 Task: Buy 3 Rocker Arm Stud Seal from Gaskets section under best seller category for shipping address: Jazmin Davis, 2102 Pike Street, San Diego, California 92126, Cell Number 8585770212. Pay from credit card ending with 2005, CVV 3321
Action: Mouse moved to (38, 109)
Screenshot: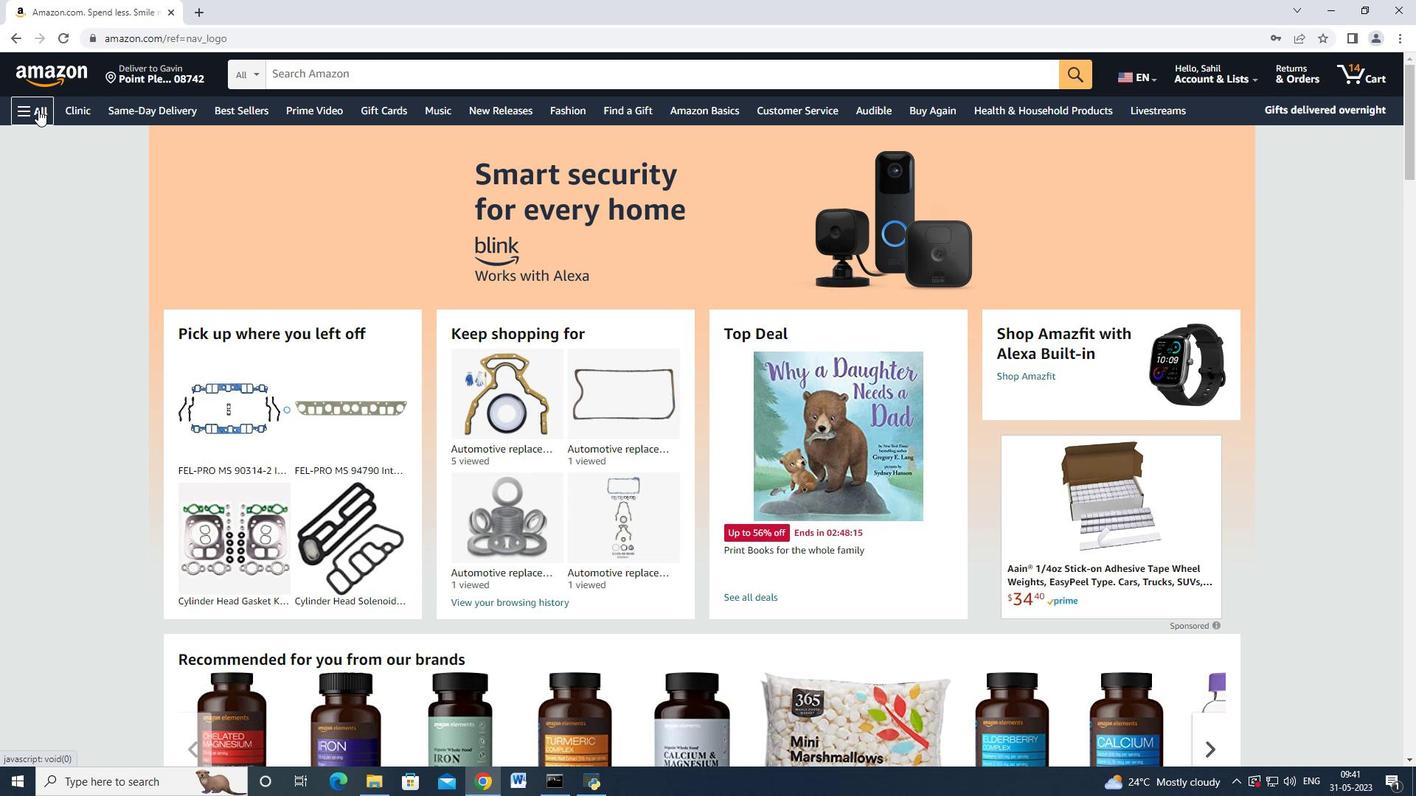 
Action: Mouse pressed left at (38, 109)
Screenshot: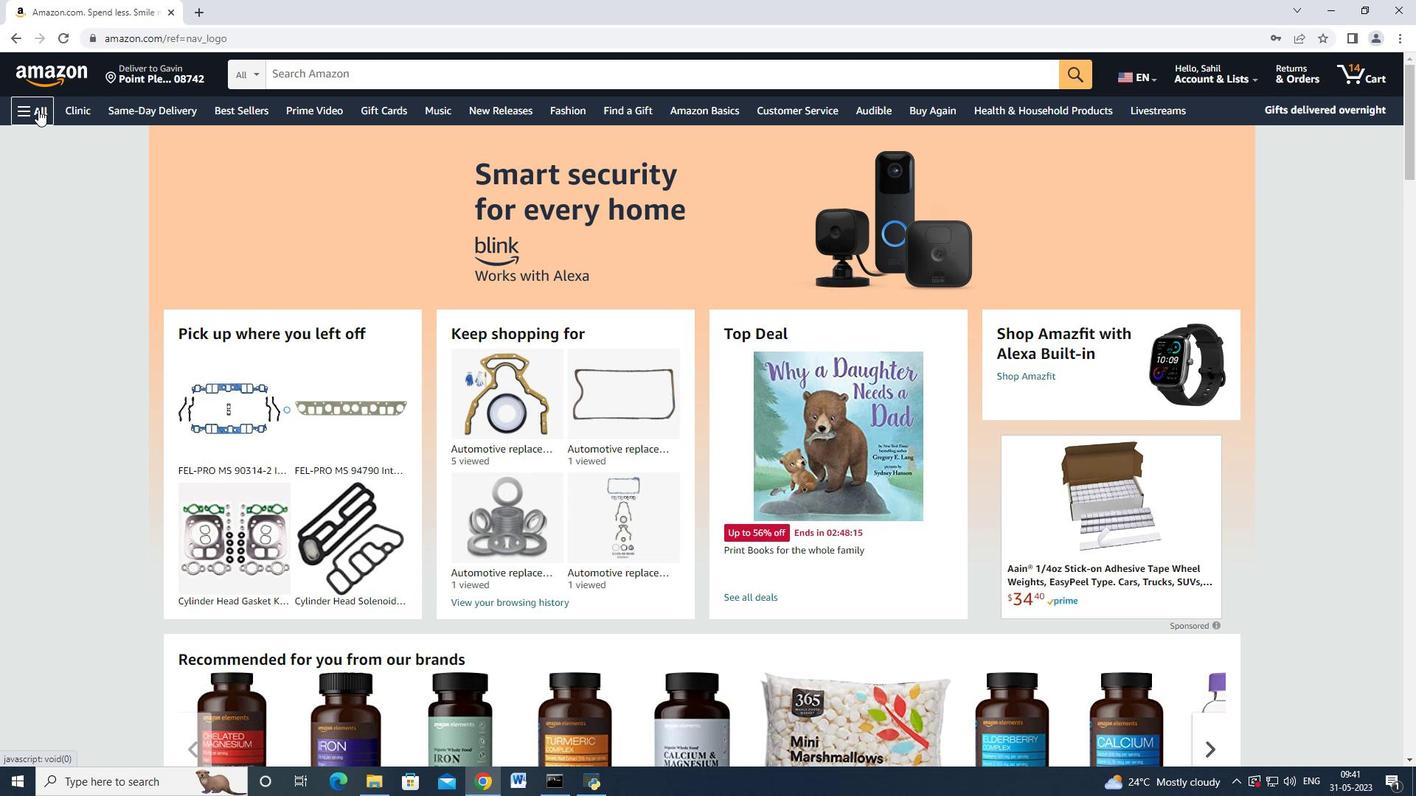 
Action: Mouse moved to (70, 202)
Screenshot: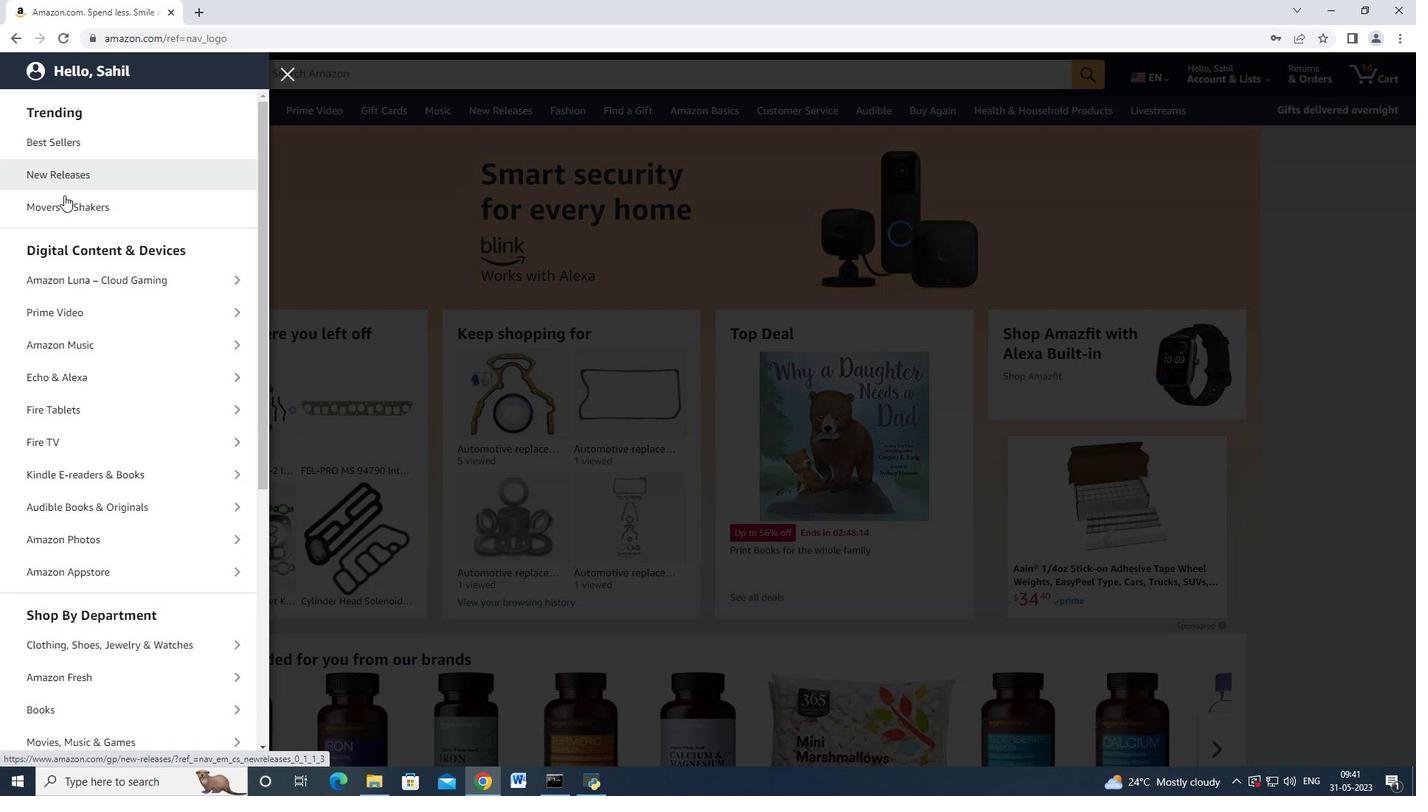 
Action: Mouse scrolled (70, 201) with delta (0, 0)
Screenshot: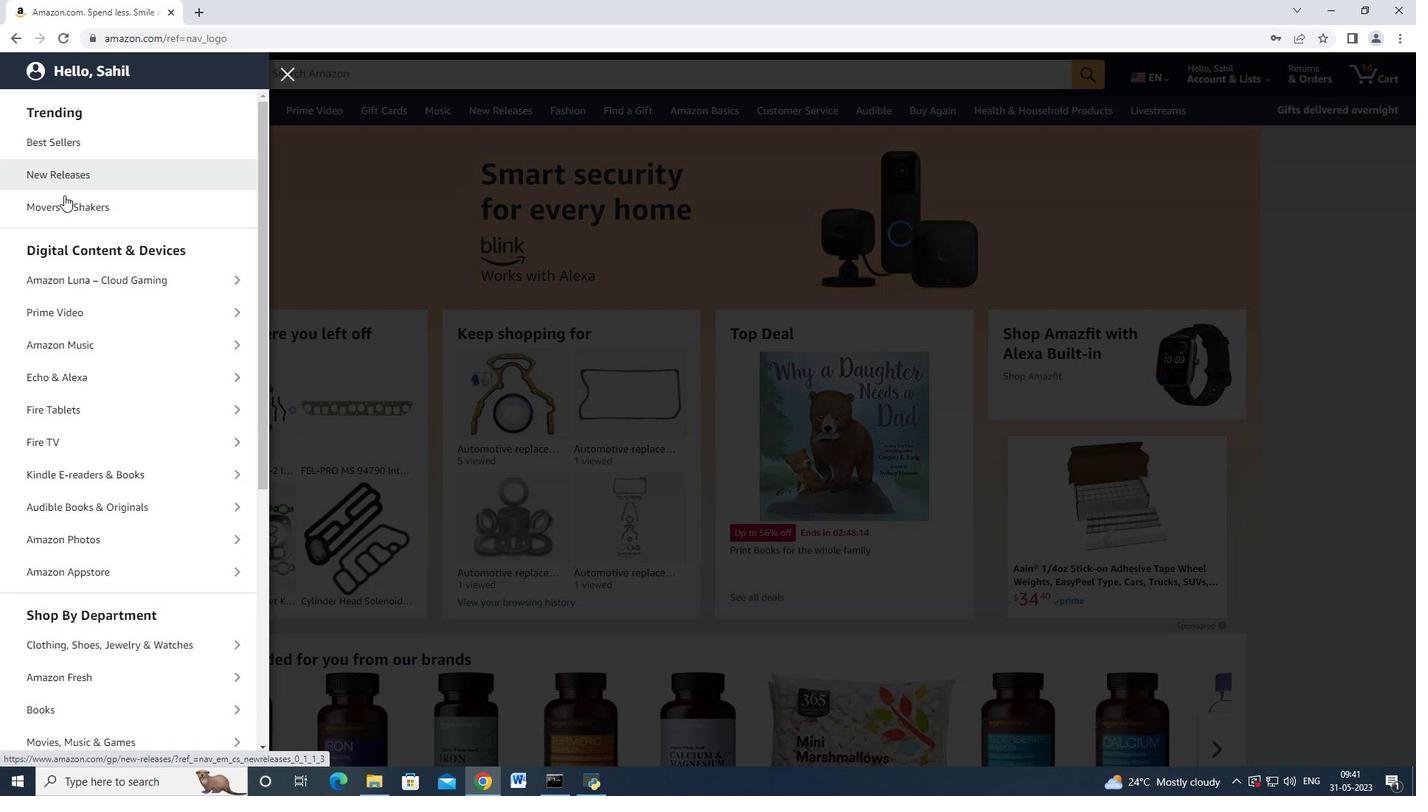 
Action: Mouse scrolled (70, 202) with delta (0, 0)
Screenshot: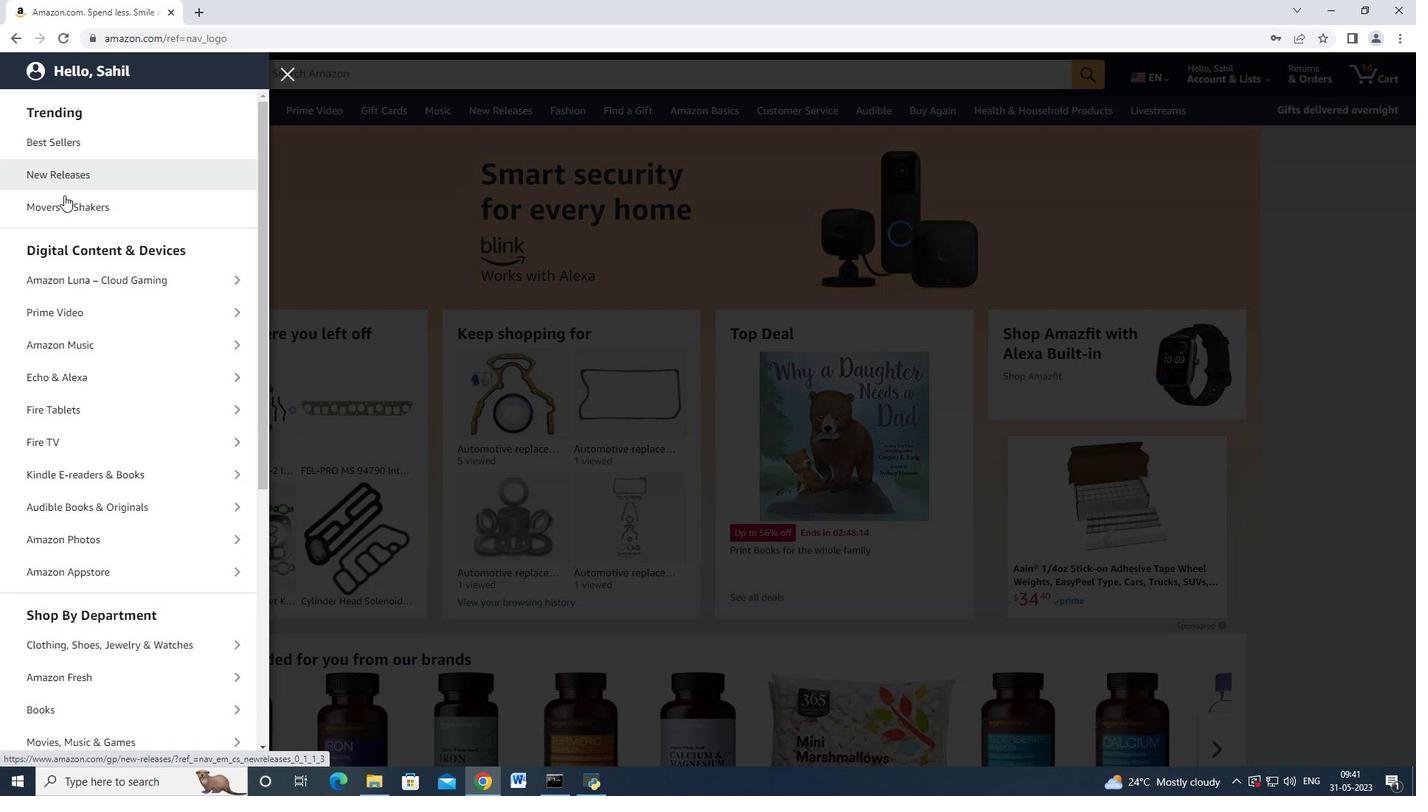 
Action: Mouse moved to (72, 209)
Screenshot: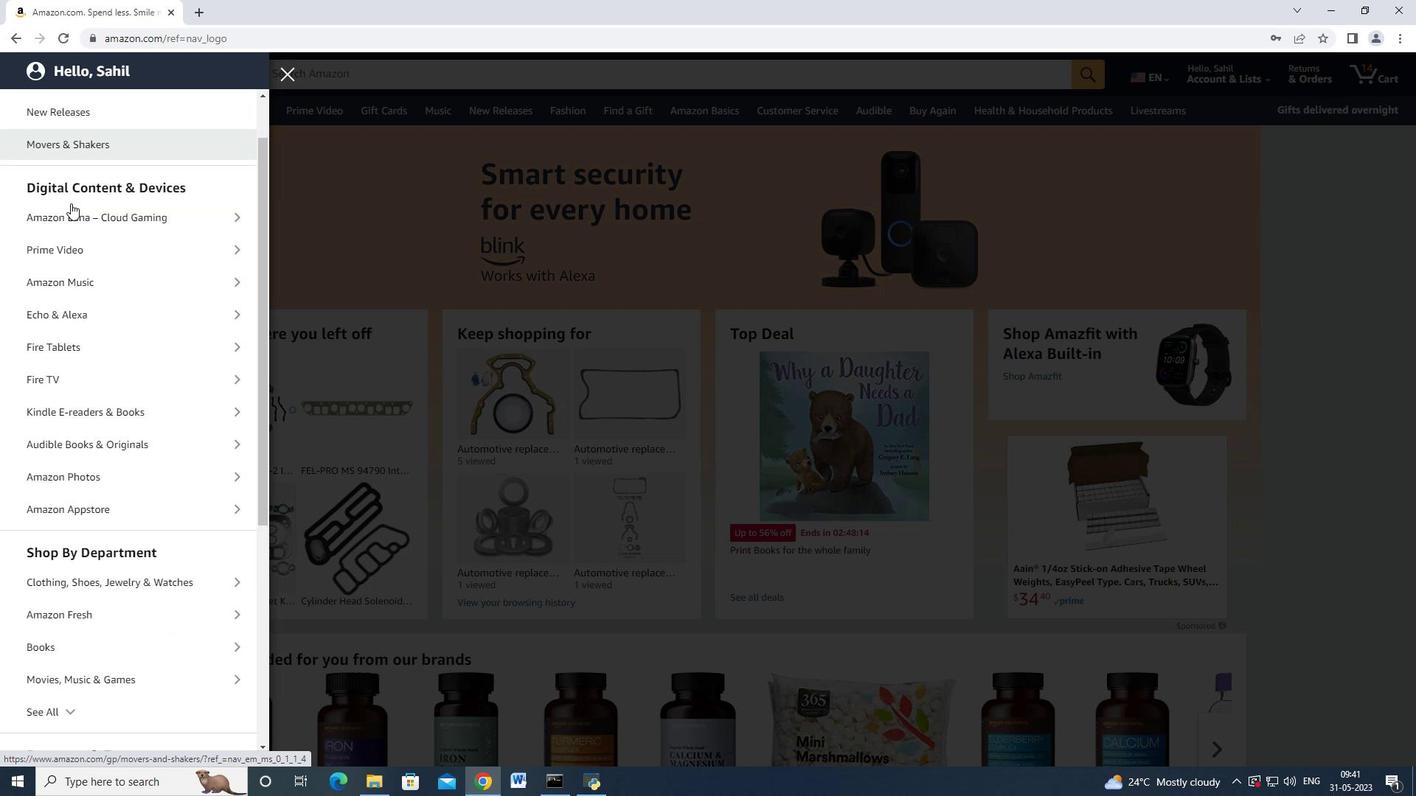 
Action: Mouse scrolled (72, 208) with delta (0, 0)
Screenshot: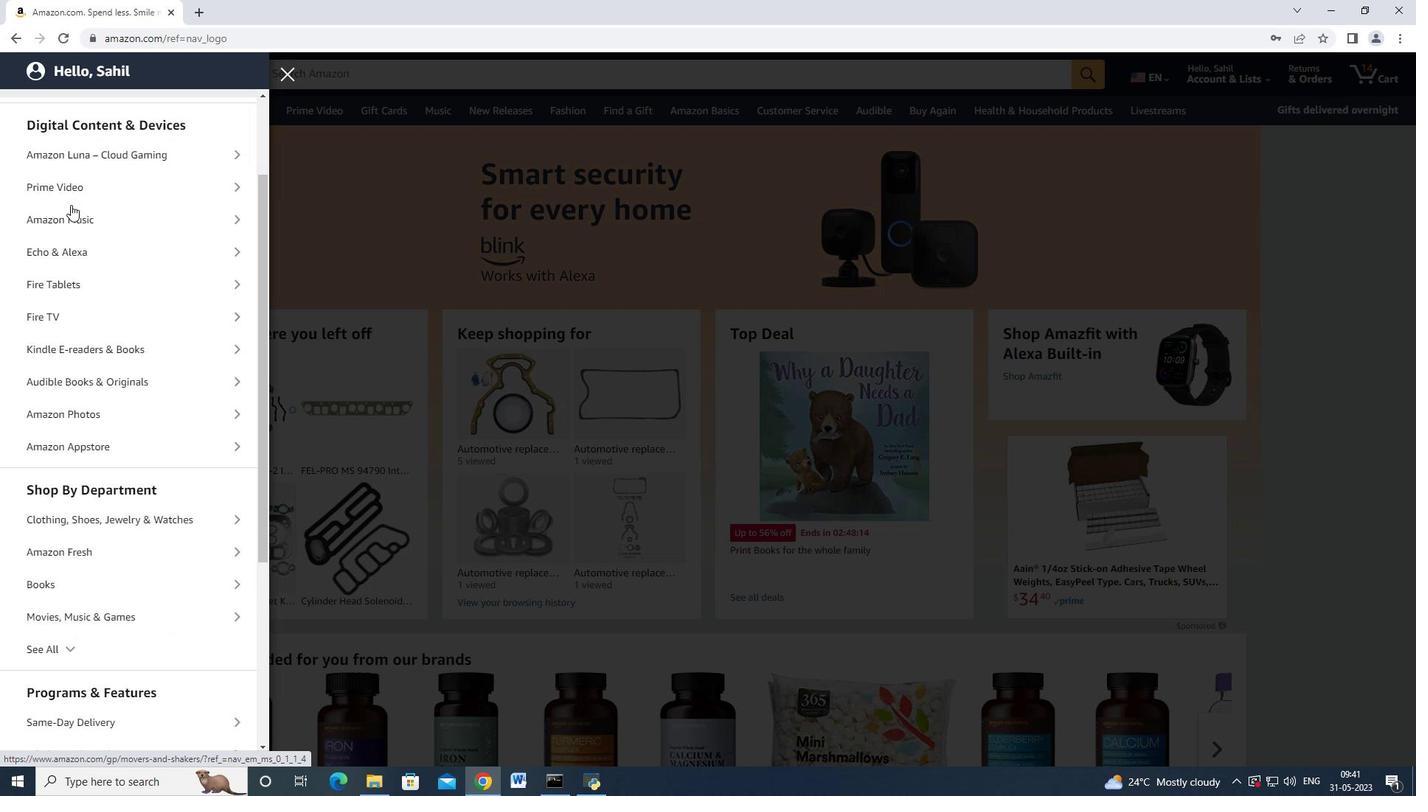 
Action: Mouse scrolled (72, 208) with delta (0, 0)
Screenshot: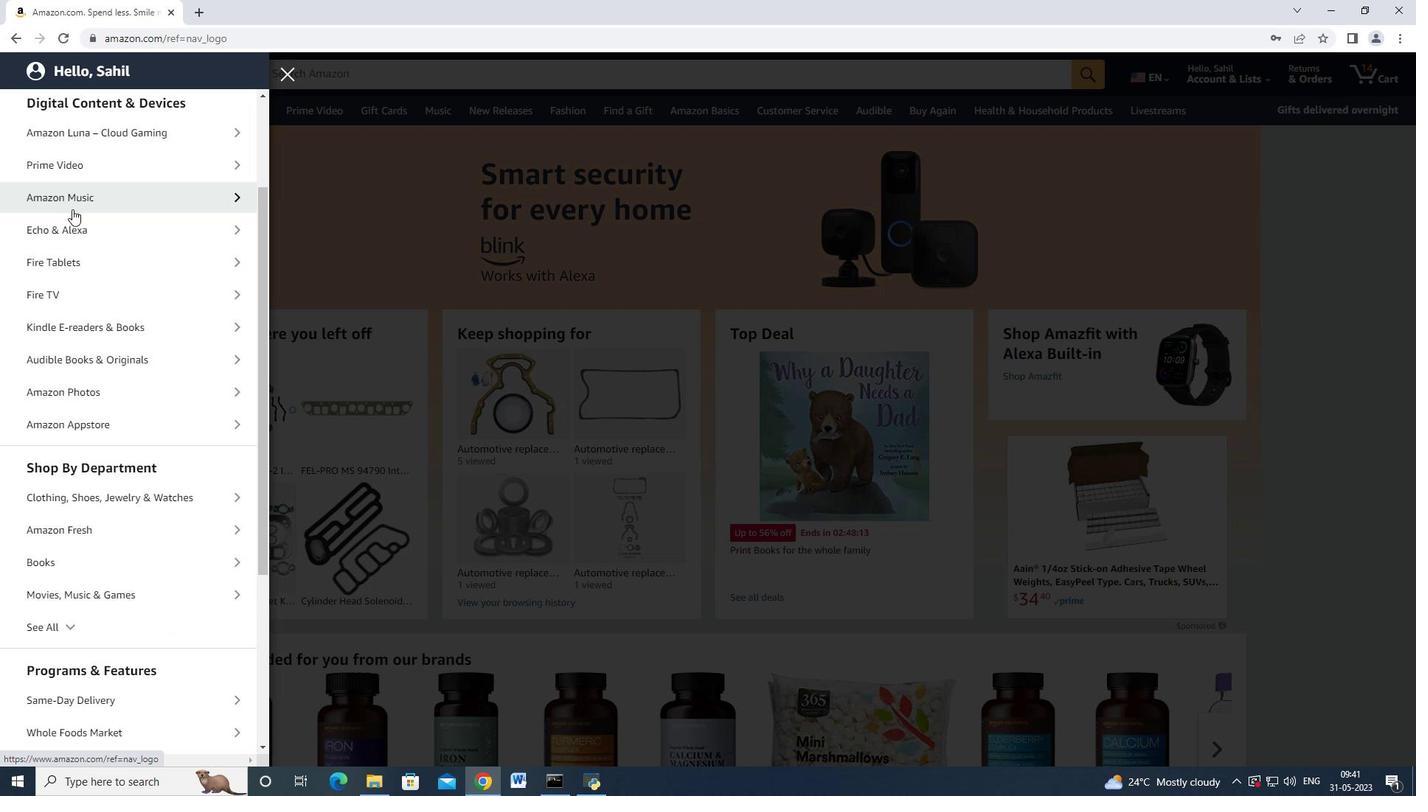 
Action: Mouse moved to (106, 486)
Screenshot: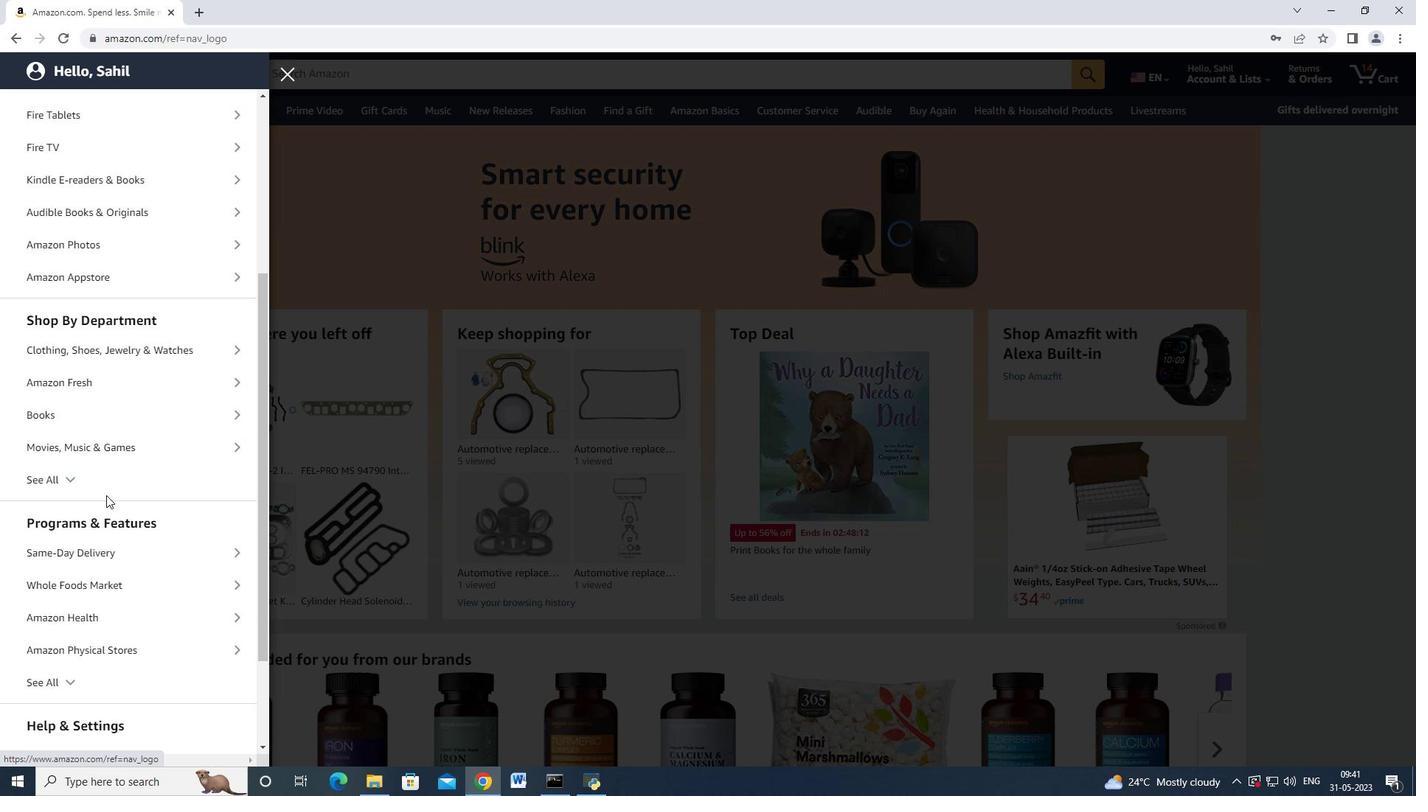 
Action: Mouse pressed left at (106, 486)
Screenshot: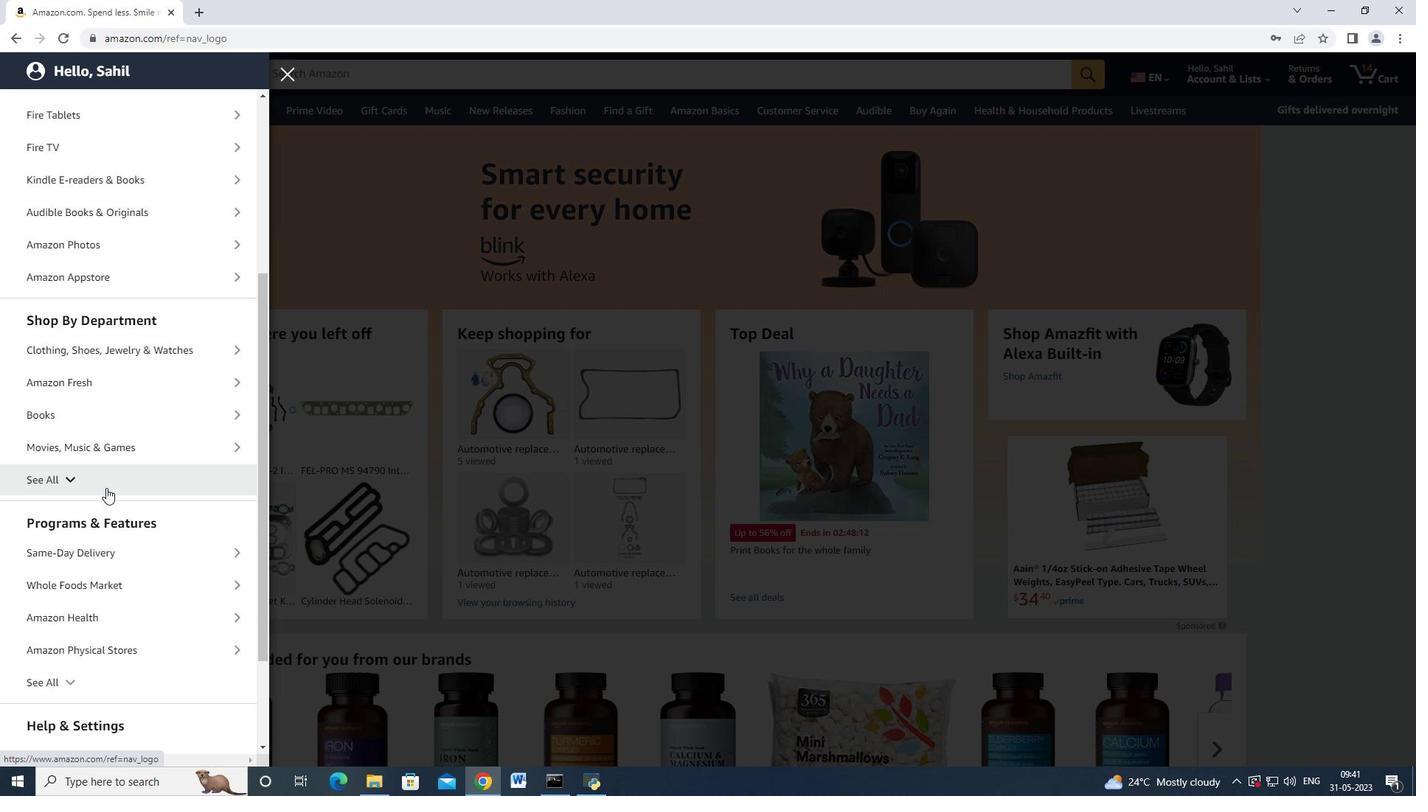 
Action: Mouse moved to (138, 544)
Screenshot: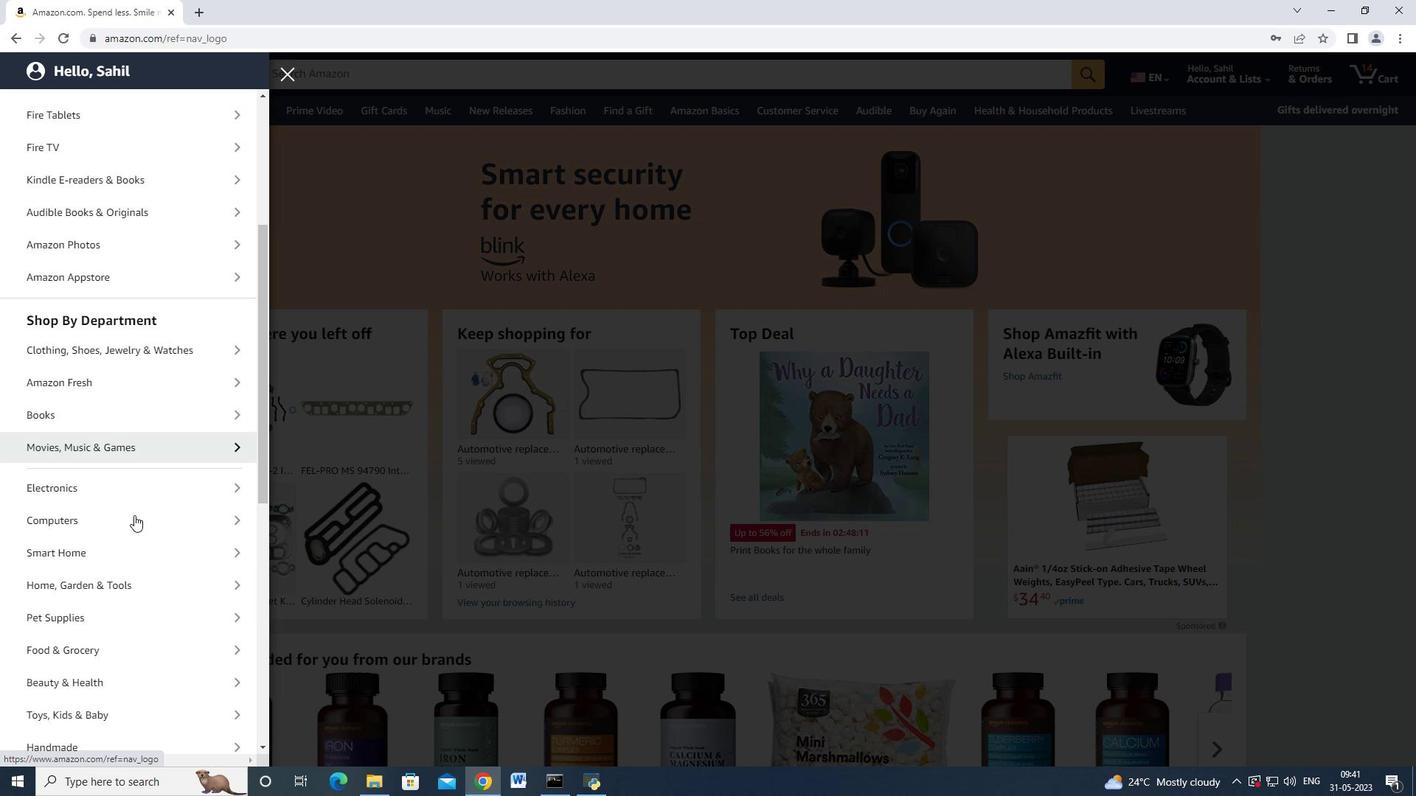 
Action: Mouse scrolled (138, 543) with delta (0, 0)
Screenshot: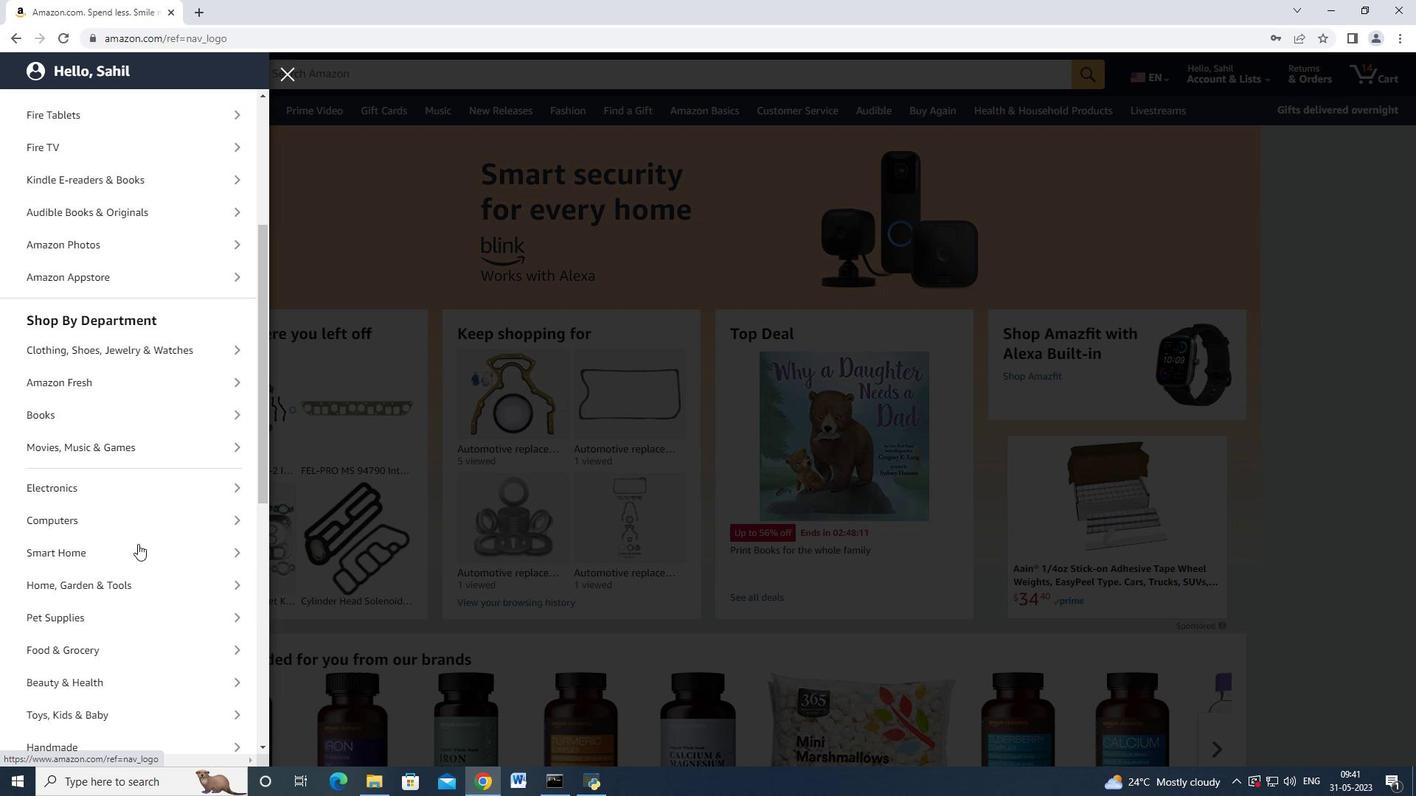 
Action: Mouse scrolled (138, 543) with delta (0, 0)
Screenshot: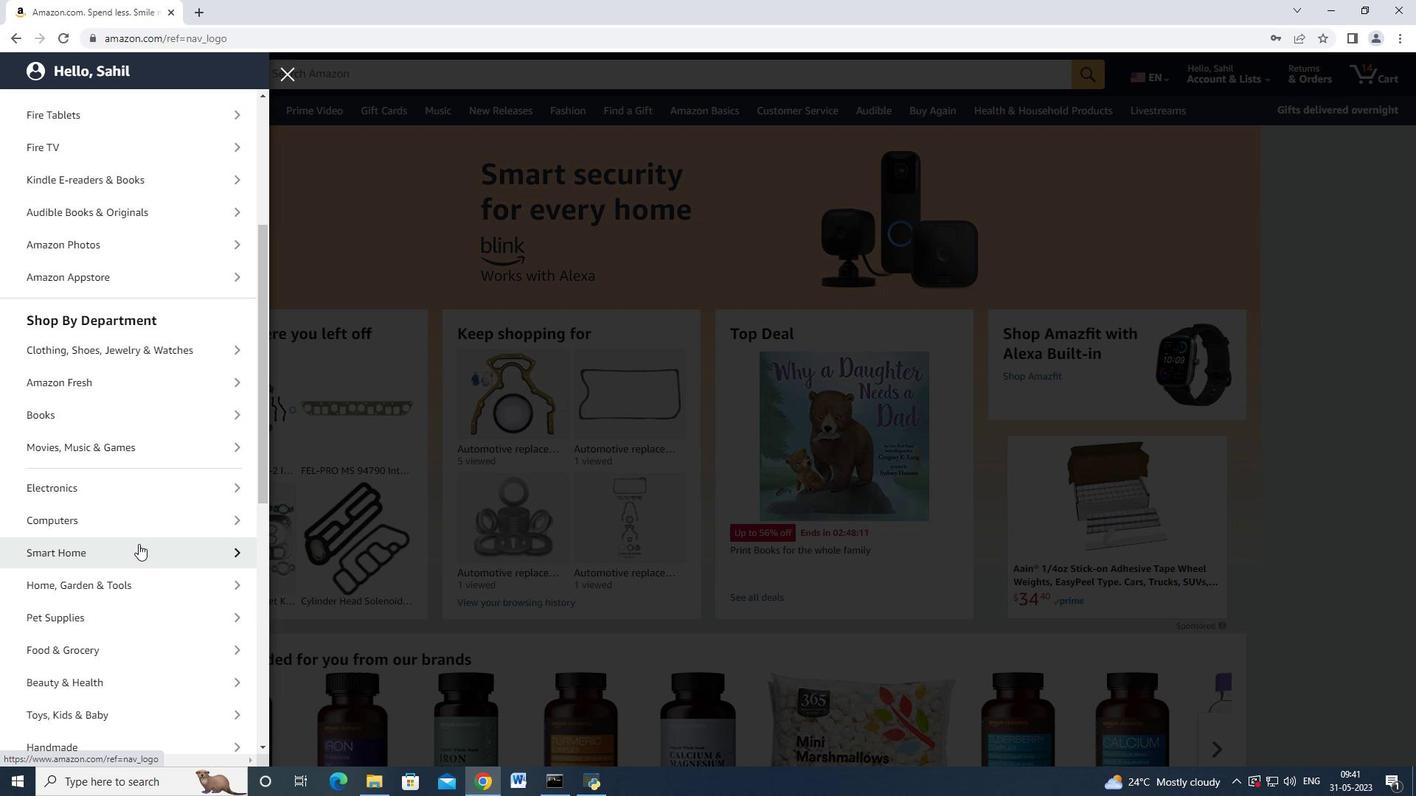 
Action: Mouse scrolled (138, 543) with delta (0, 0)
Screenshot: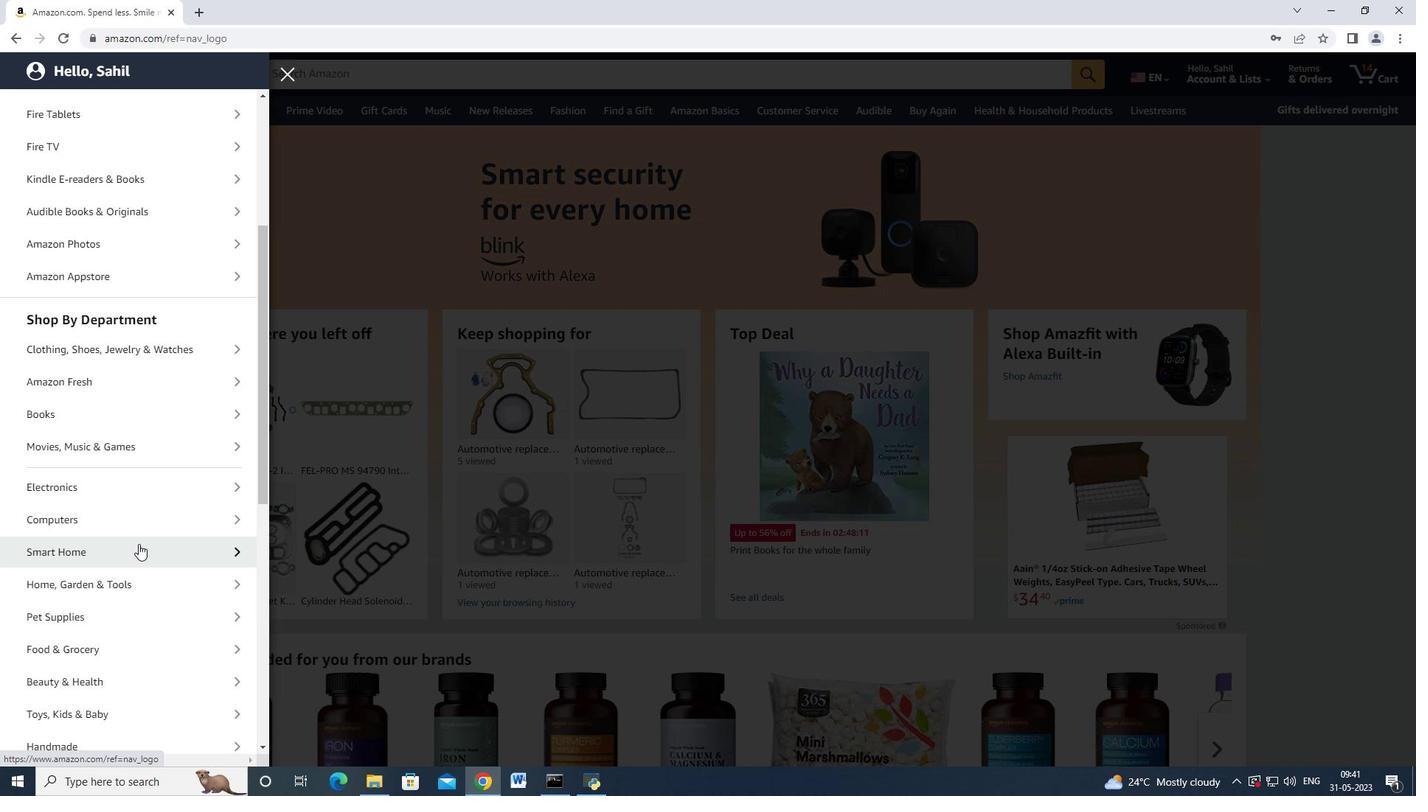 
Action: Mouse moved to (138, 544)
Screenshot: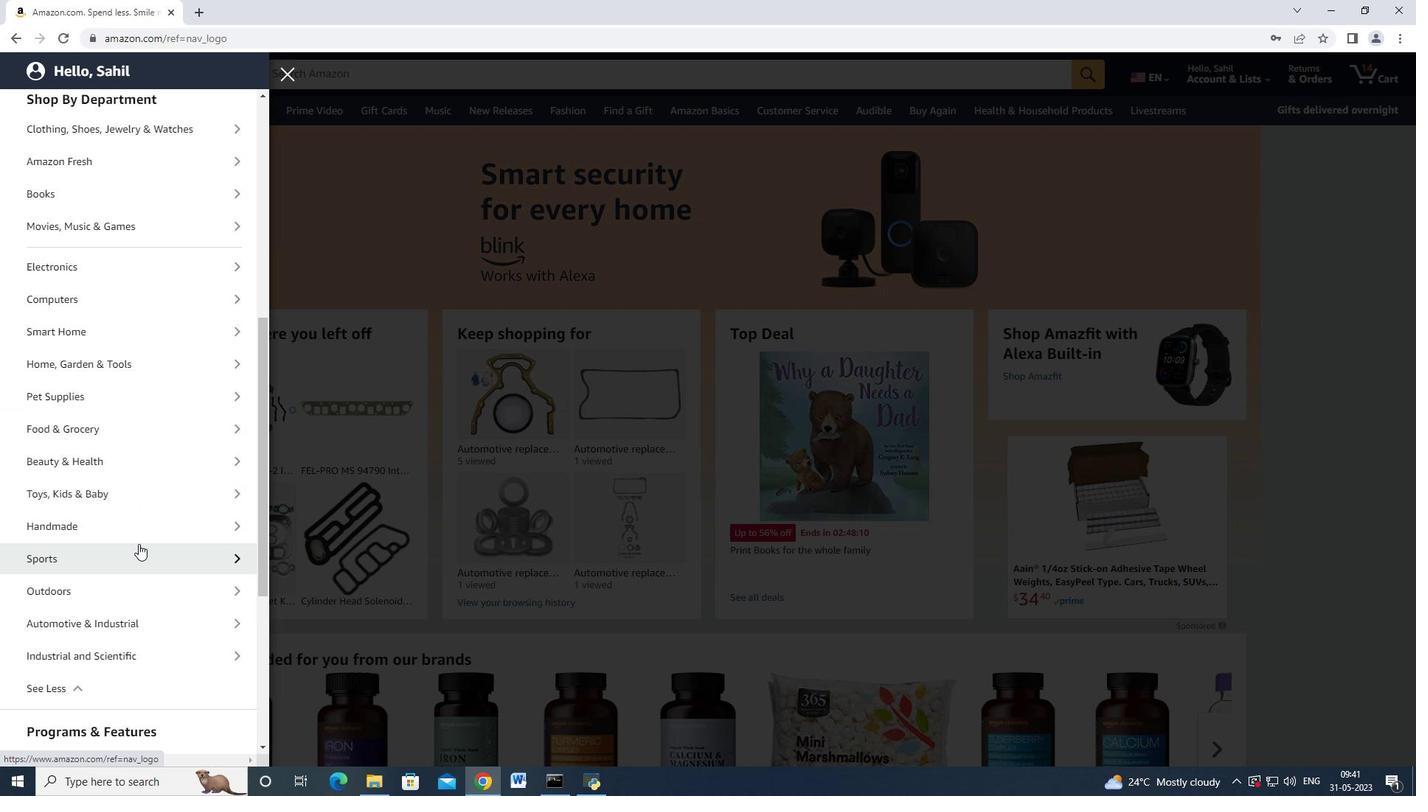 
Action: Mouse scrolled (138, 543) with delta (0, 0)
Screenshot: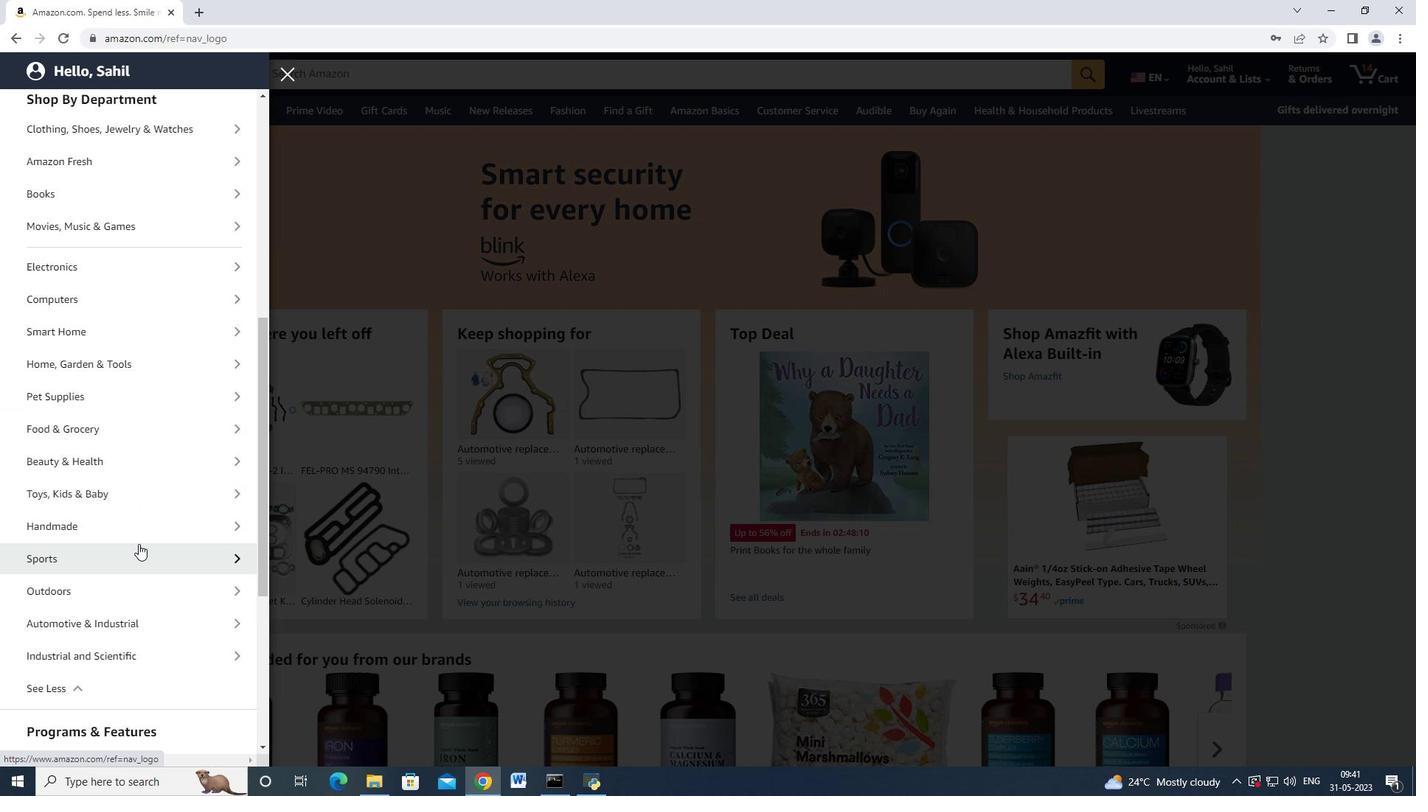 
Action: Mouse moved to (174, 550)
Screenshot: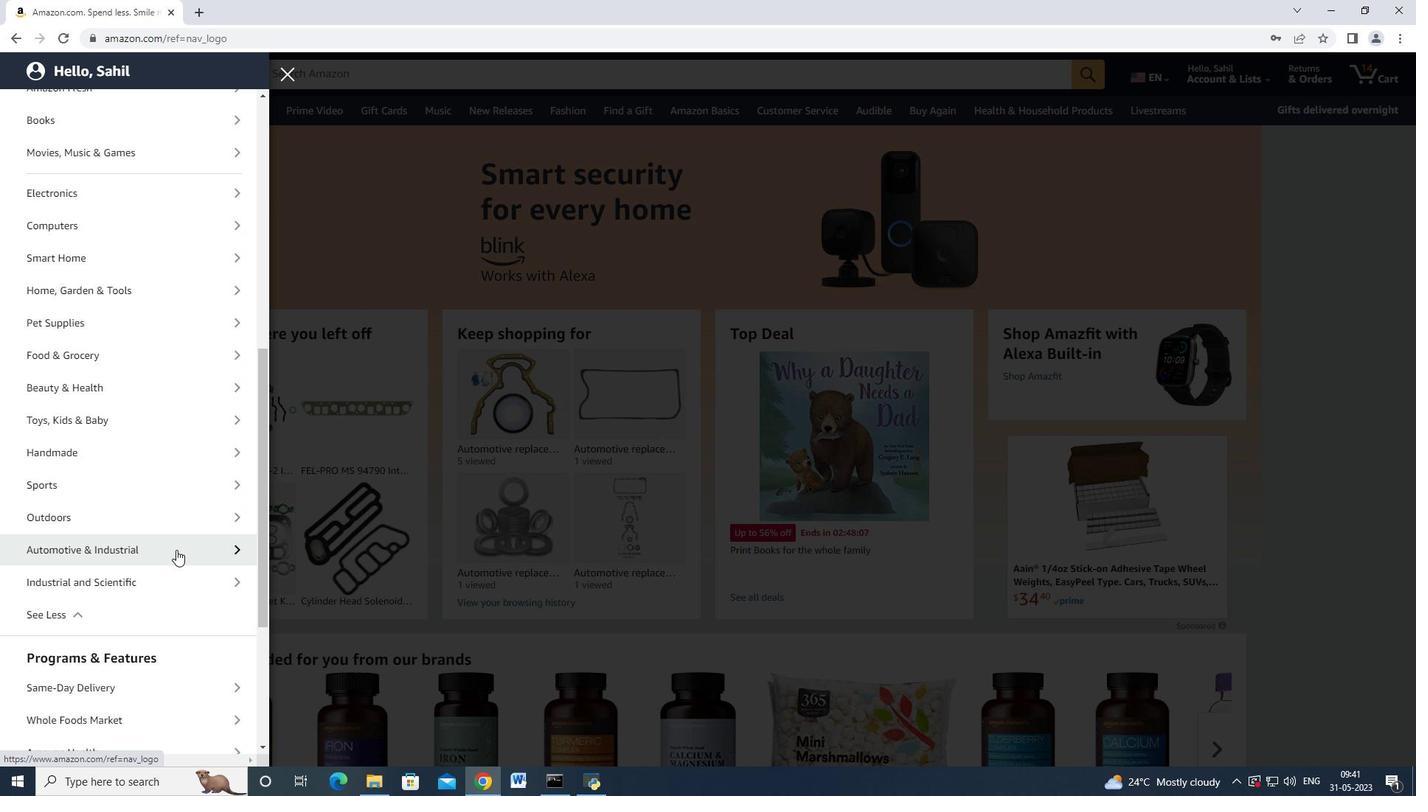 
Action: Mouse pressed left at (174, 550)
Screenshot: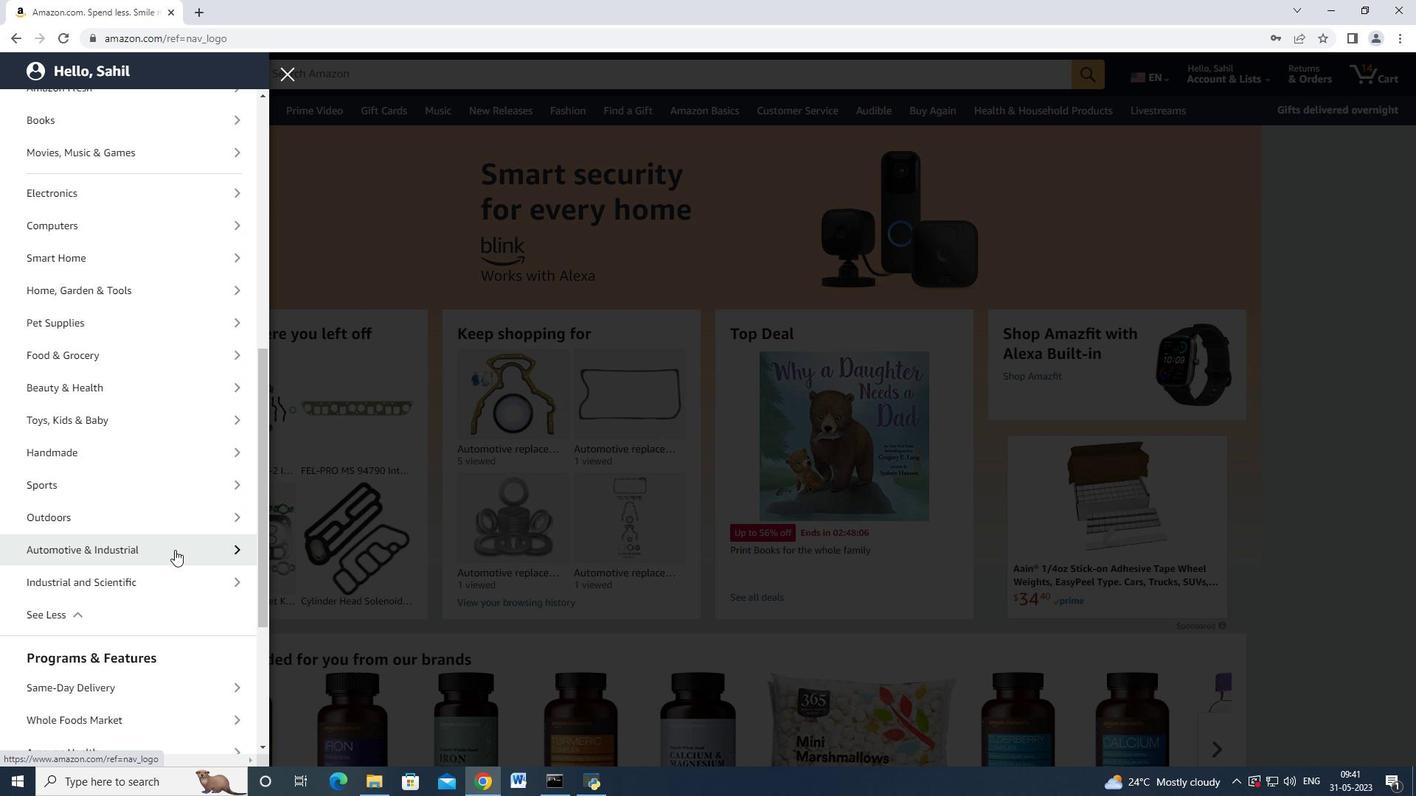 
Action: Mouse moved to (159, 181)
Screenshot: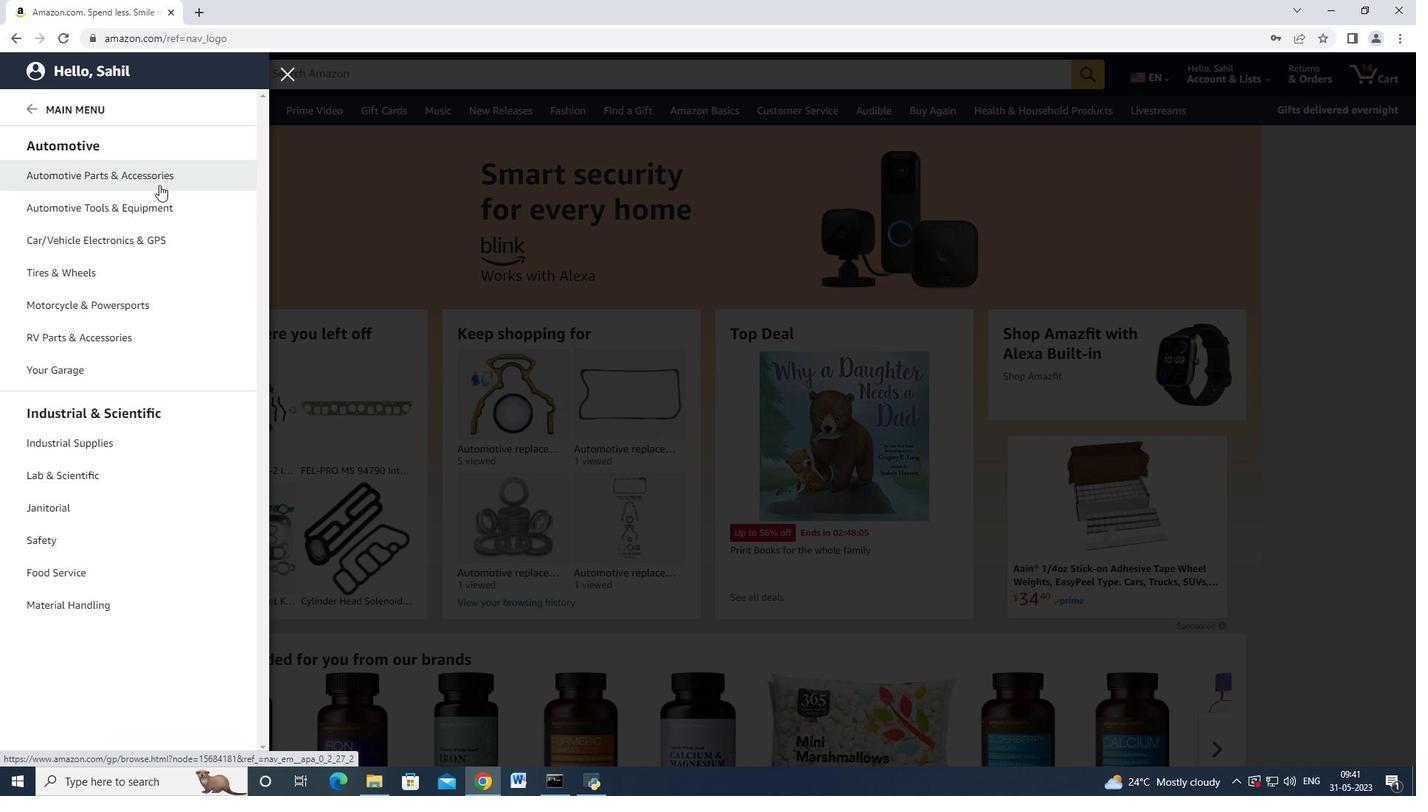 
Action: Mouse pressed left at (159, 181)
Screenshot: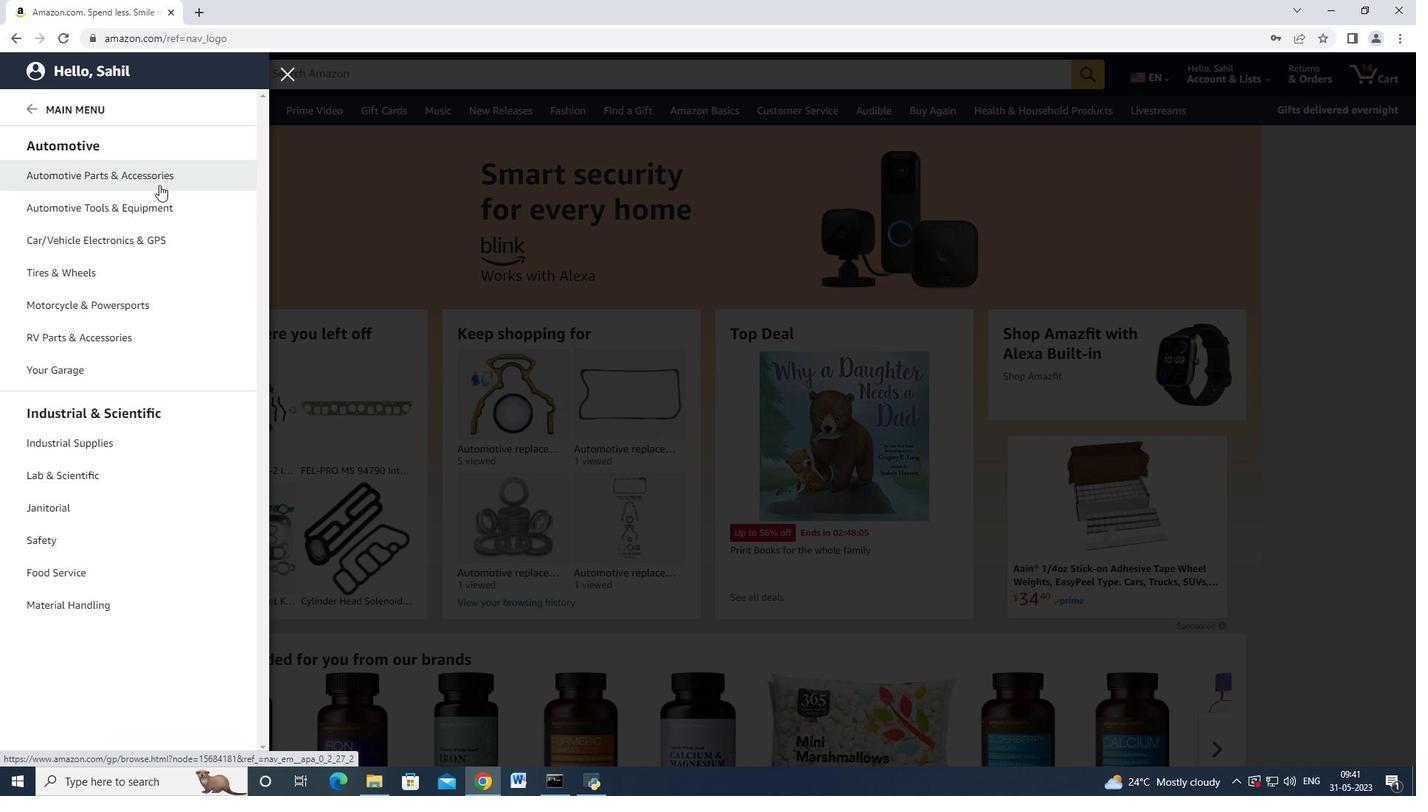 
Action: Mouse moved to (258, 140)
Screenshot: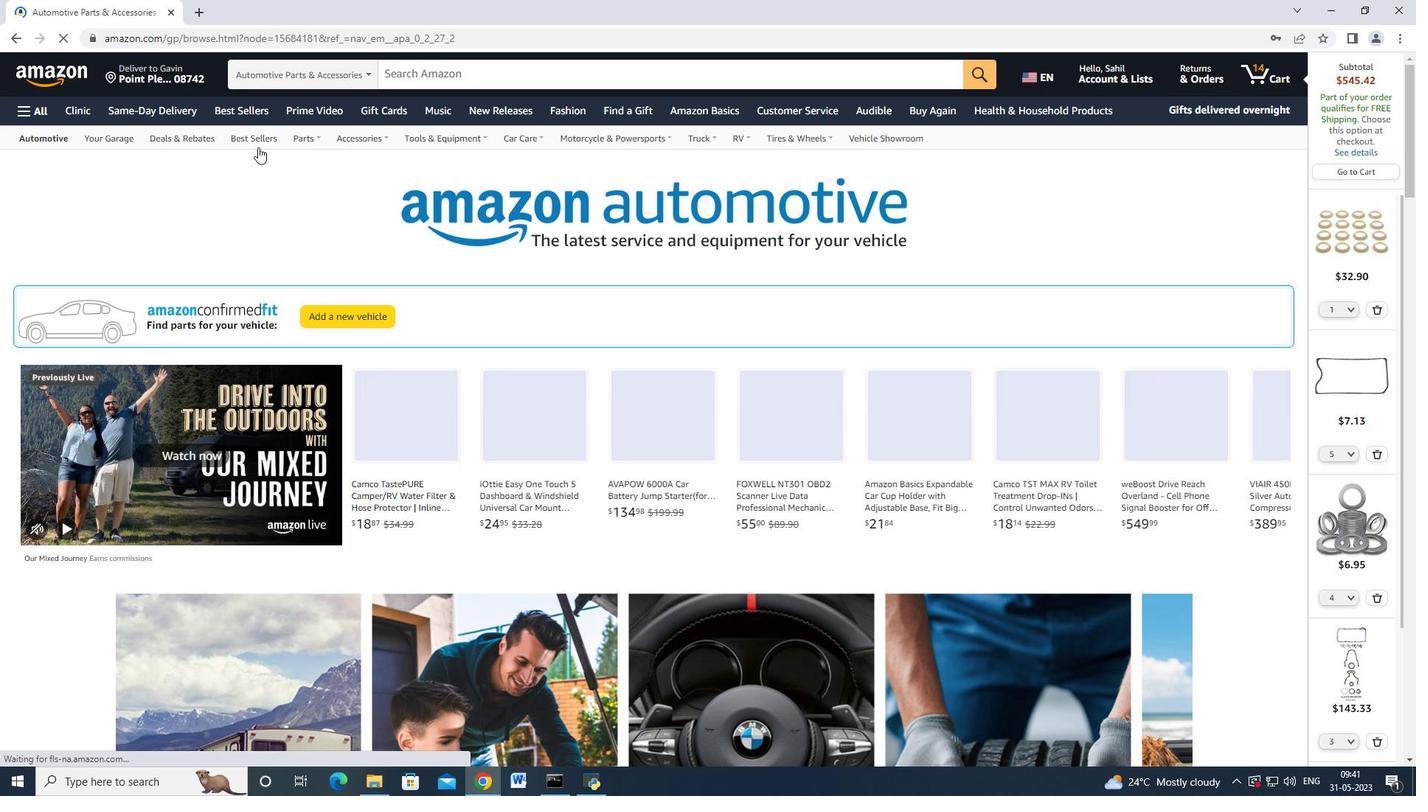 
Action: Mouse pressed left at (258, 140)
Screenshot: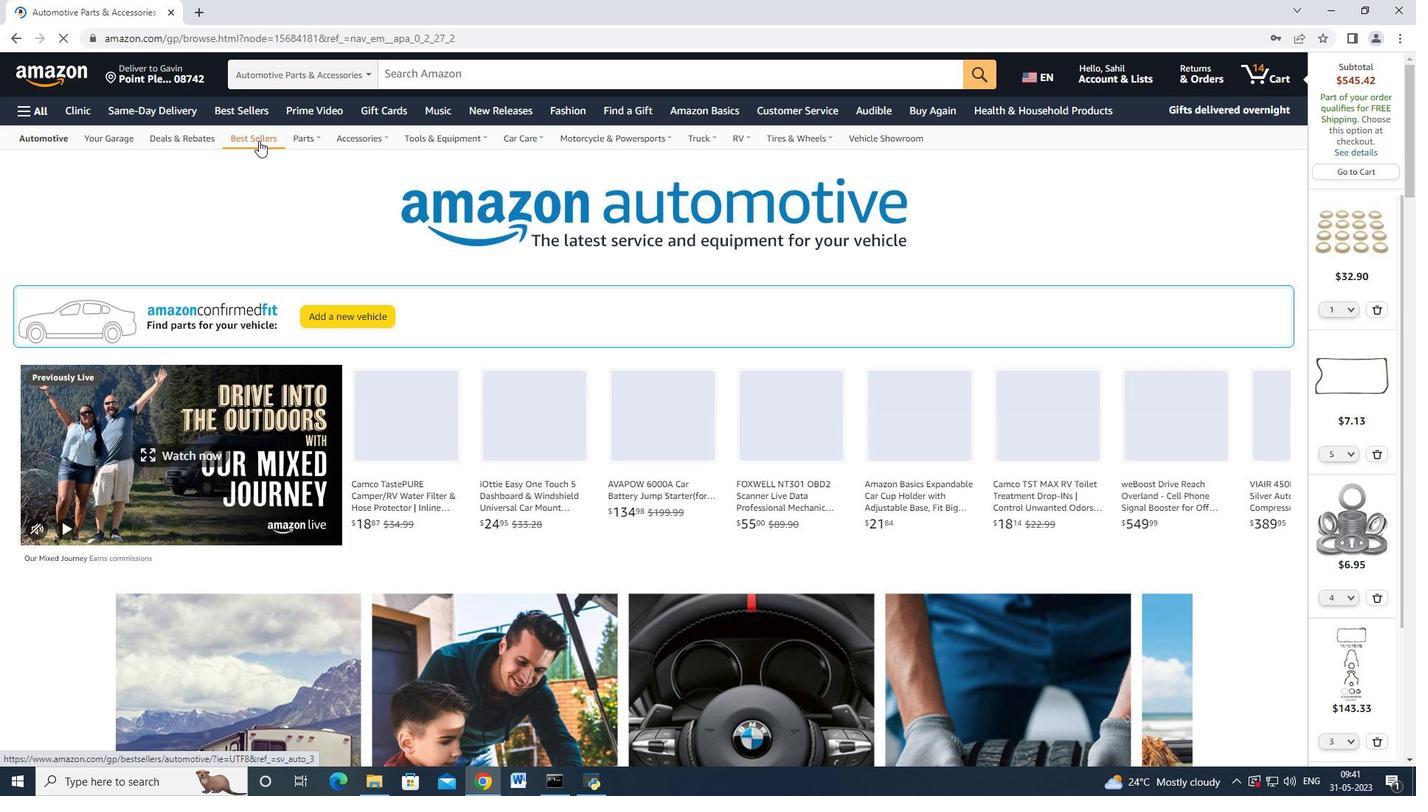 
Action: Mouse moved to (164, 270)
Screenshot: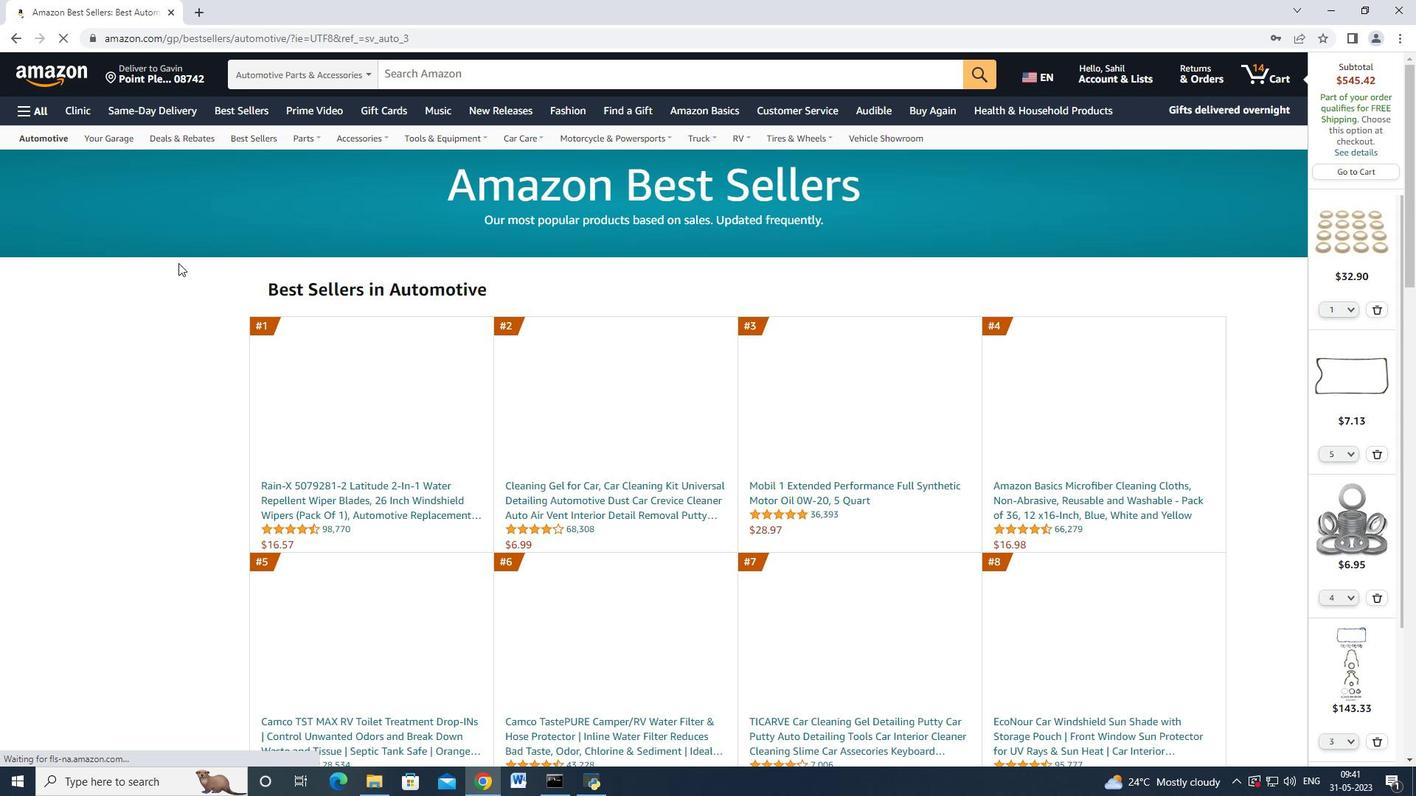 
Action: Mouse scrolled (164, 269) with delta (0, 0)
Screenshot: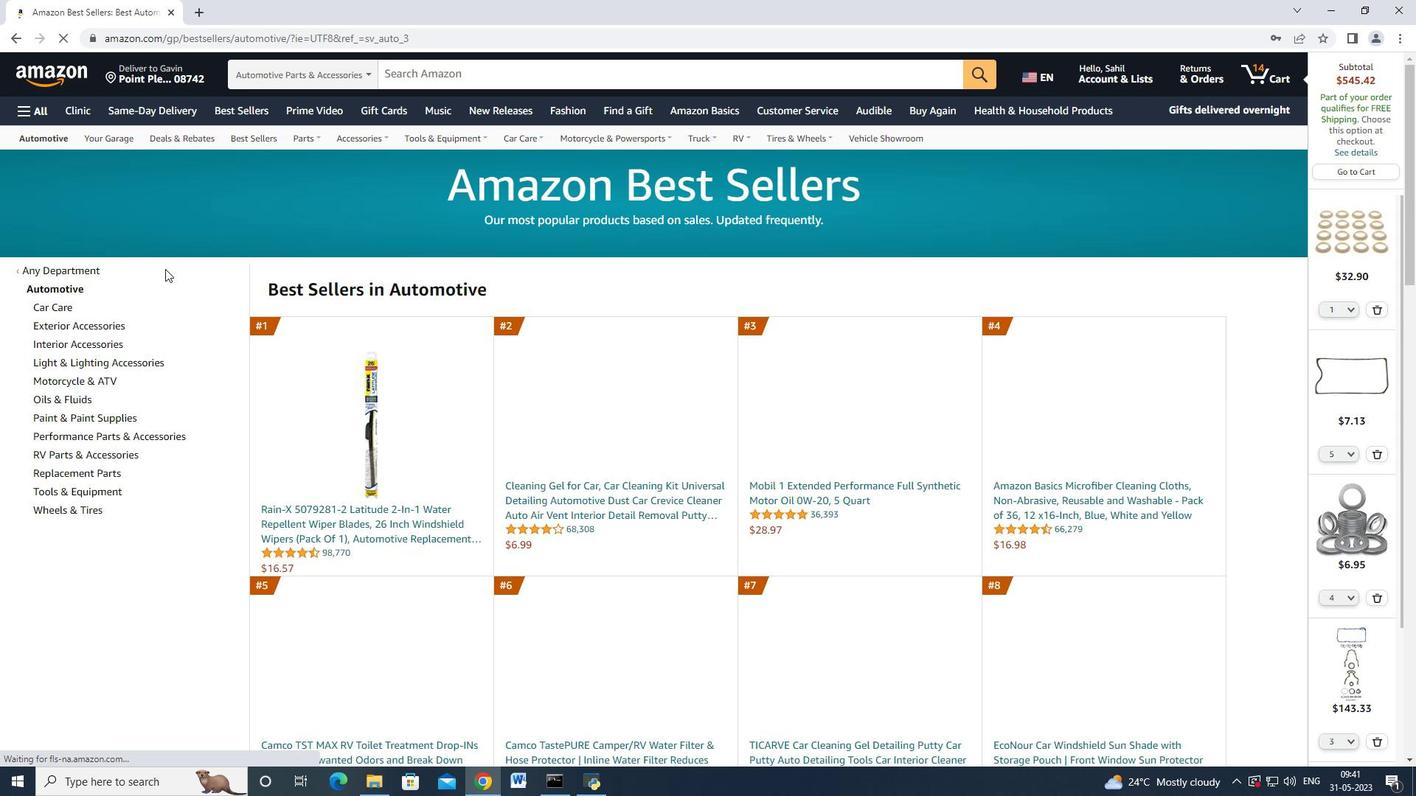 
Action: Mouse moved to (86, 400)
Screenshot: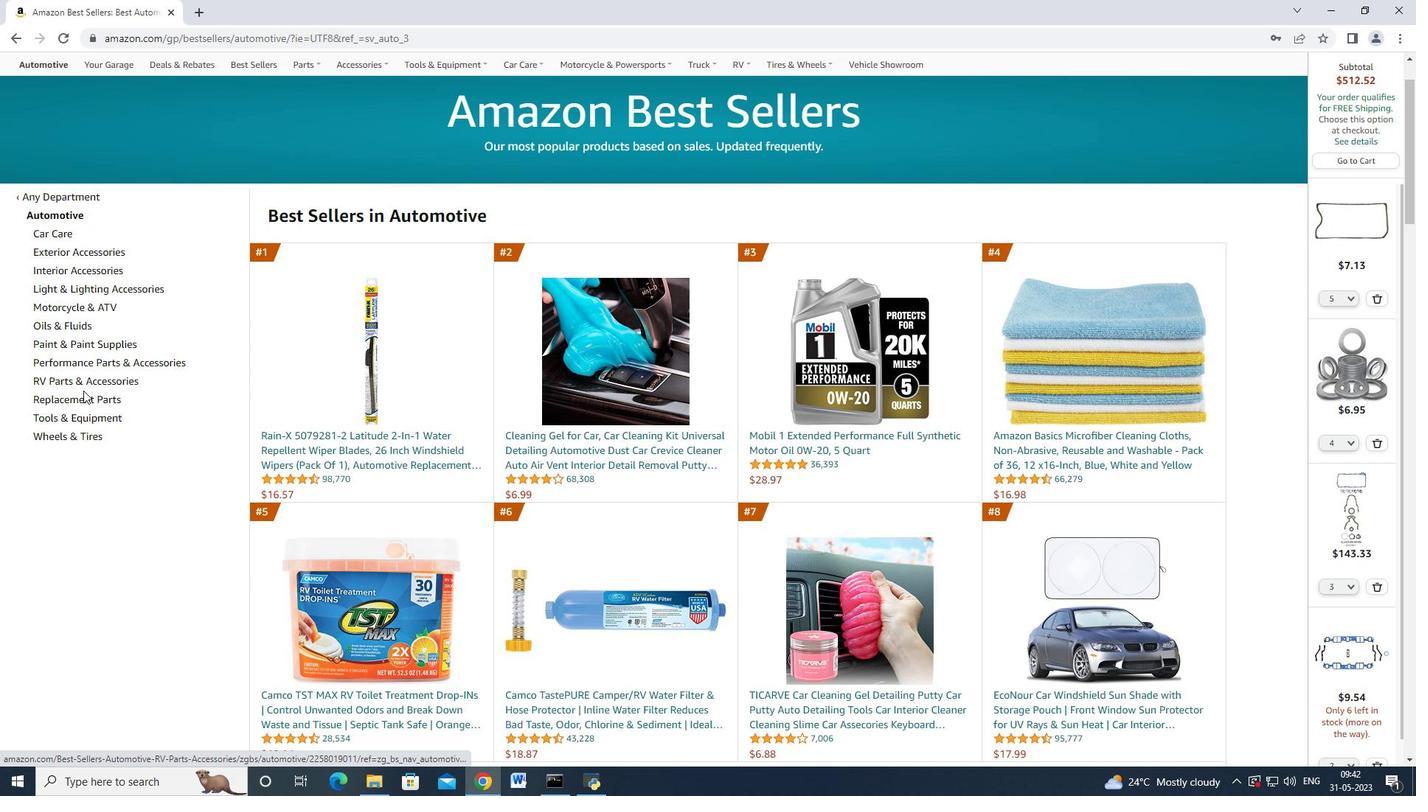 
Action: Mouse pressed left at (86, 400)
Screenshot: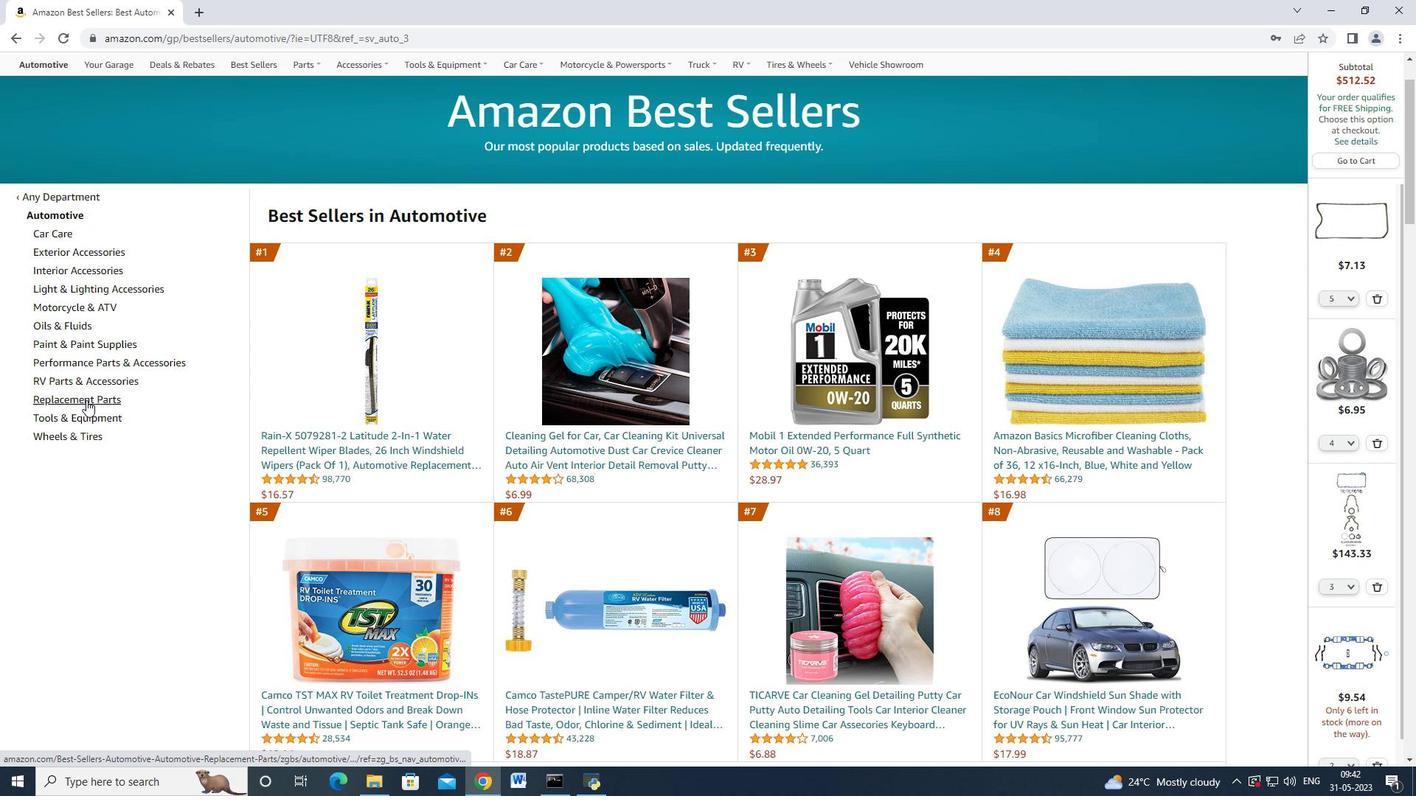 
Action: Mouse moved to (81, 439)
Screenshot: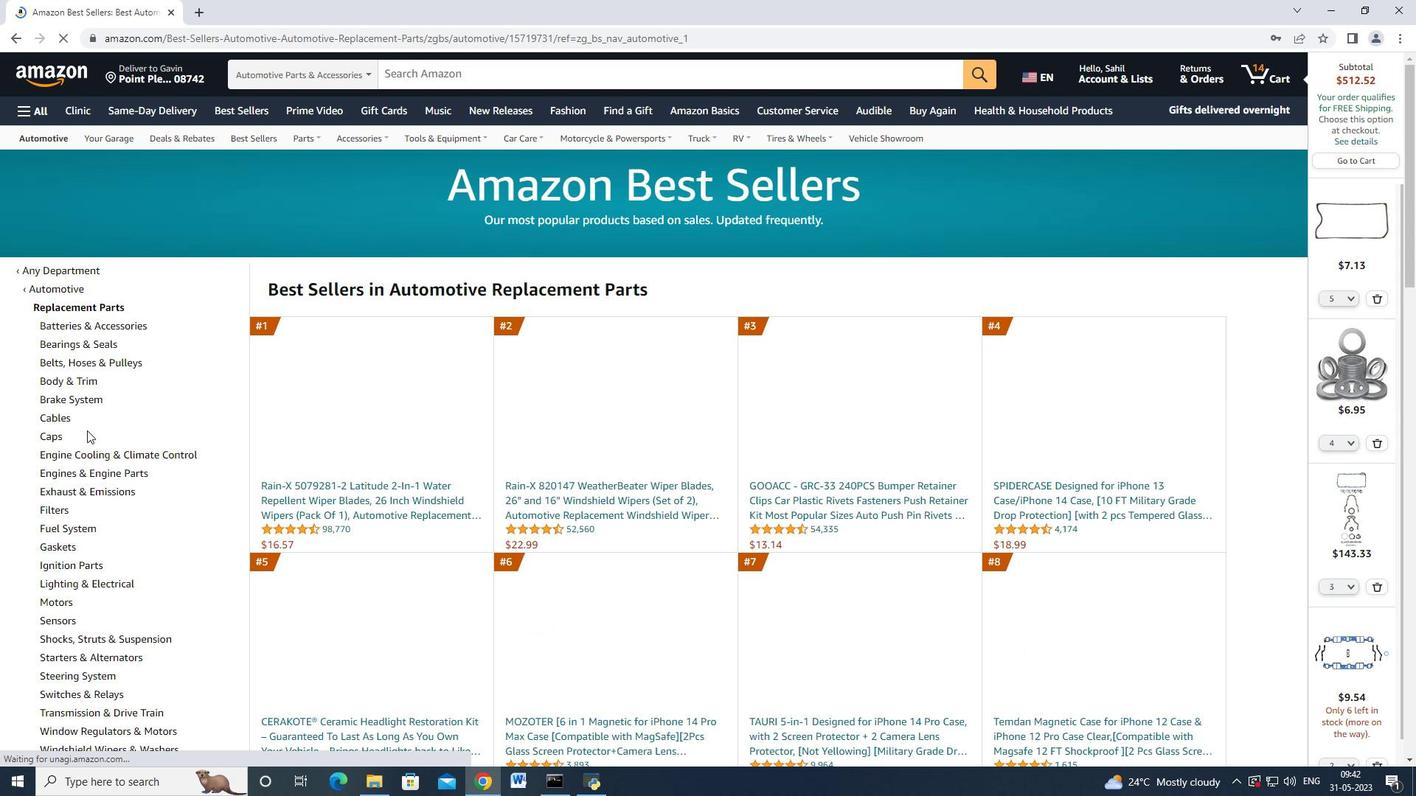 
Action: Mouse scrolled (81, 439) with delta (0, 0)
Screenshot: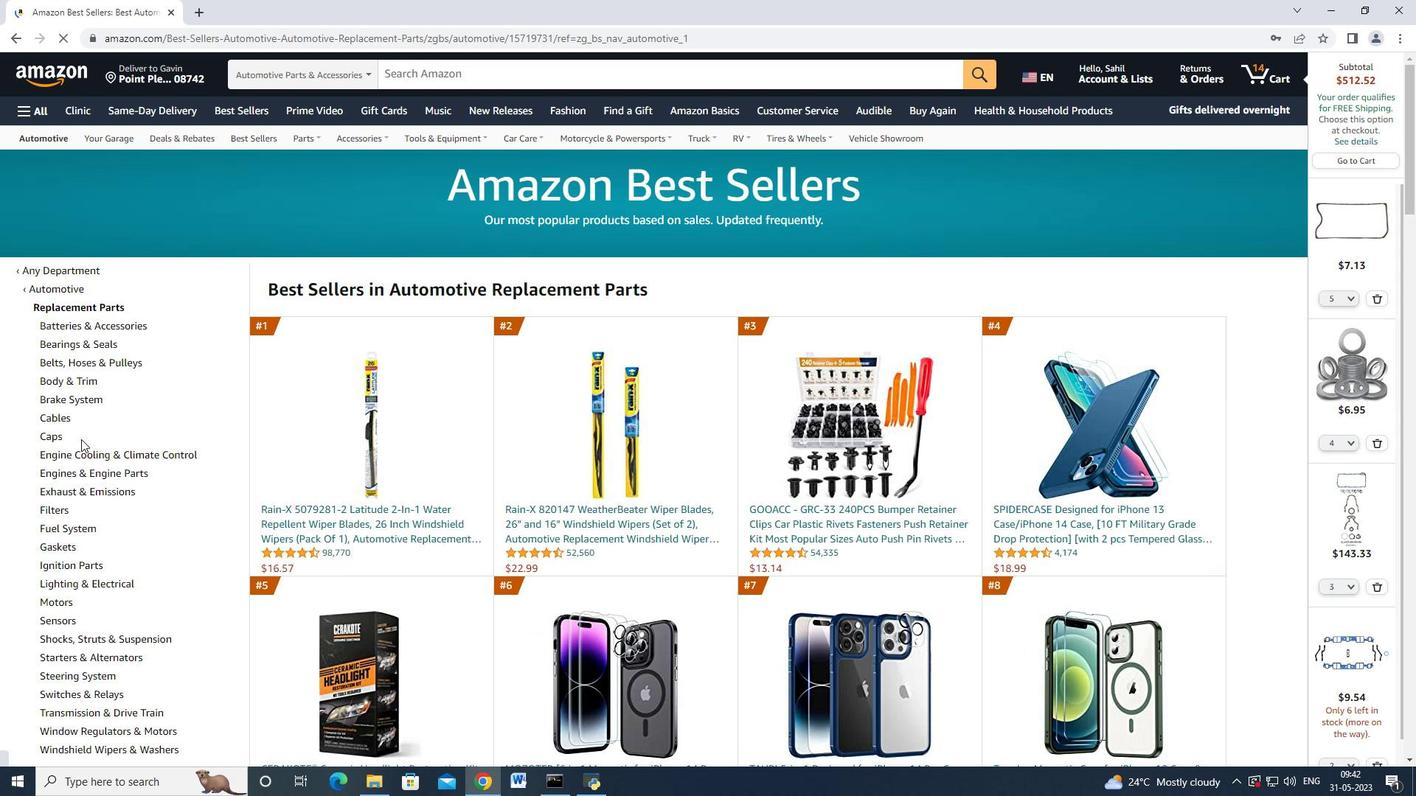
Action: Mouse moved to (64, 472)
Screenshot: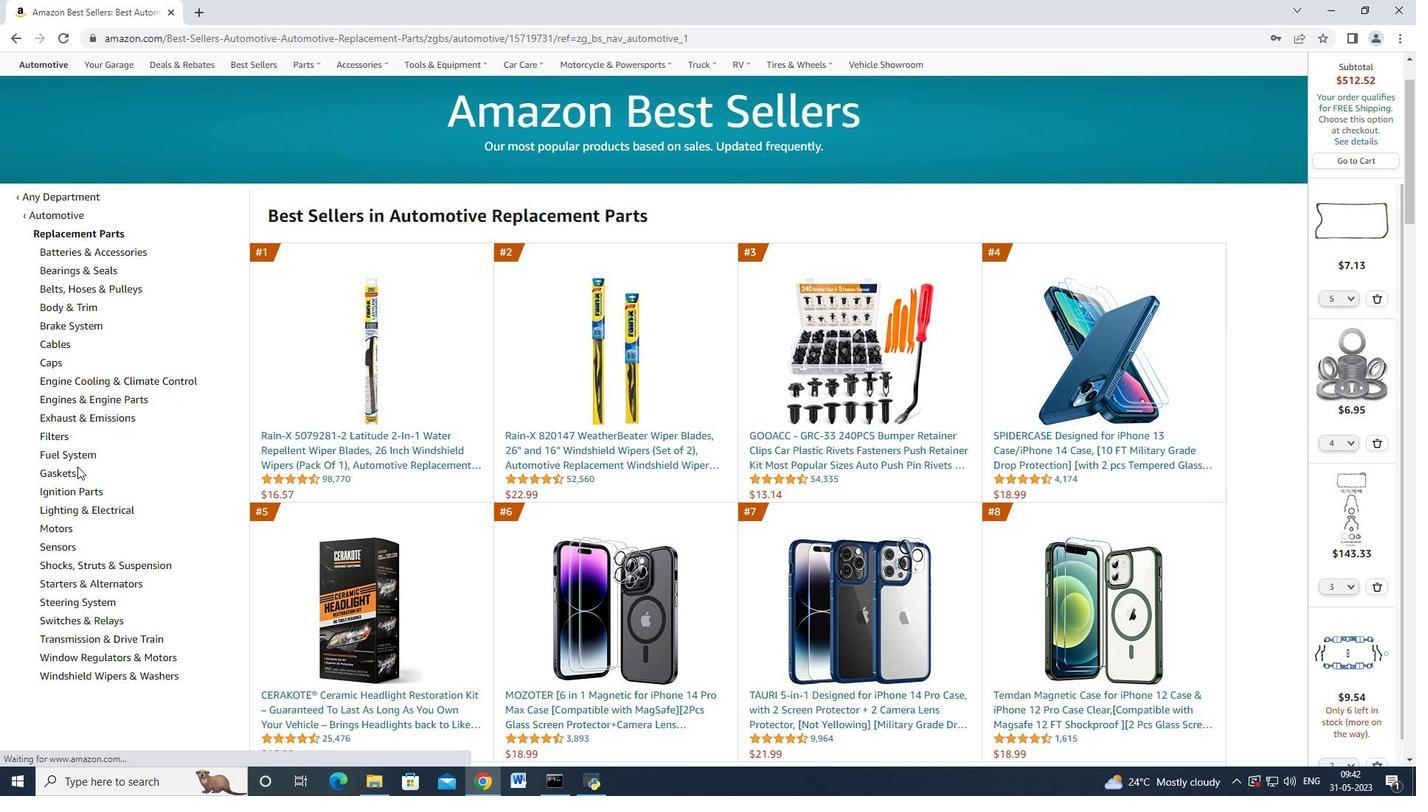 
Action: Mouse pressed left at (64, 472)
Screenshot: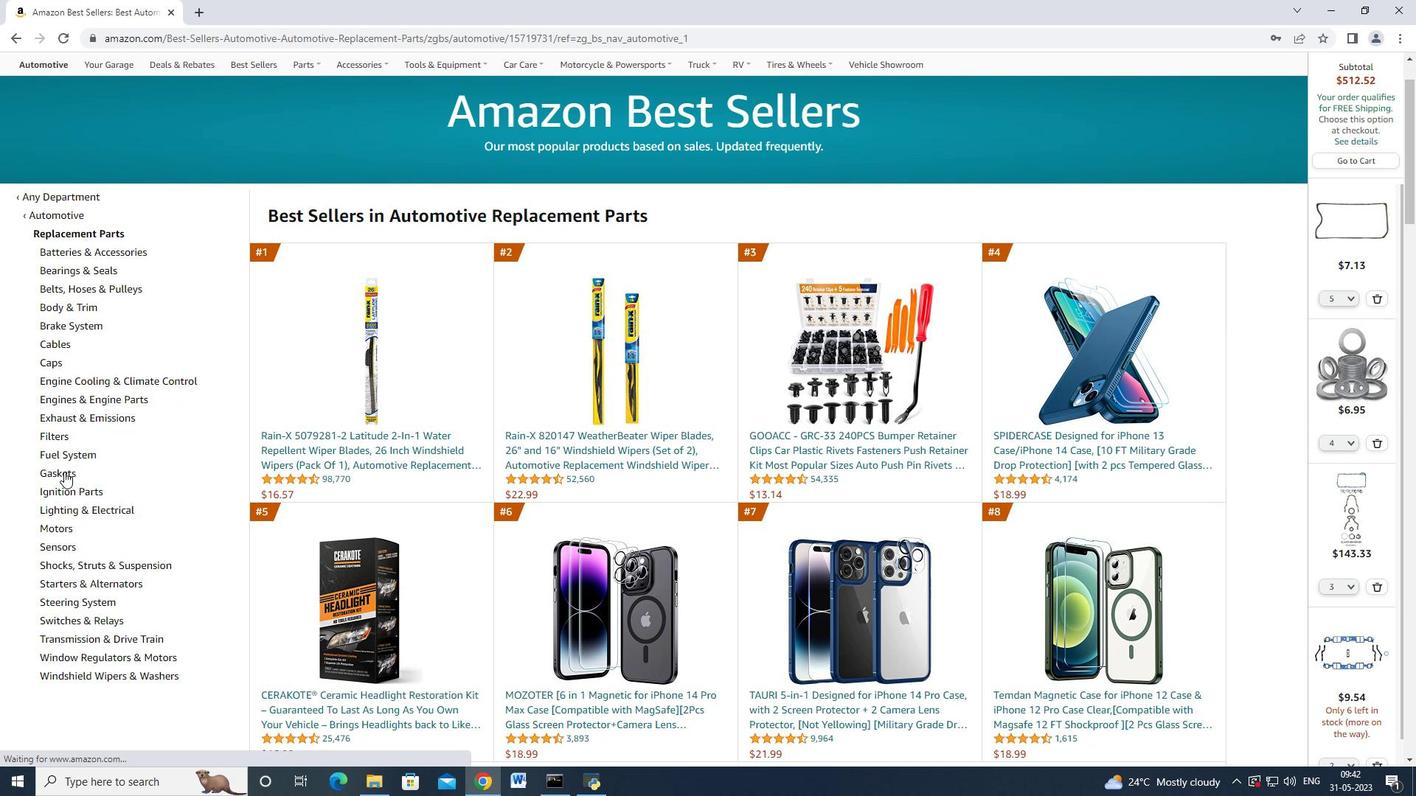 
Action: Mouse moved to (118, 452)
Screenshot: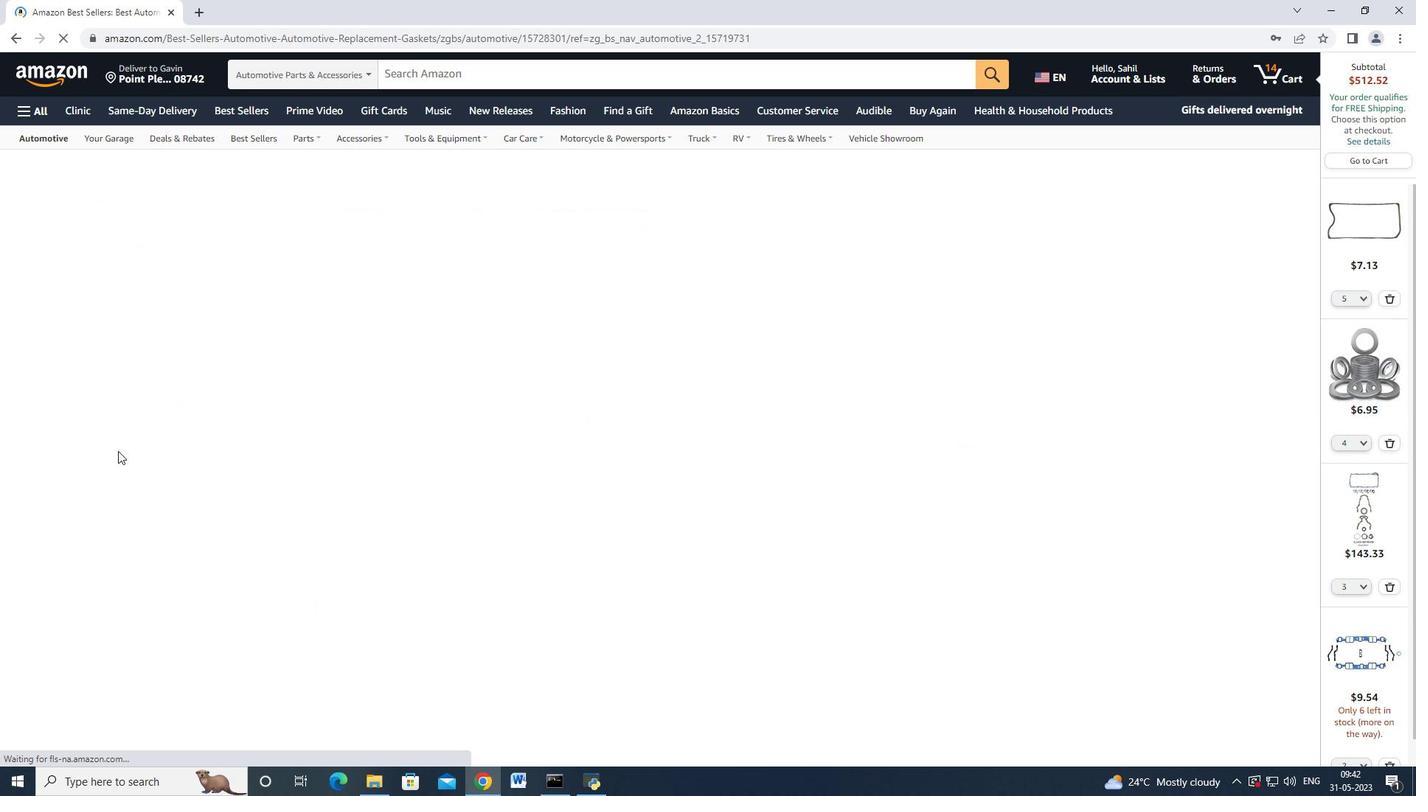 
Action: Mouse scrolled (118, 451) with delta (0, 0)
Screenshot: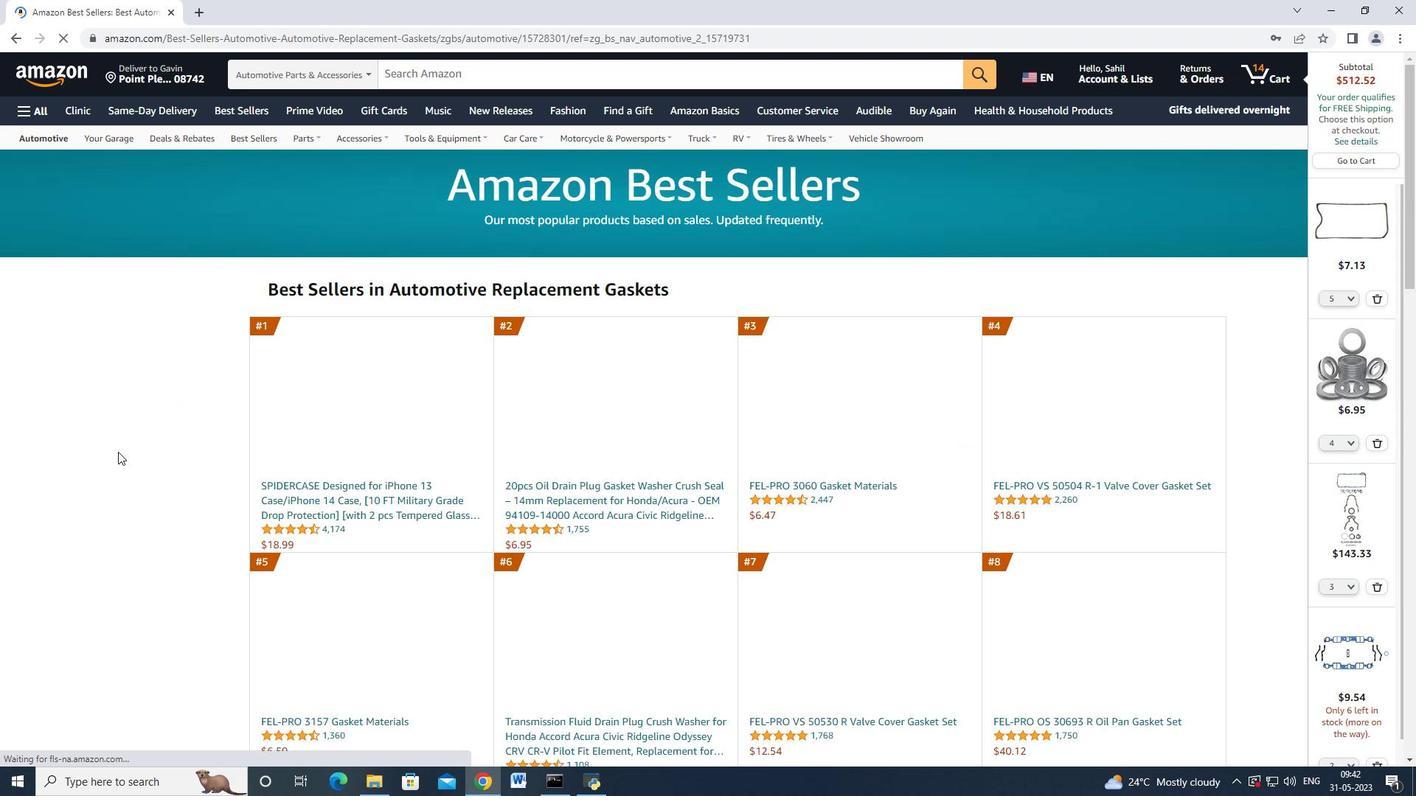 
Action: Mouse moved to (118, 453)
Screenshot: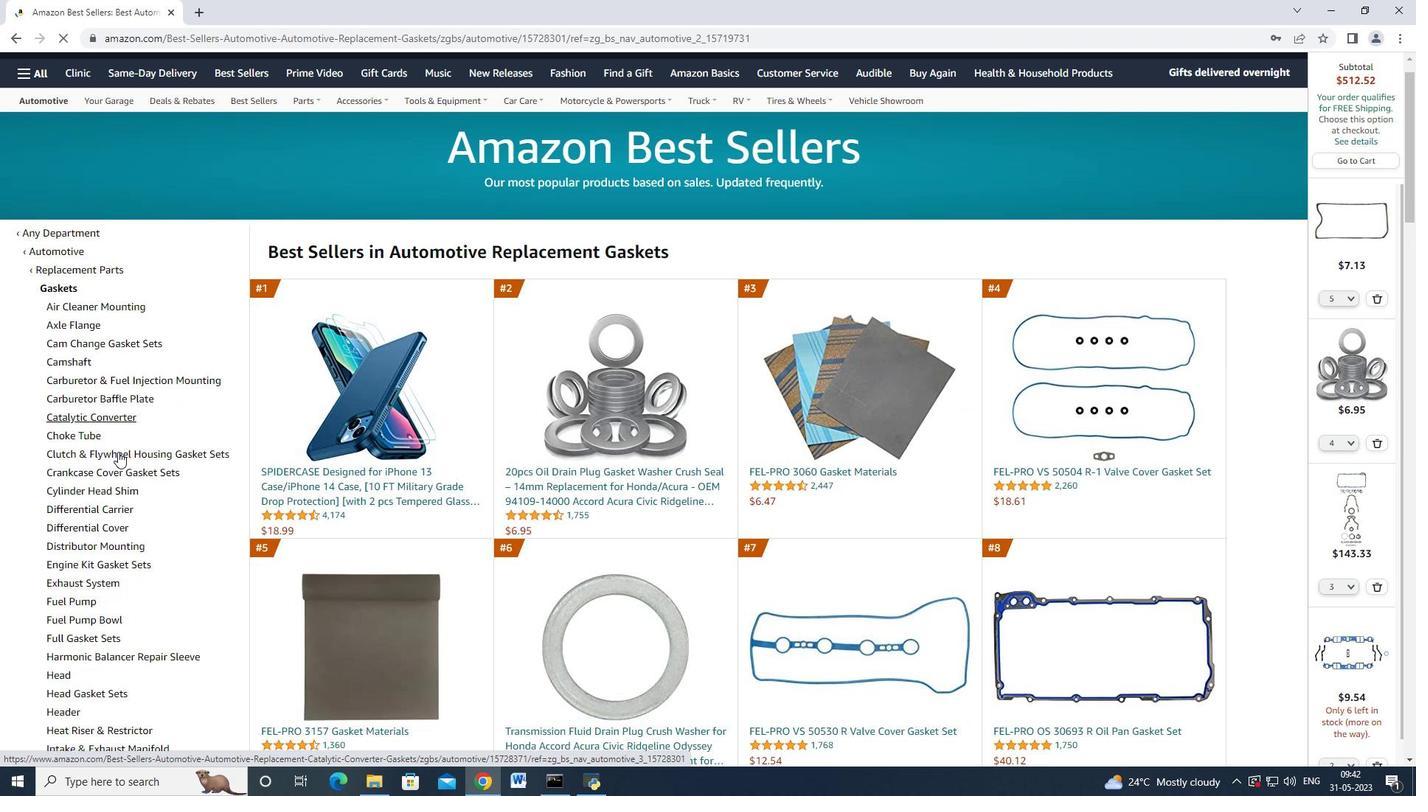 
Action: Mouse scrolled (118, 452) with delta (0, 0)
Screenshot: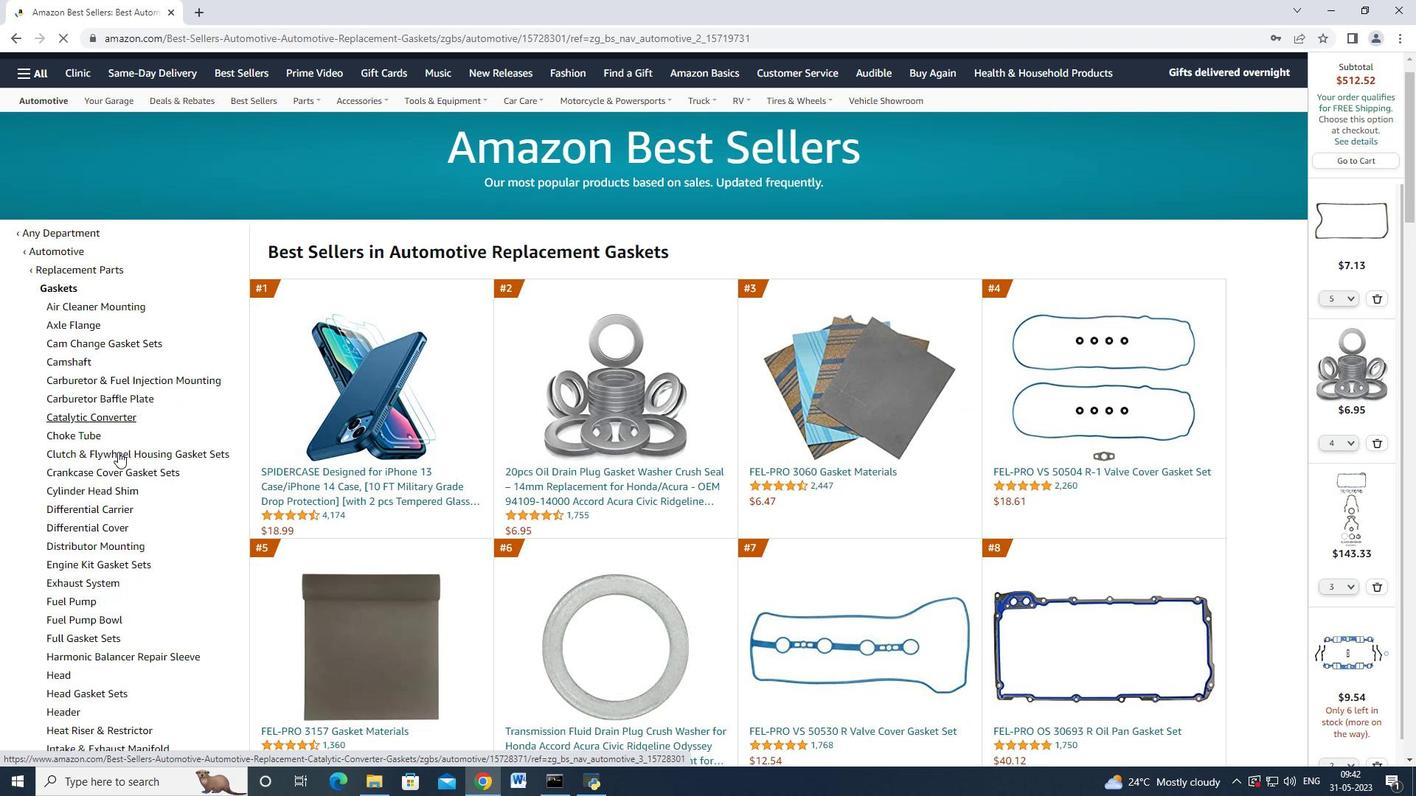 
Action: Mouse moved to (118, 458)
Screenshot: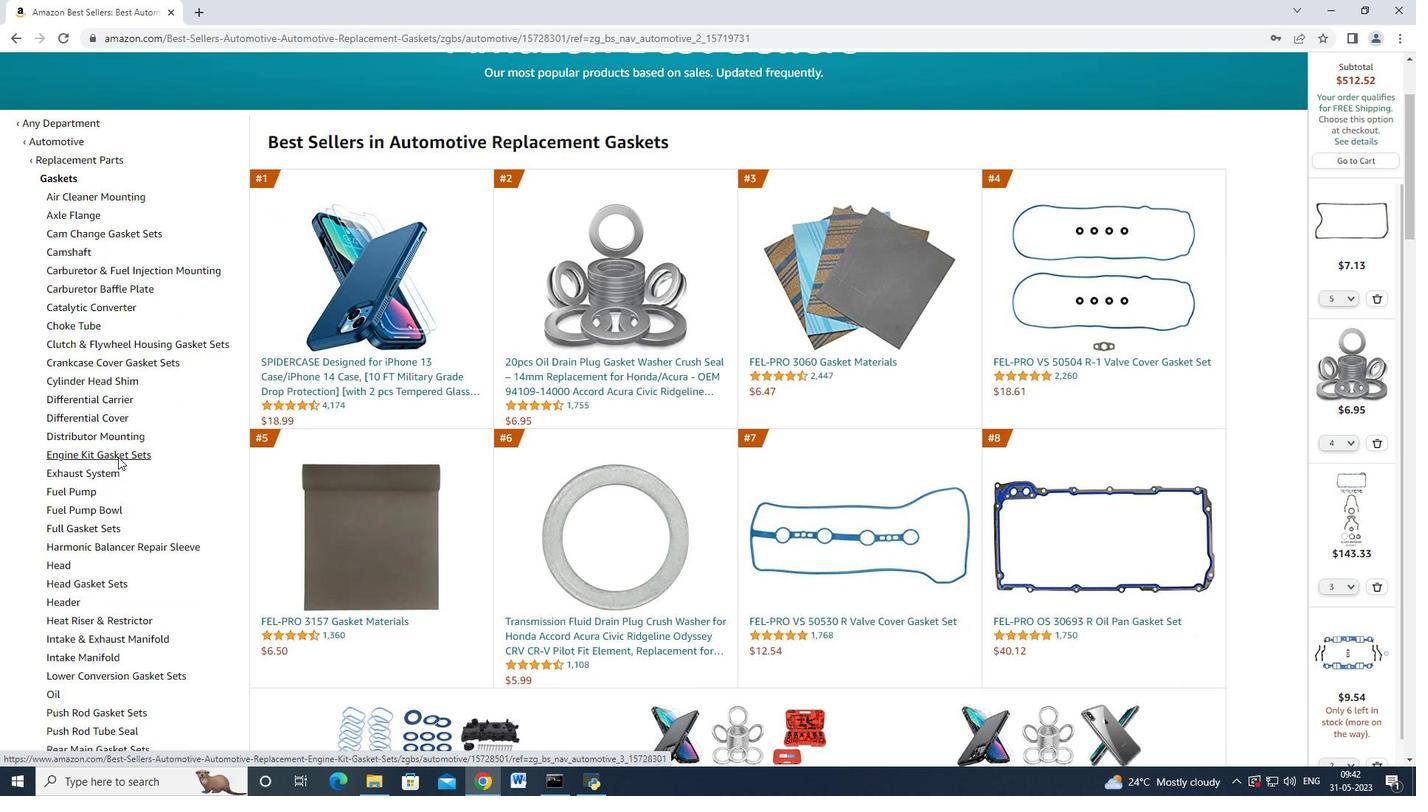 
Action: Mouse scrolled (118, 458) with delta (0, 0)
Screenshot: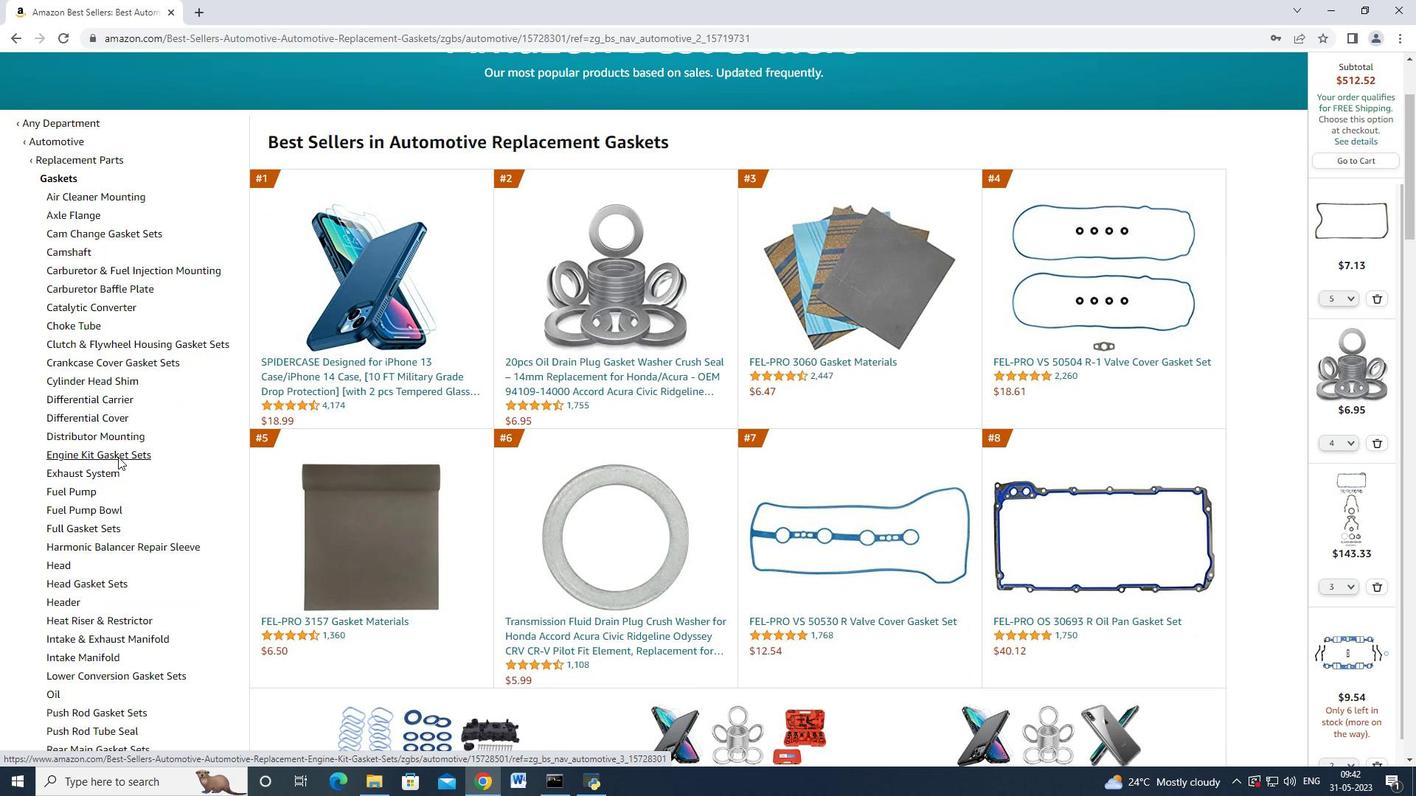 
Action: Mouse moved to (118, 459)
Screenshot: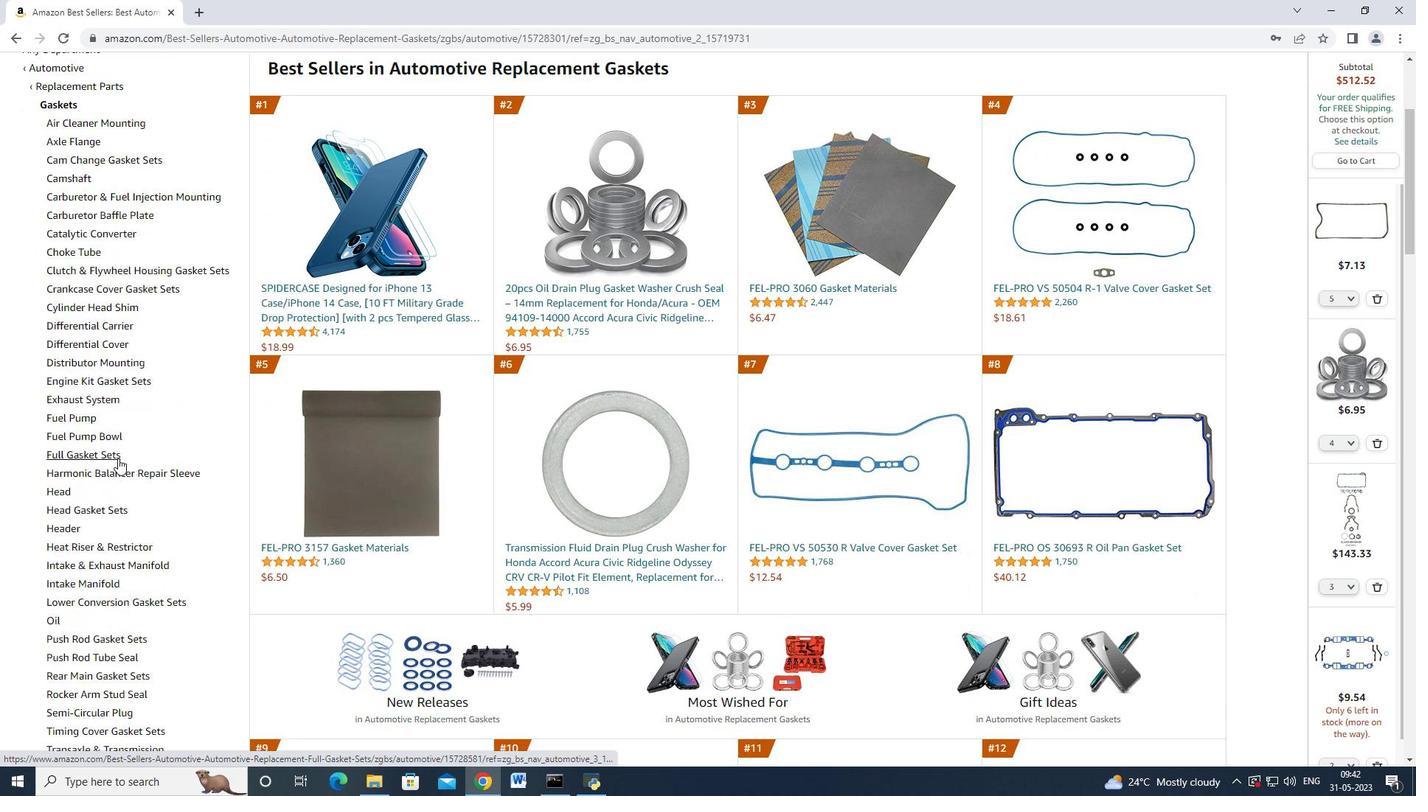 
Action: Mouse scrolled (118, 458) with delta (0, 0)
Screenshot: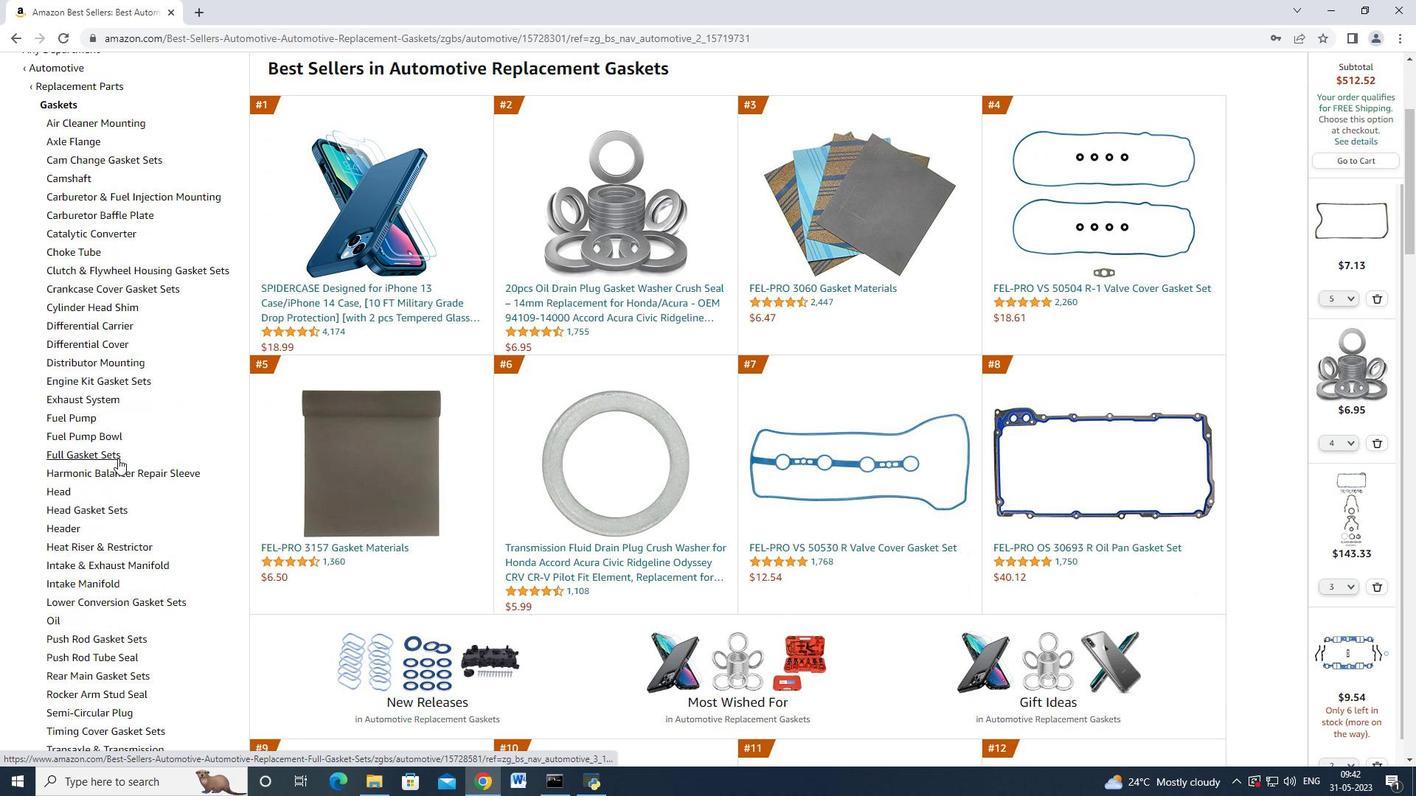 
Action: Mouse scrolled (118, 458) with delta (0, 0)
Screenshot: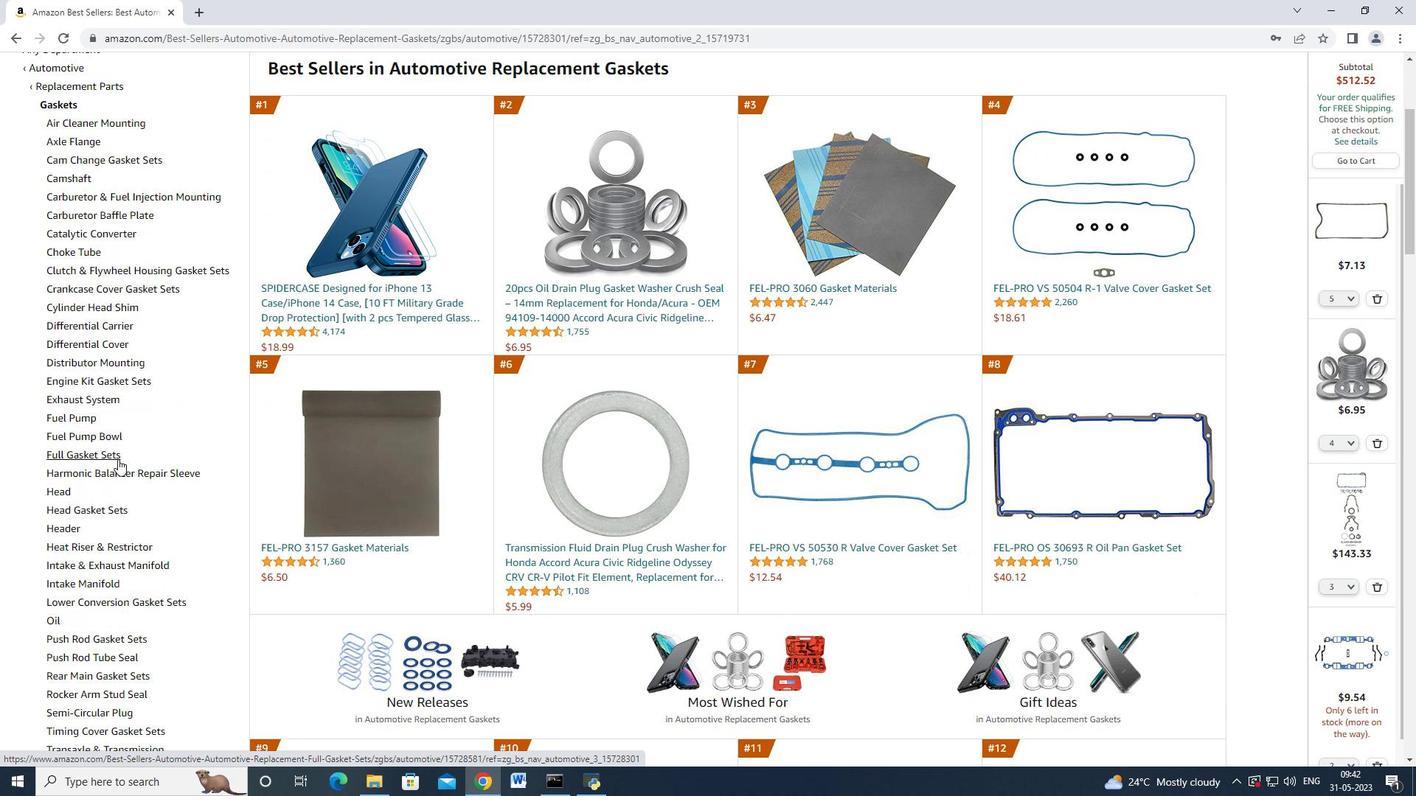 
Action: Mouse moved to (105, 551)
Screenshot: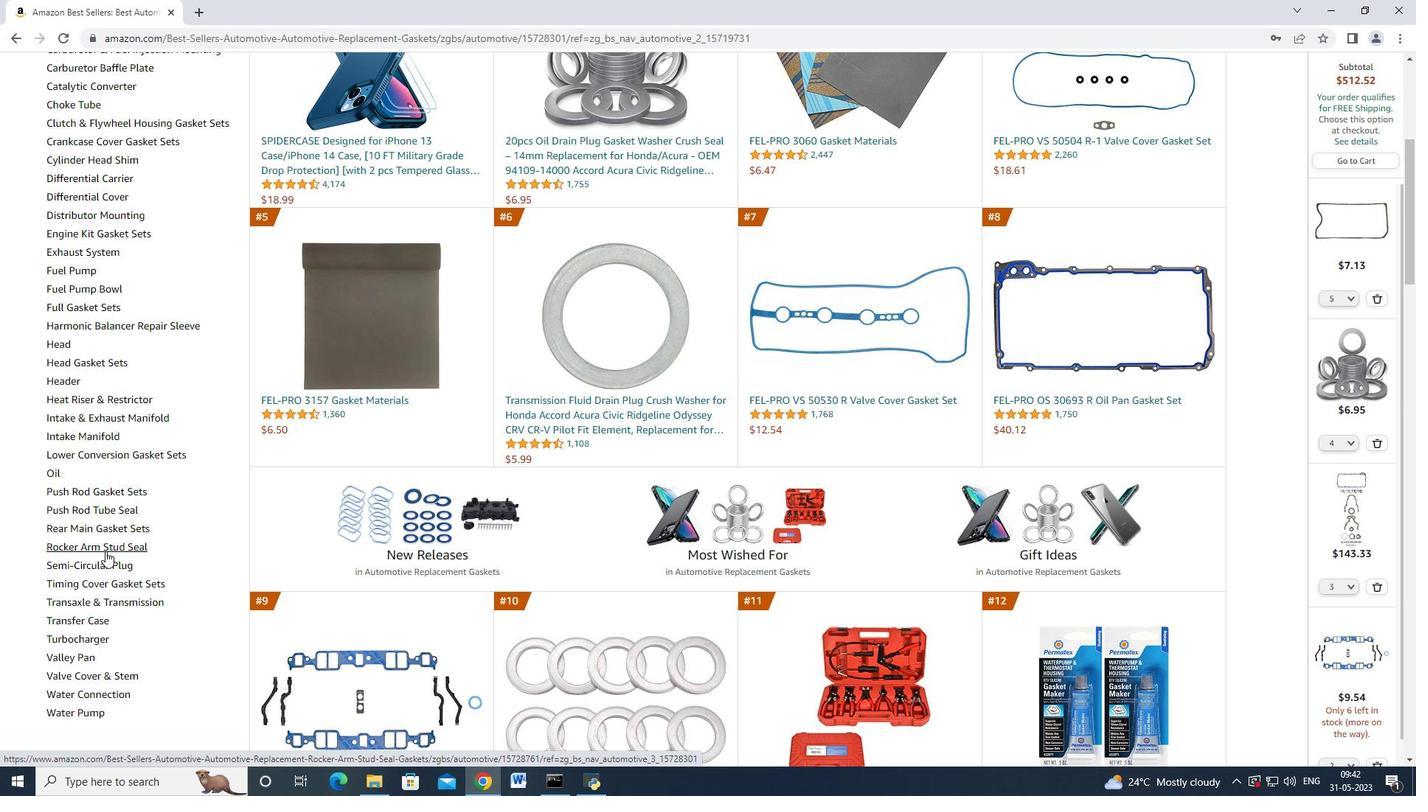 
Action: Mouse pressed left at (105, 551)
Screenshot: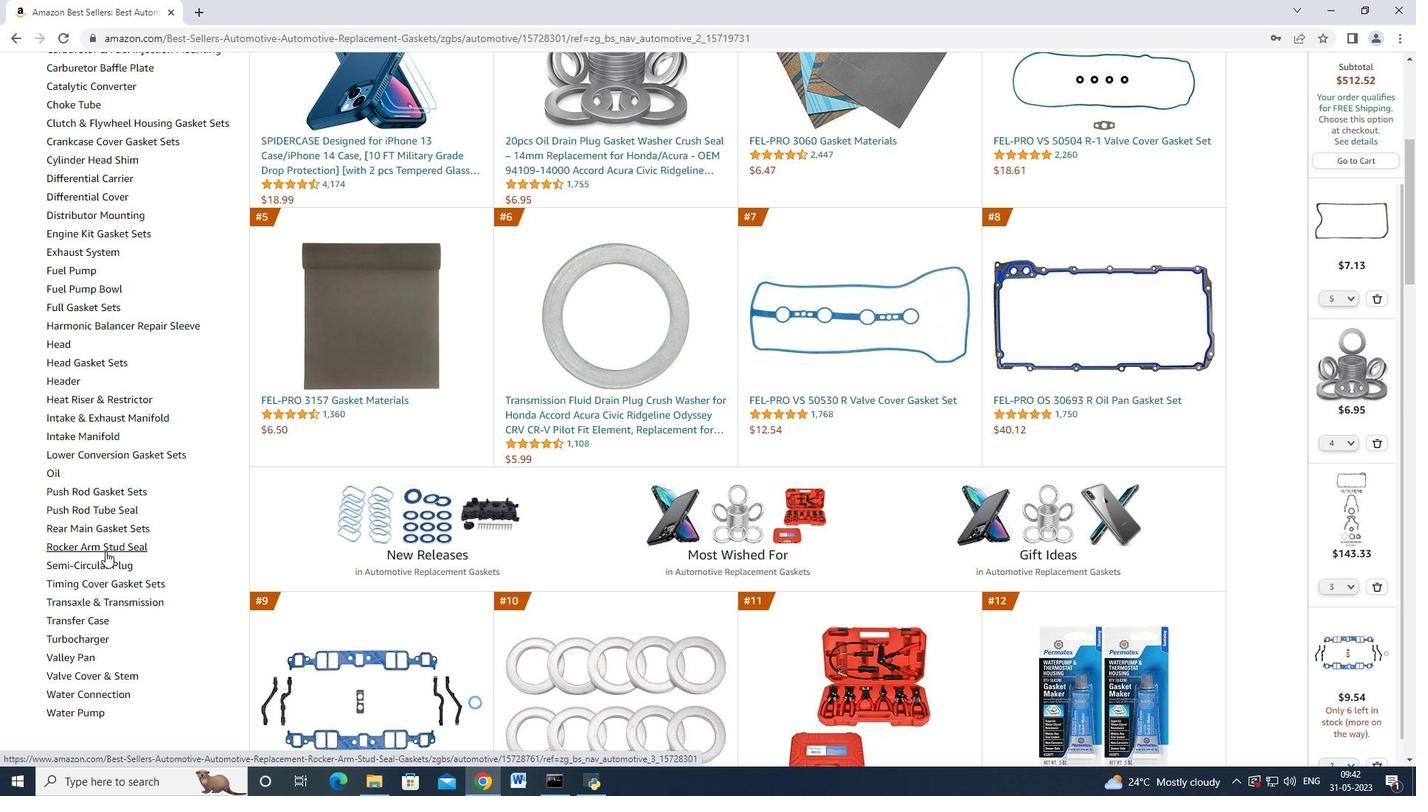 
Action: Mouse moved to (346, 340)
Screenshot: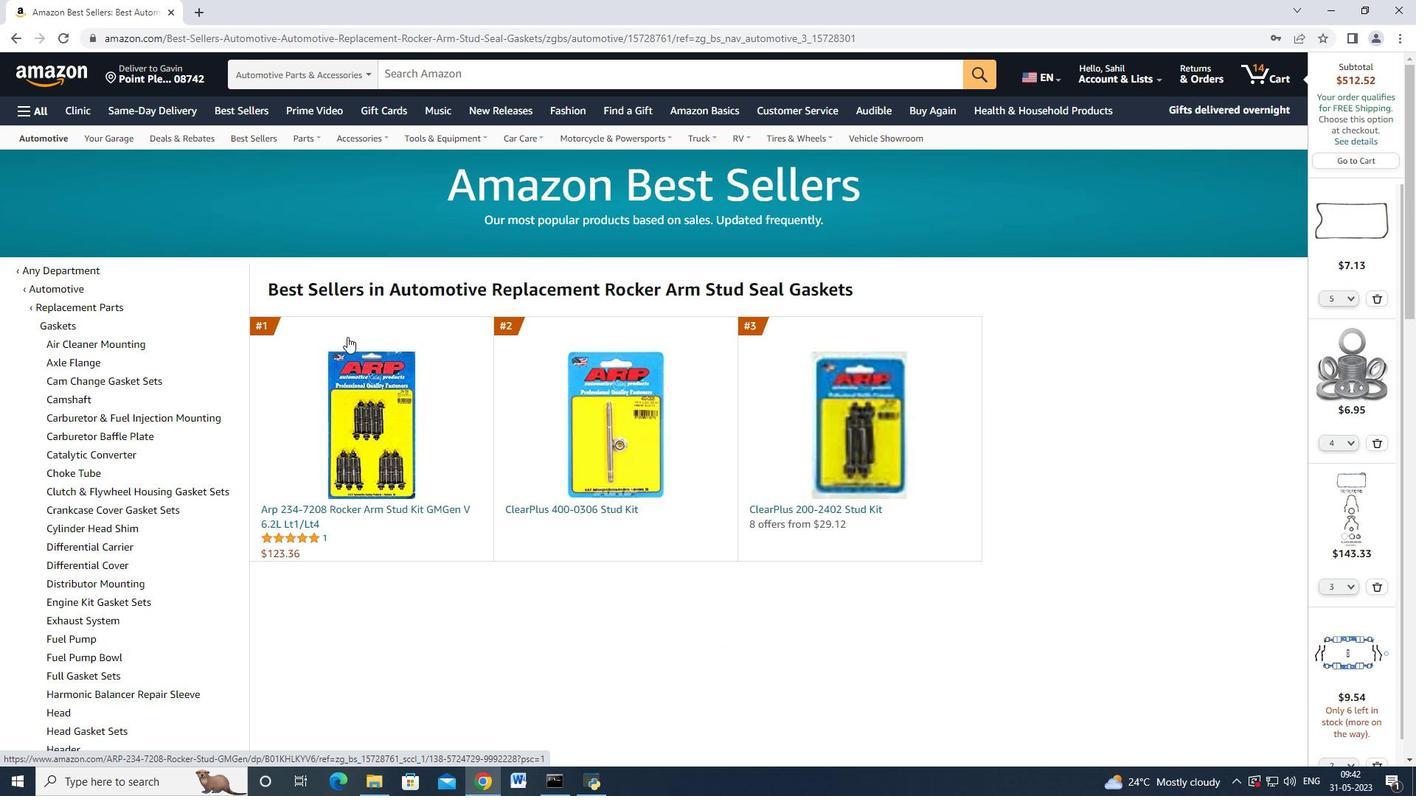 
Action: Mouse scrolled (346, 339) with delta (0, 0)
Screenshot: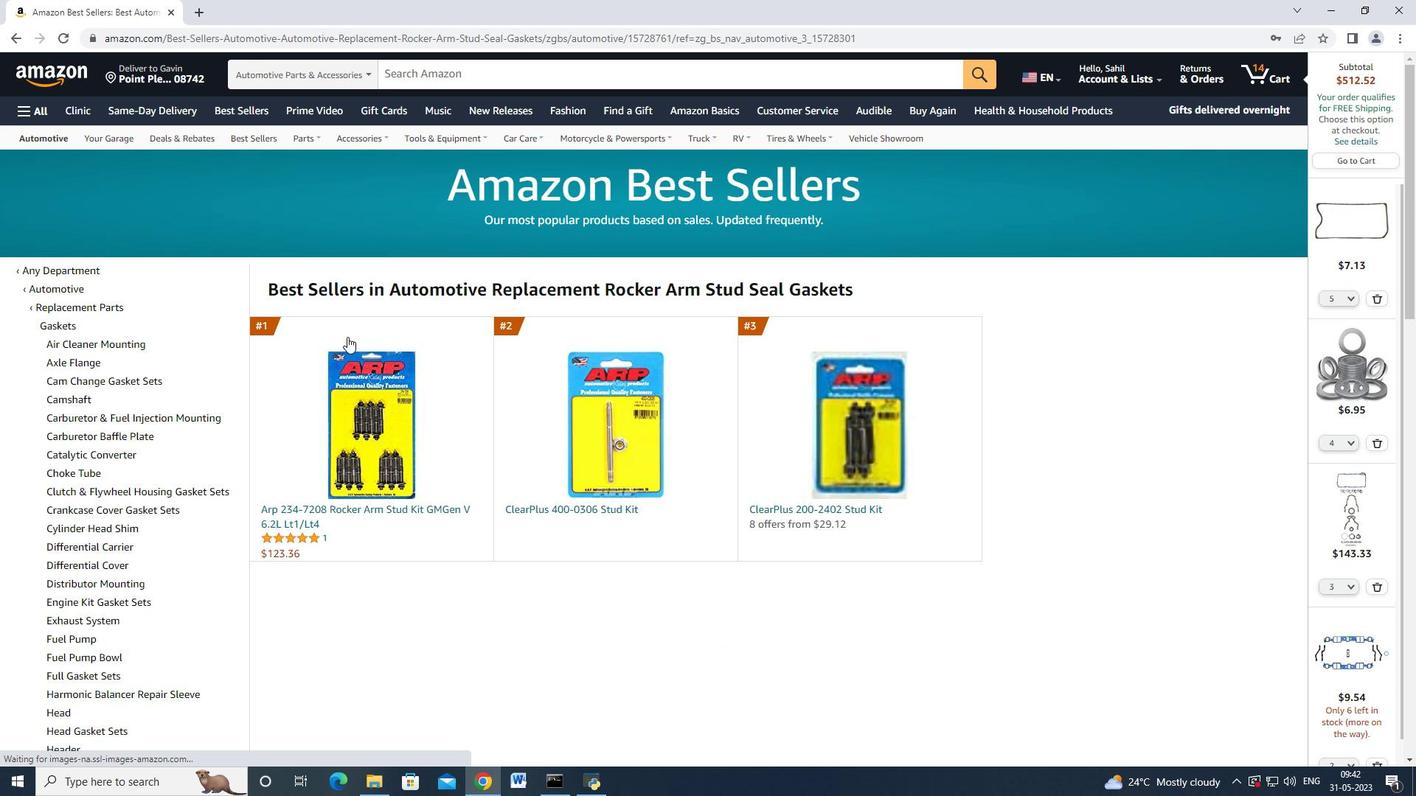 
Action: Mouse moved to (379, 430)
Screenshot: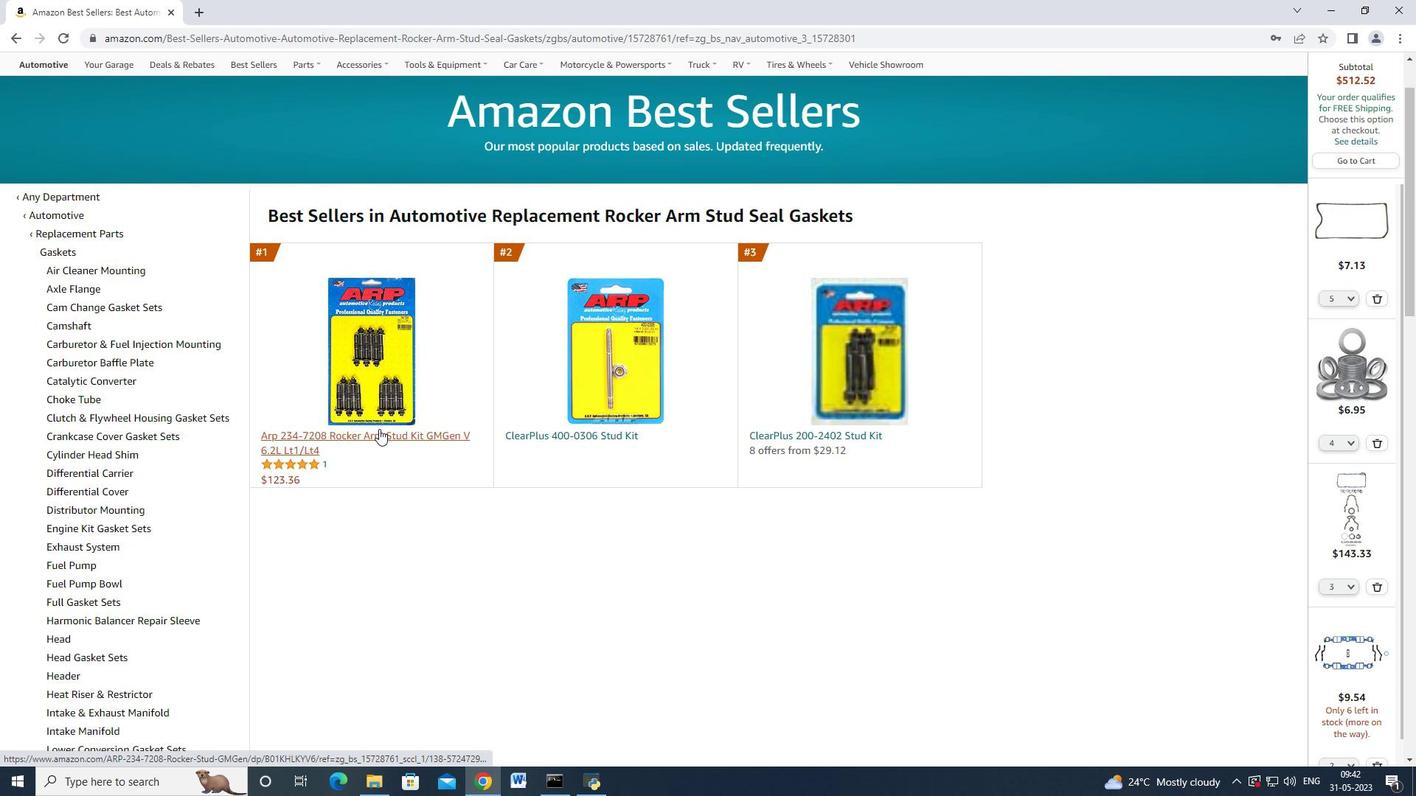 
Action: Mouse pressed left at (379, 430)
Screenshot: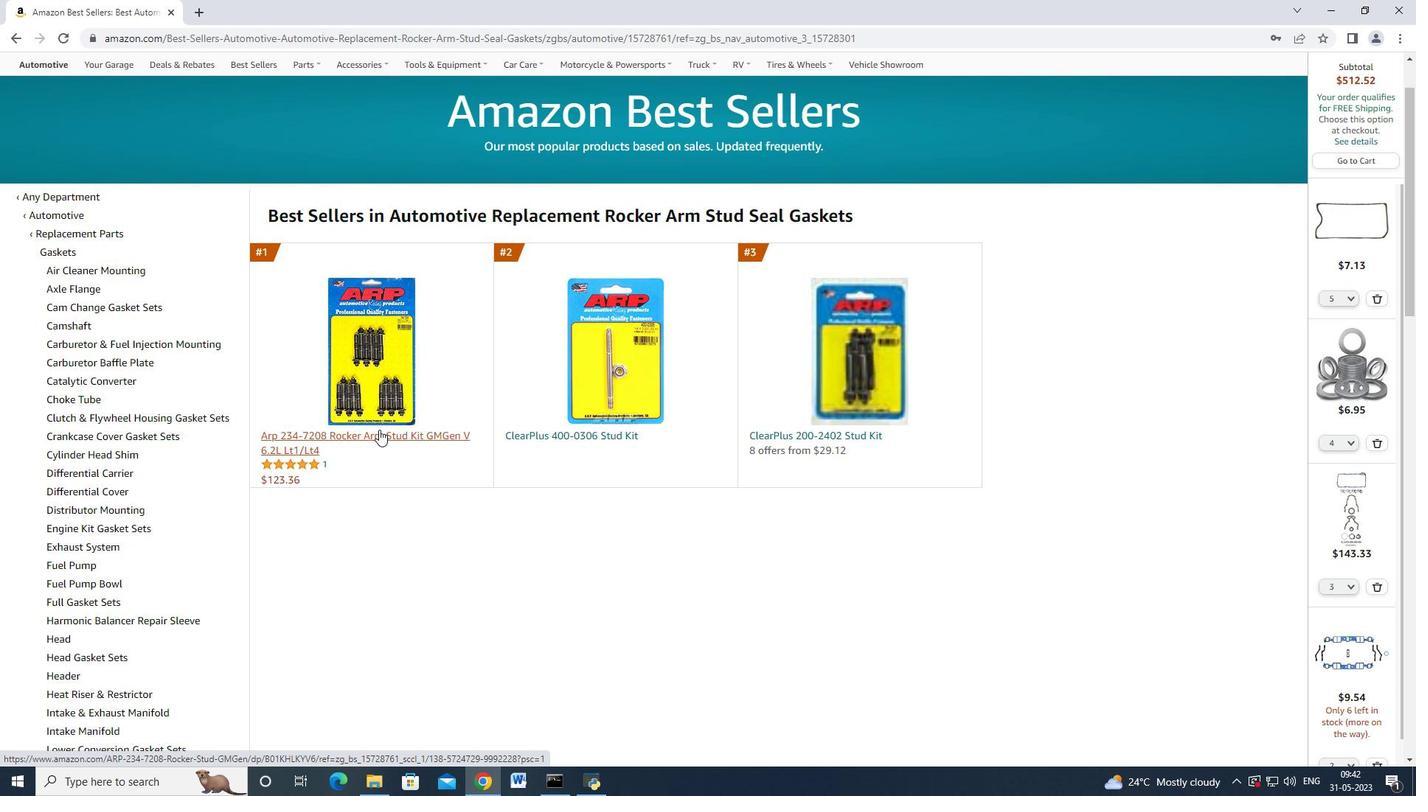 
Action: Mouse moved to (1034, 378)
Screenshot: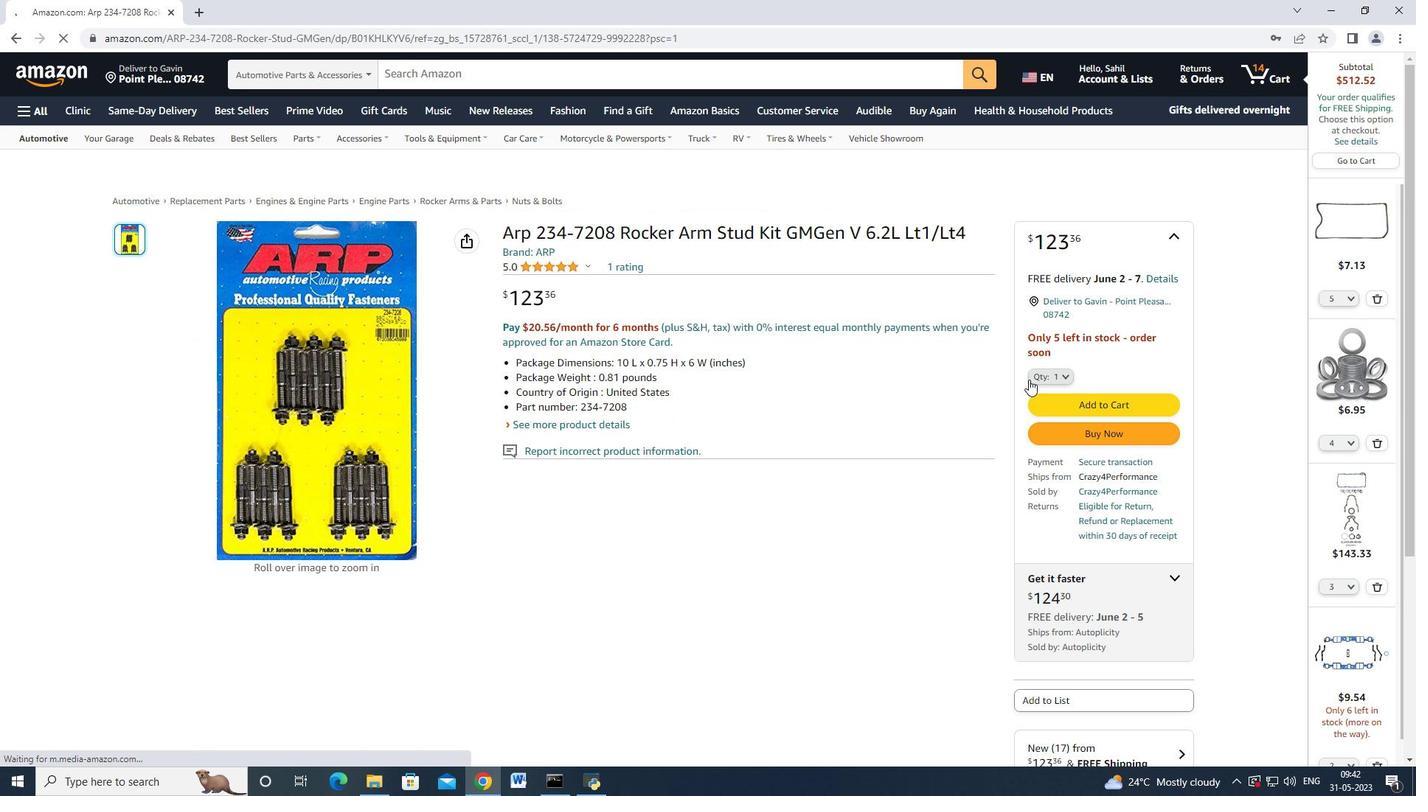 
Action: Mouse pressed left at (1034, 378)
Screenshot: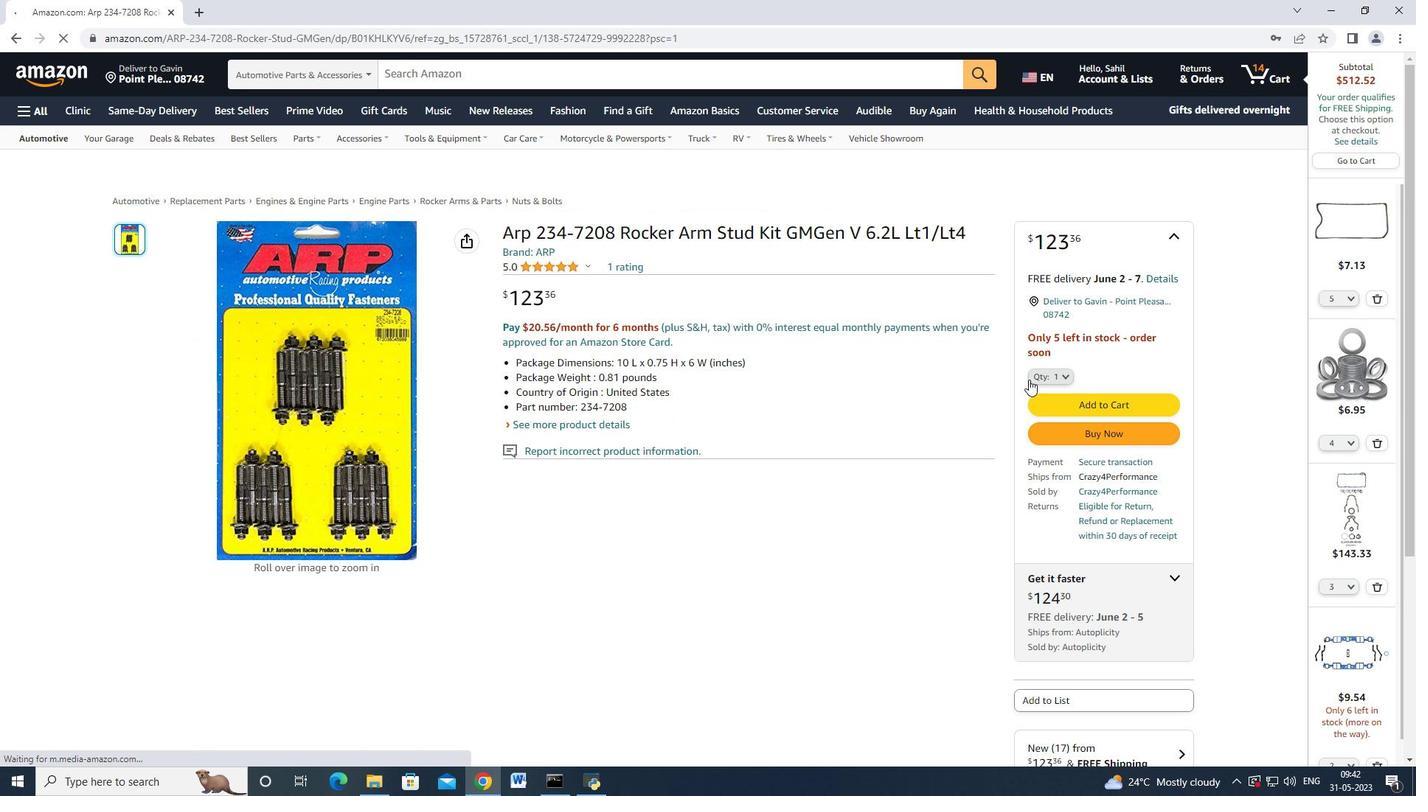 
Action: Mouse moved to (1039, 420)
Screenshot: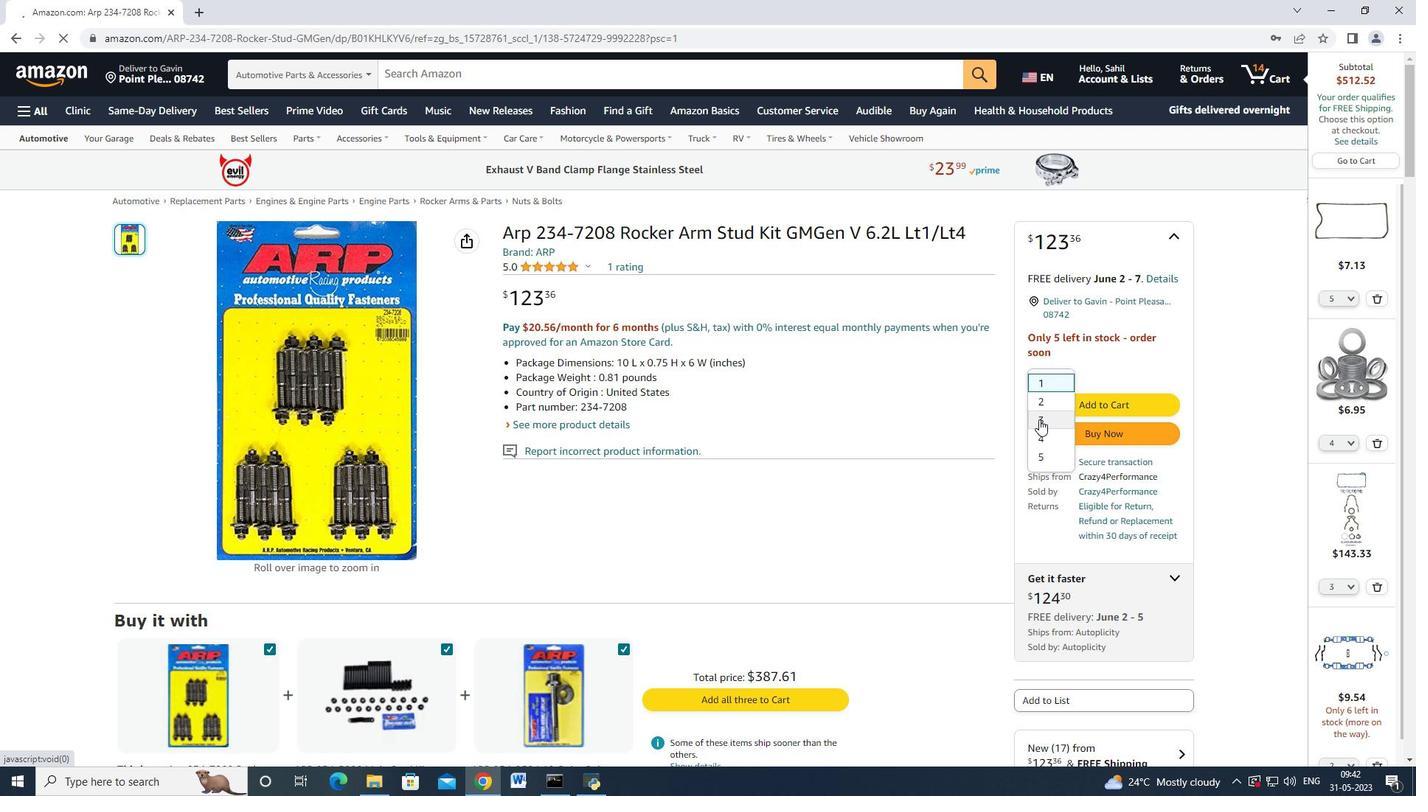 
Action: Mouse pressed left at (1039, 420)
Screenshot: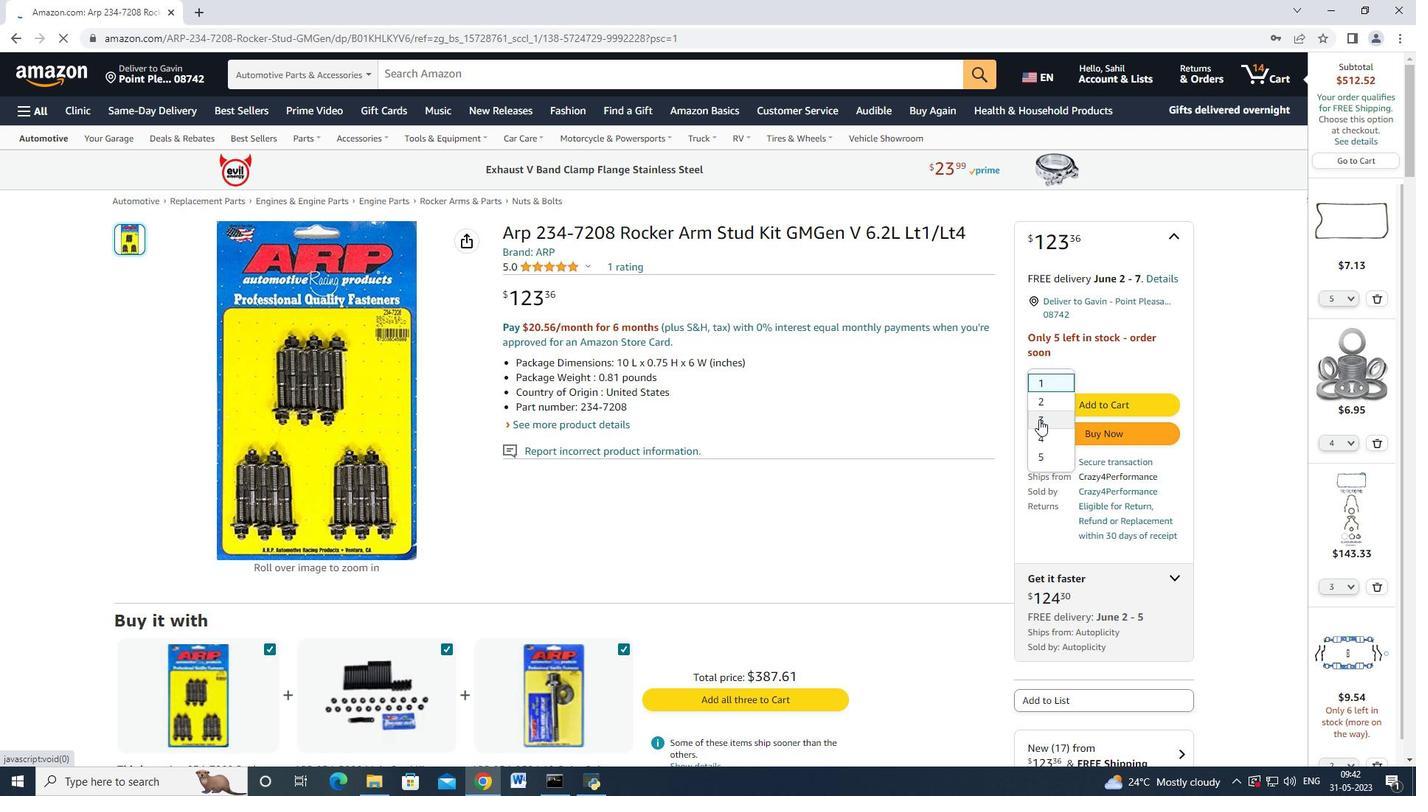 
Action: Mouse moved to (1059, 426)
Screenshot: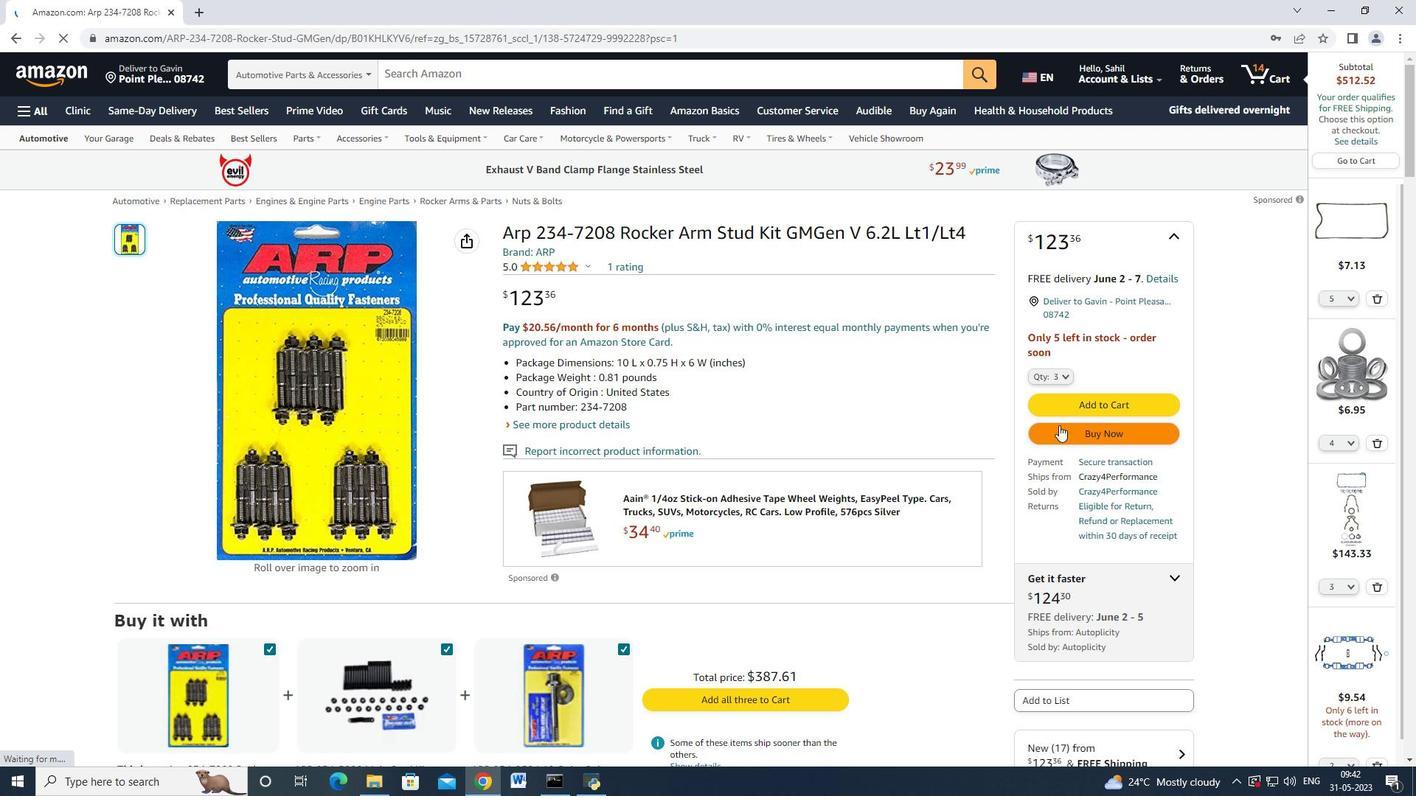 
Action: Mouse pressed left at (1059, 426)
Screenshot: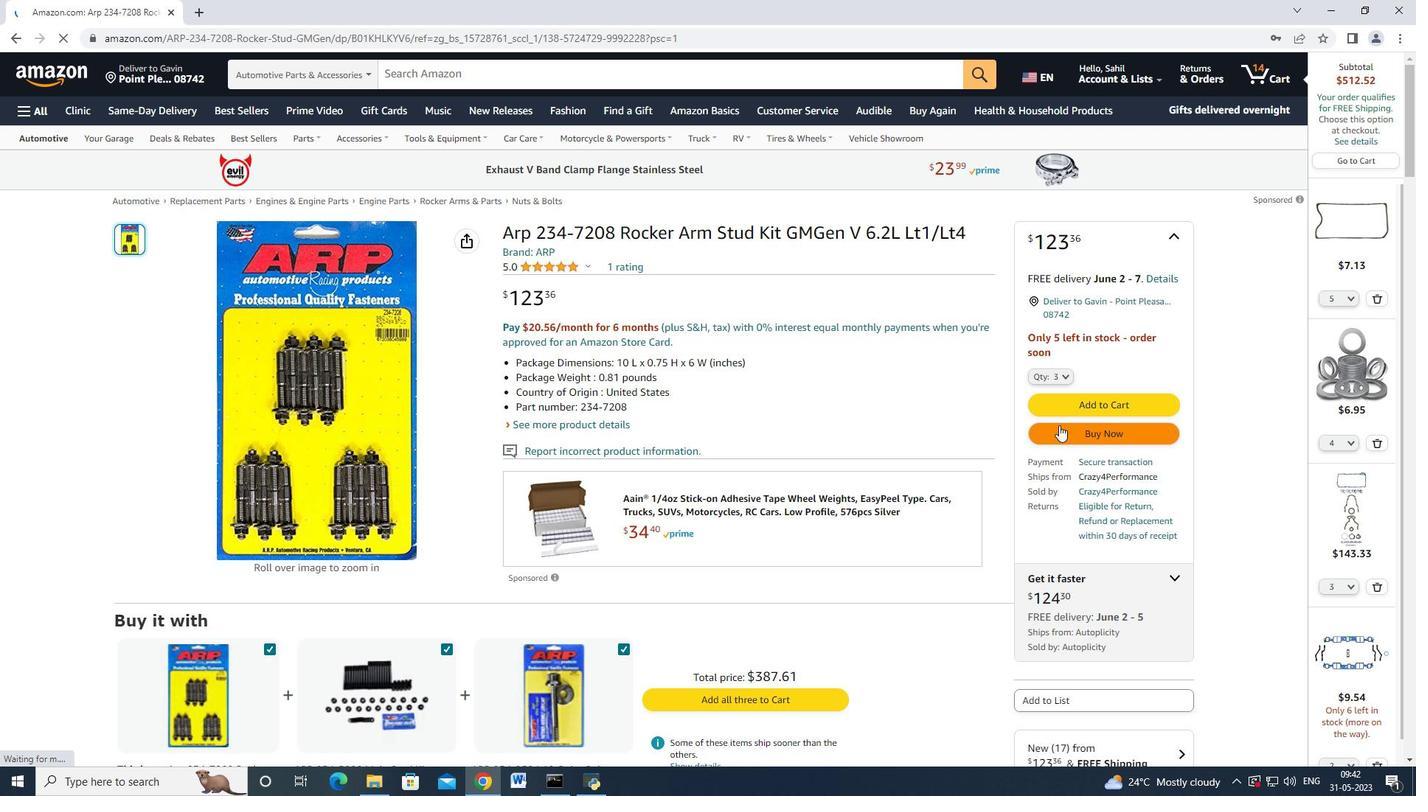 
Action: Mouse moved to (840, 125)
Screenshot: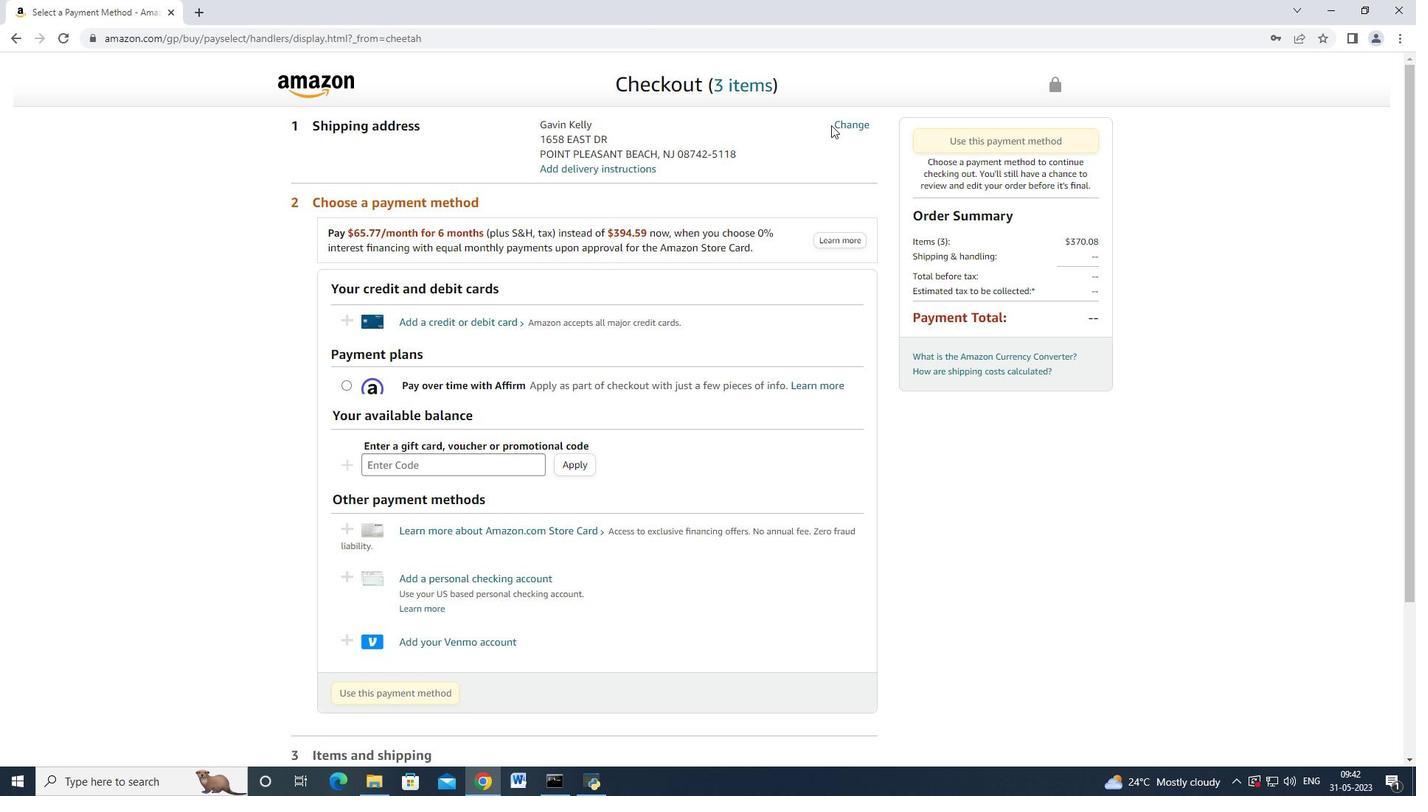 
Action: Mouse pressed left at (840, 125)
Screenshot: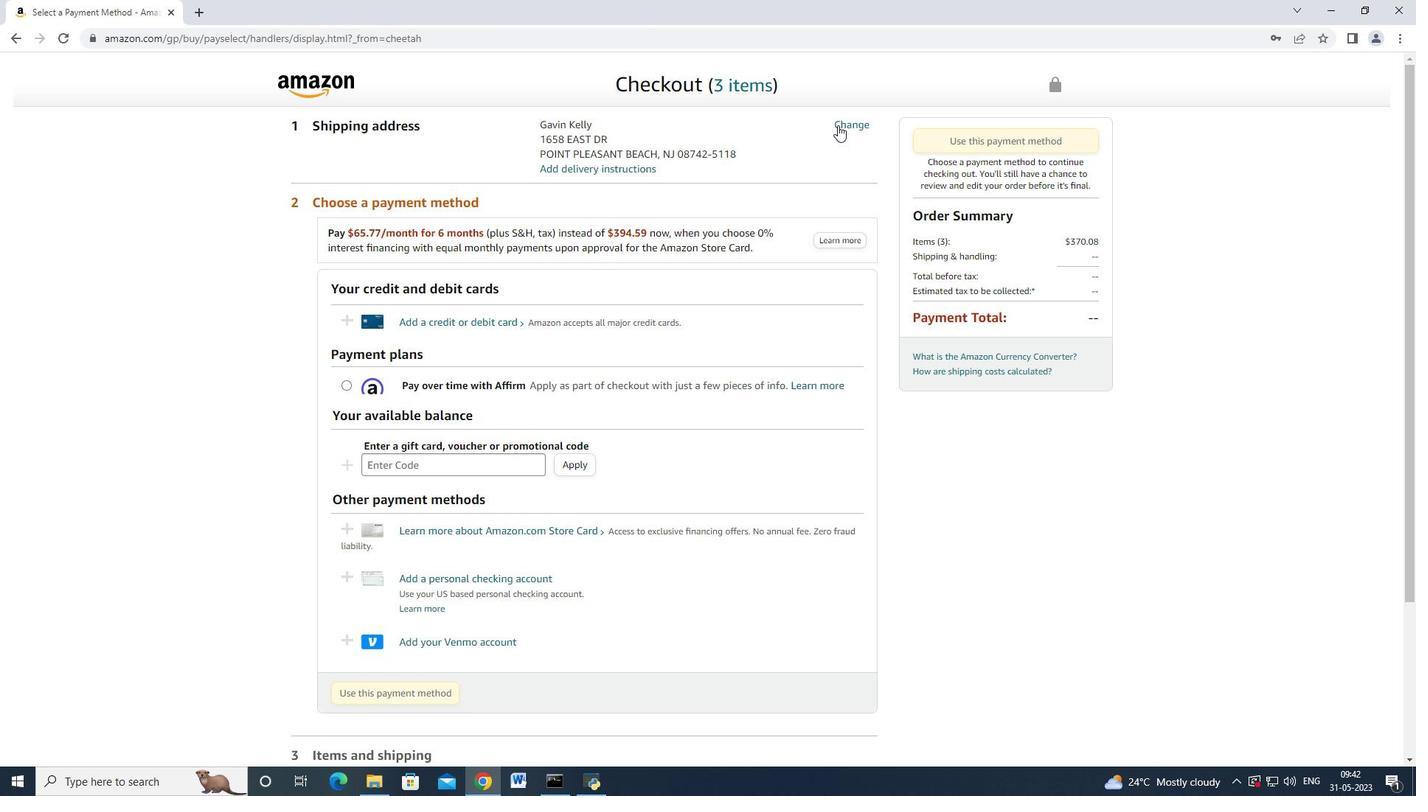 
Action: Mouse moved to (543, 220)
Screenshot: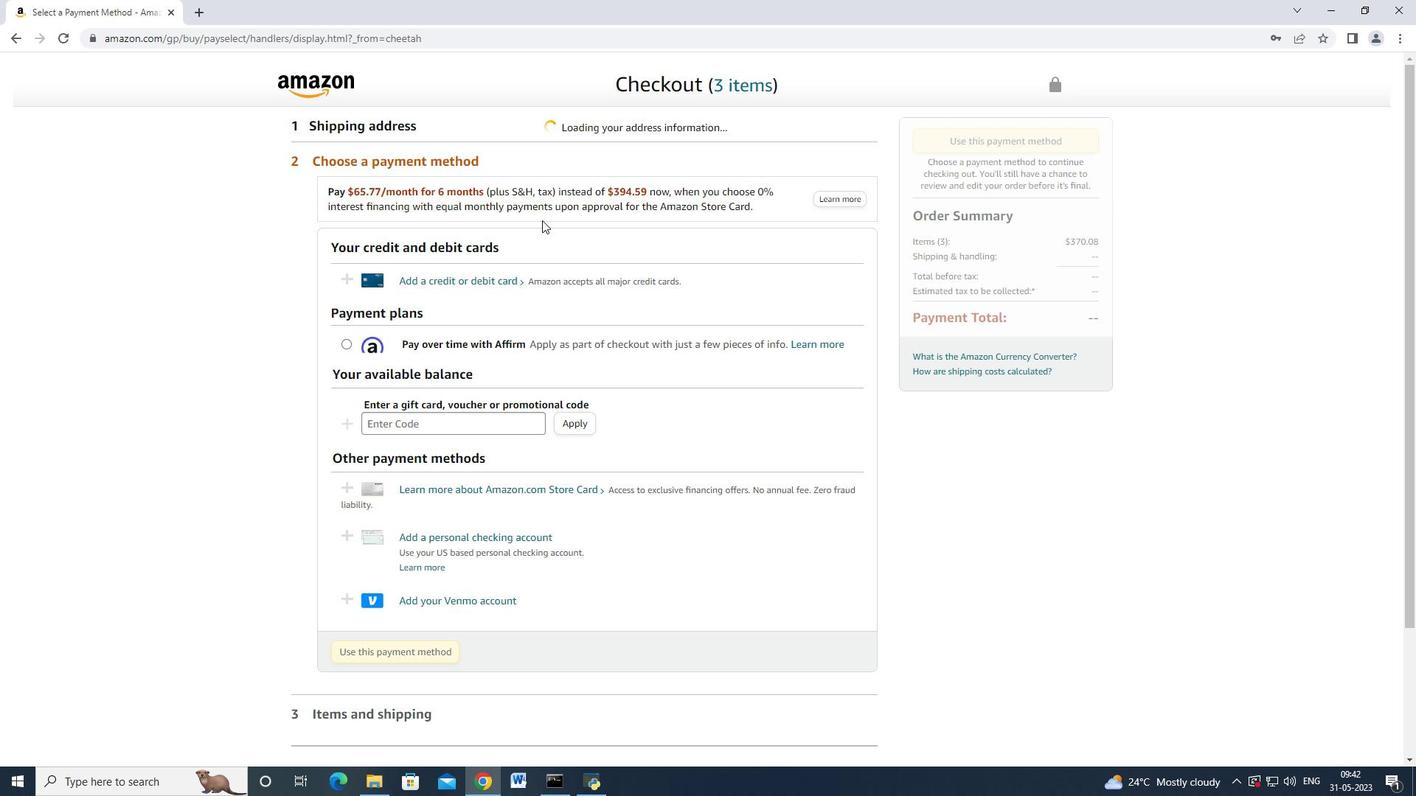 
Action: Mouse scrolled (543, 219) with delta (0, 0)
Screenshot: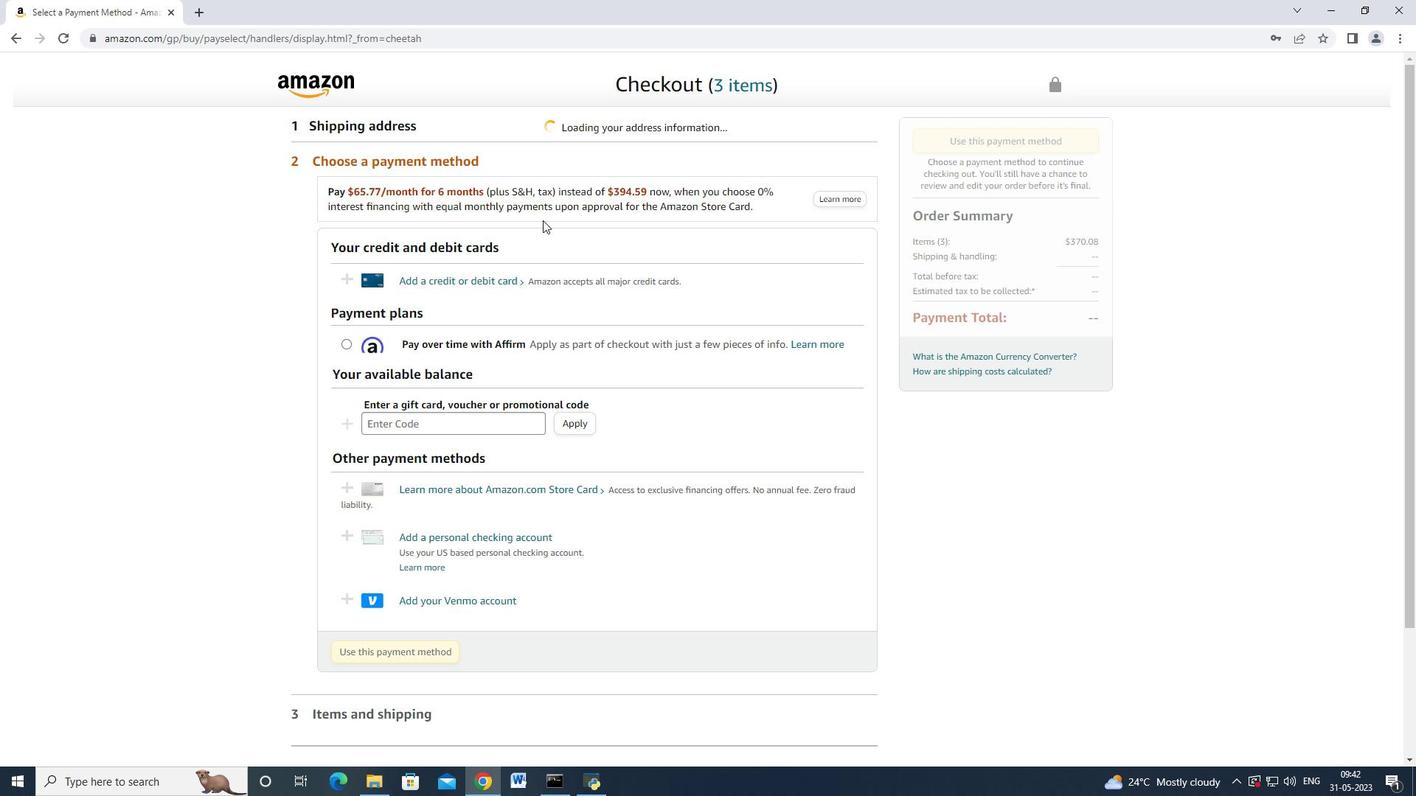 
Action: Mouse moved to (544, 216)
Screenshot: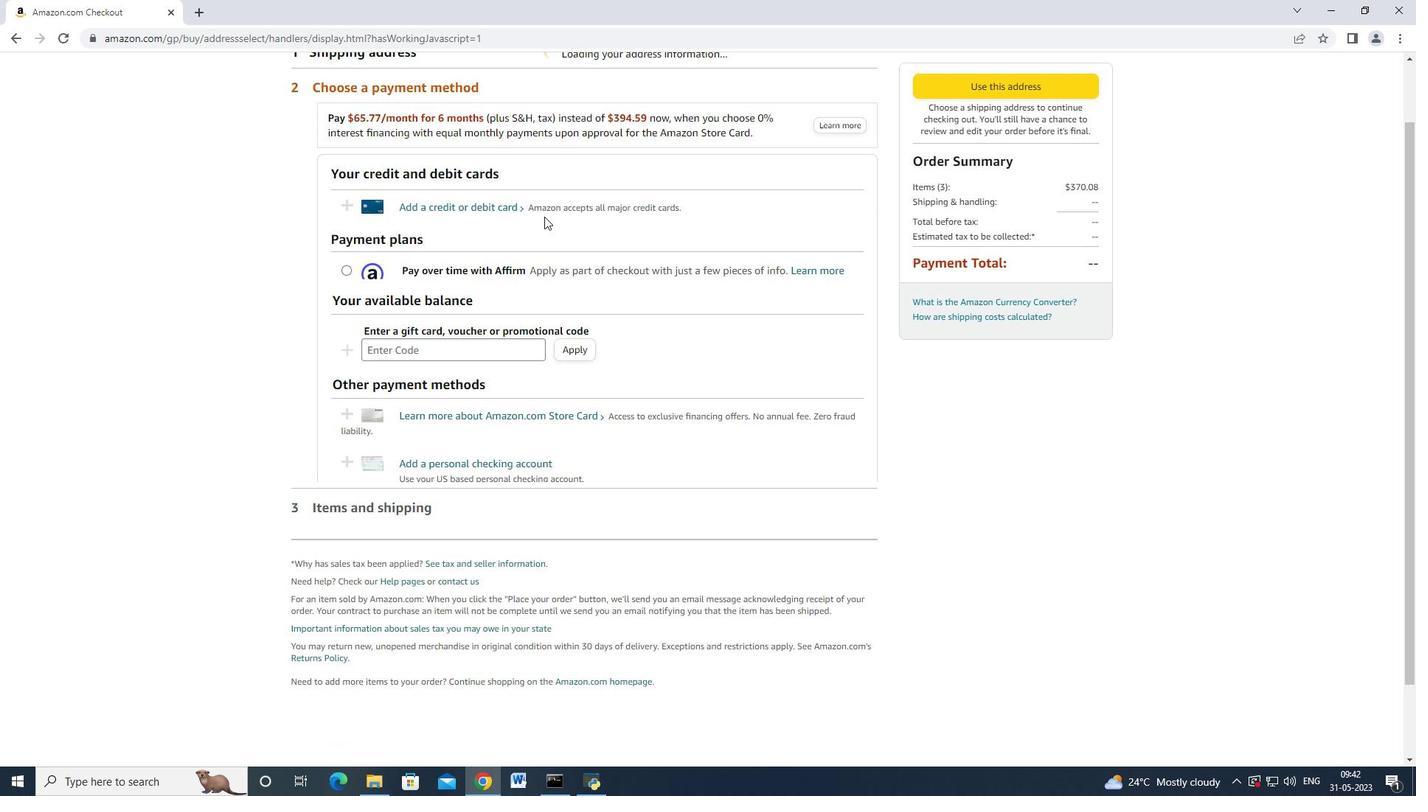
Action: Mouse scrolled (544, 216) with delta (0, 0)
Screenshot: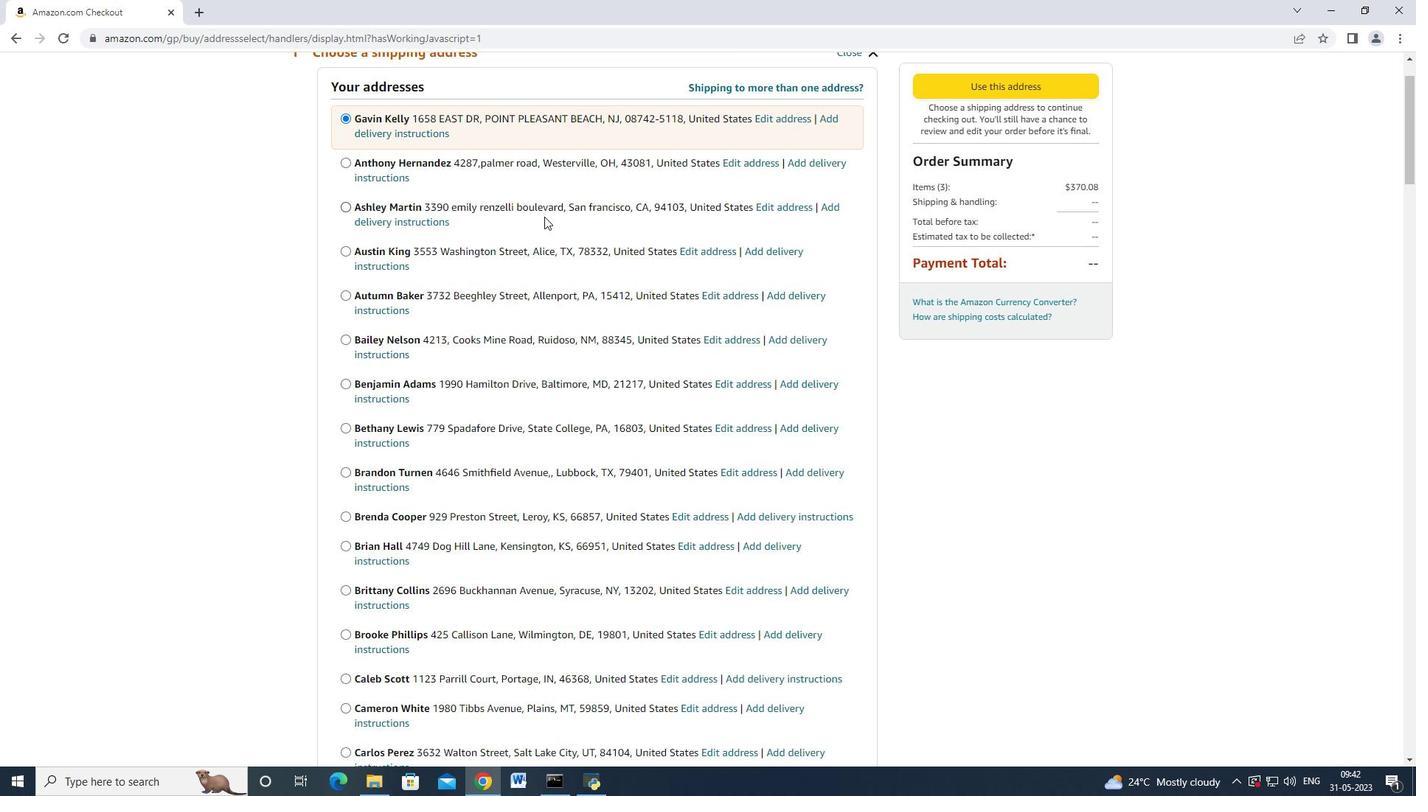 
Action: Mouse scrolled (544, 216) with delta (0, 0)
Screenshot: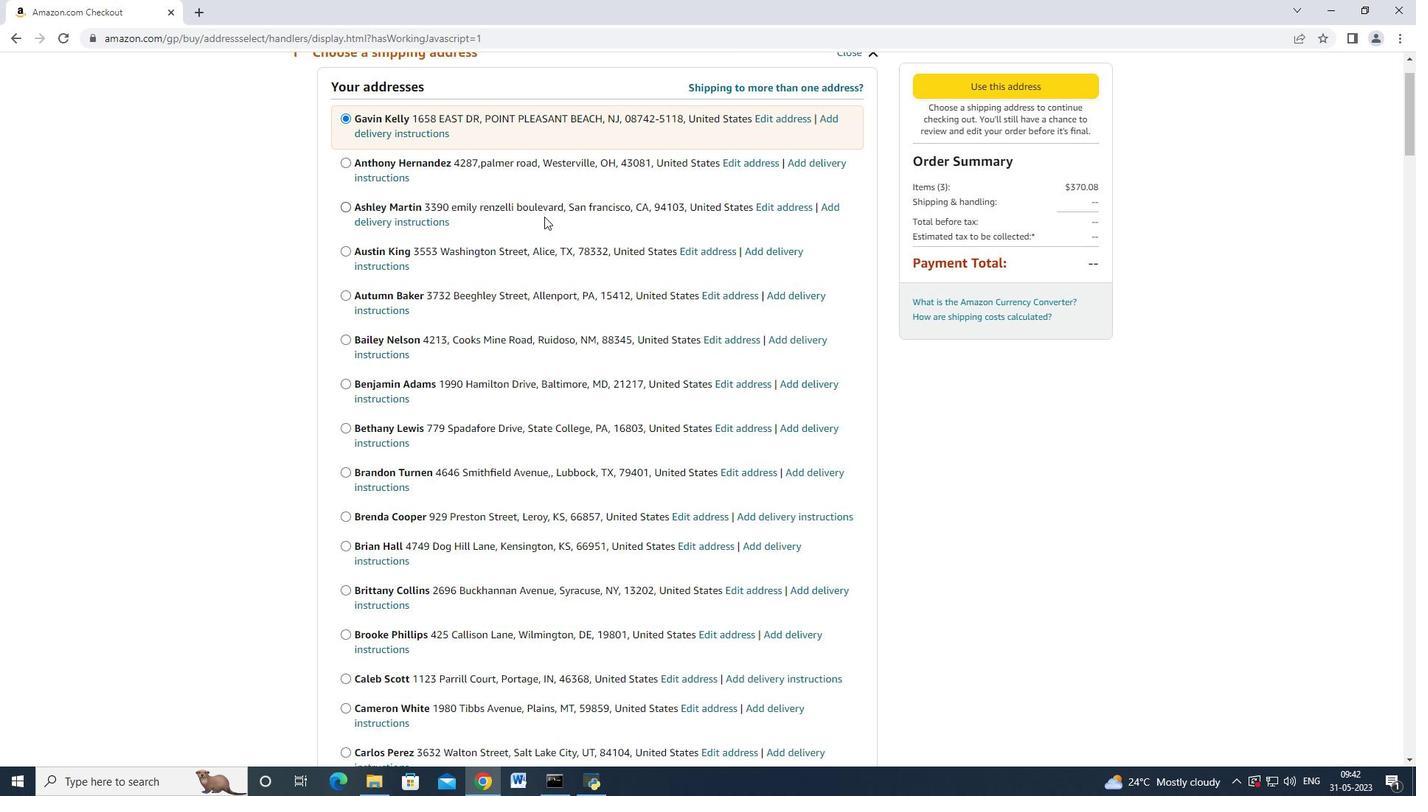 
Action: Mouse scrolled (544, 216) with delta (0, 0)
Screenshot: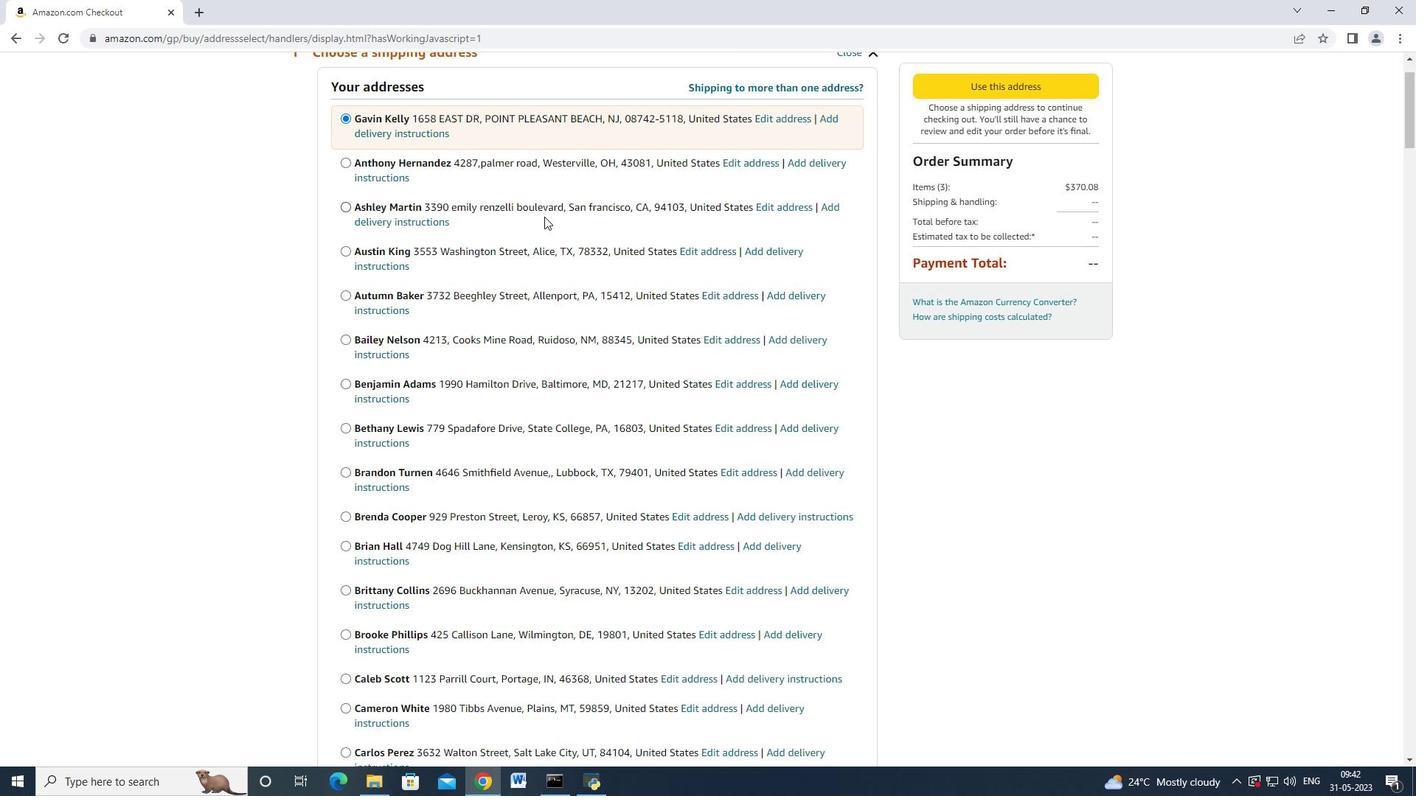 
Action: Mouse scrolled (544, 216) with delta (0, 0)
Screenshot: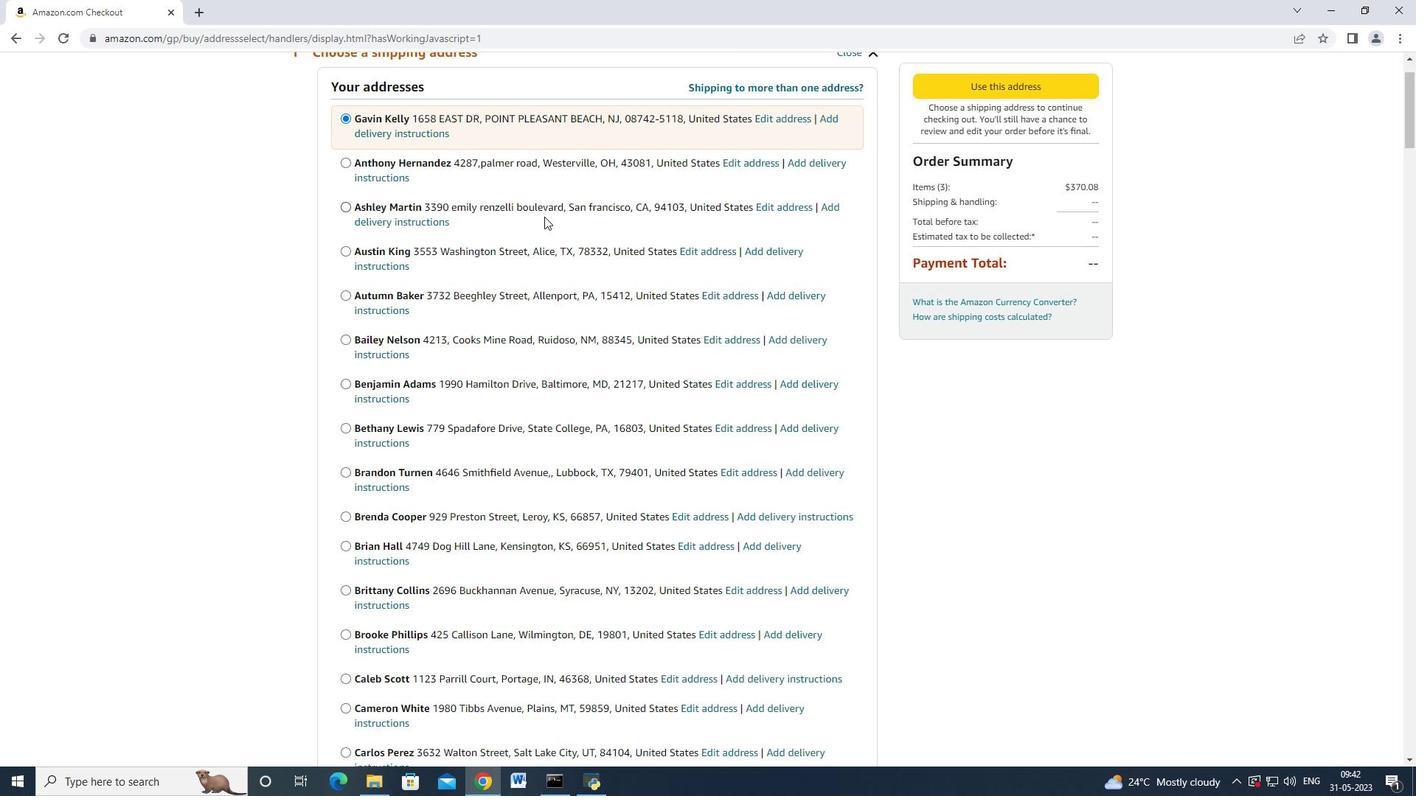 
Action: Mouse scrolled (544, 216) with delta (0, 0)
Screenshot: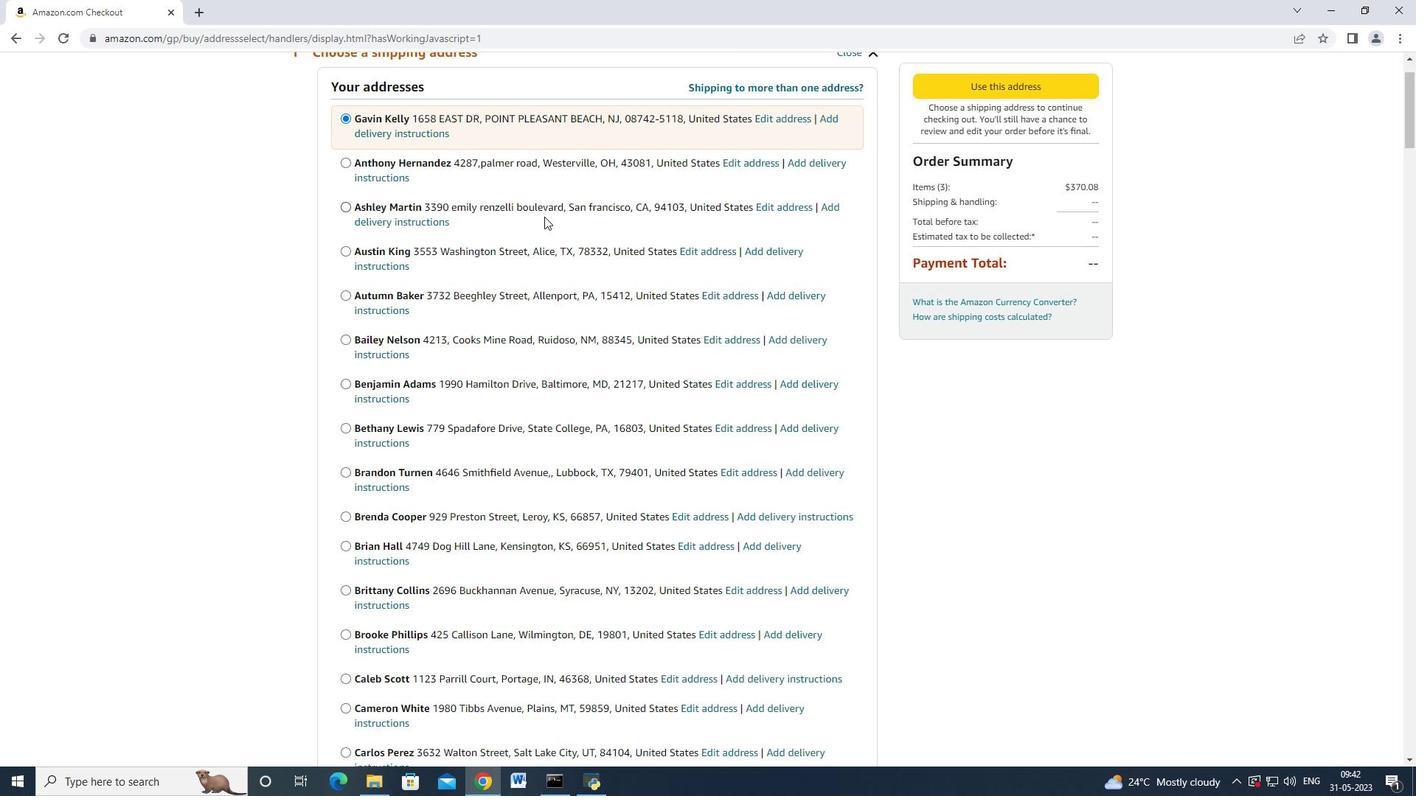 
Action: Mouse moved to (542, 217)
Screenshot: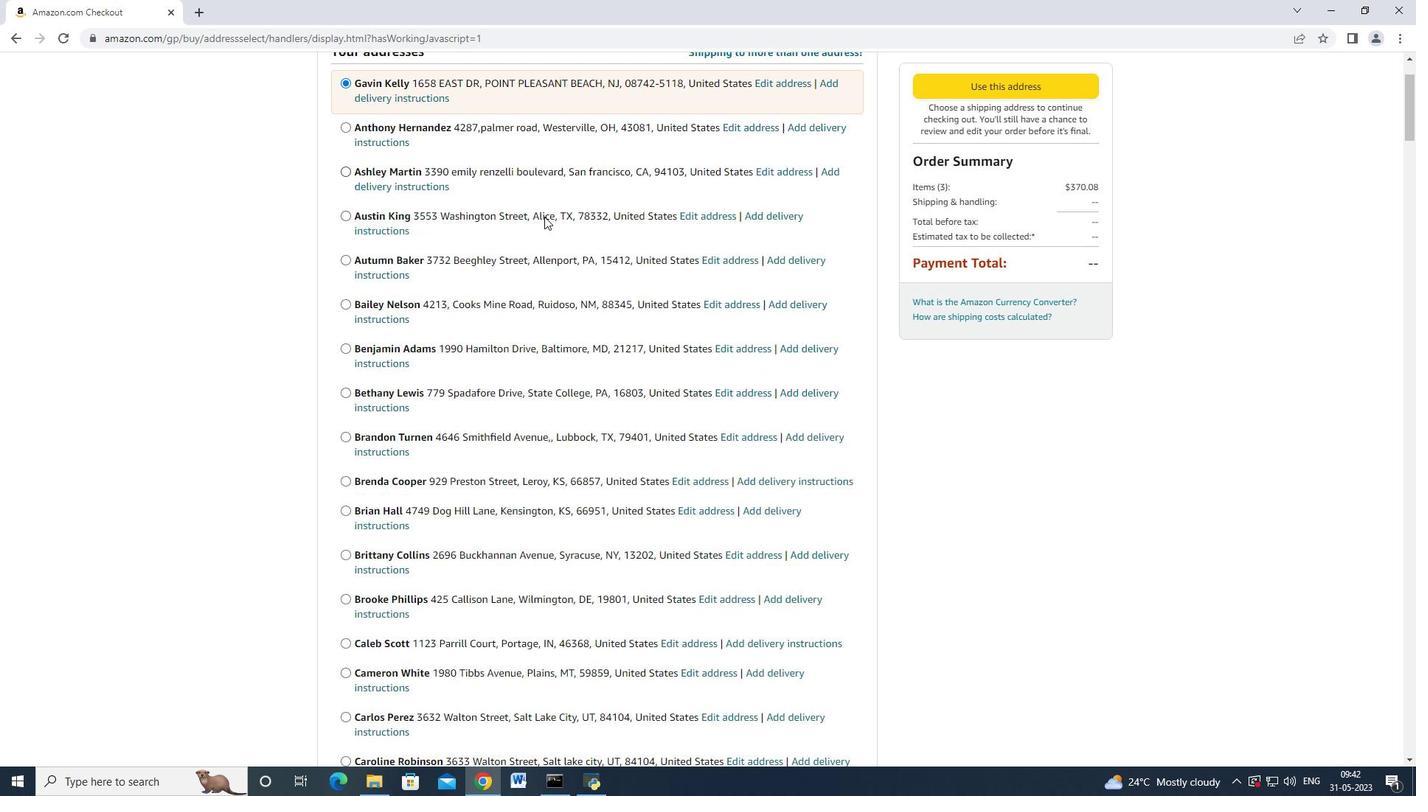 
Action: Mouse scrolled (542, 216) with delta (0, 0)
Screenshot: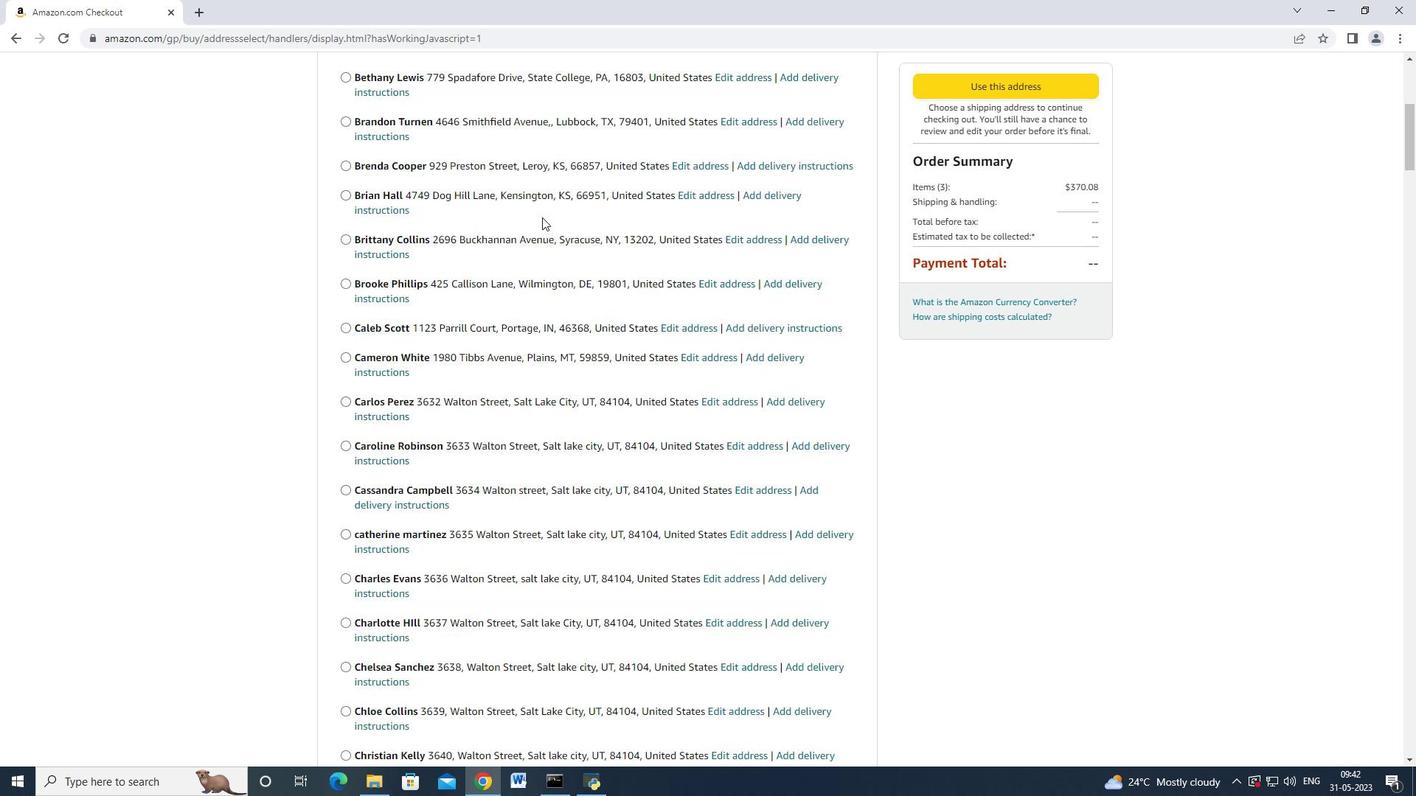 
Action: Mouse scrolled (542, 216) with delta (0, 0)
Screenshot: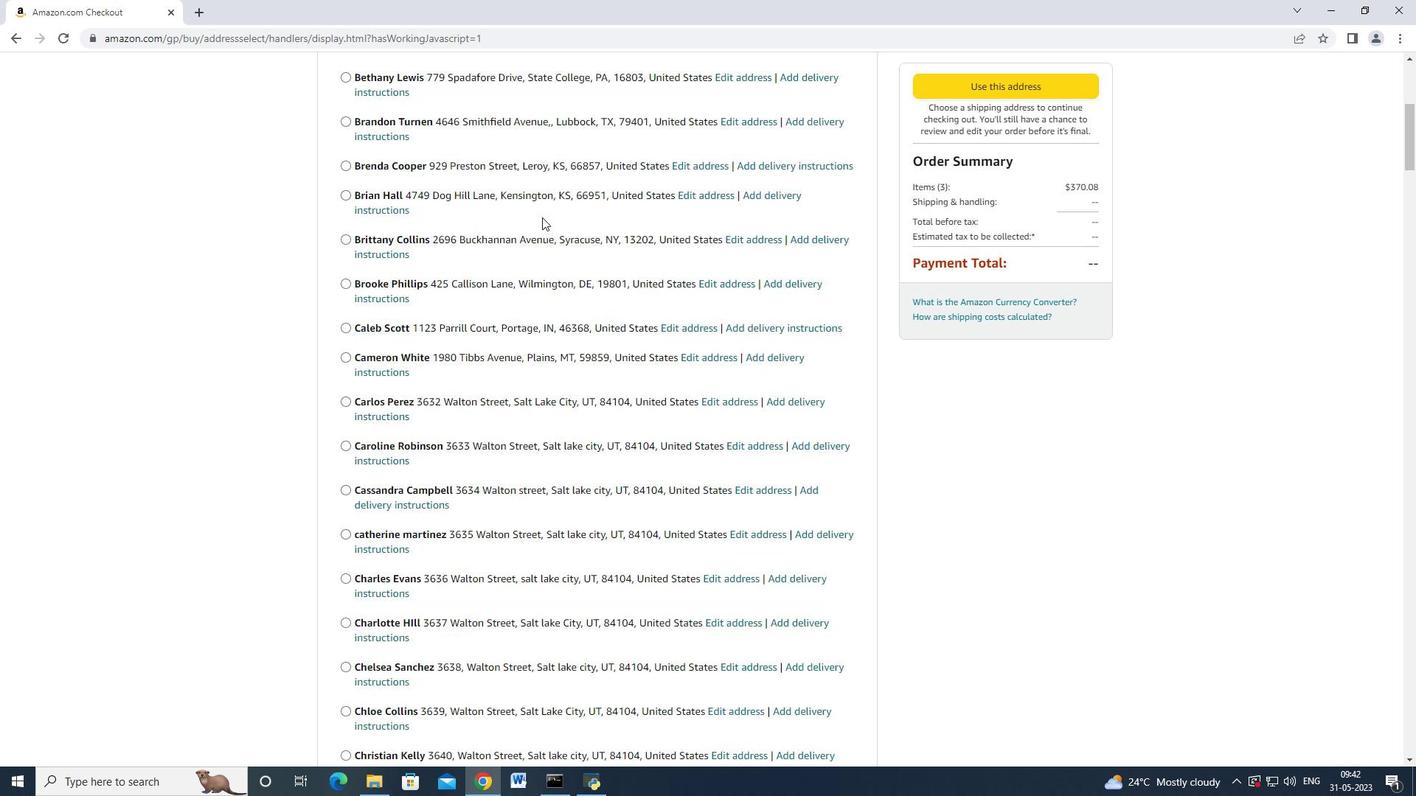 
Action: Mouse scrolled (542, 216) with delta (0, 0)
Screenshot: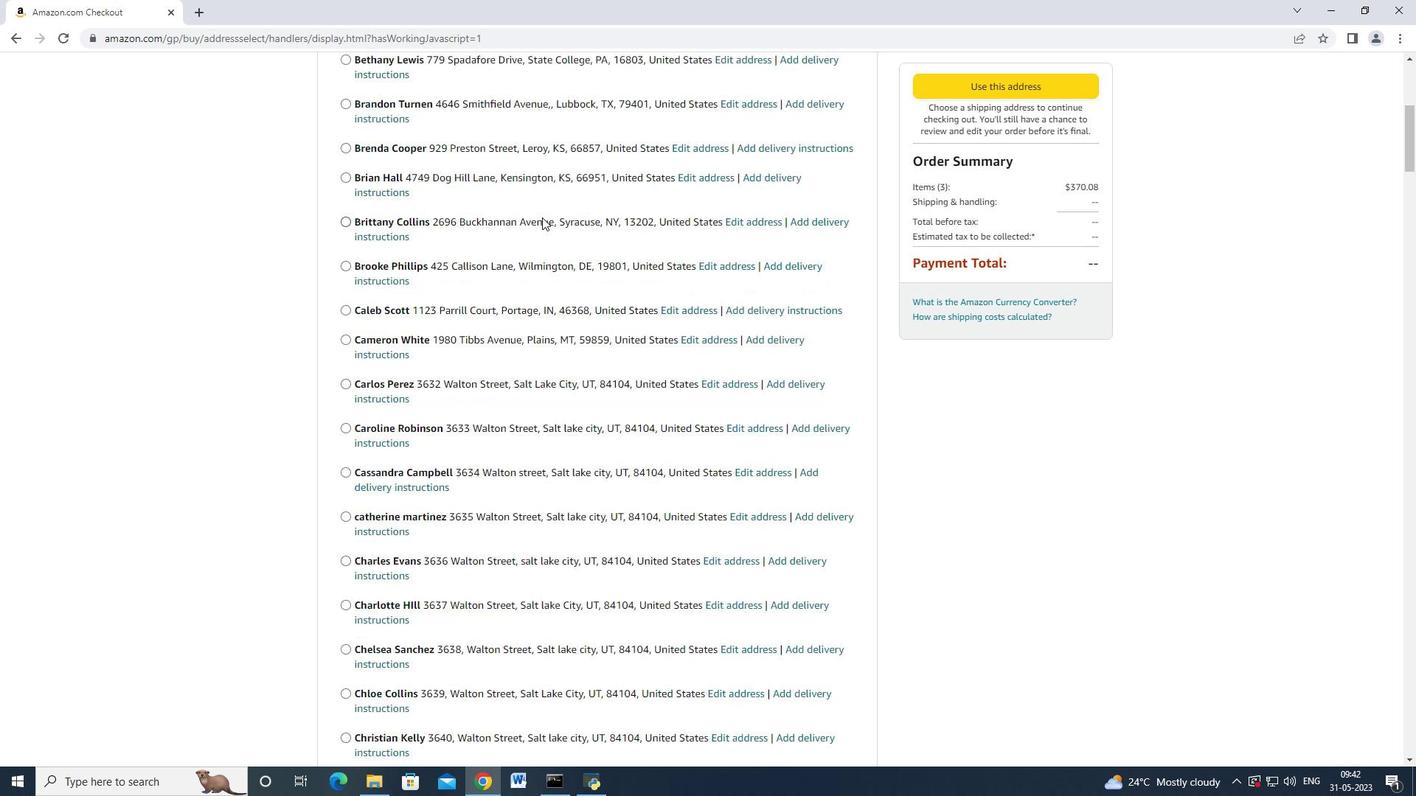 
Action: Mouse scrolled (542, 216) with delta (0, 0)
Screenshot: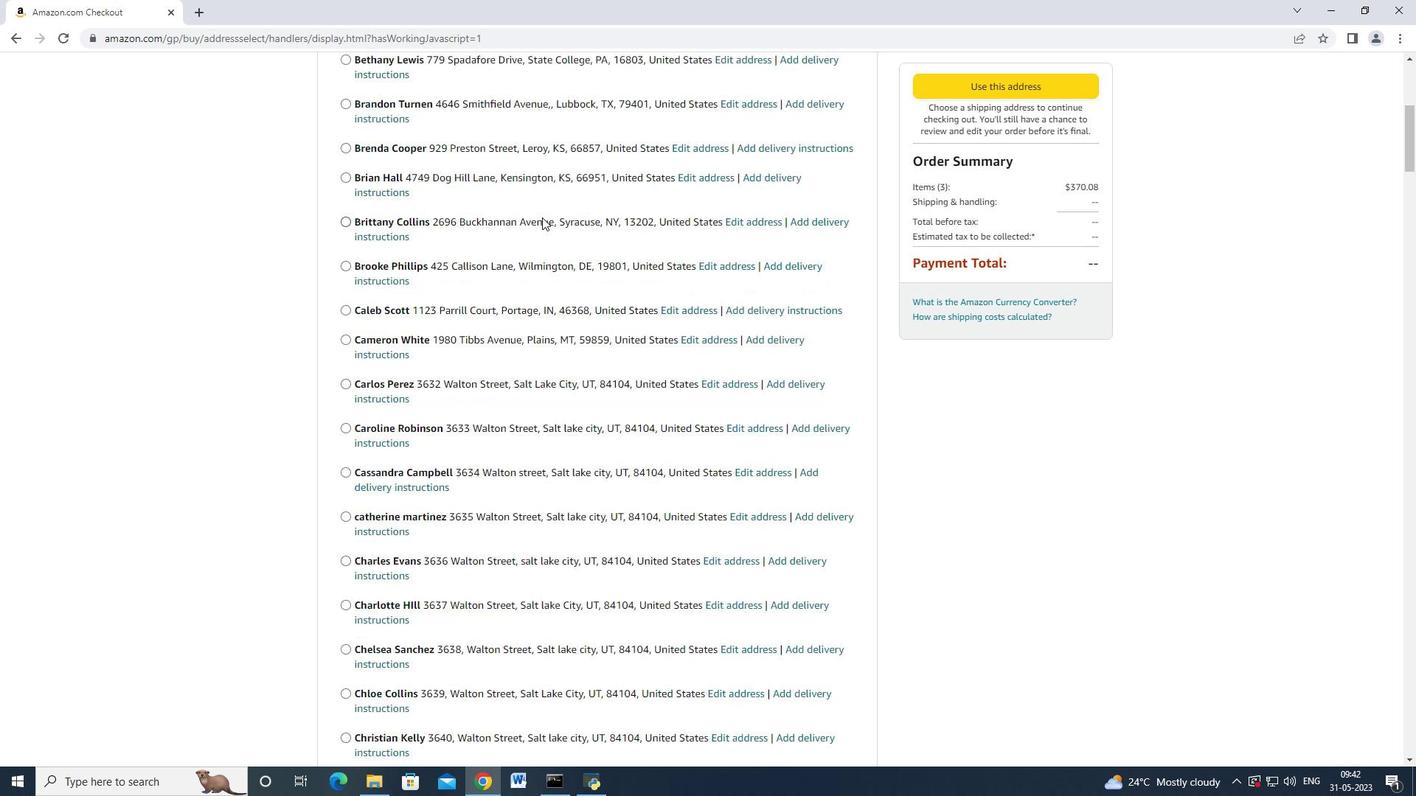 
Action: Mouse scrolled (542, 216) with delta (0, 0)
Screenshot: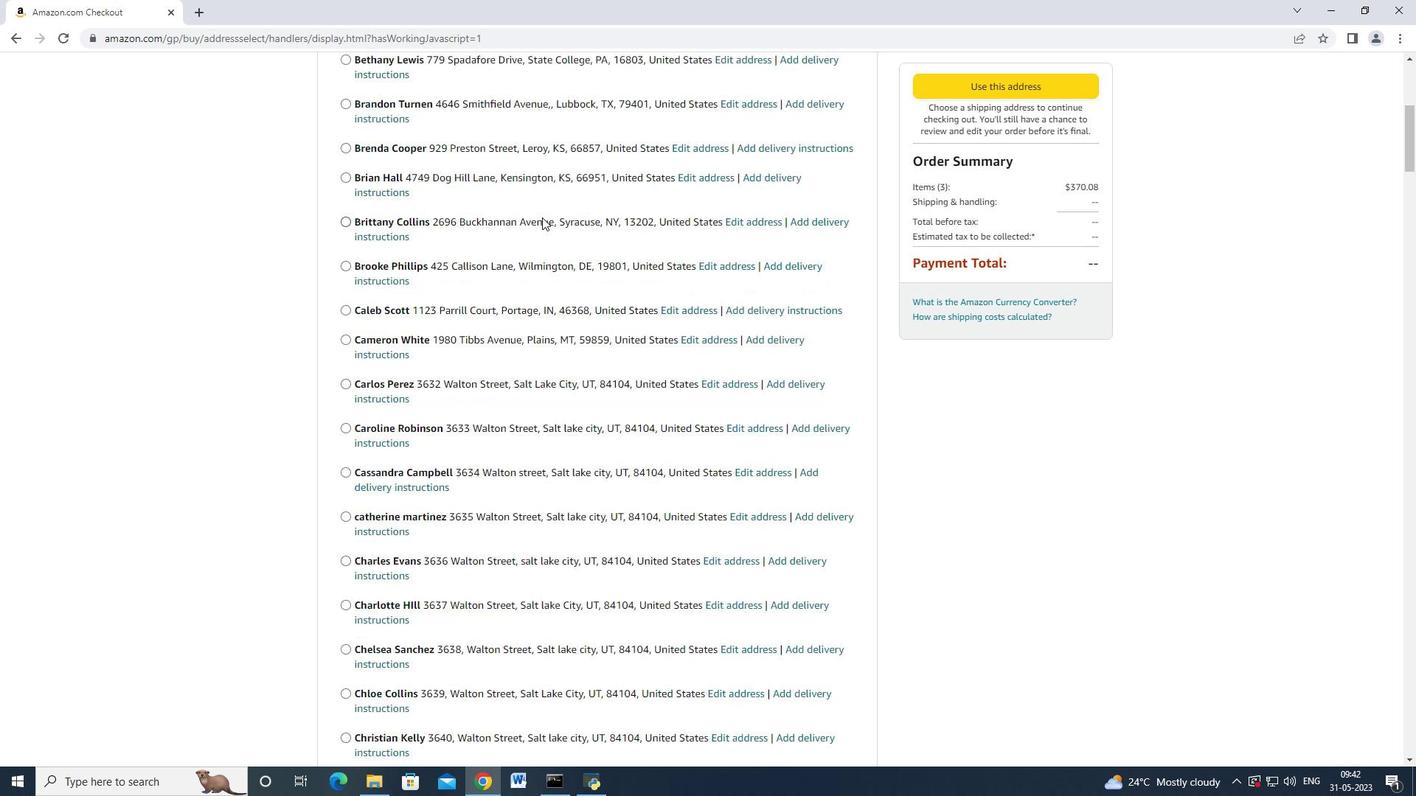 
Action: Mouse scrolled (542, 216) with delta (0, 0)
Screenshot: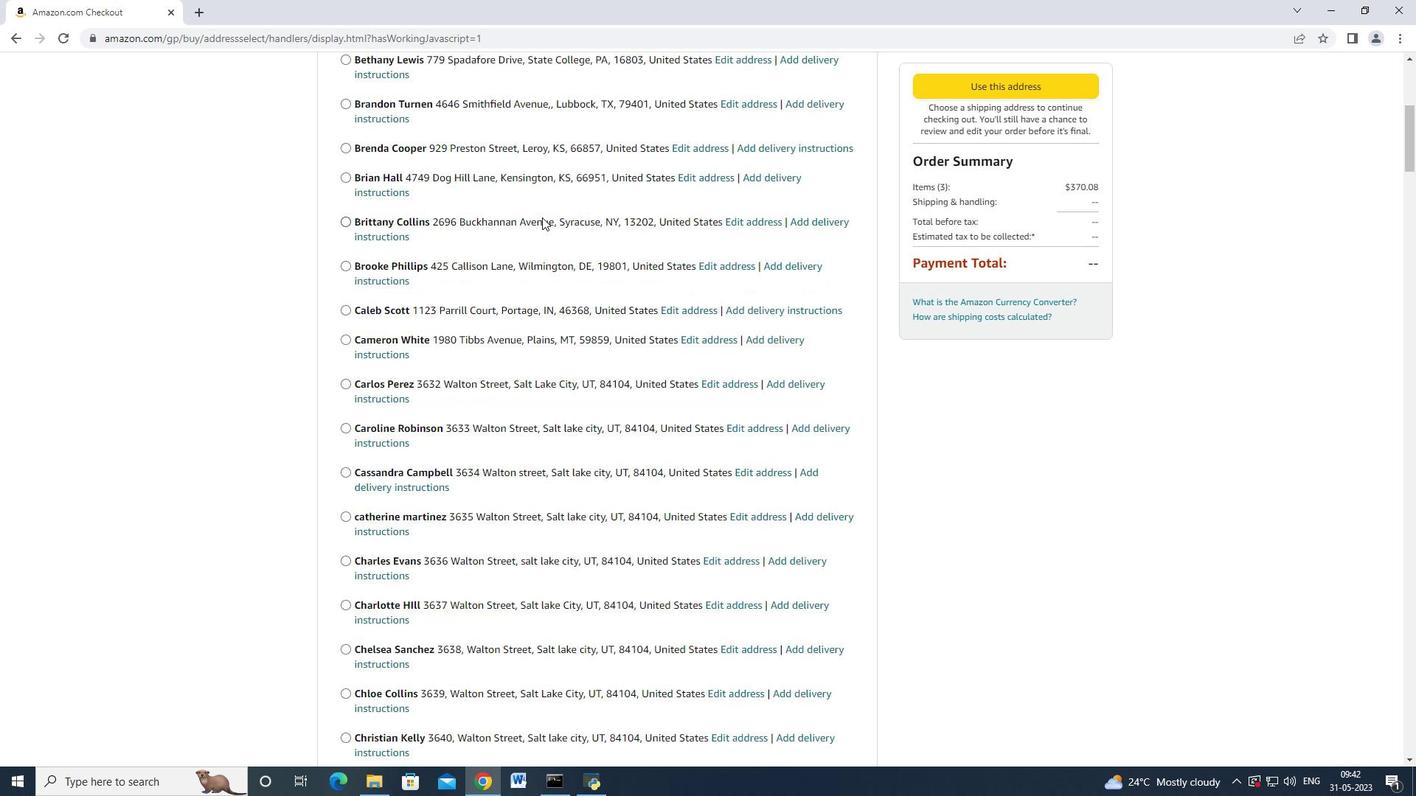 
Action: Mouse scrolled (542, 216) with delta (0, 0)
Screenshot: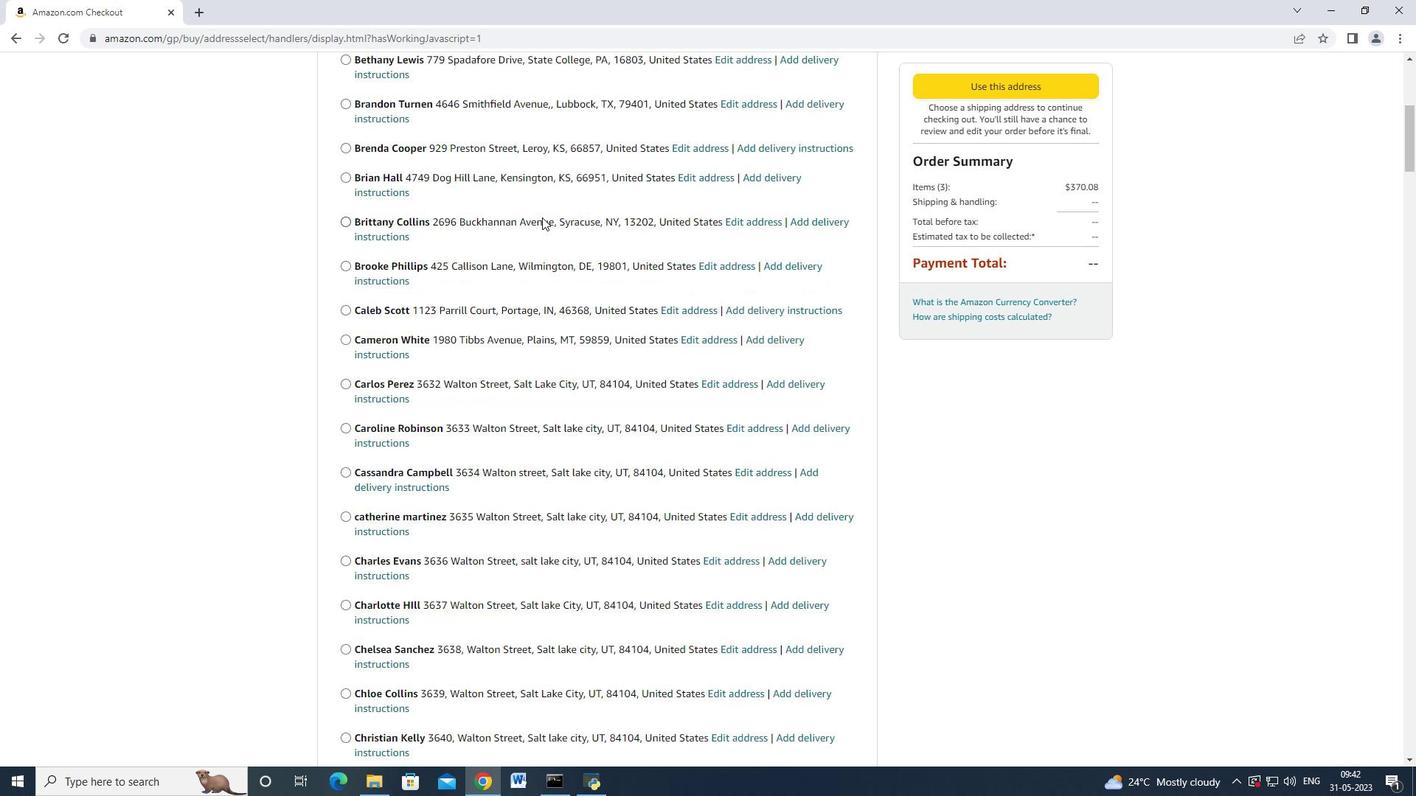 
Action: Mouse scrolled (542, 216) with delta (0, 0)
Screenshot: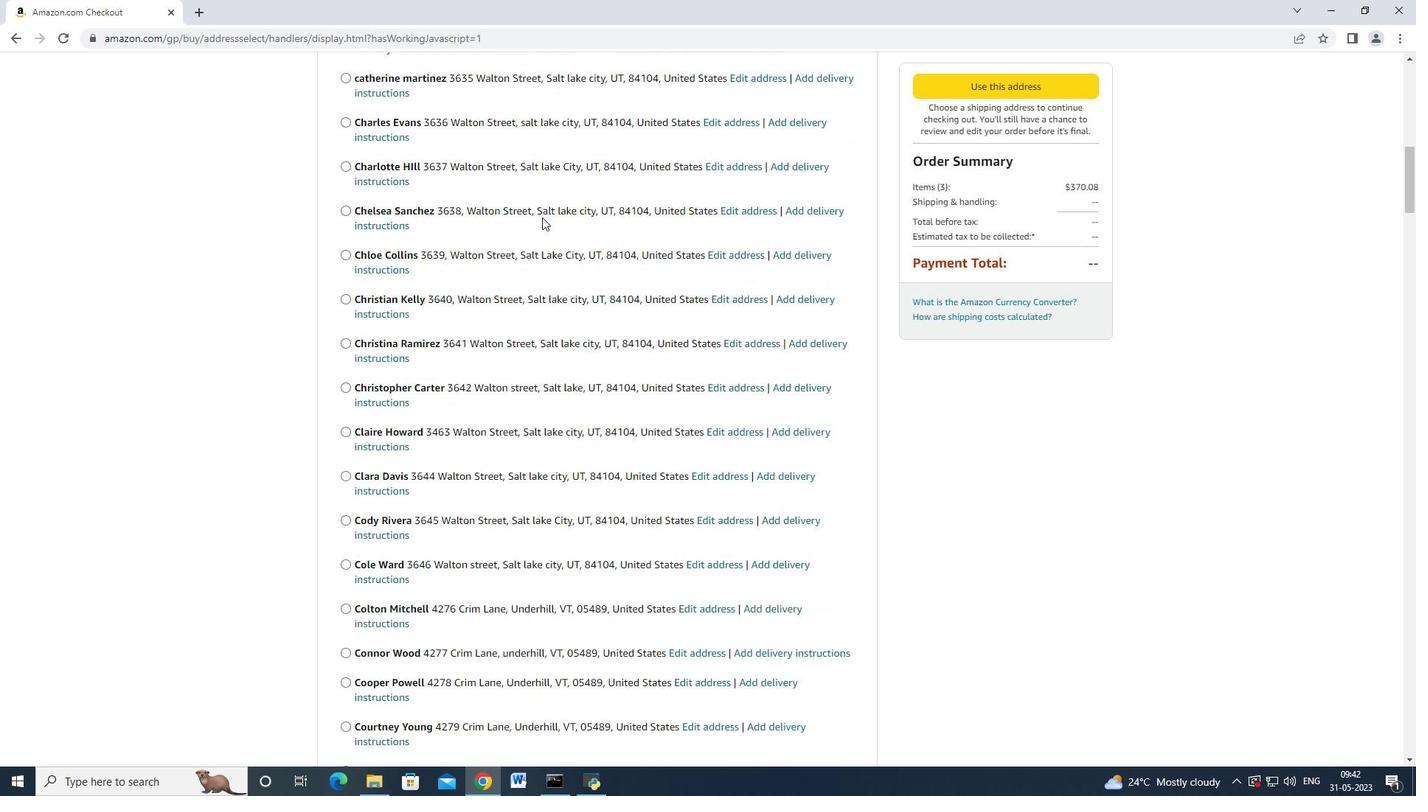 
Action: Mouse moved to (542, 218)
Screenshot: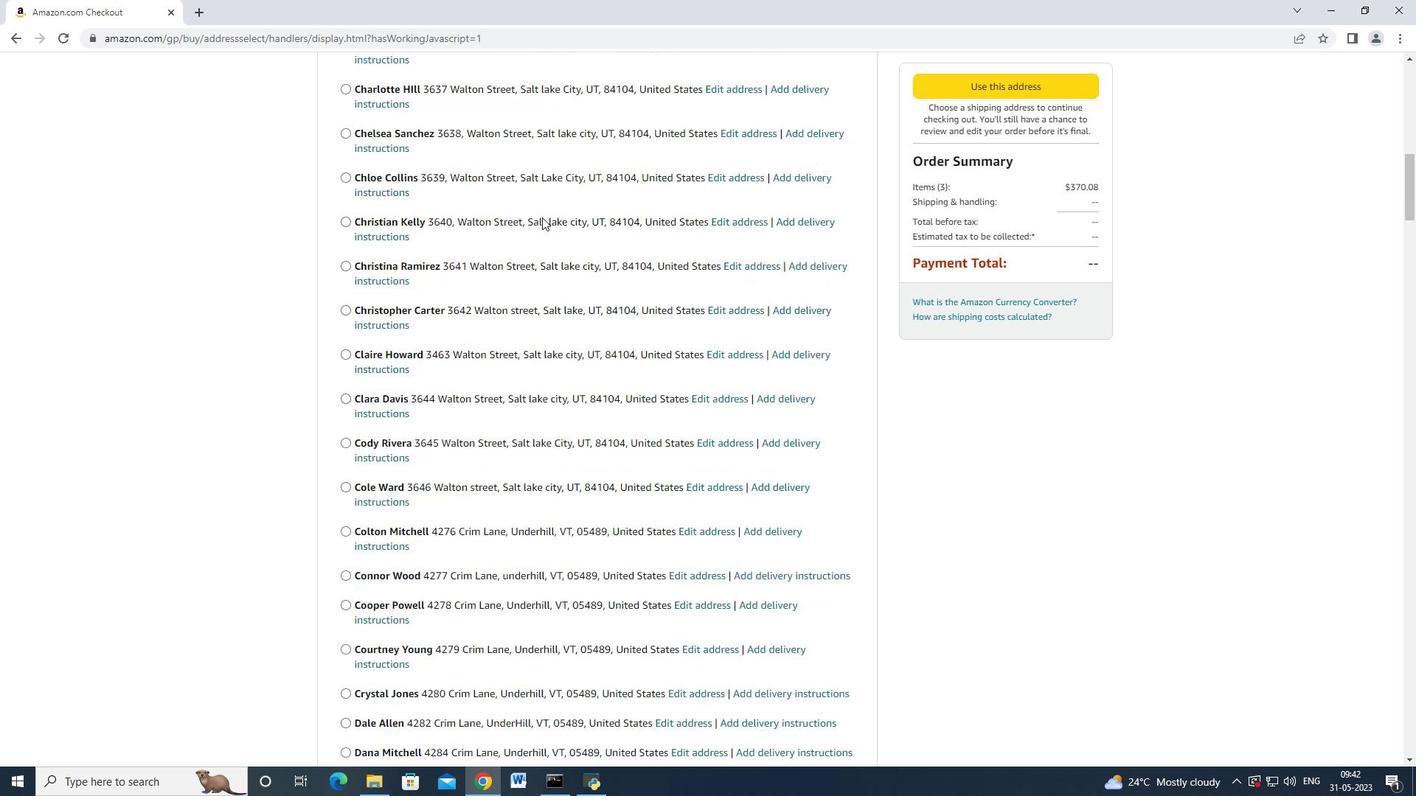 
Action: Mouse scrolled (542, 216) with delta (0, 0)
Screenshot: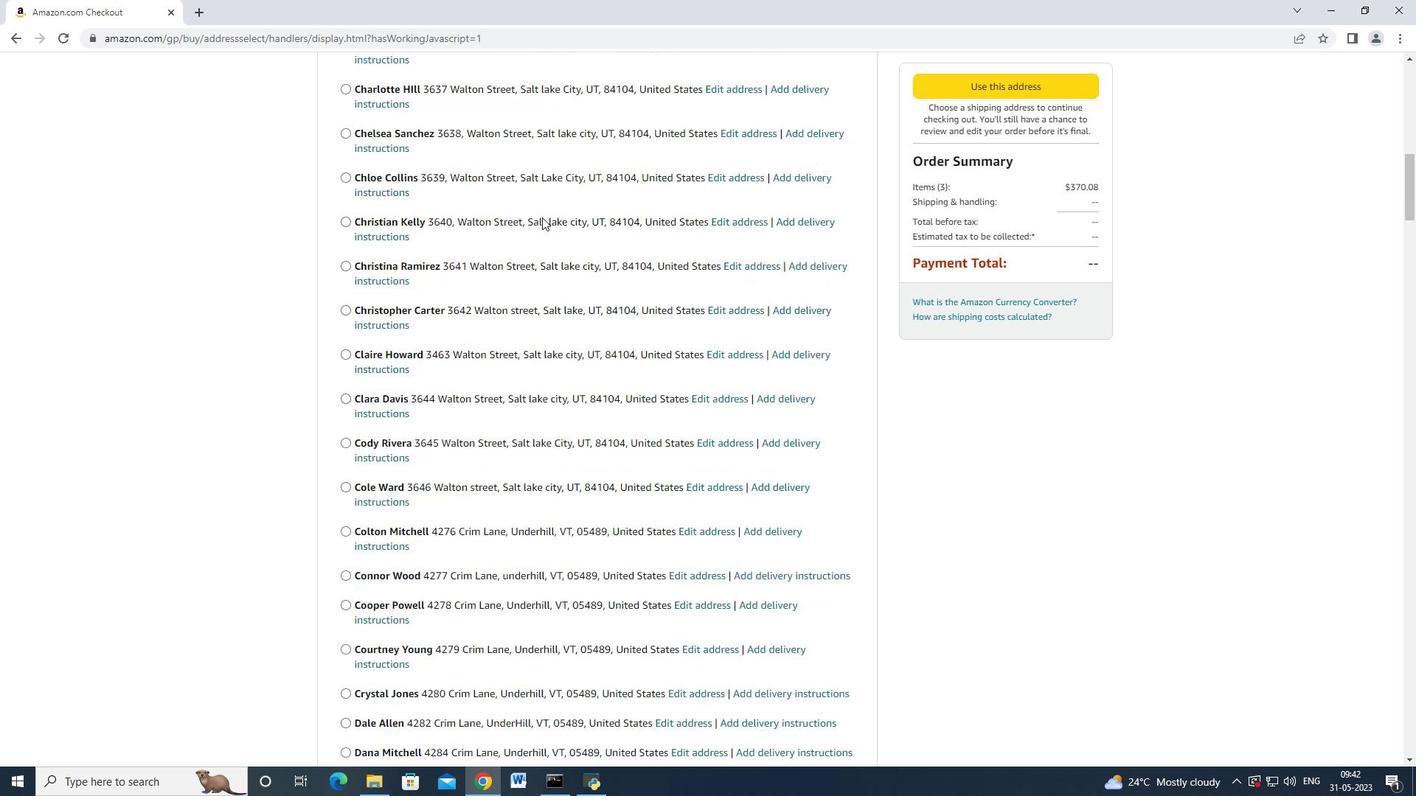 
Action: Mouse moved to (541, 218)
Screenshot: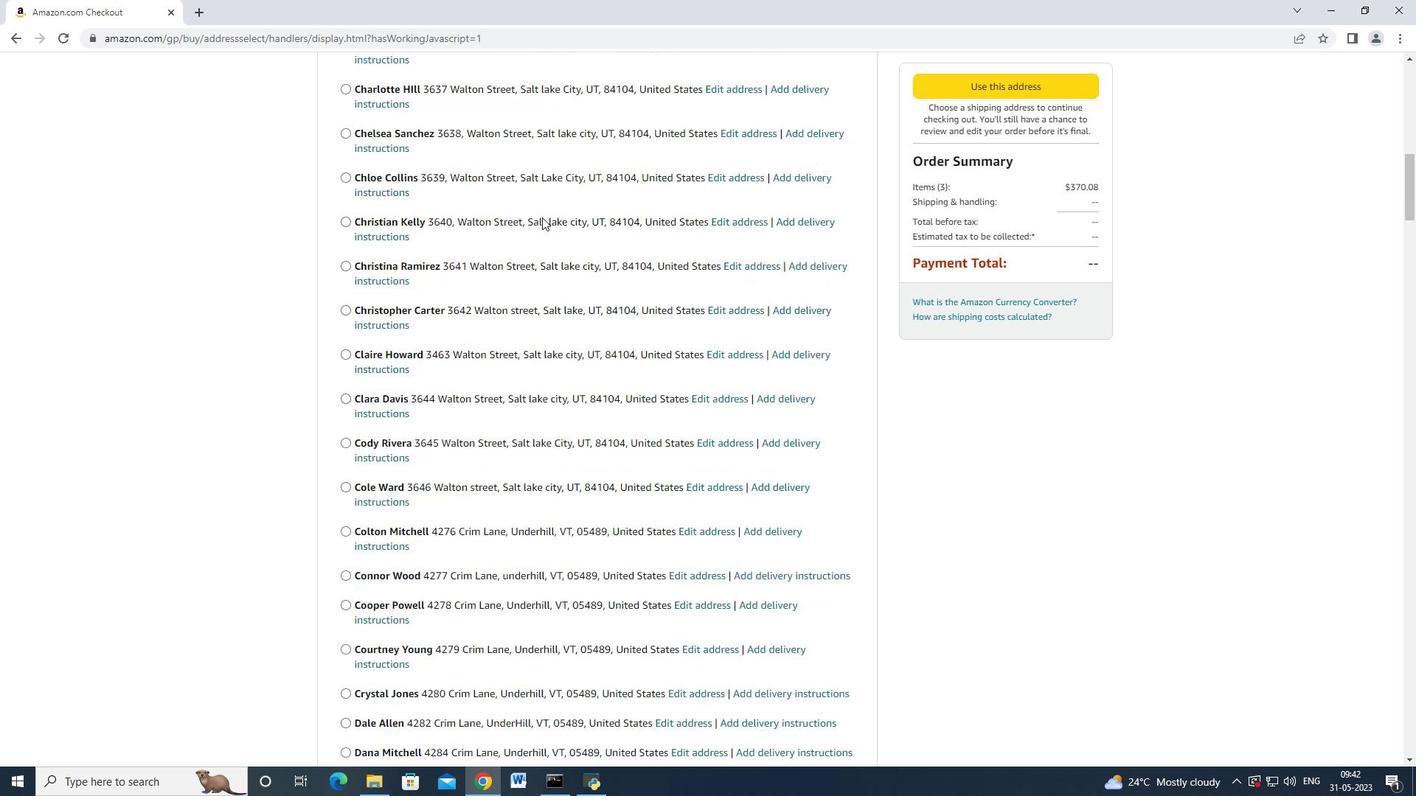
Action: Mouse scrolled (542, 217) with delta (0, 0)
Screenshot: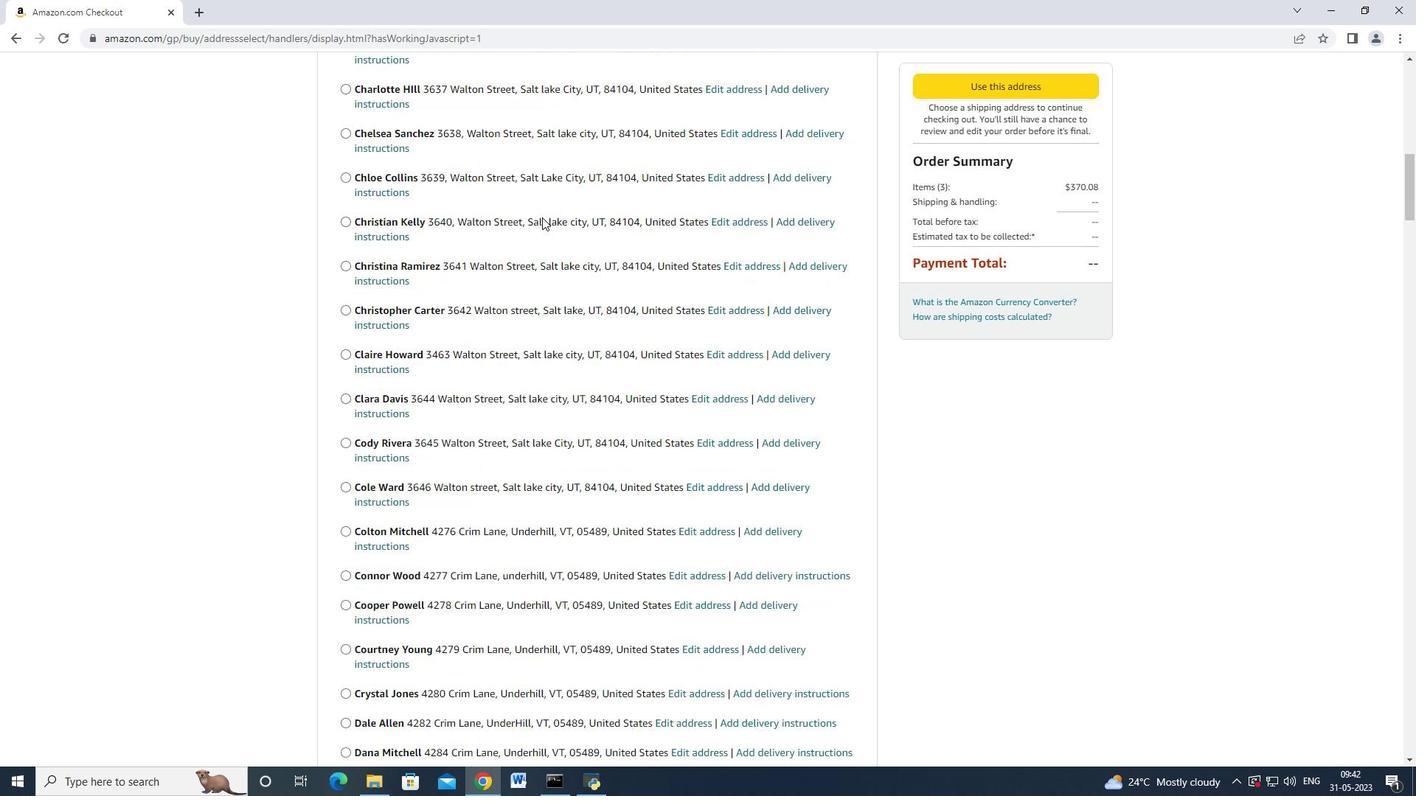 
Action: Mouse scrolled (541, 217) with delta (0, 0)
Screenshot: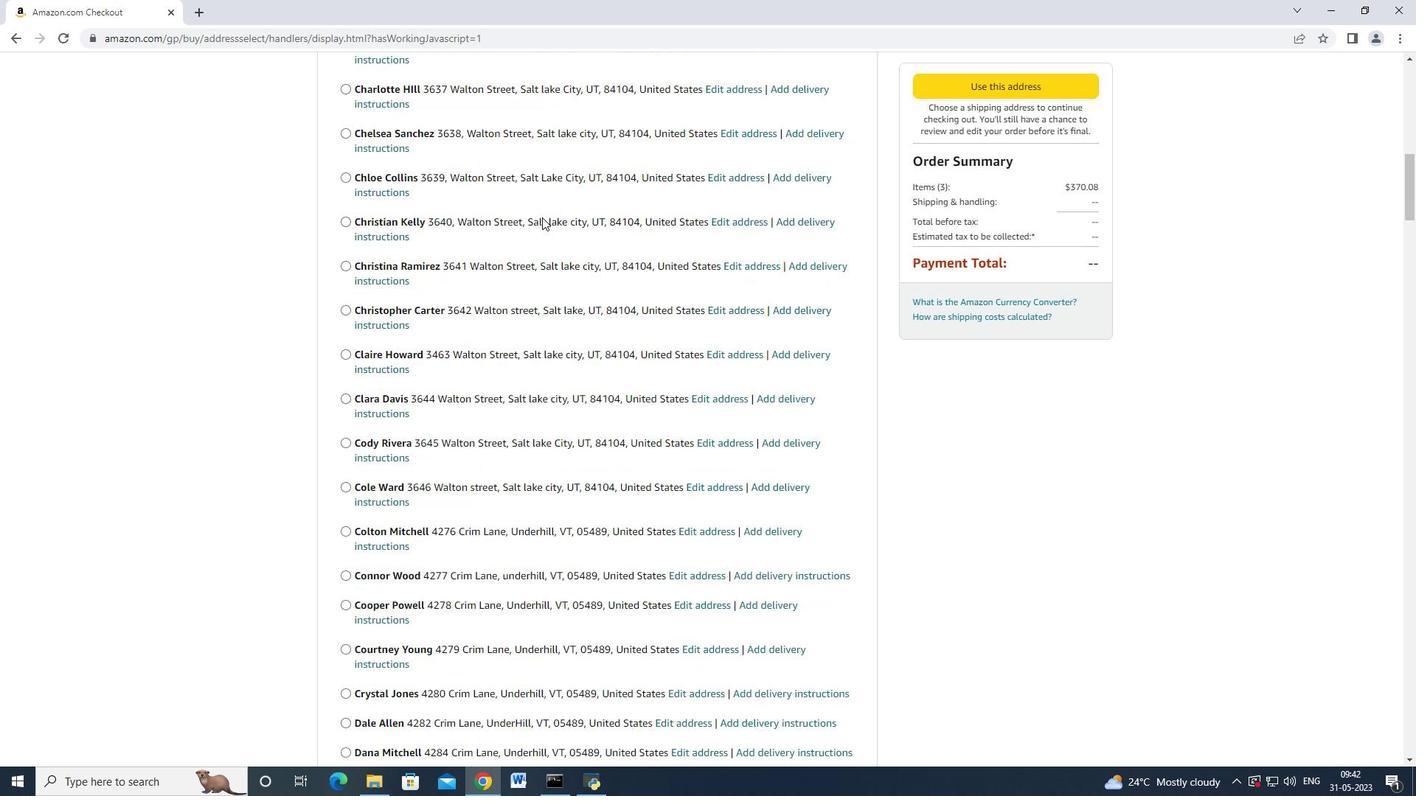 
Action: Mouse scrolled (541, 217) with delta (0, 0)
Screenshot: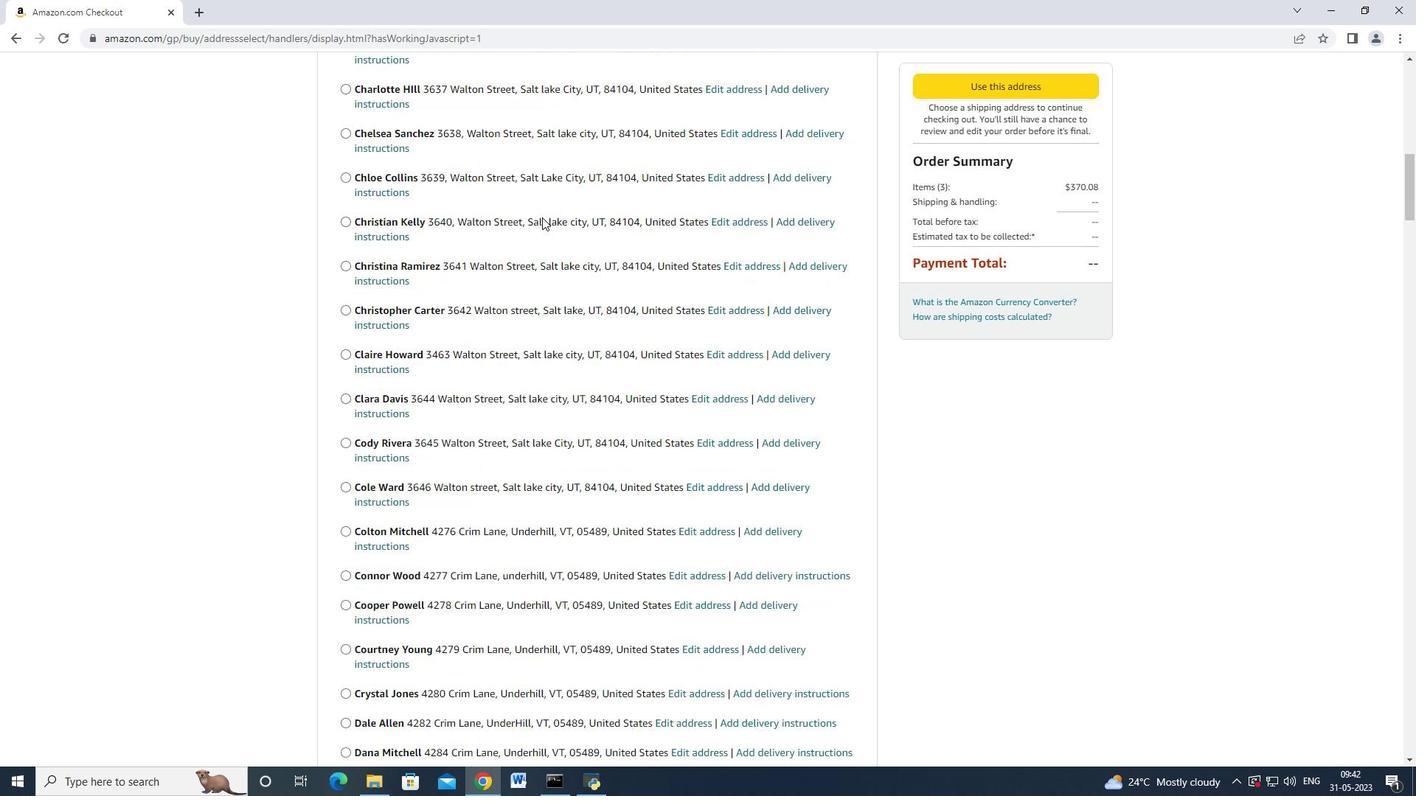 
Action: Mouse scrolled (541, 217) with delta (0, 0)
Screenshot: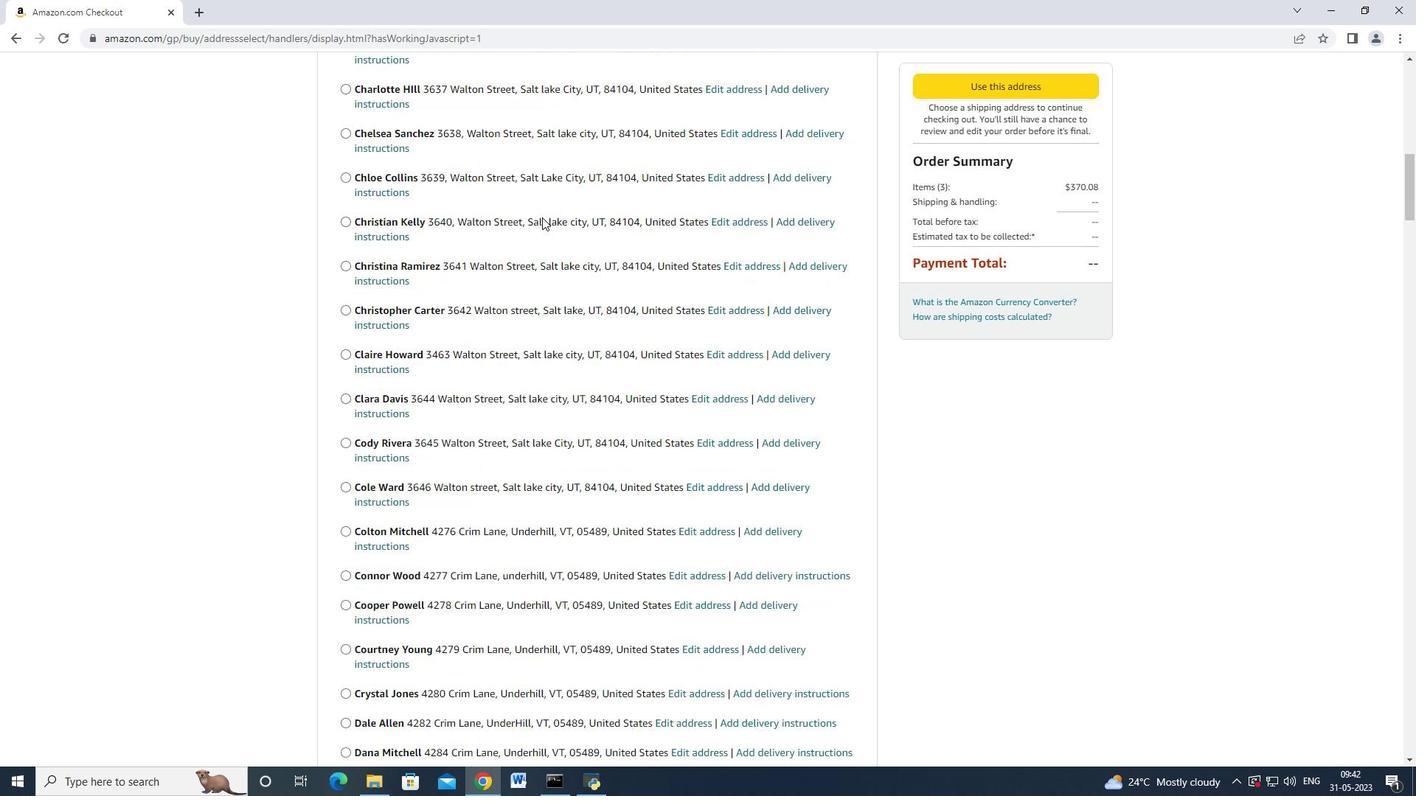 
Action: Mouse moved to (541, 218)
Screenshot: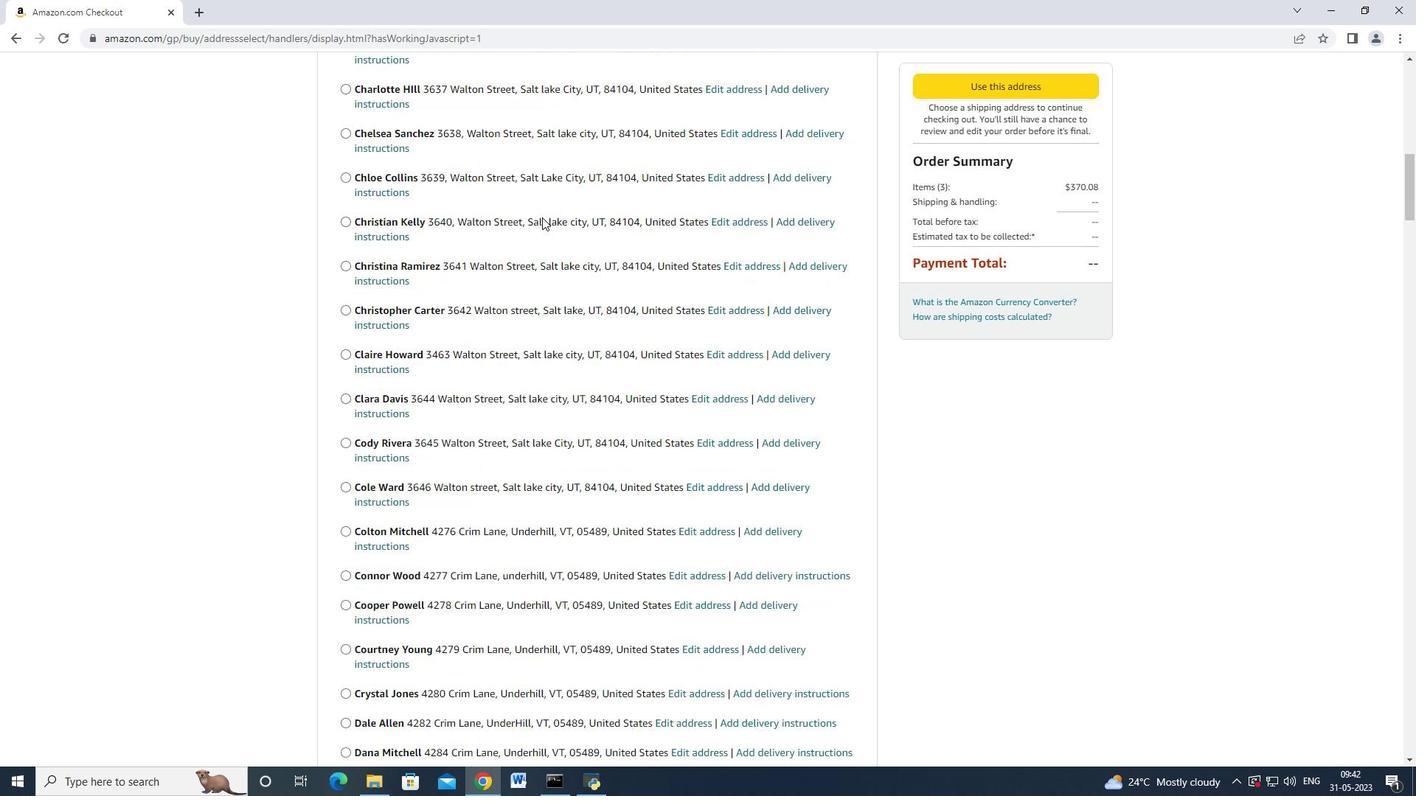 
Action: Mouse scrolled (541, 217) with delta (0, 0)
Screenshot: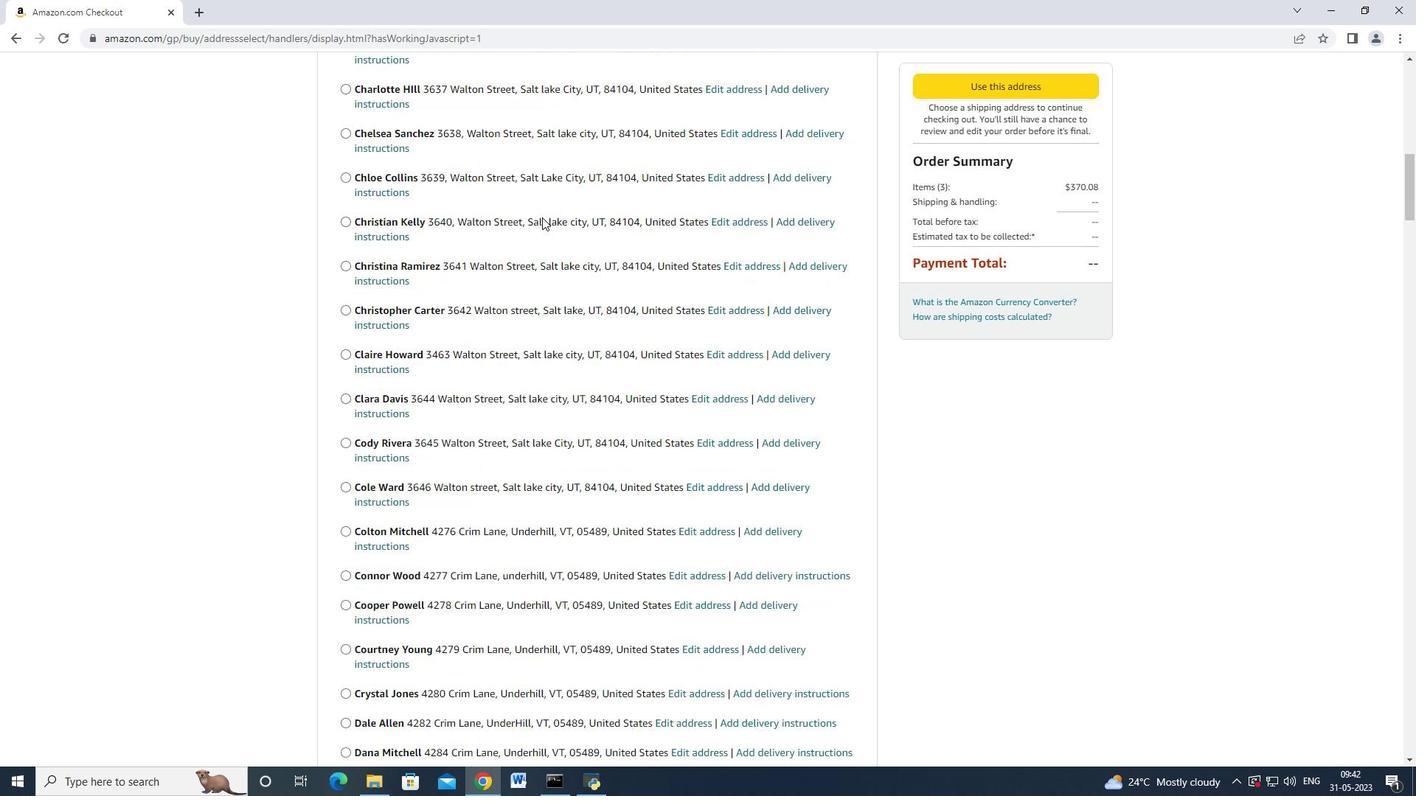 
Action: Mouse scrolled (541, 217) with delta (0, 0)
Screenshot: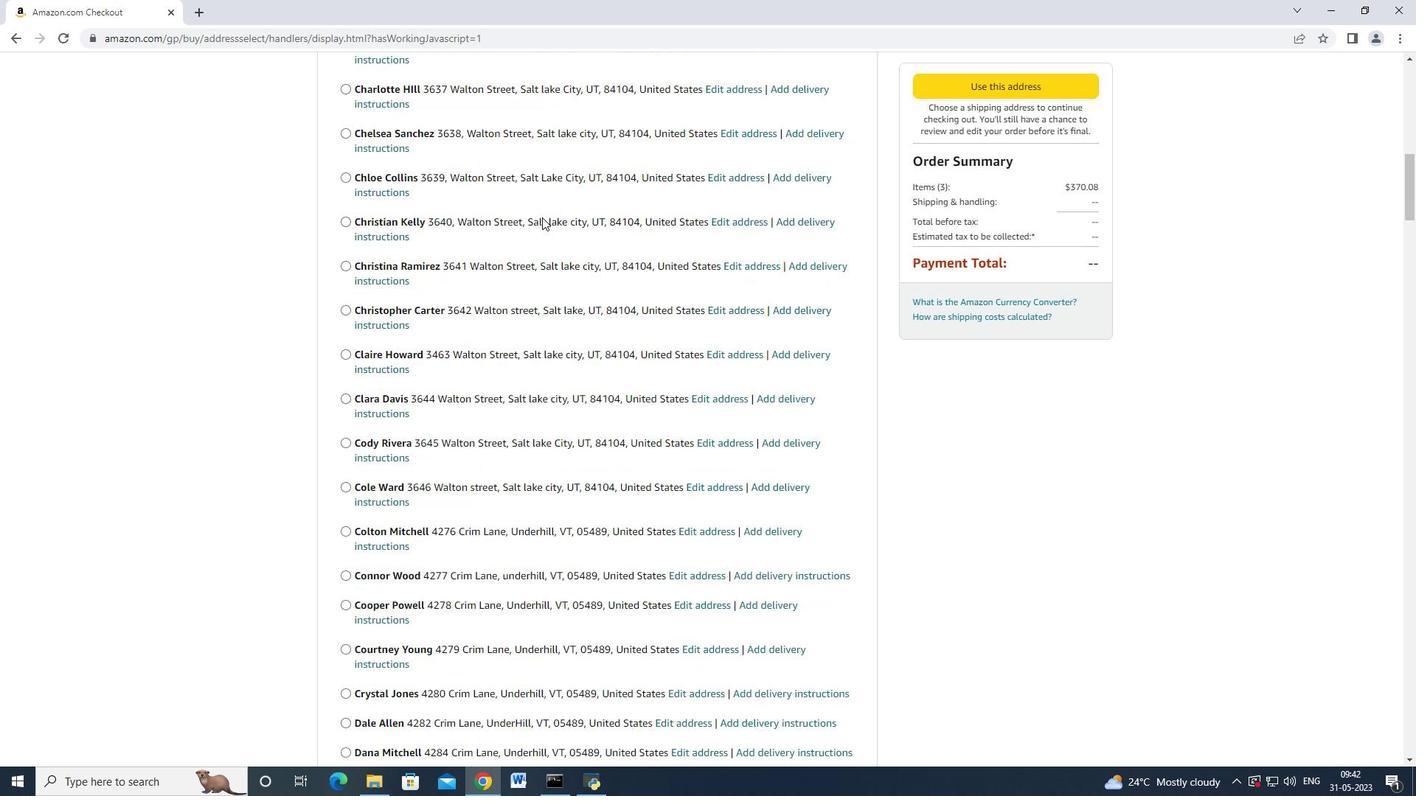 
Action: Mouse moved to (540, 218)
Screenshot: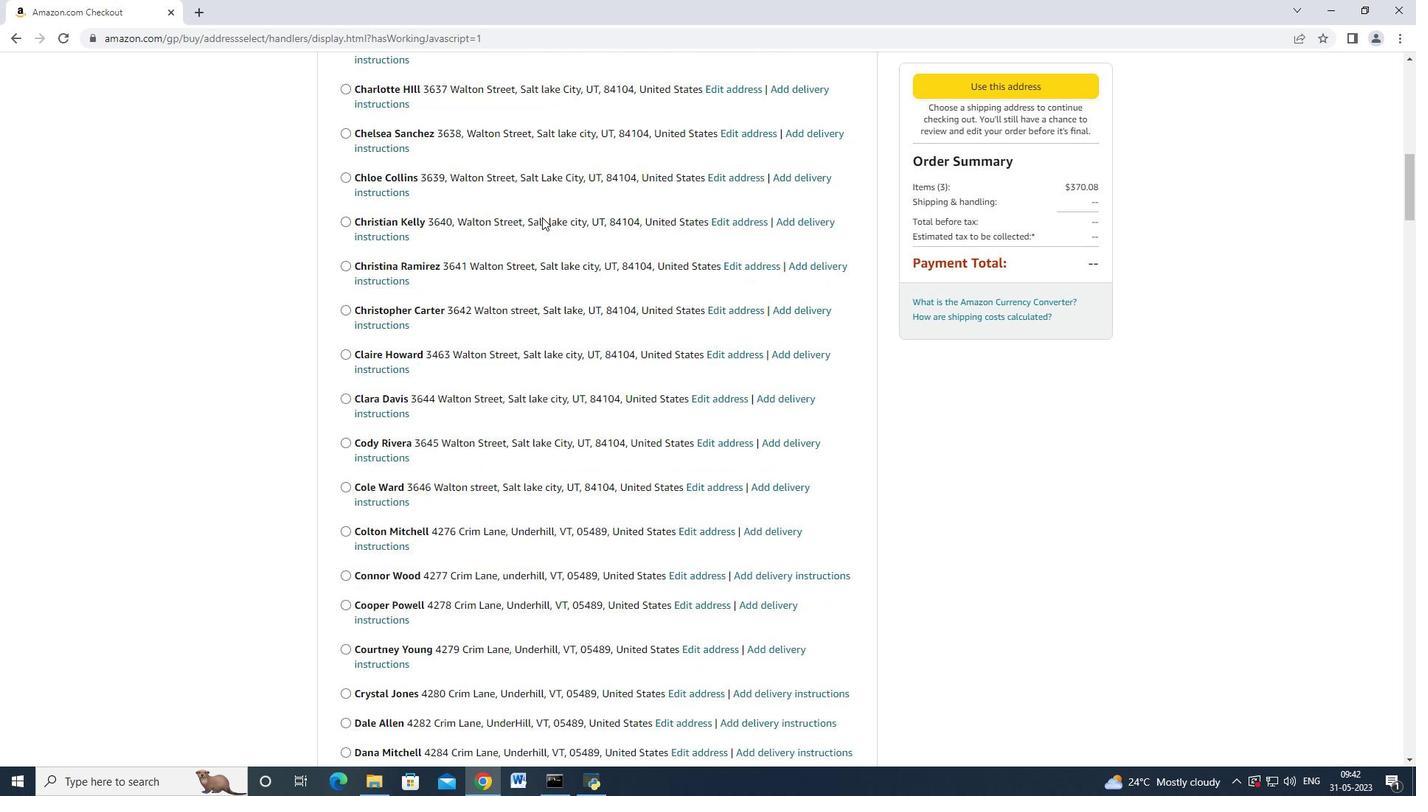 
Action: Mouse scrolled (540, 217) with delta (0, 0)
Screenshot: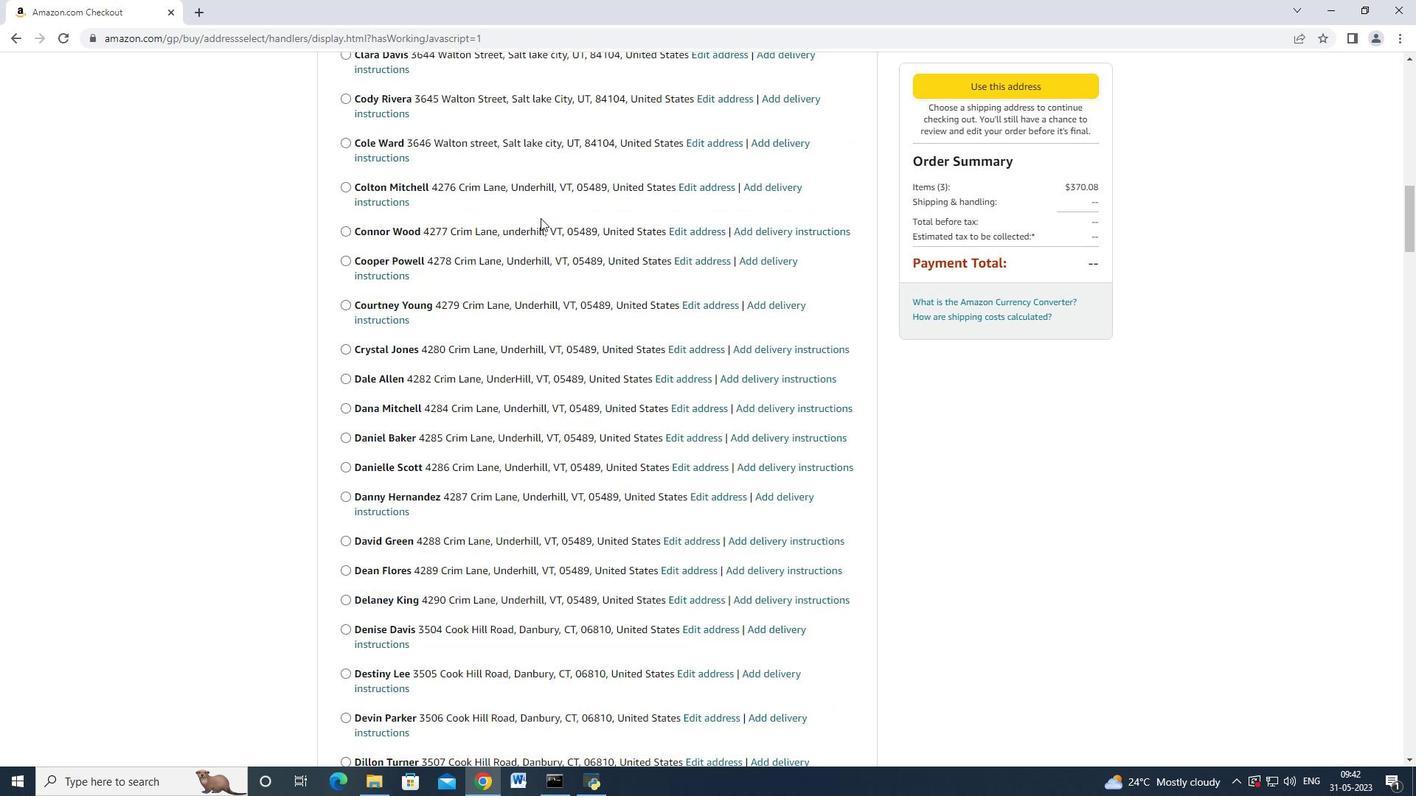 
Action: Mouse scrolled (540, 217) with delta (0, 0)
Screenshot: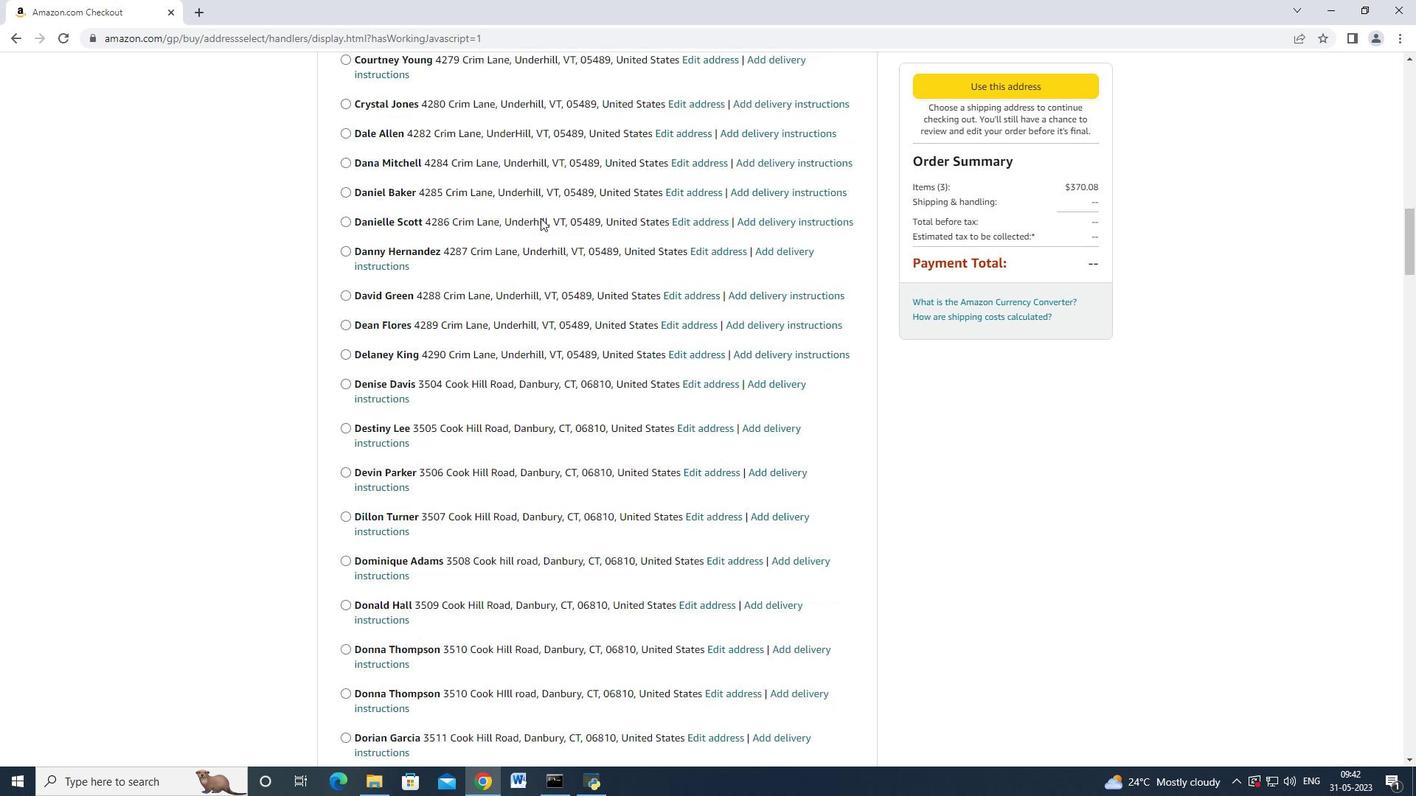 
Action: Mouse scrolled (540, 217) with delta (0, 0)
Screenshot: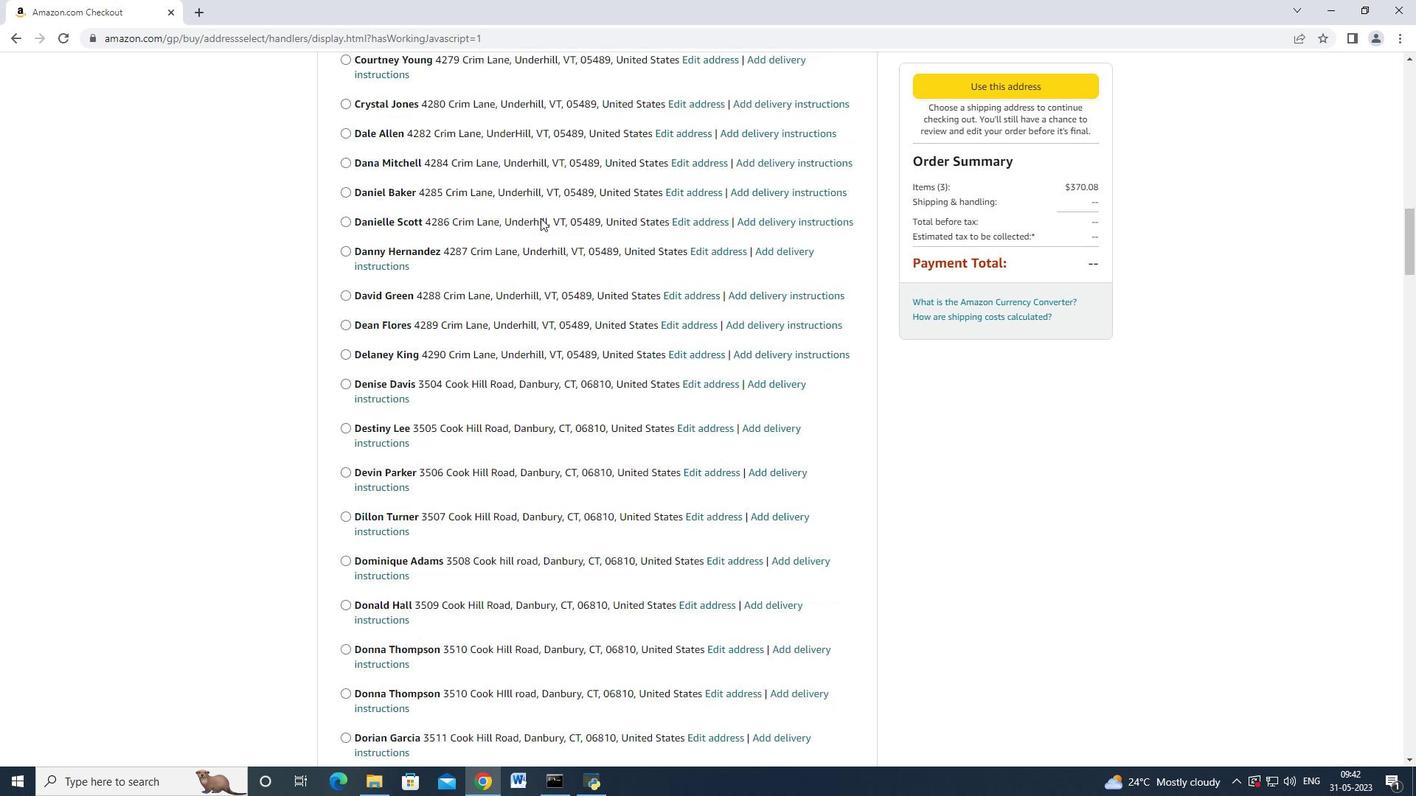 
Action: Mouse scrolled (540, 216) with delta (0, -1)
Screenshot: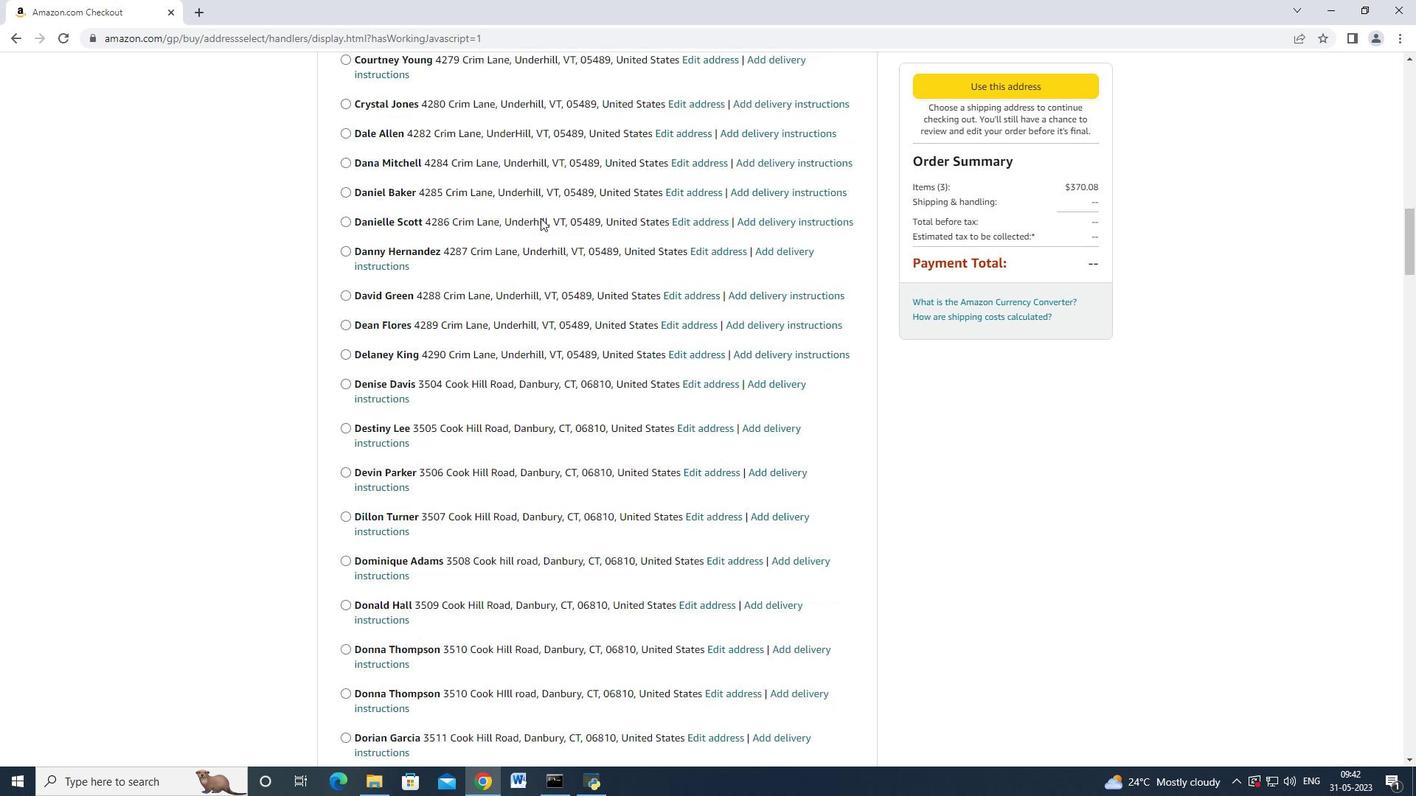 
Action: Mouse scrolled (540, 217) with delta (0, 0)
Screenshot: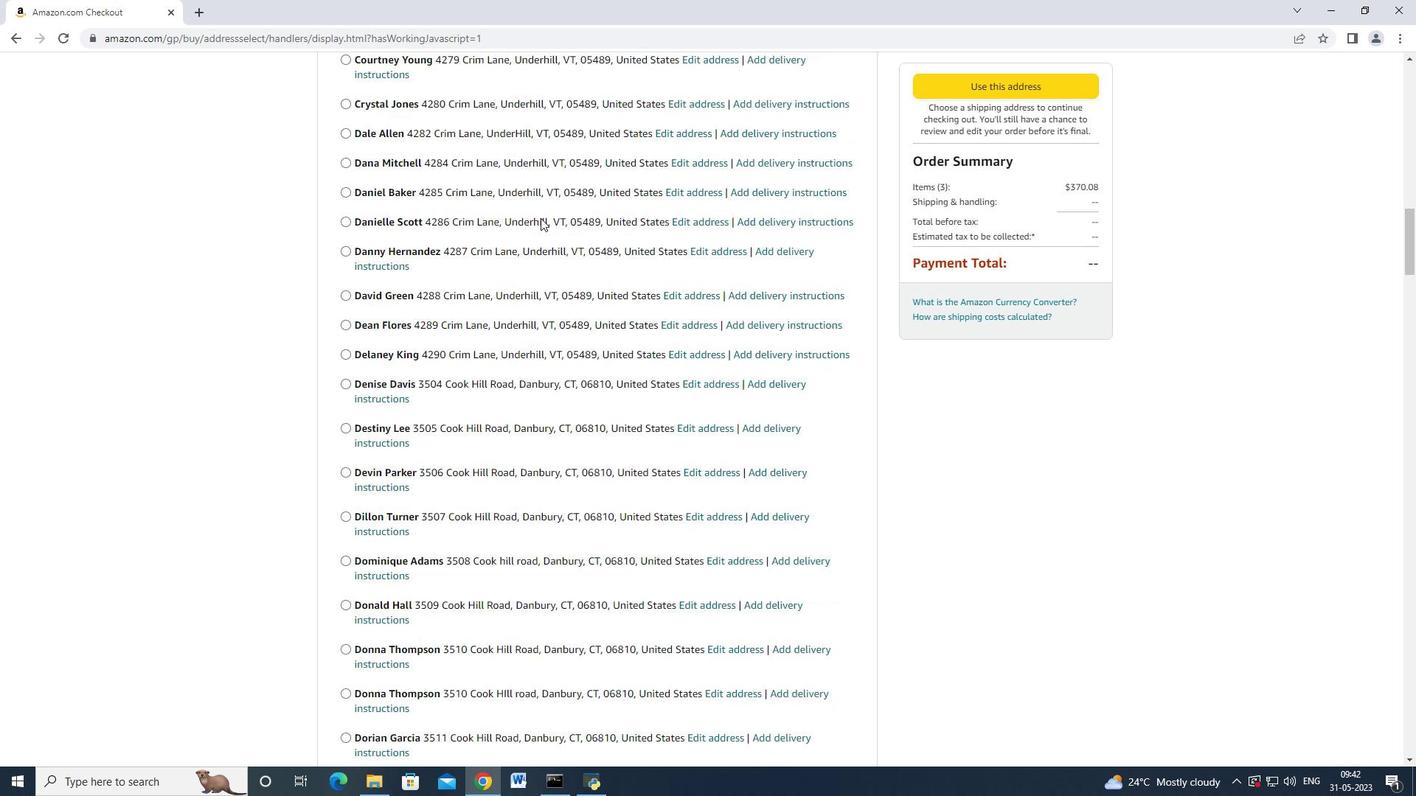 
Action: Mouse scrolled (540, 217) with delta (0, 0)
Screenshot: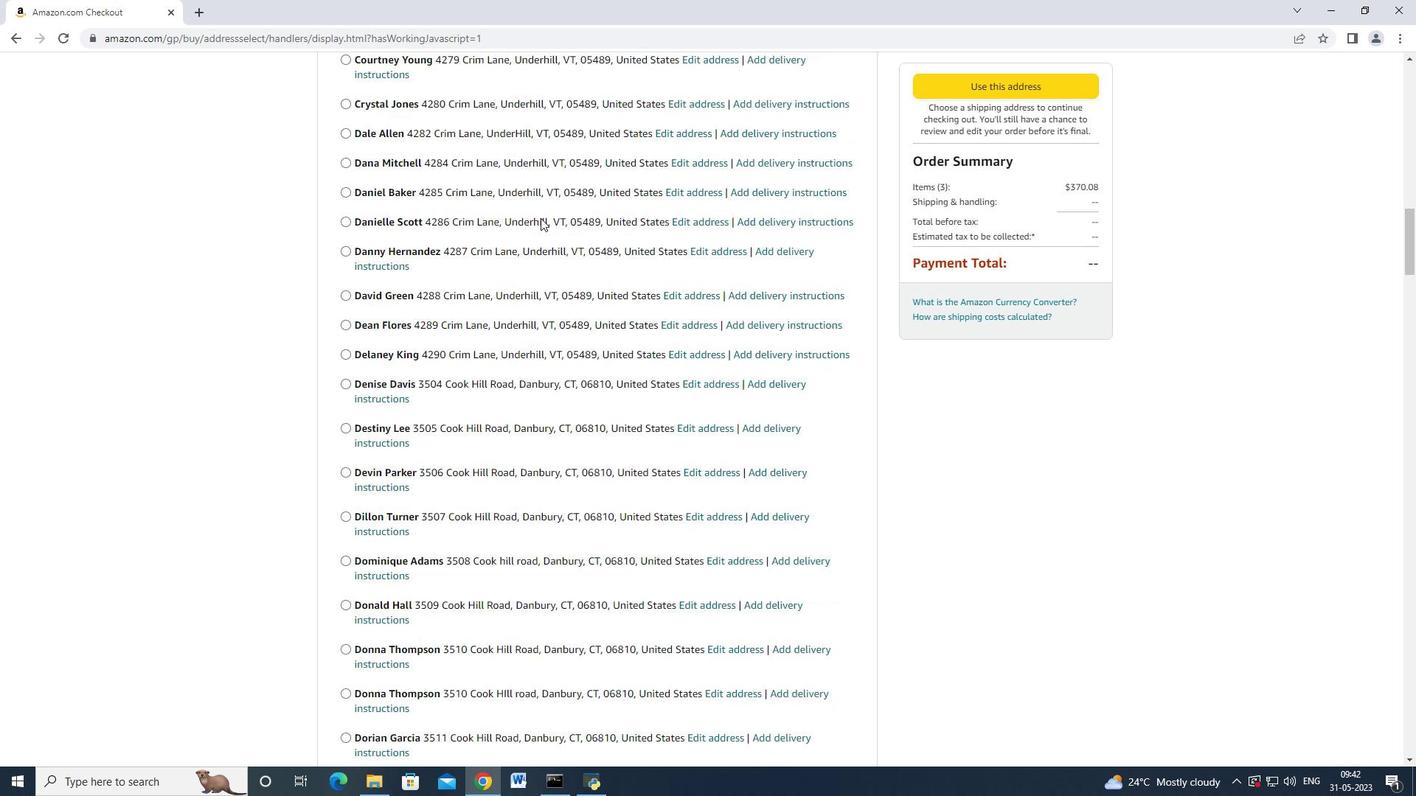 
Action: Mouse scrolled (540, 217) with delta (0, 0)
Screenshot: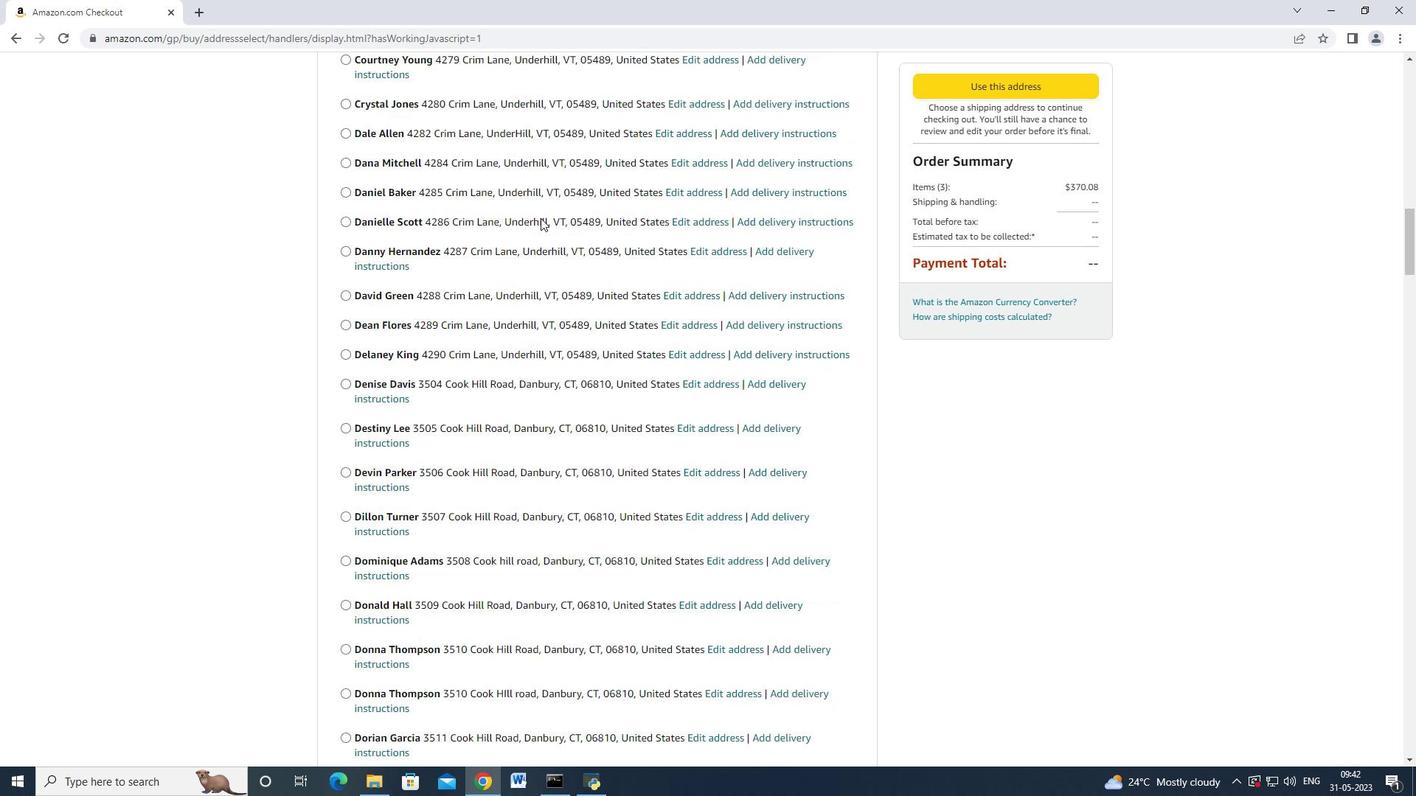 
Action: Mouse moved to (534, 218)
Screenshot: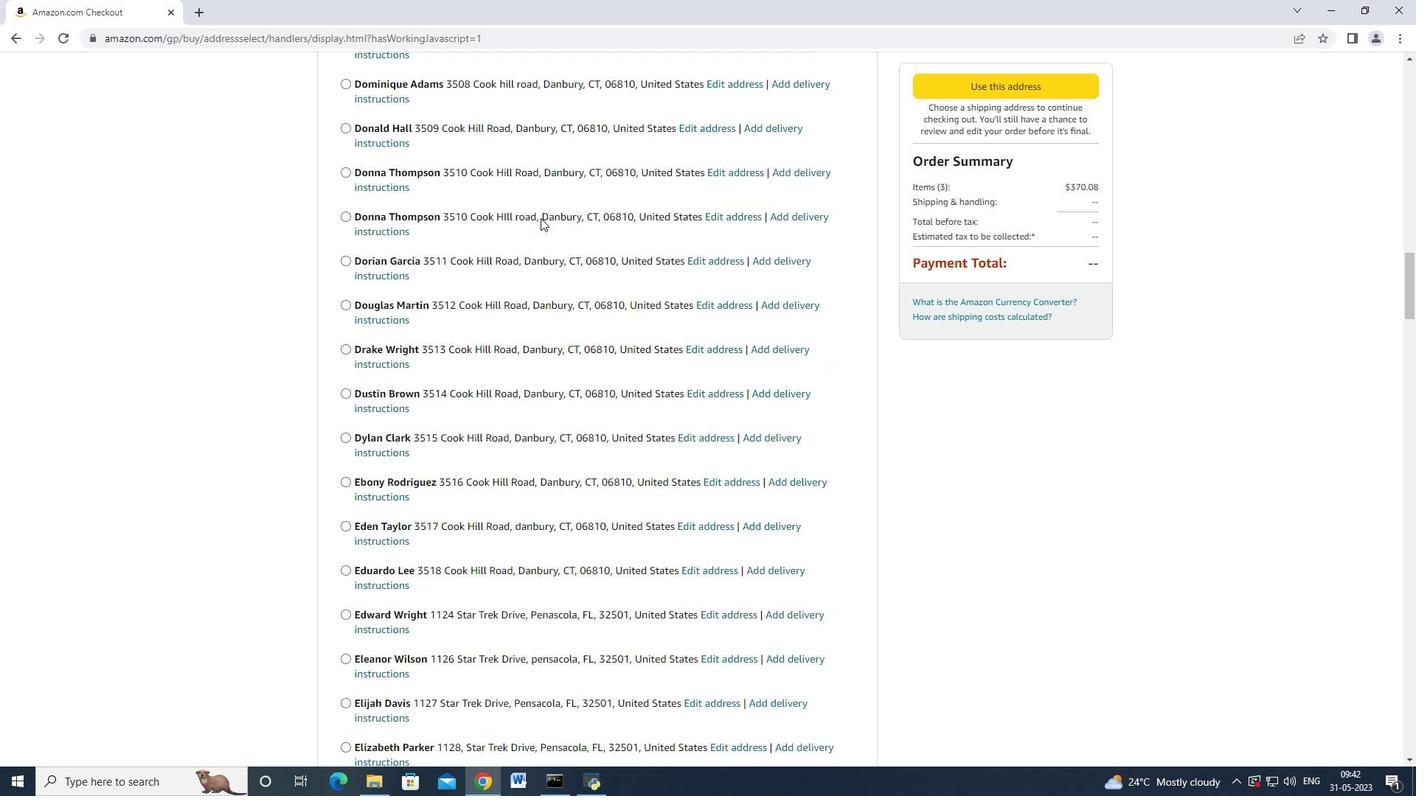 
Action: Mouse scrolled (534, 217) with delta (0, 0)
Screenshot: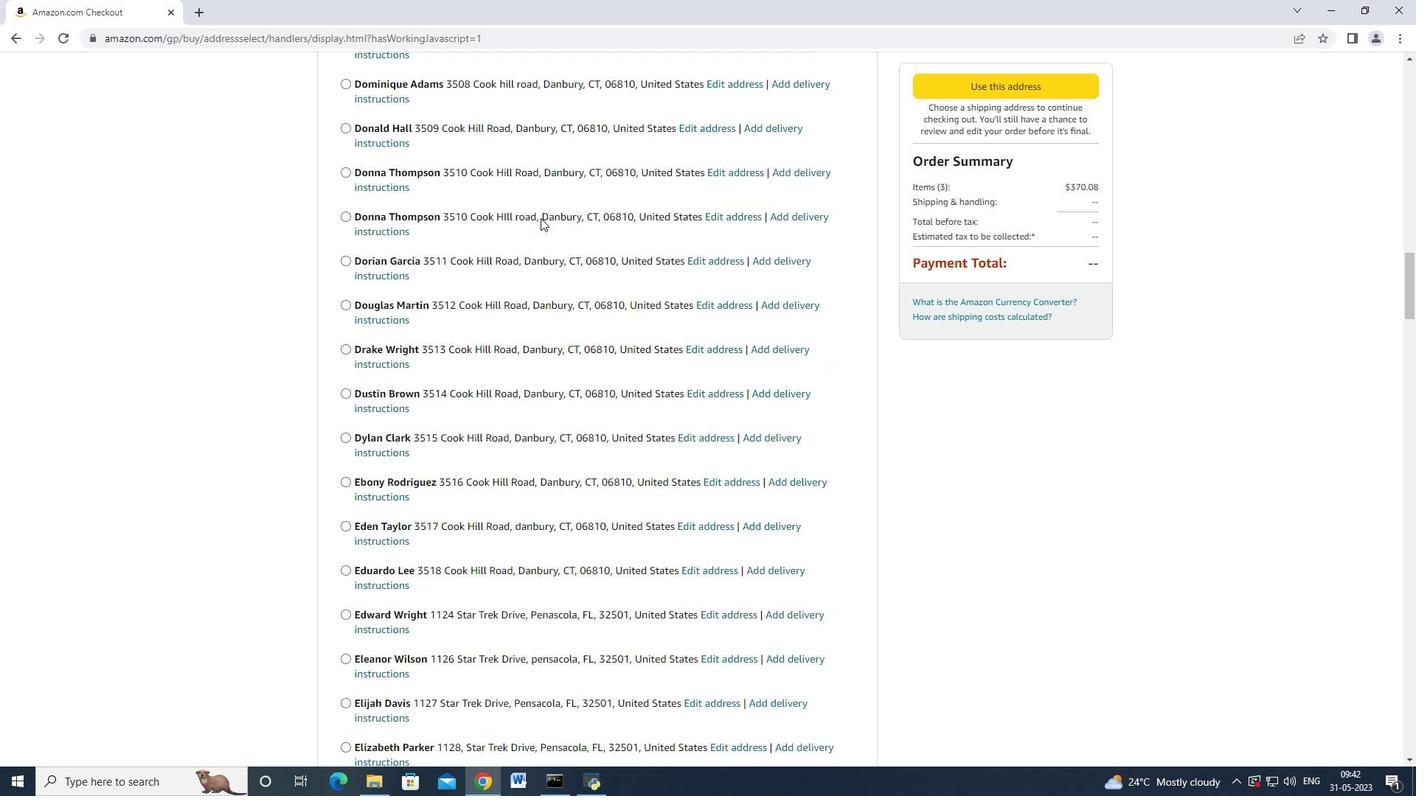 
Action: Mouse moved to (533, 219)
Screenshot: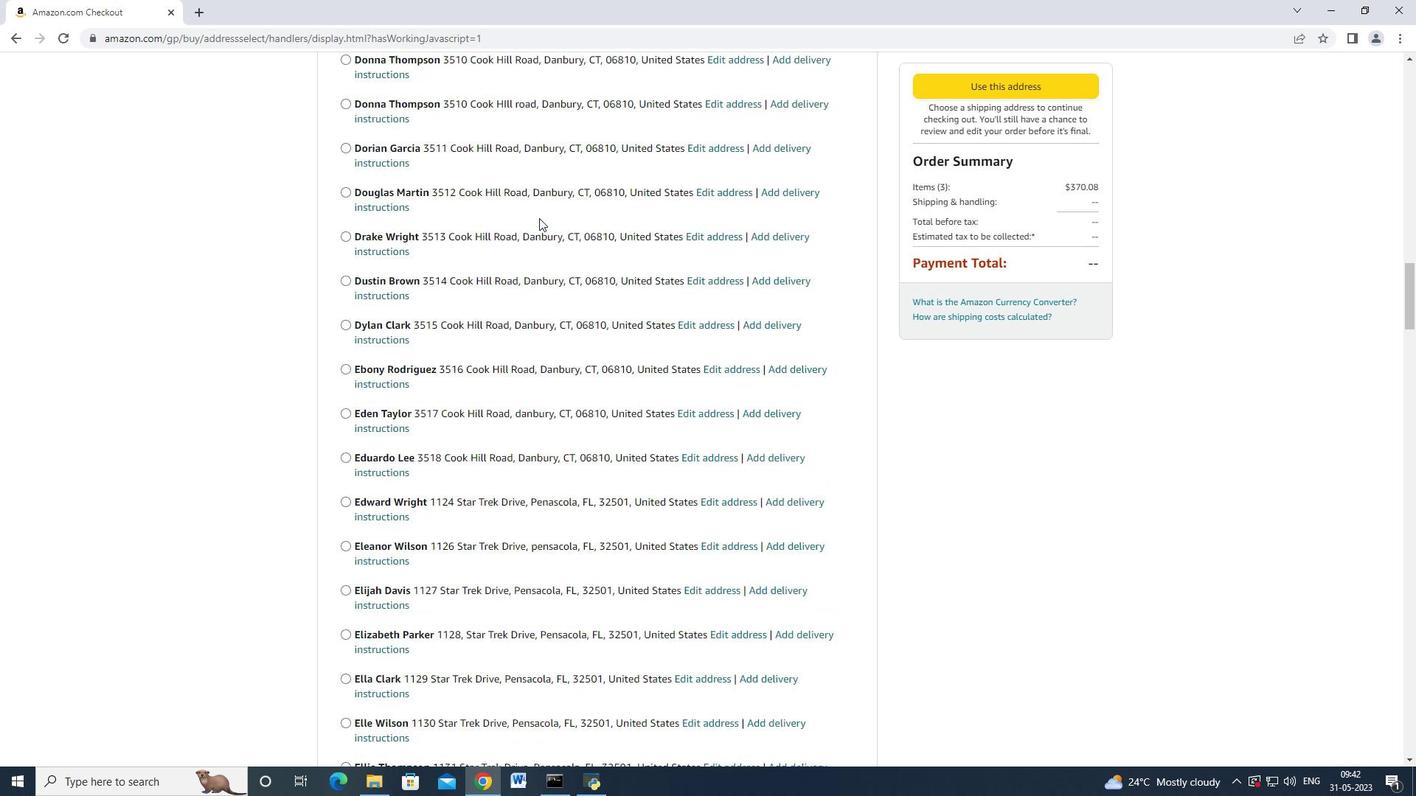 
Action: Mouse scrolled (533, 217) with delta (0, -1)
Screenshot: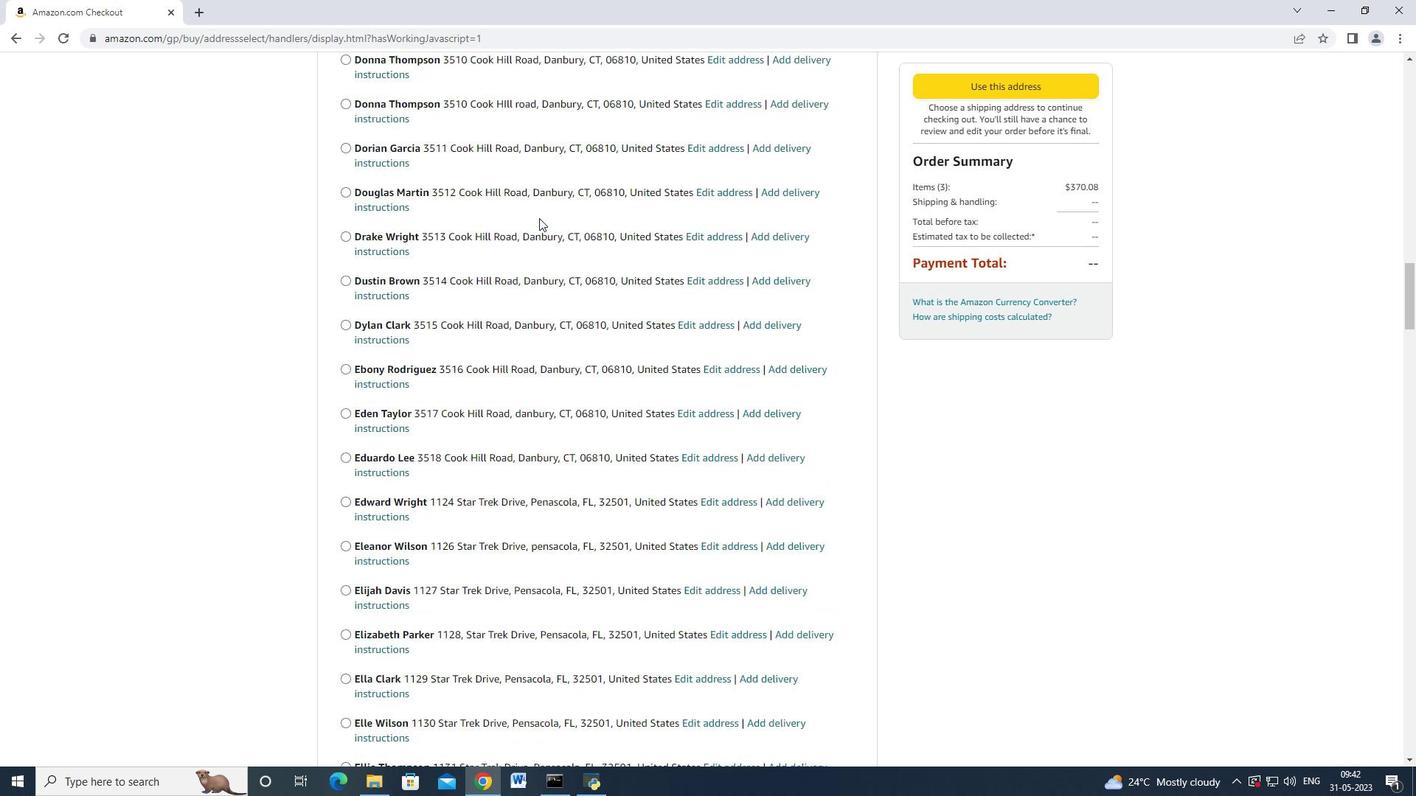 
Action: Mouse moved to (533, 219)
Screenshot: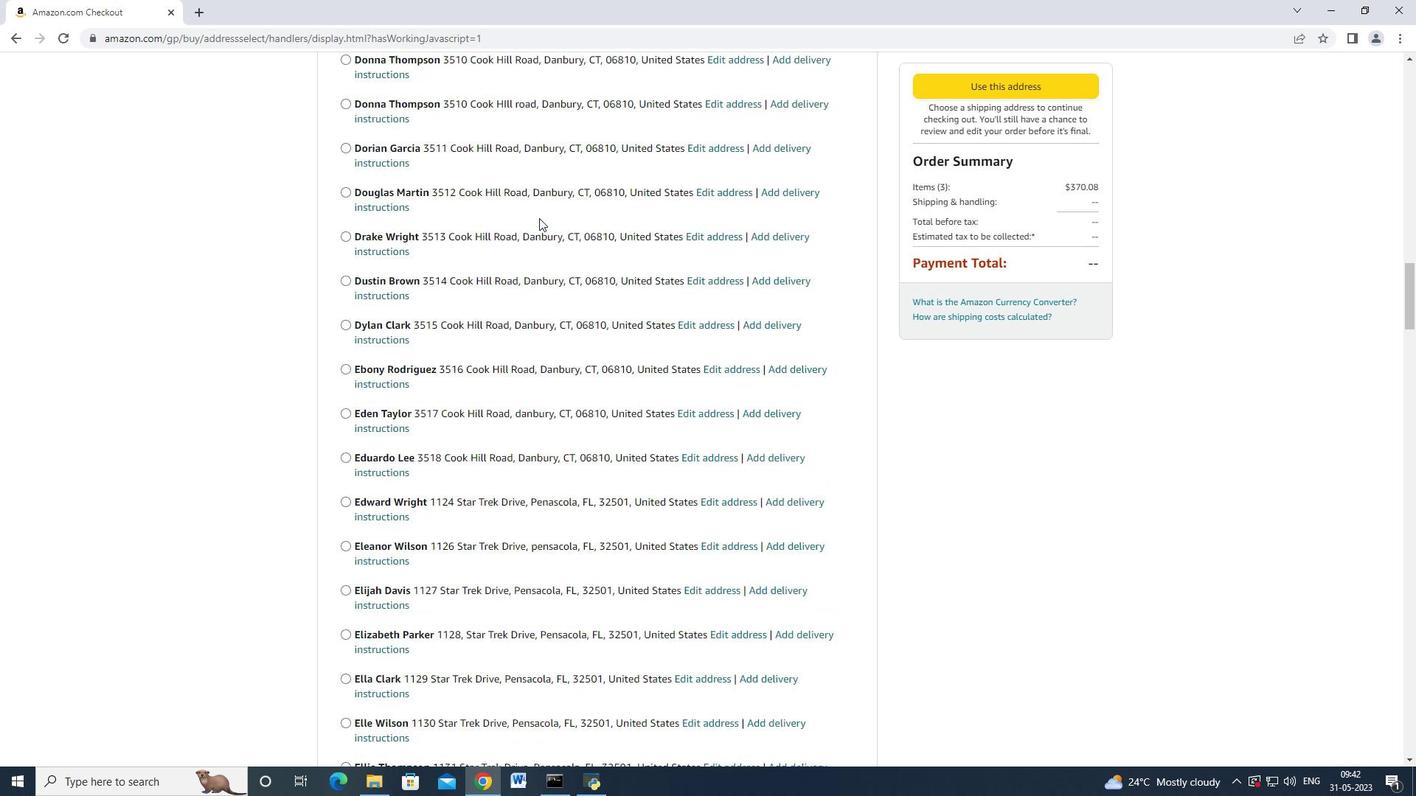 
Action: Mouse scrolled (533, 218) with delta (0, 0)
Screenshot: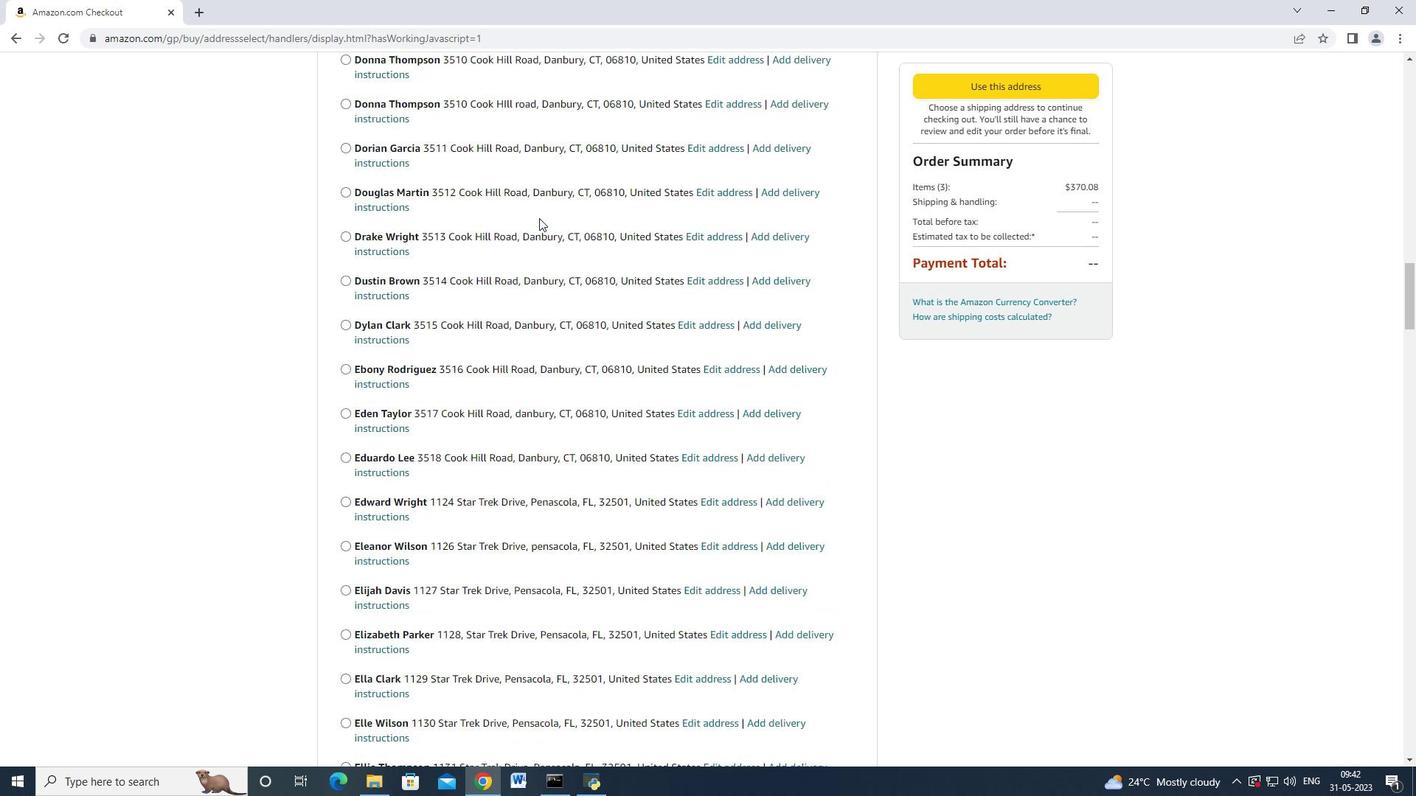 
Action: Mouse moved to (533, 219)
Screenshot: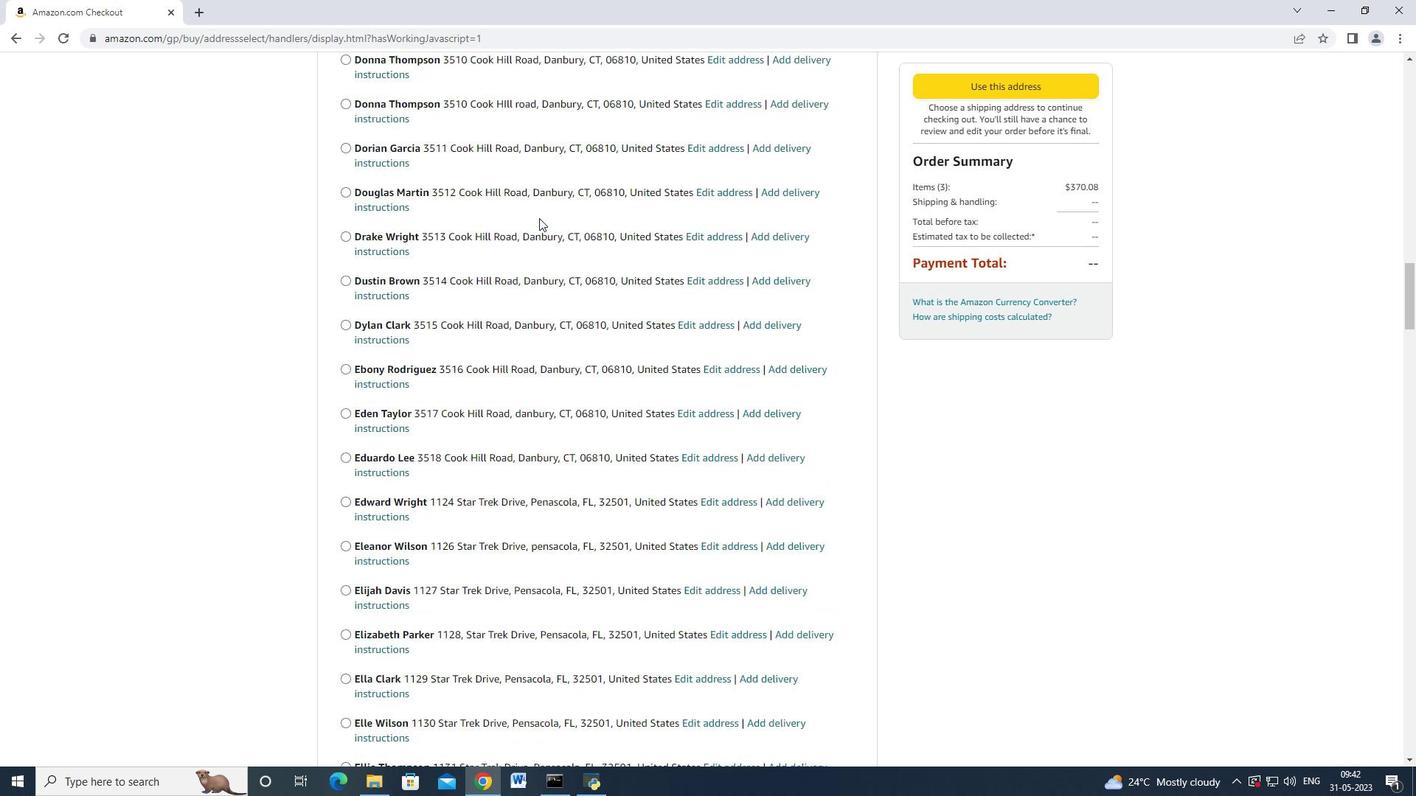 
Action: Mouse scrolled (533, 219) with delta (0, 0)
Screenshot: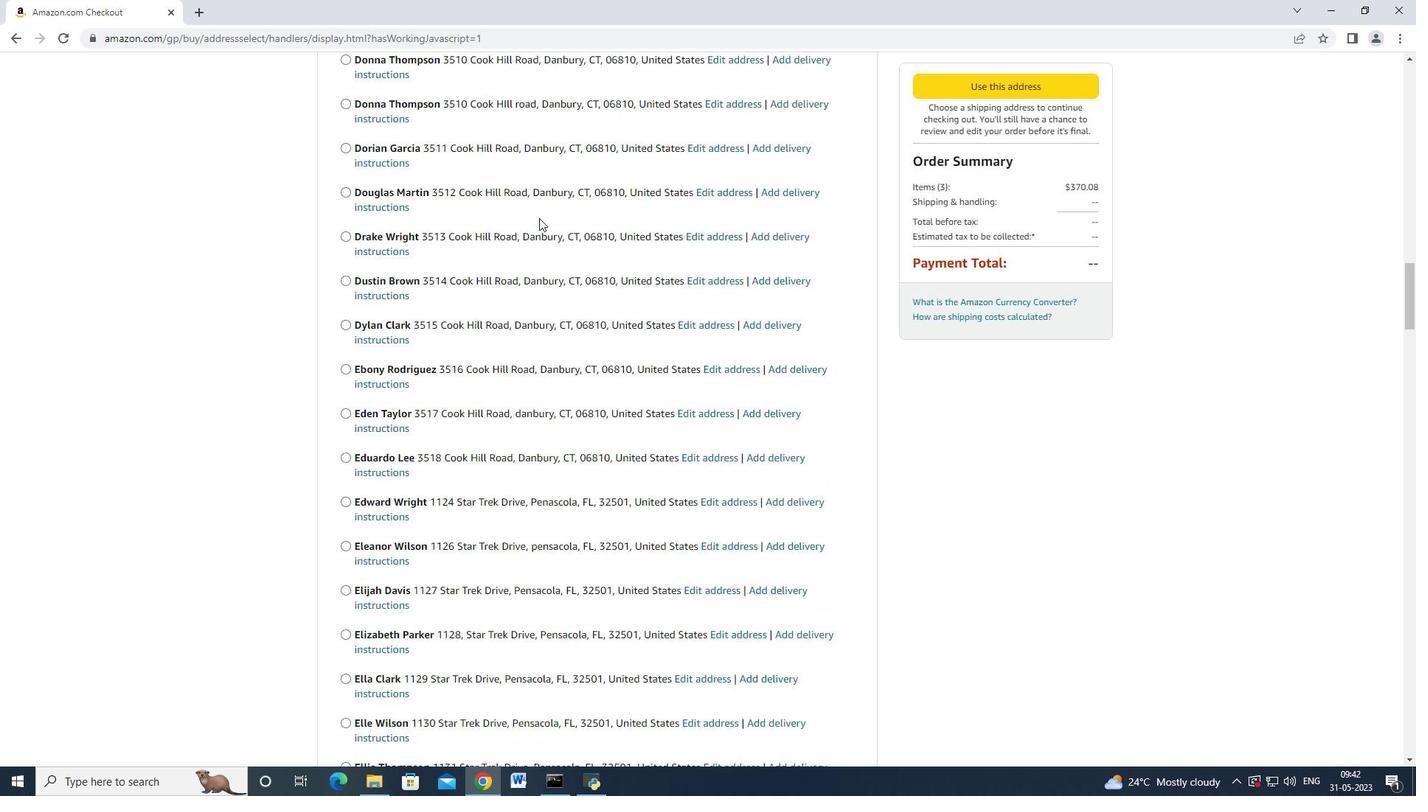 
Action: Mouse scrolled (533, 219) with delta (0, 0)
Screenshot: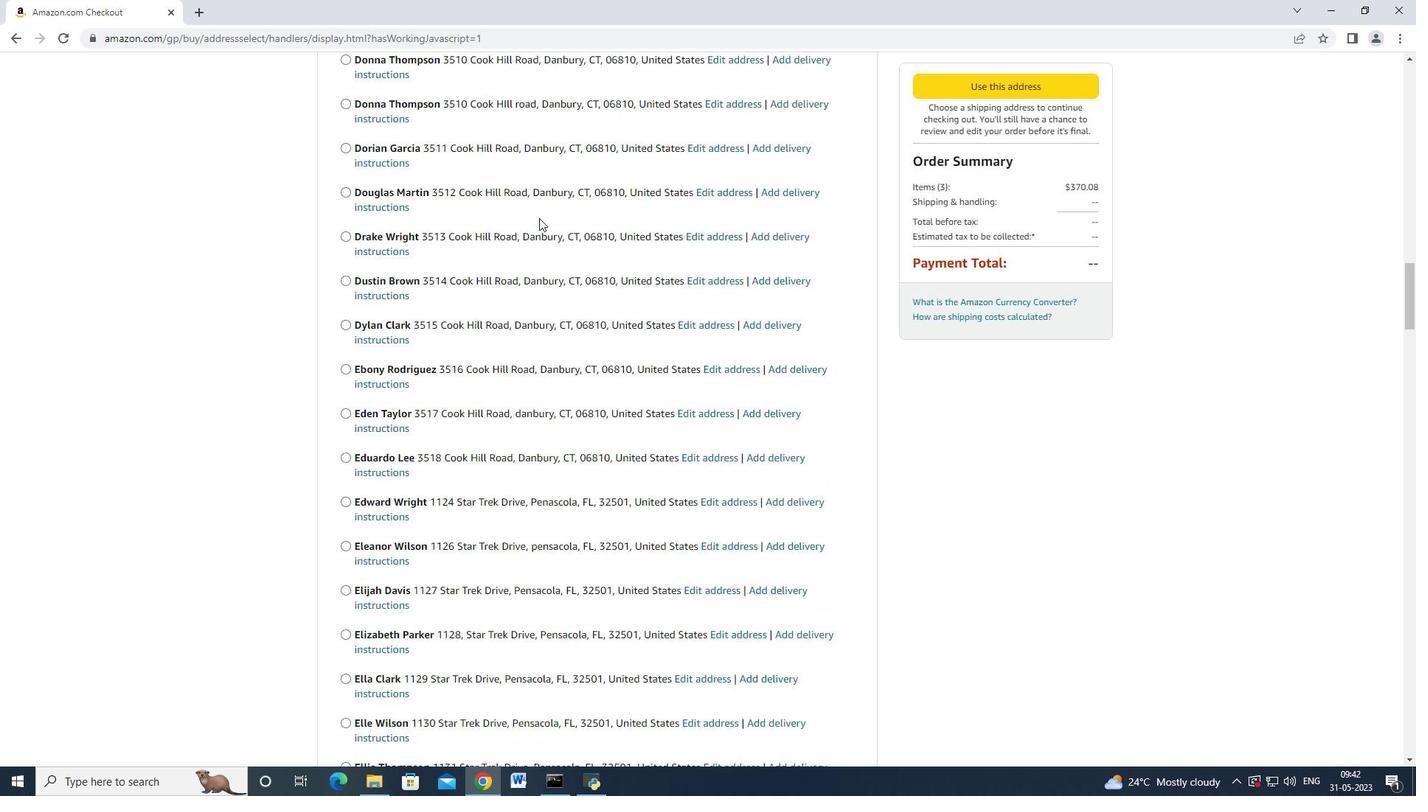 
Action: Mouse scrolled (533, 219) with delta (0, 0)
Screenshot: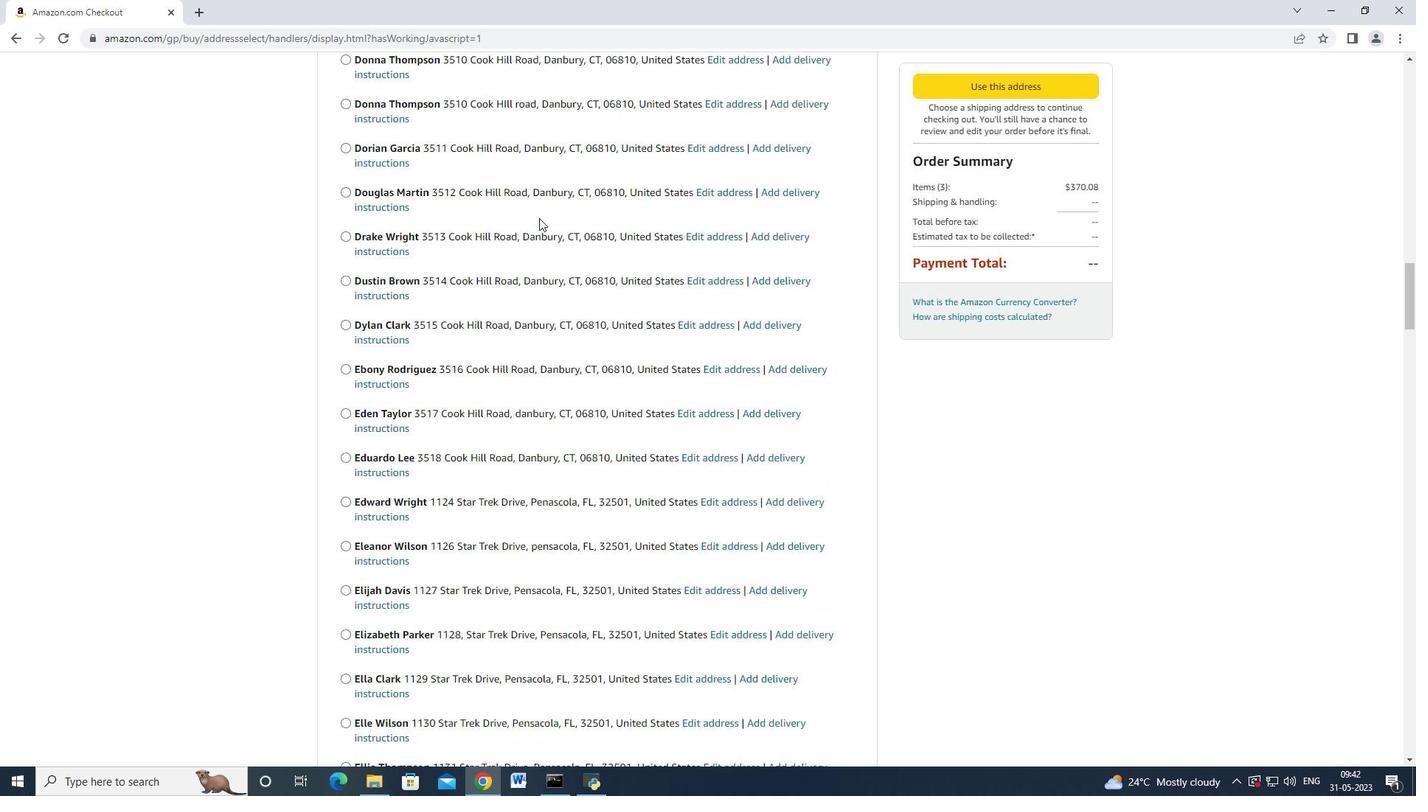
Action: Mouse moved to (532, 219)
Screenshot: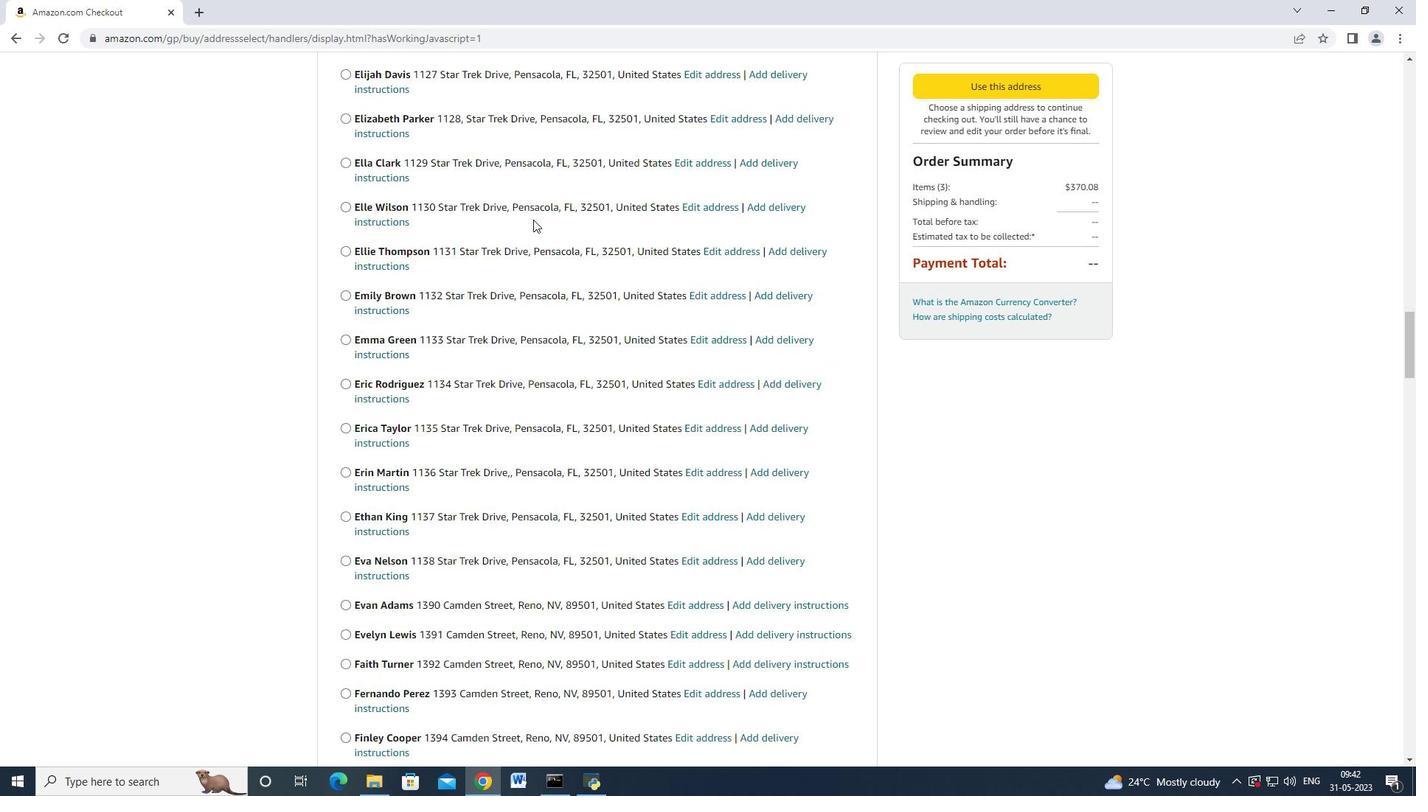 
Action: Mouse scrolled (532, 219) with delta (0, 0)
Screenshot: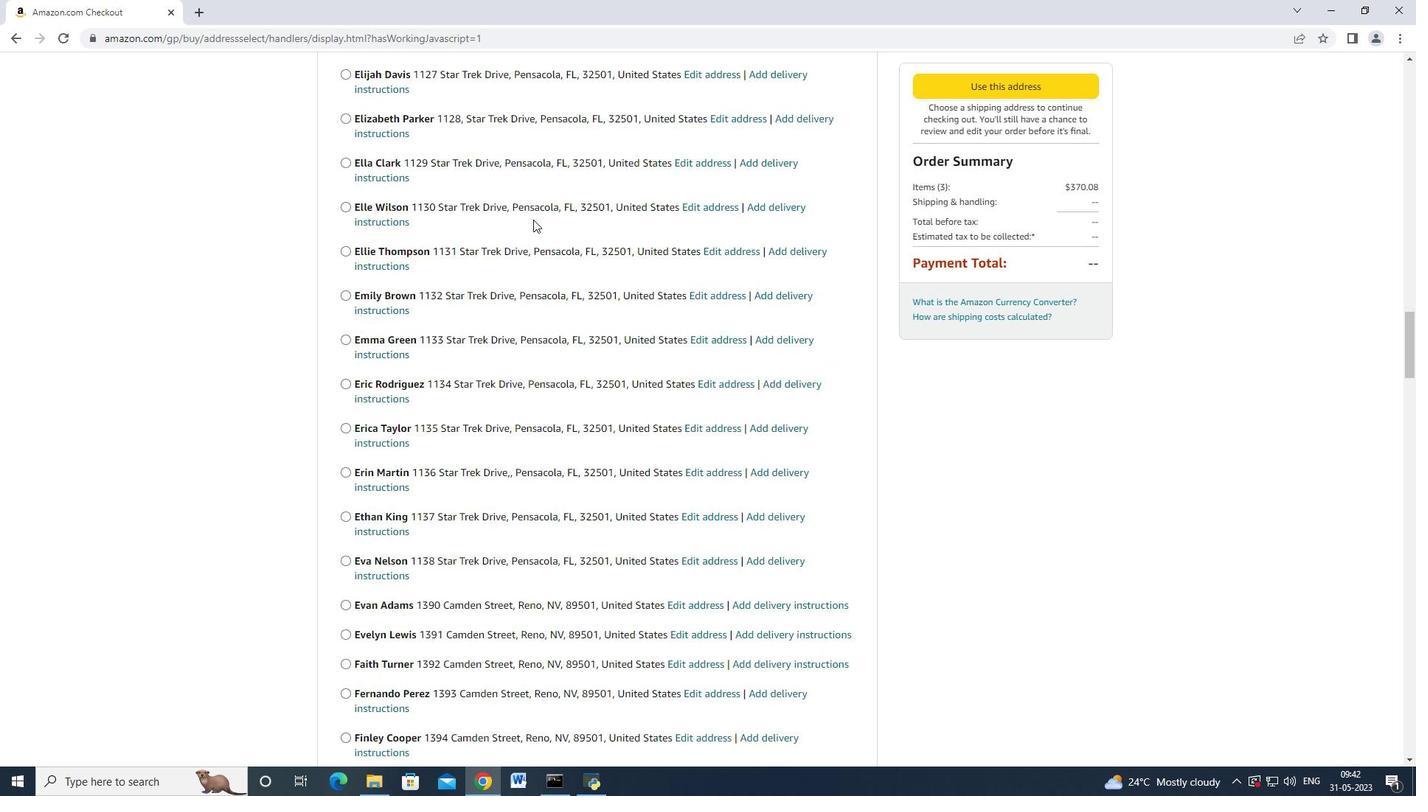 
Action: Mouse moved to (532, 219)
Screenshot: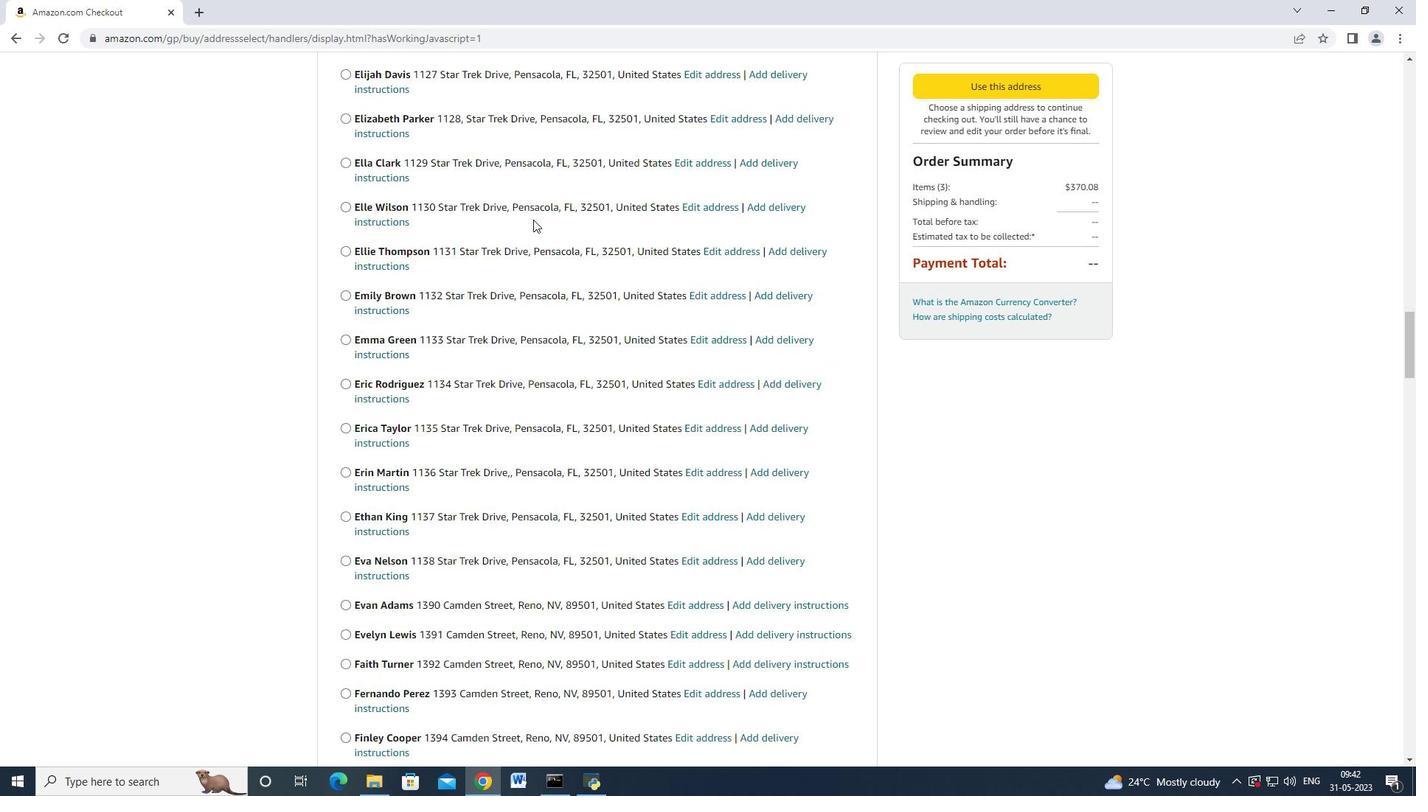 
Action: Mouse scrolled (532, 219) with delta (0, 0)
Screenshot: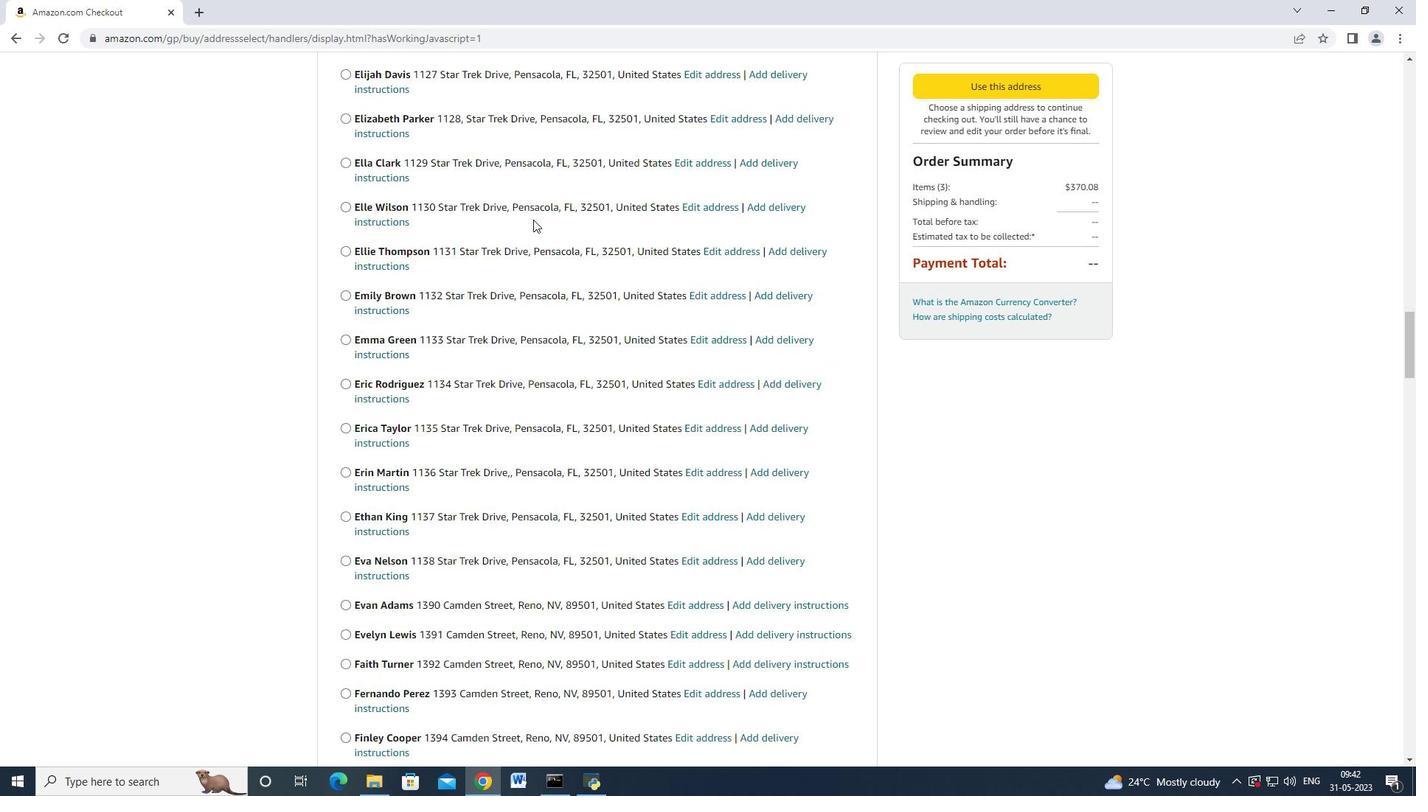 
Action: Mouse moved to (532, 220)
Screenshot: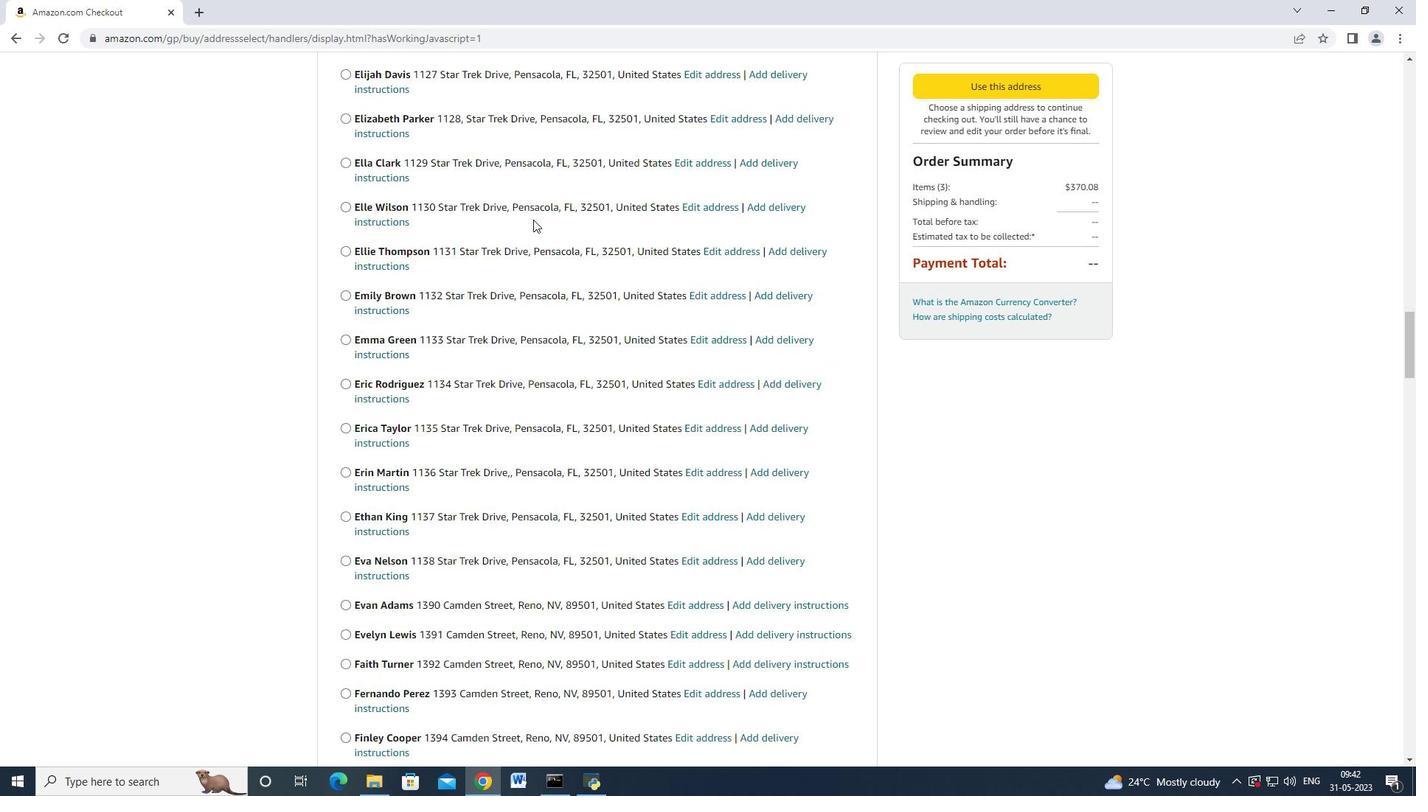 
Action: Mouse scrolled (532, 219) with delta (0, 0)
Screenshot: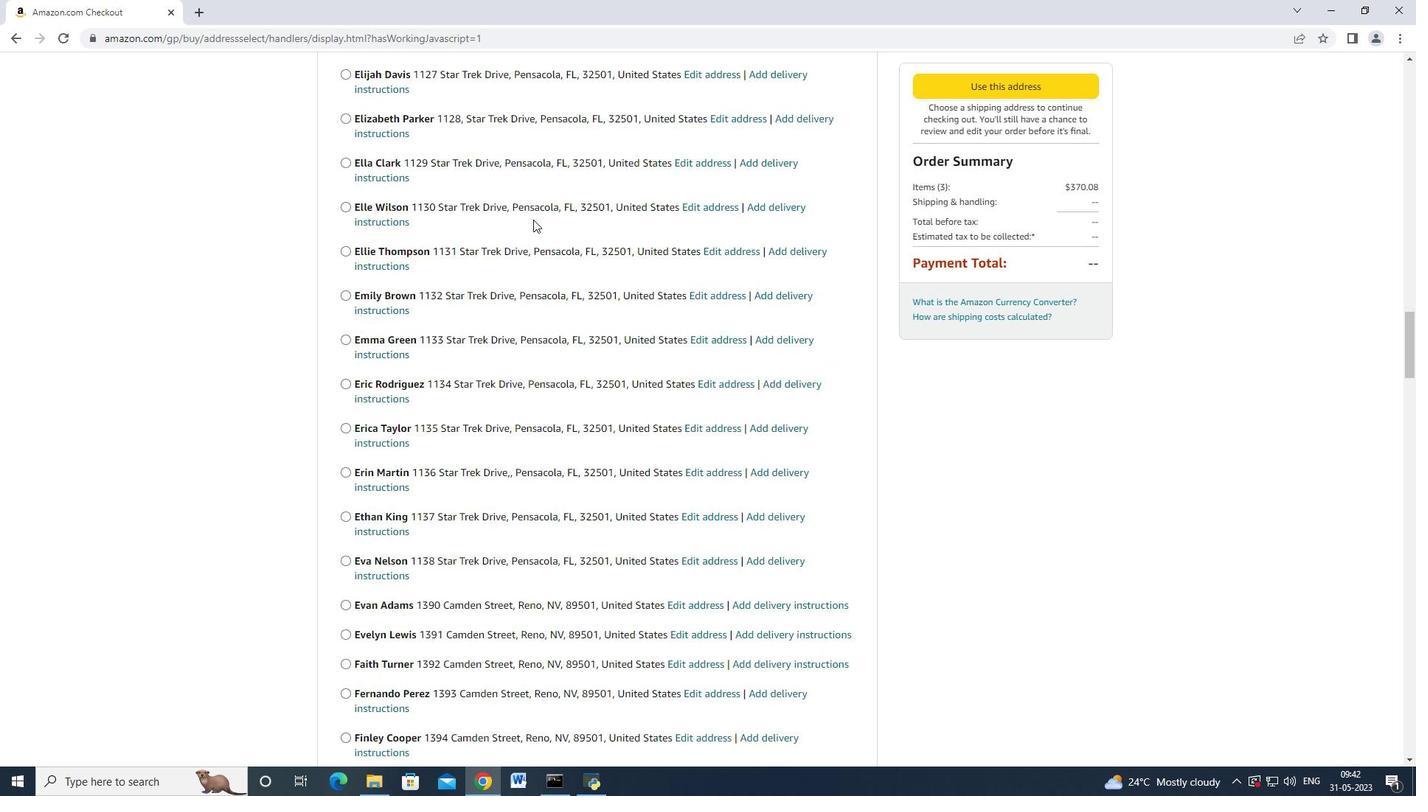 
Action: Mouse scrolled (532, 219) with delta (0, 0)
Screenshot: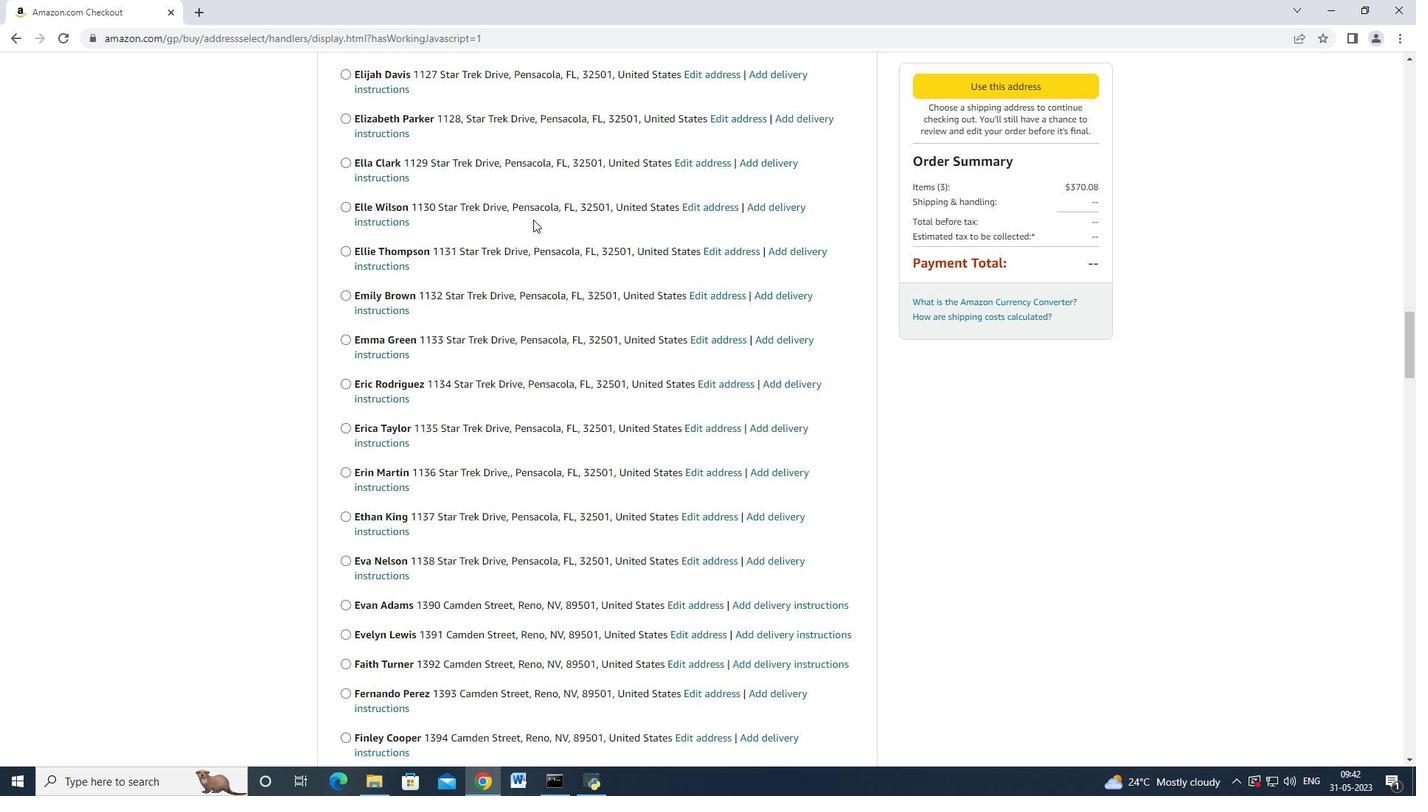 
Action: Mouse scrolled (532, 219) with delta (0, 0)
Screenshot: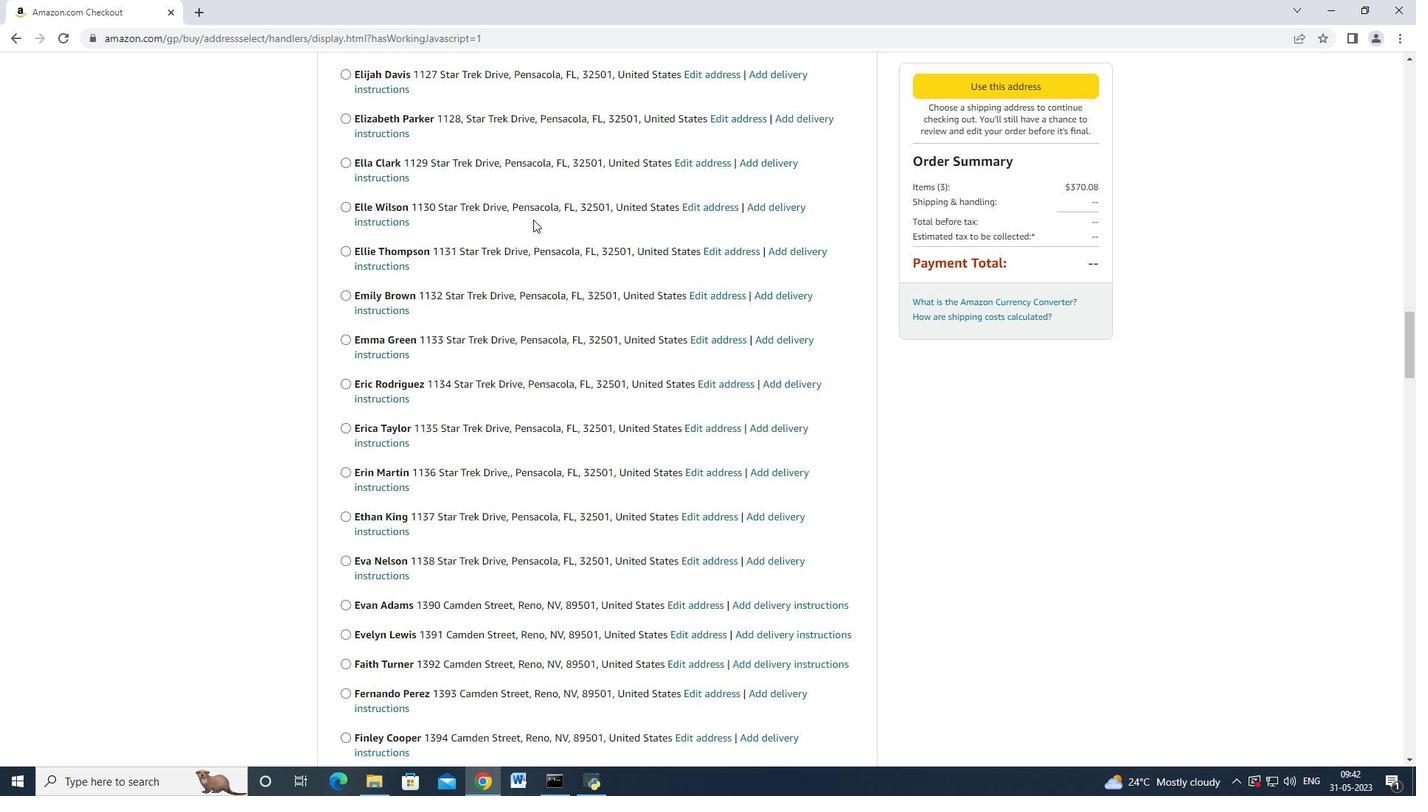 
Action: Mouse scrolled (532, 219) with delta (0, 0)
Screenshot: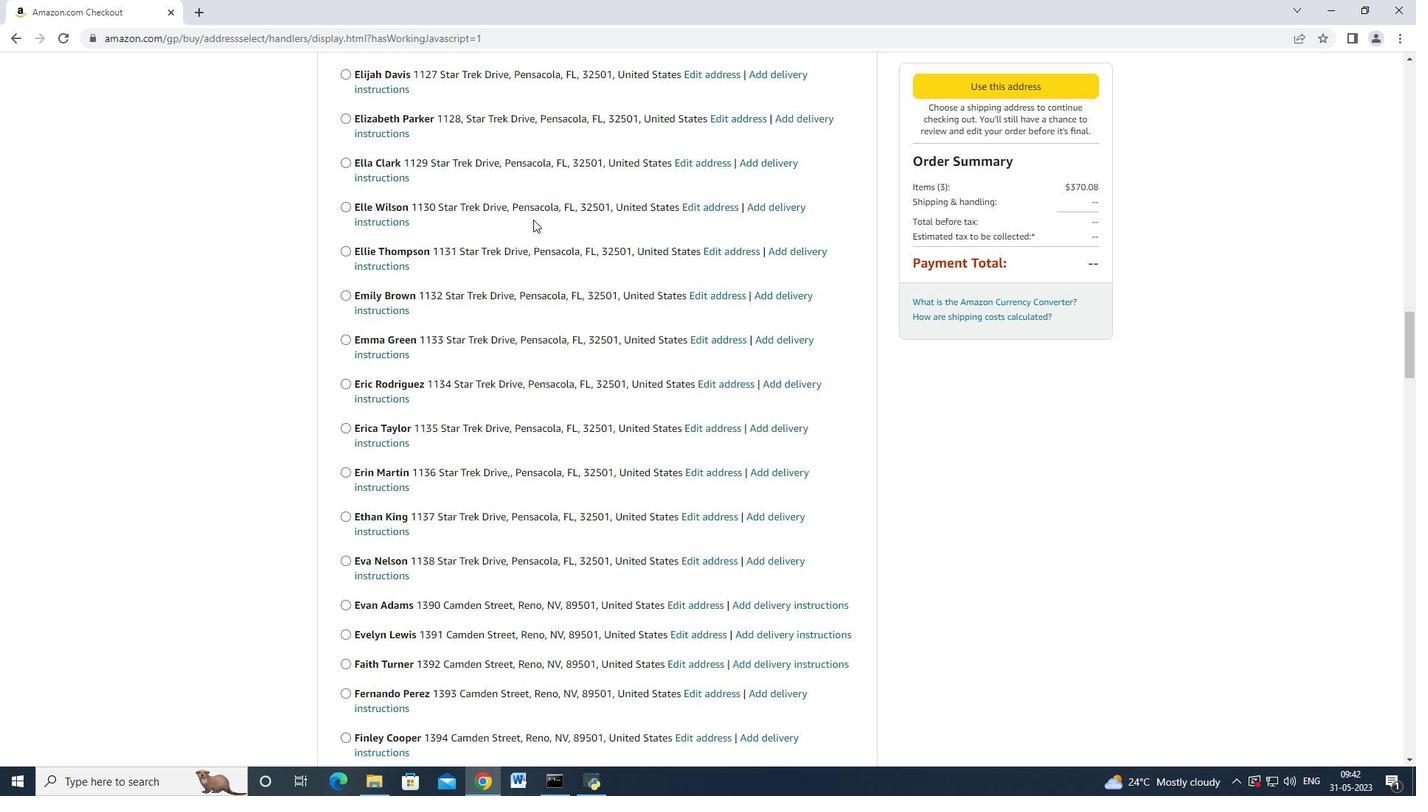 
Action: Mouse scrolled (532, 219) with delta (0, 0)
Screenshot: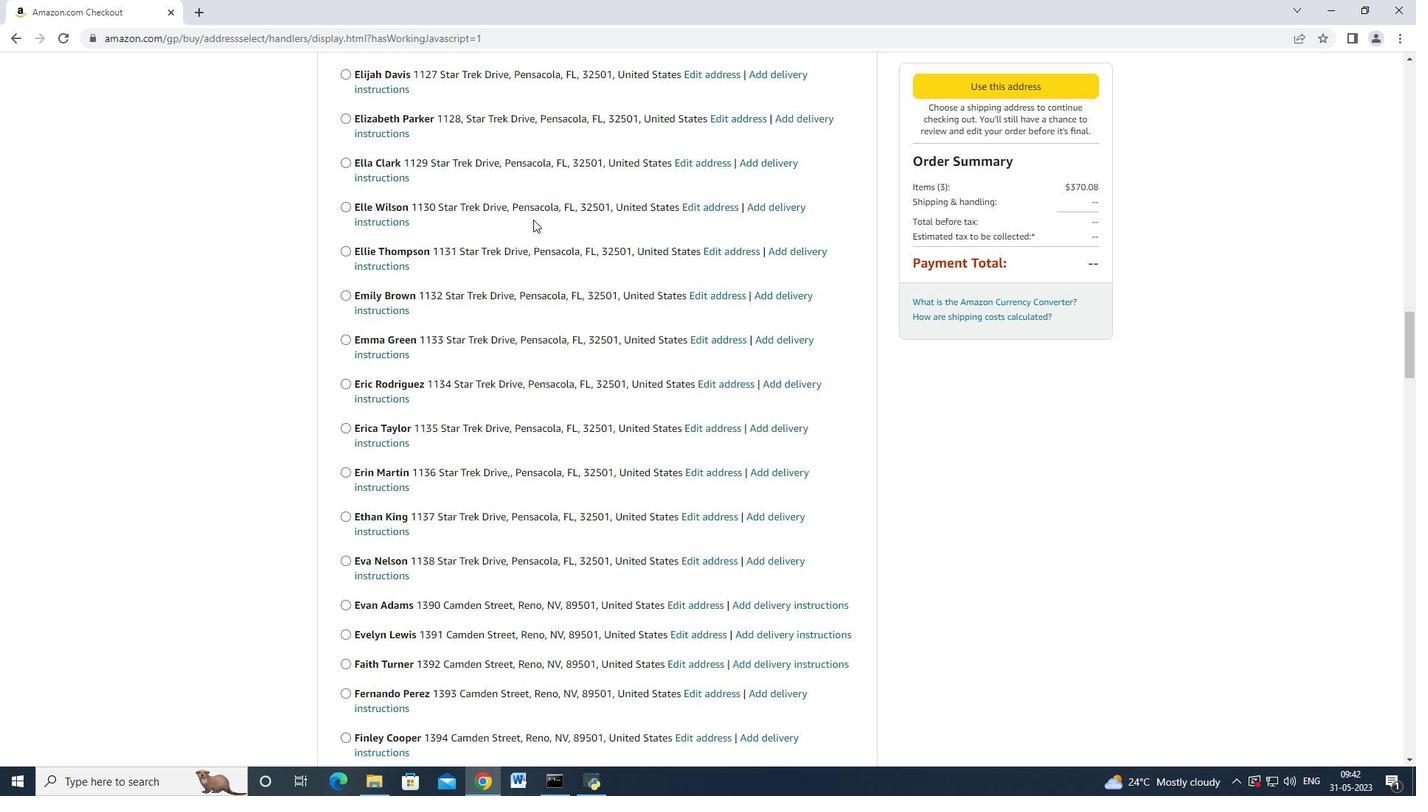 
Action: Mouse scrolled (532, 219) with delta (0, 0)
Screenshot: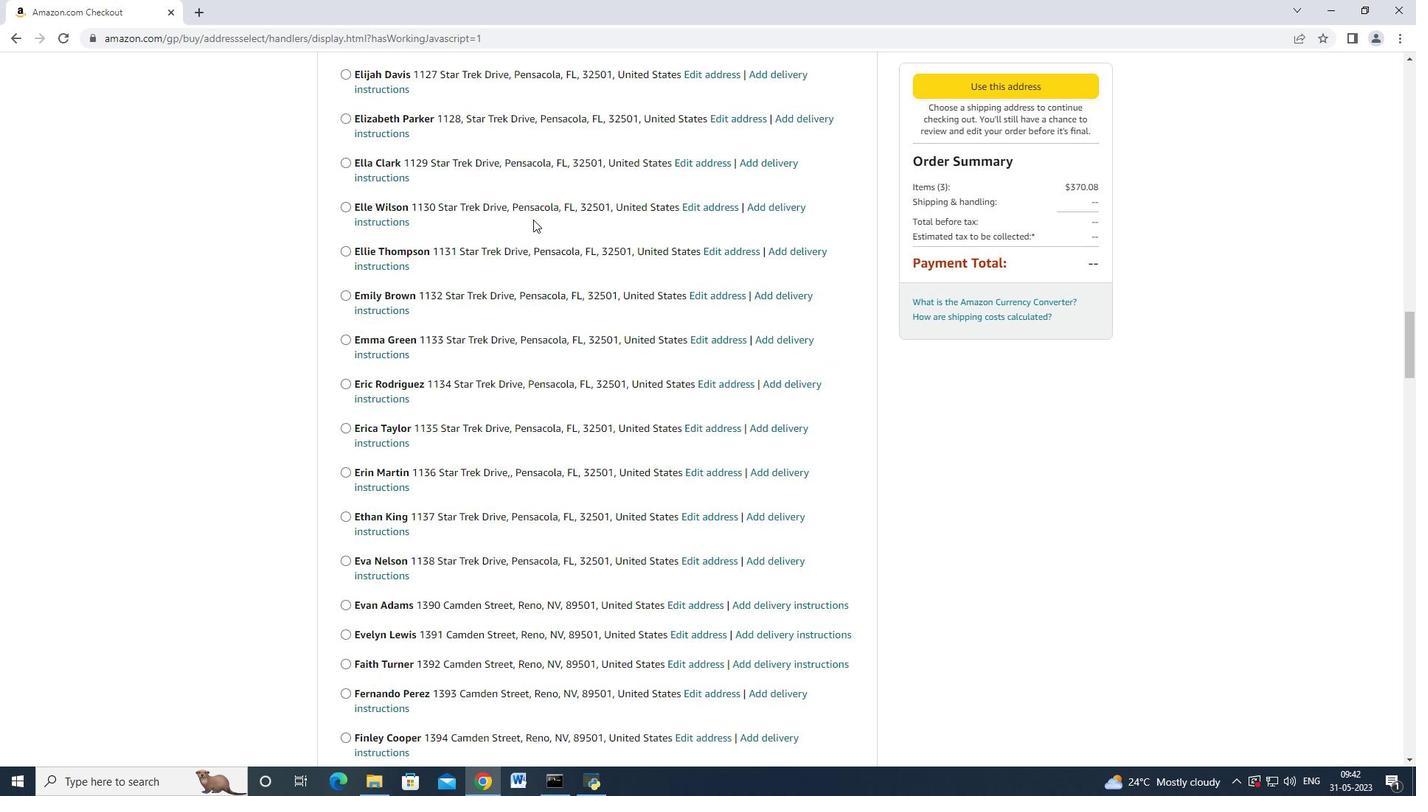 
Action: Mouse scrolled (532, 219) with delta (0, 0)
Screenshot: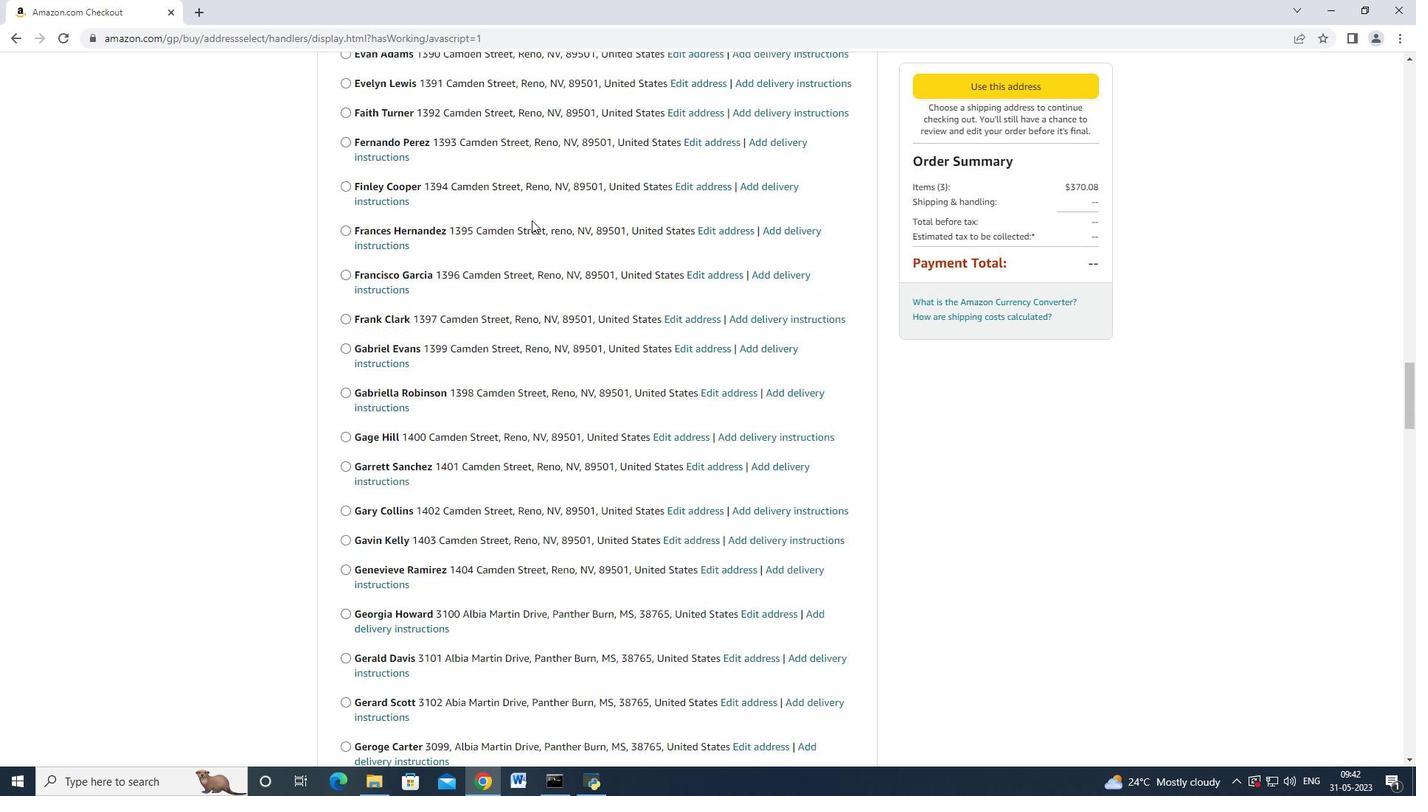 
Action: Mouse moved to (531, 222)
Screenshot: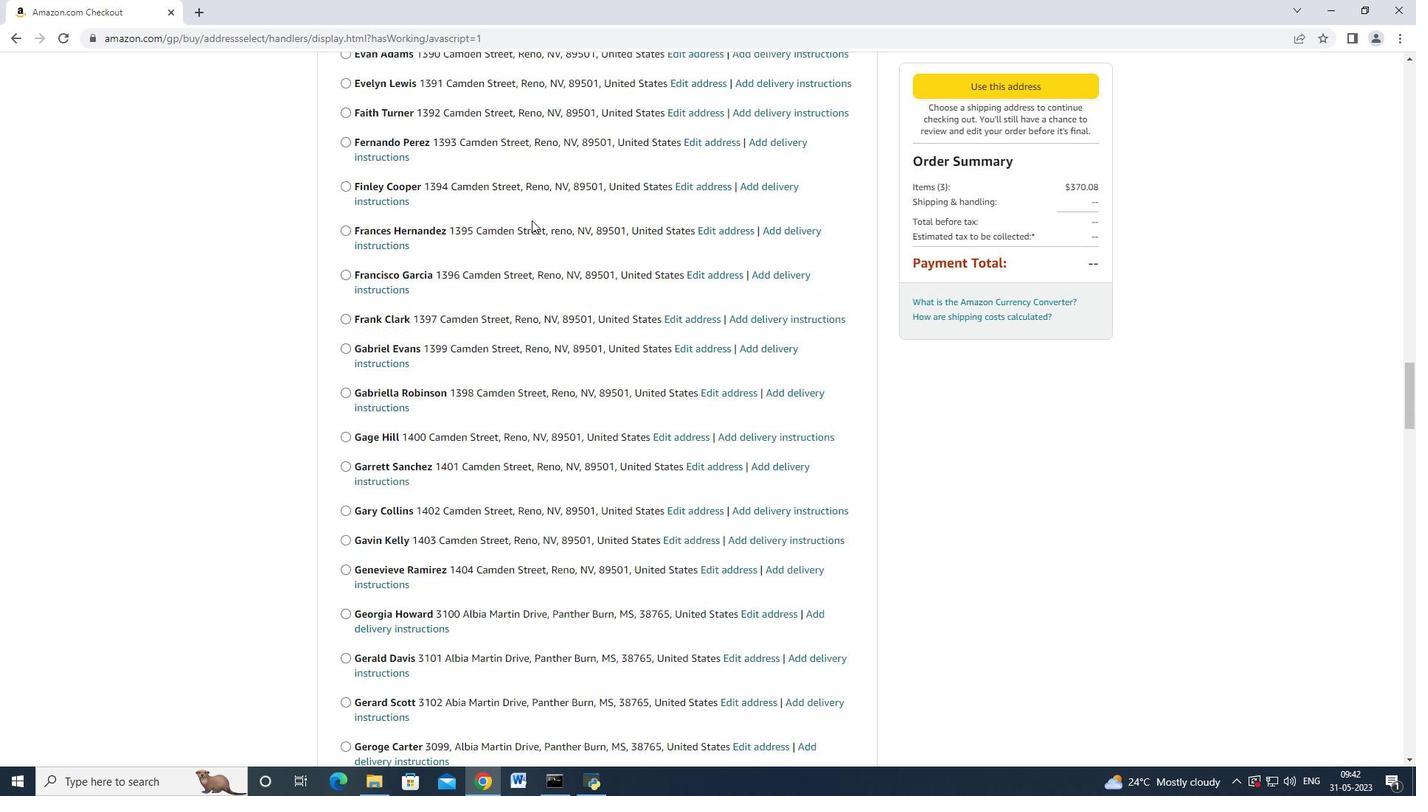 
Action: Mouse scrolled (531, 221) with delta (0, 0)
Screenshot: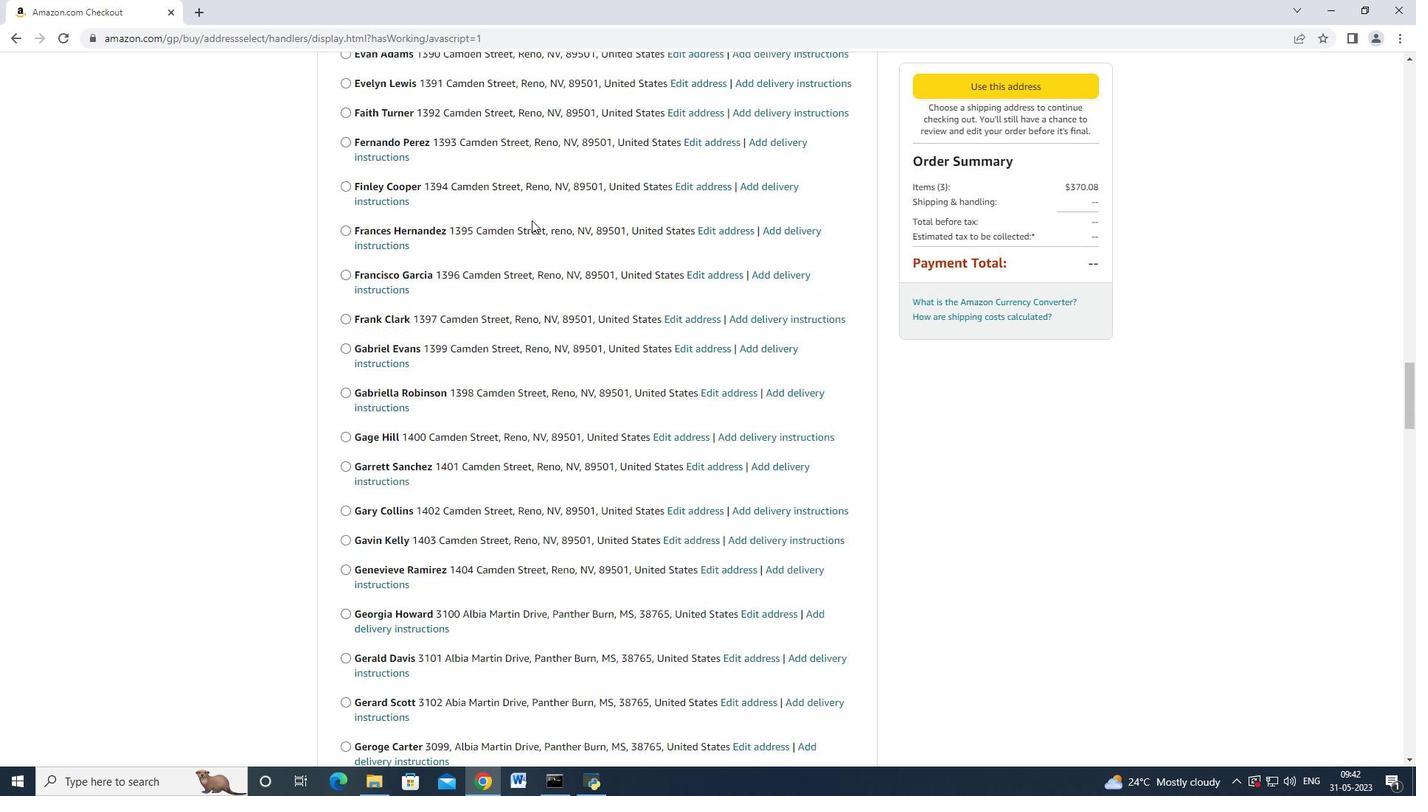 
Action: Mouse moved to (530, 222)
Screenshot: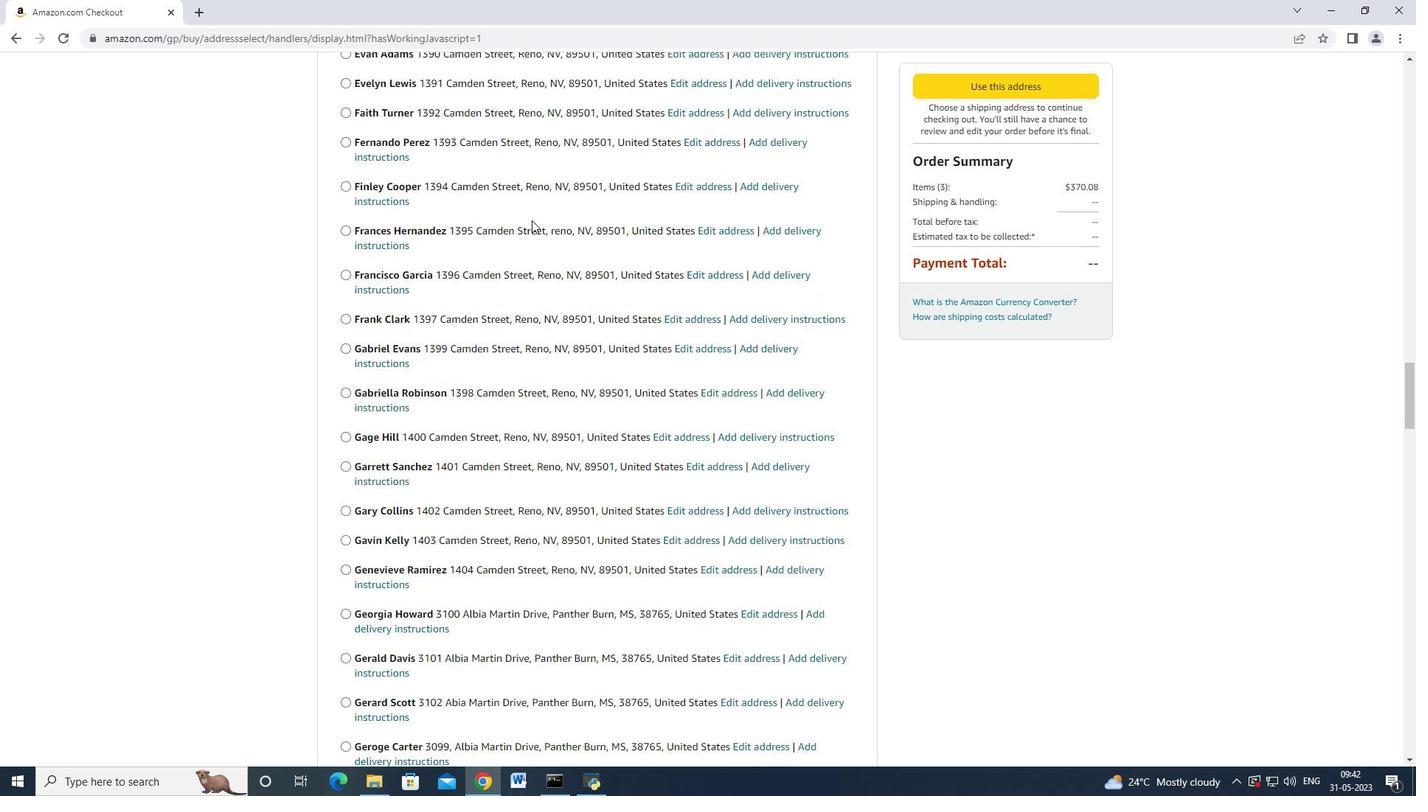 
Action: Mouse scrolled (530, 221) with delta (0, 0)
Screenshot: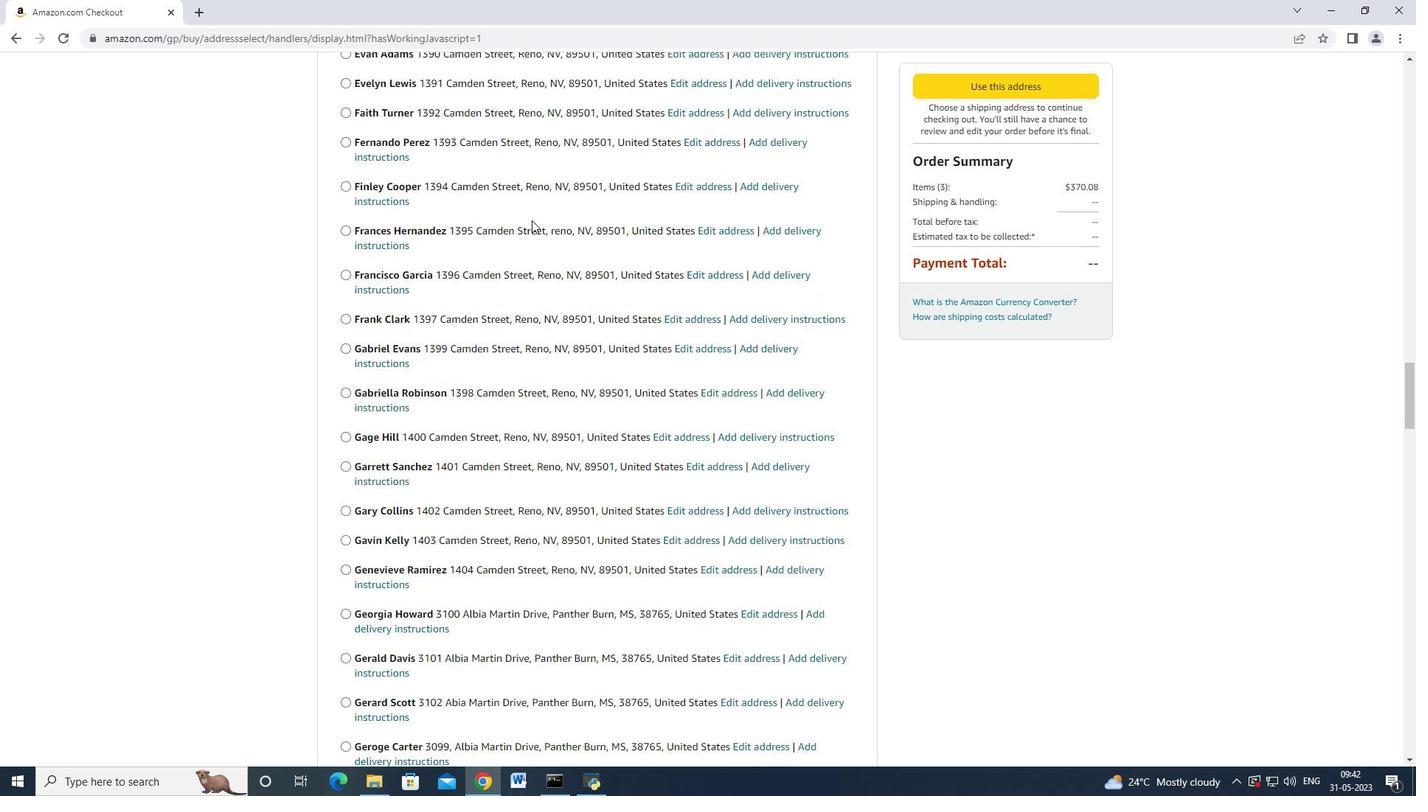 
Action: Mouse moved to (529, 222)
Screenshot: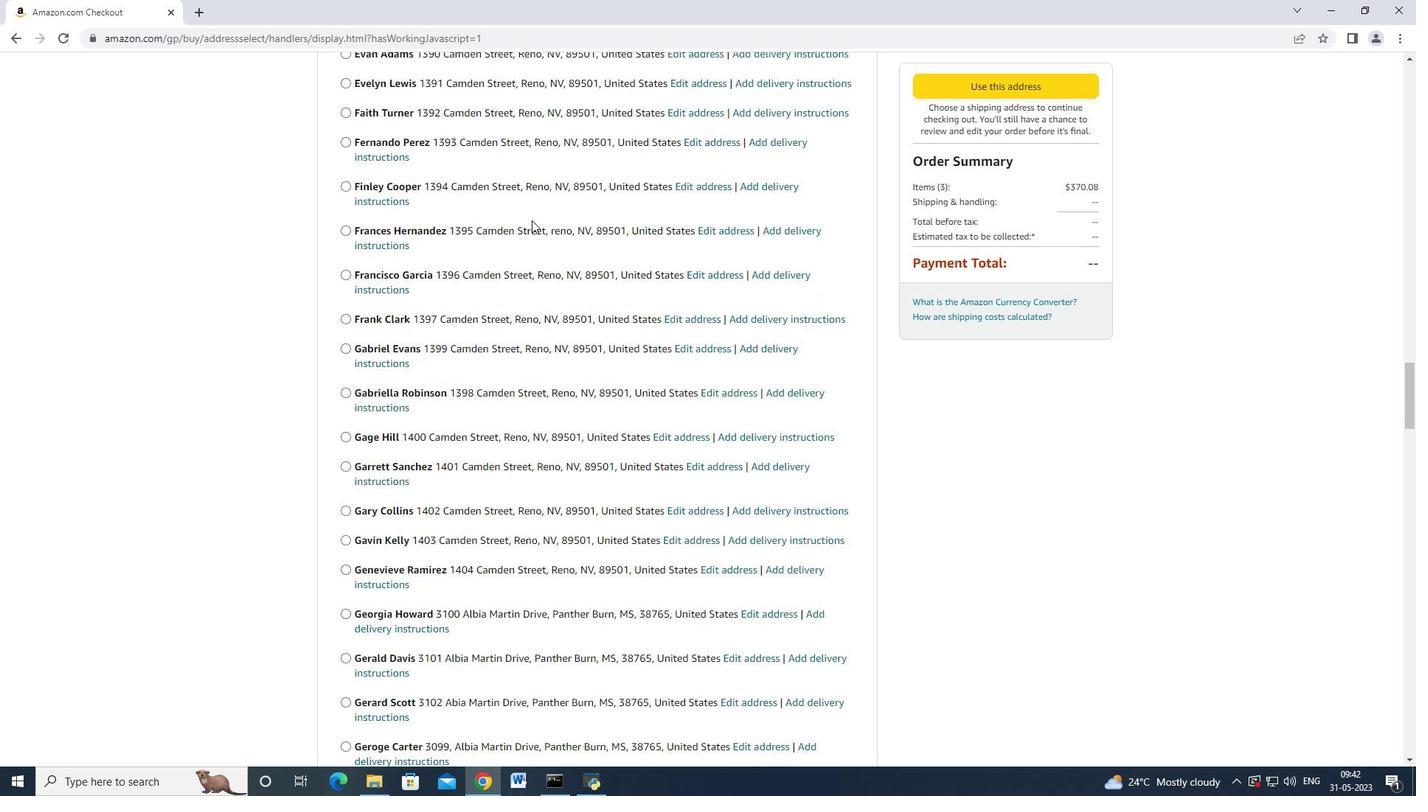 
Action: Mouse scrolled (530, 222) with delta (0, 0)
Screenshot: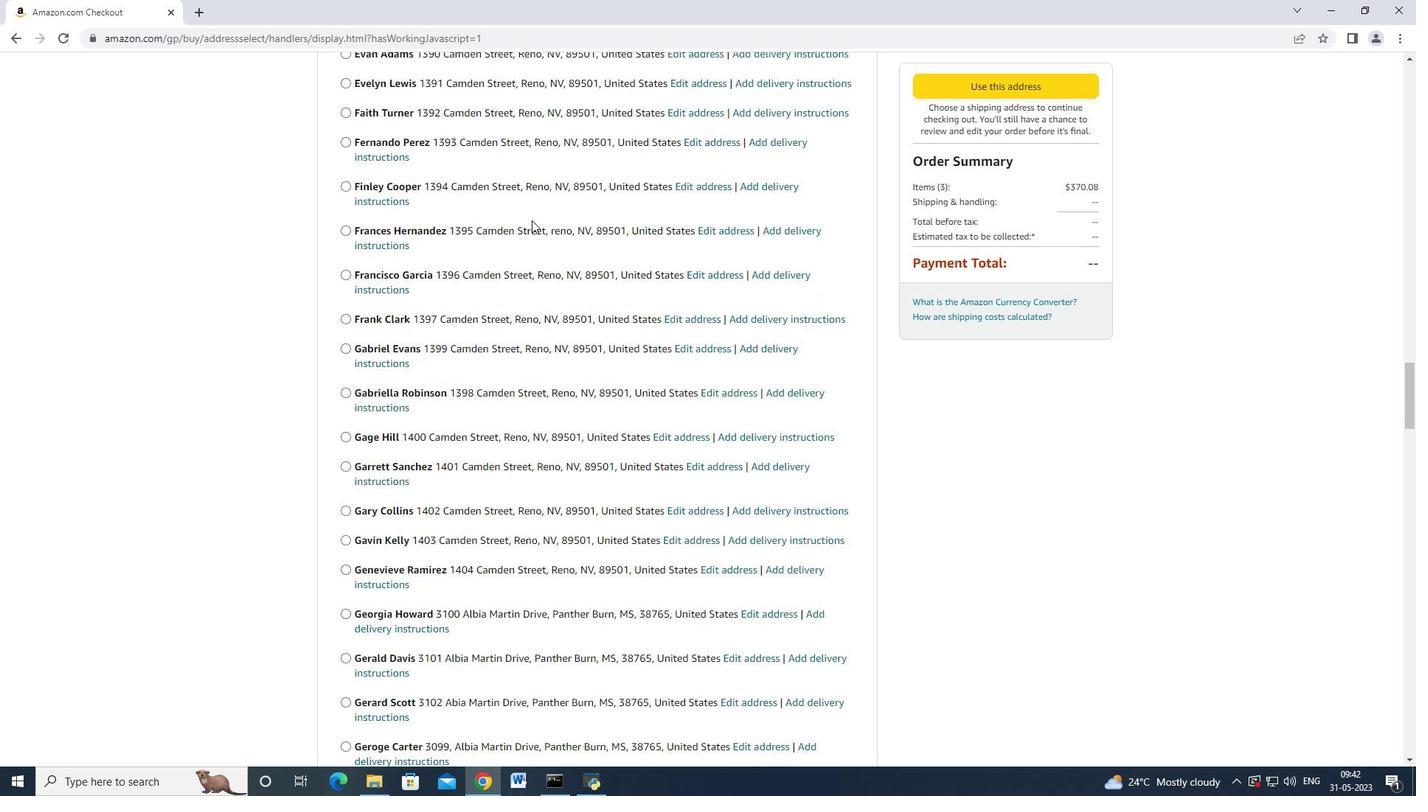 
Action: Mouse moved to (529, 222)
Screenshot: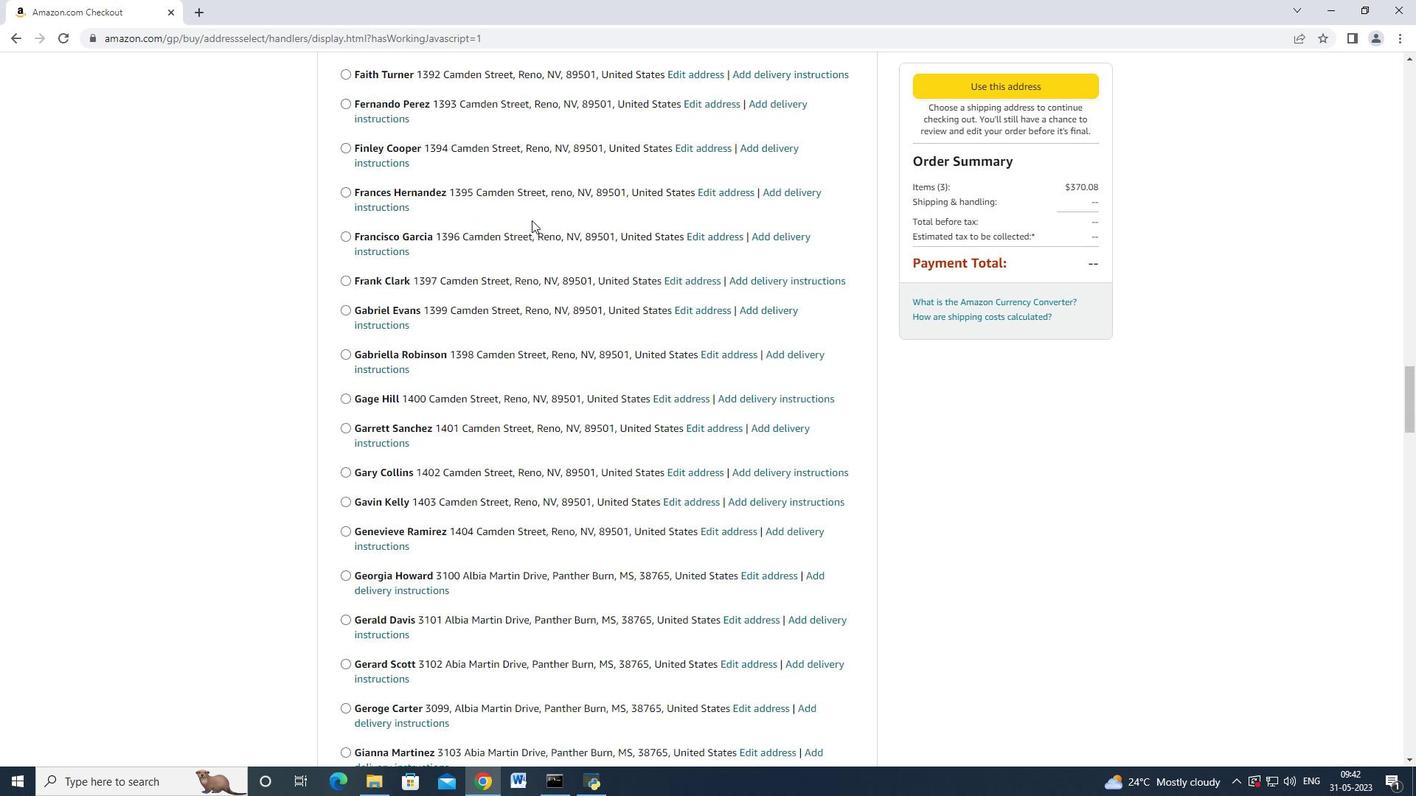 
Action: Mouse scrolled (529, 222) with delta (0, 0)
Screenshot: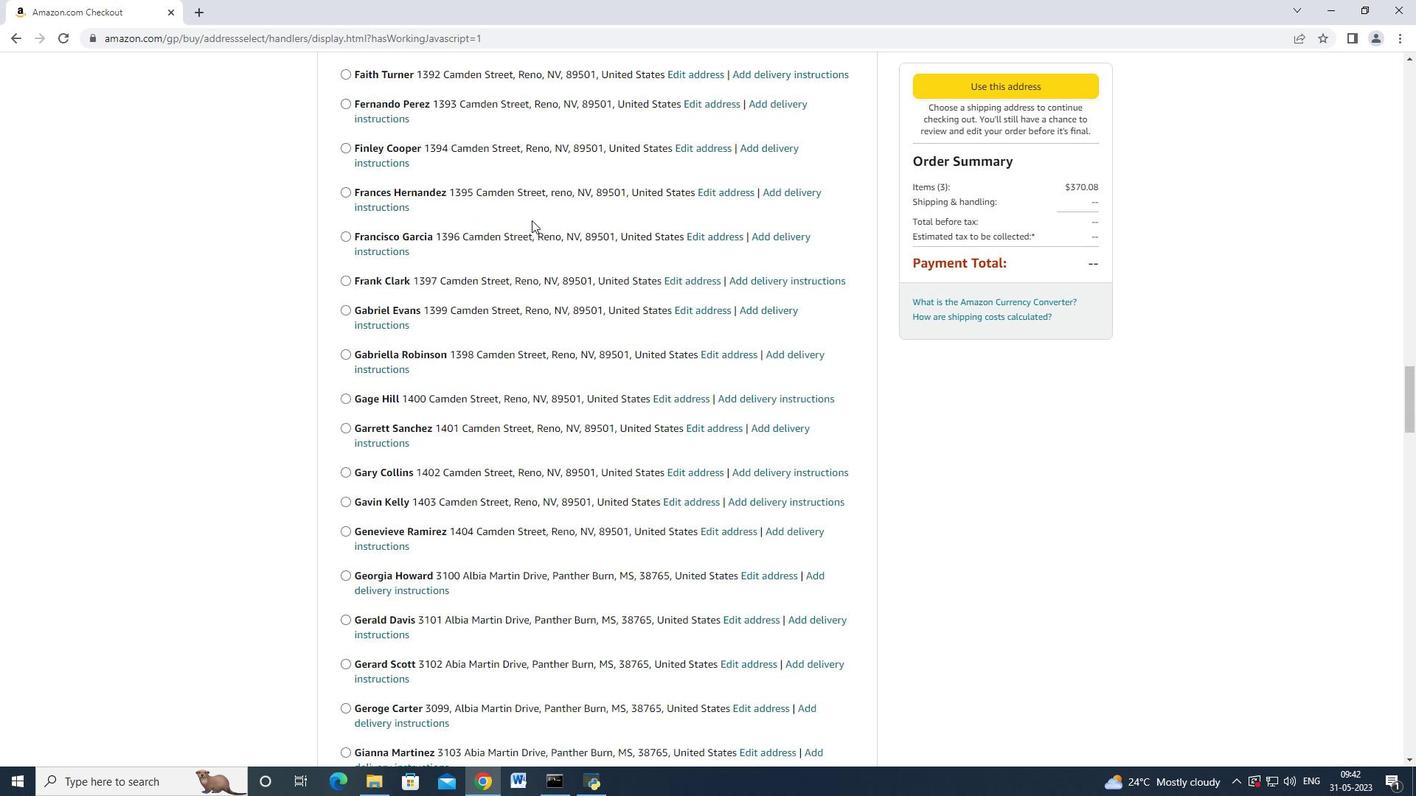 
Action: Mouse moved to (529, 222)
Screenshot: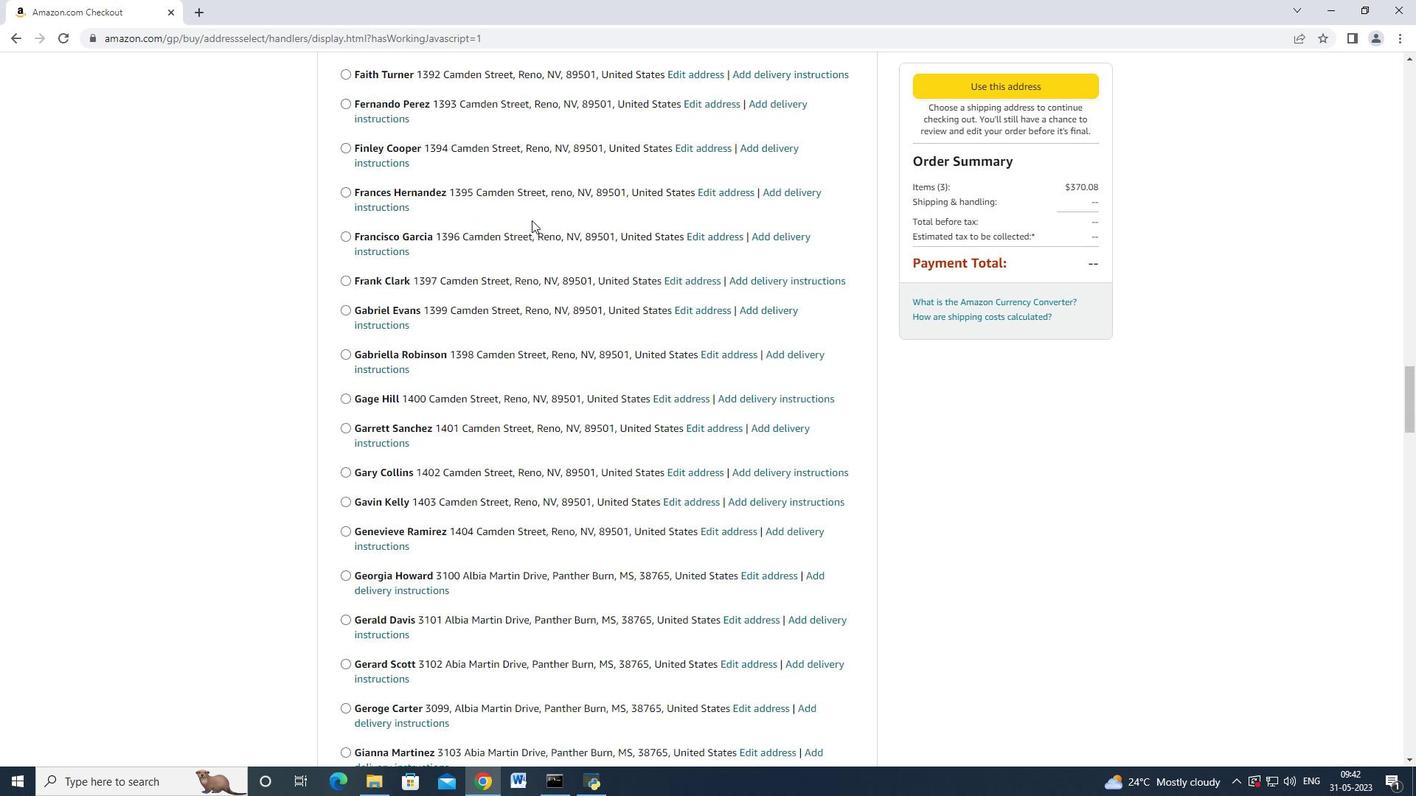 
Action: Mouse scrolled (529, 222) with delta (0, 0)
Screenshot: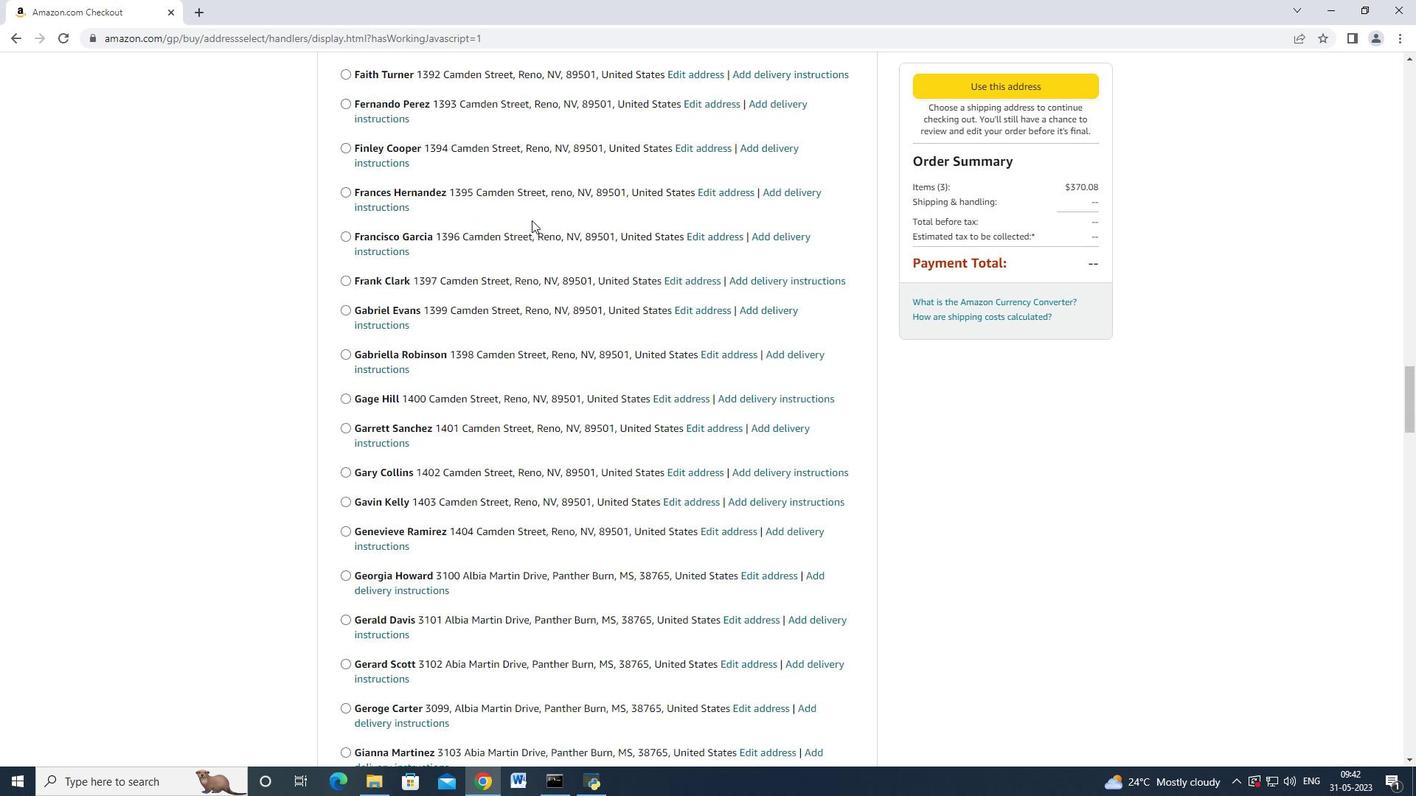 
Action: Mouse moved to (528, 222)
Screenshot: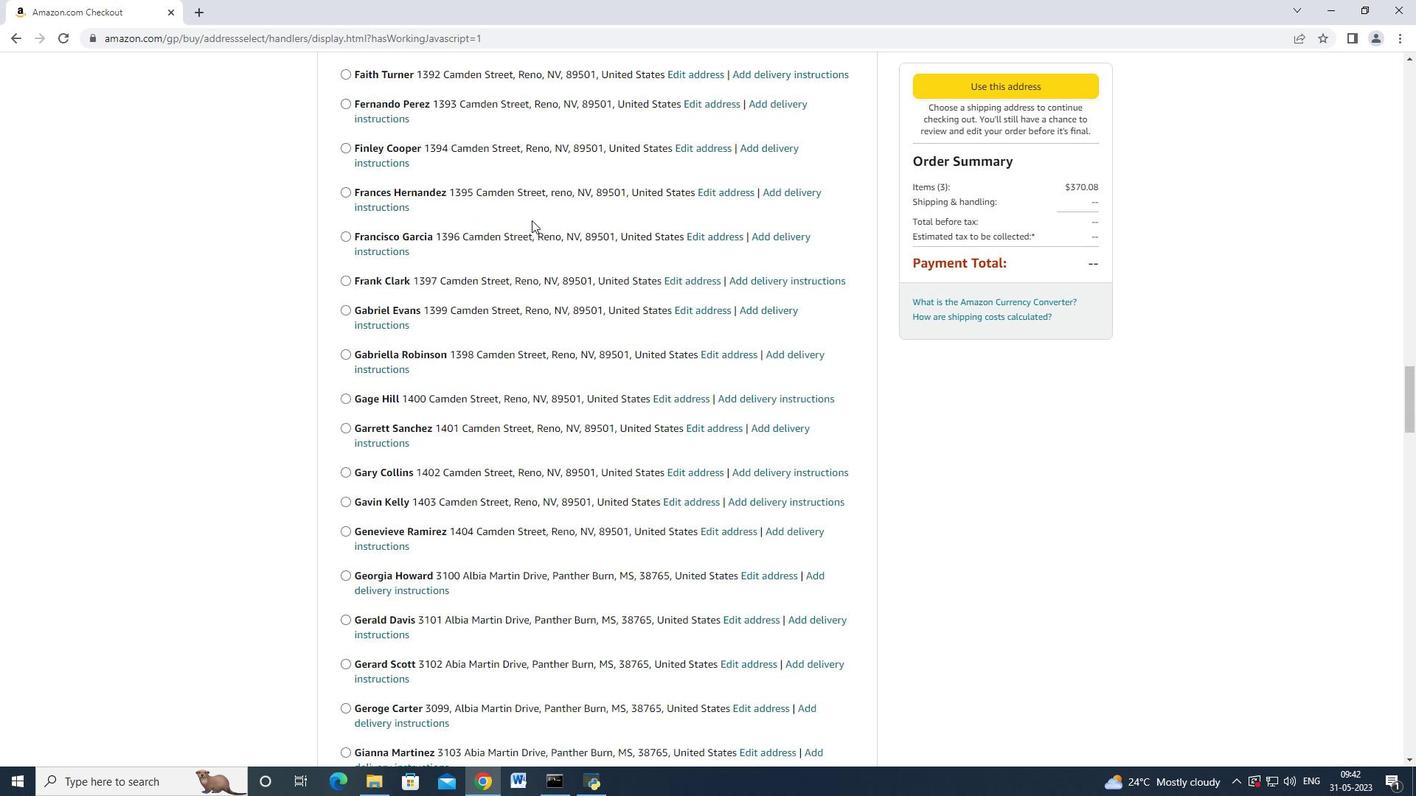 
Action: Mouse scrolled (529, 222) with delta (0, 0)
Screenshot: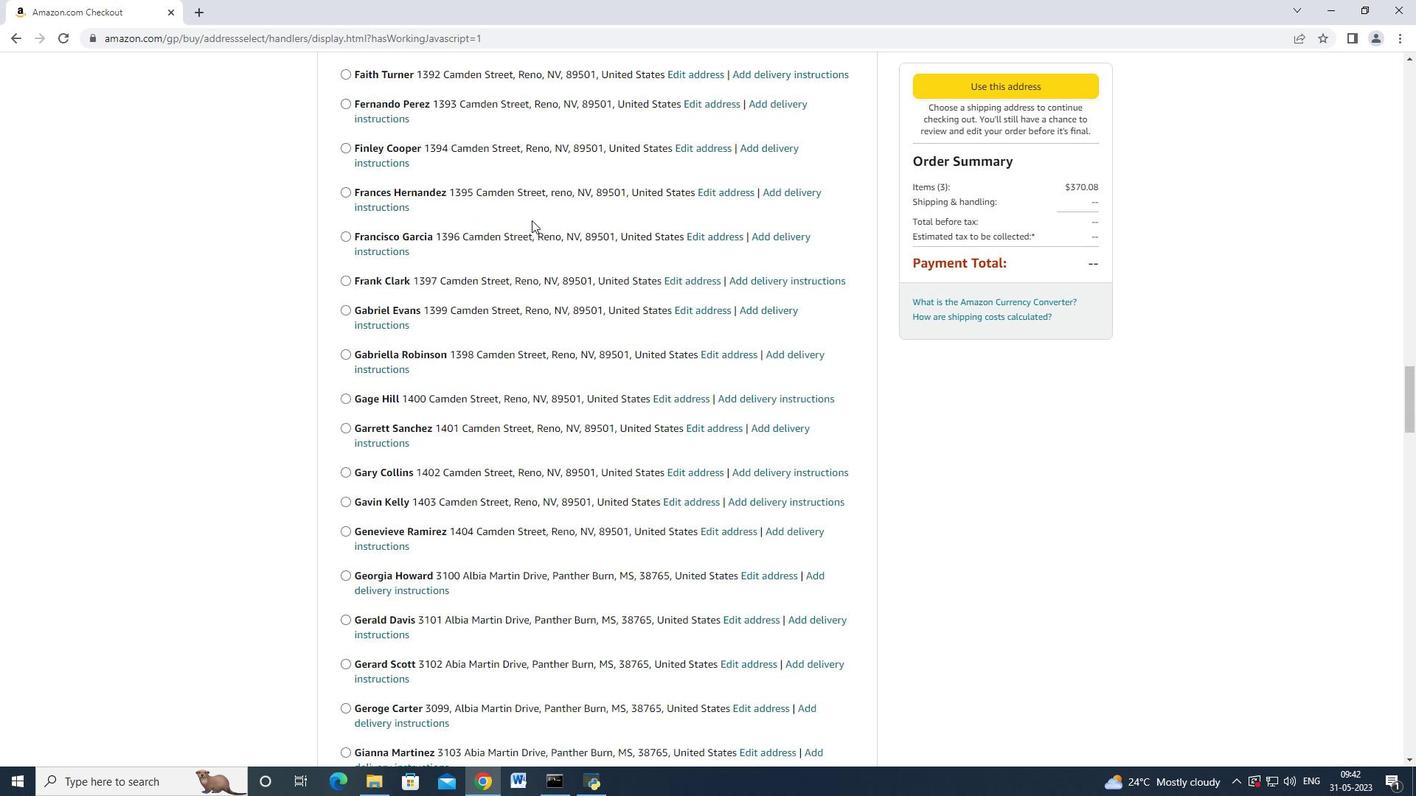 
Action: Mouse moved to (517, 224)
Screenshot: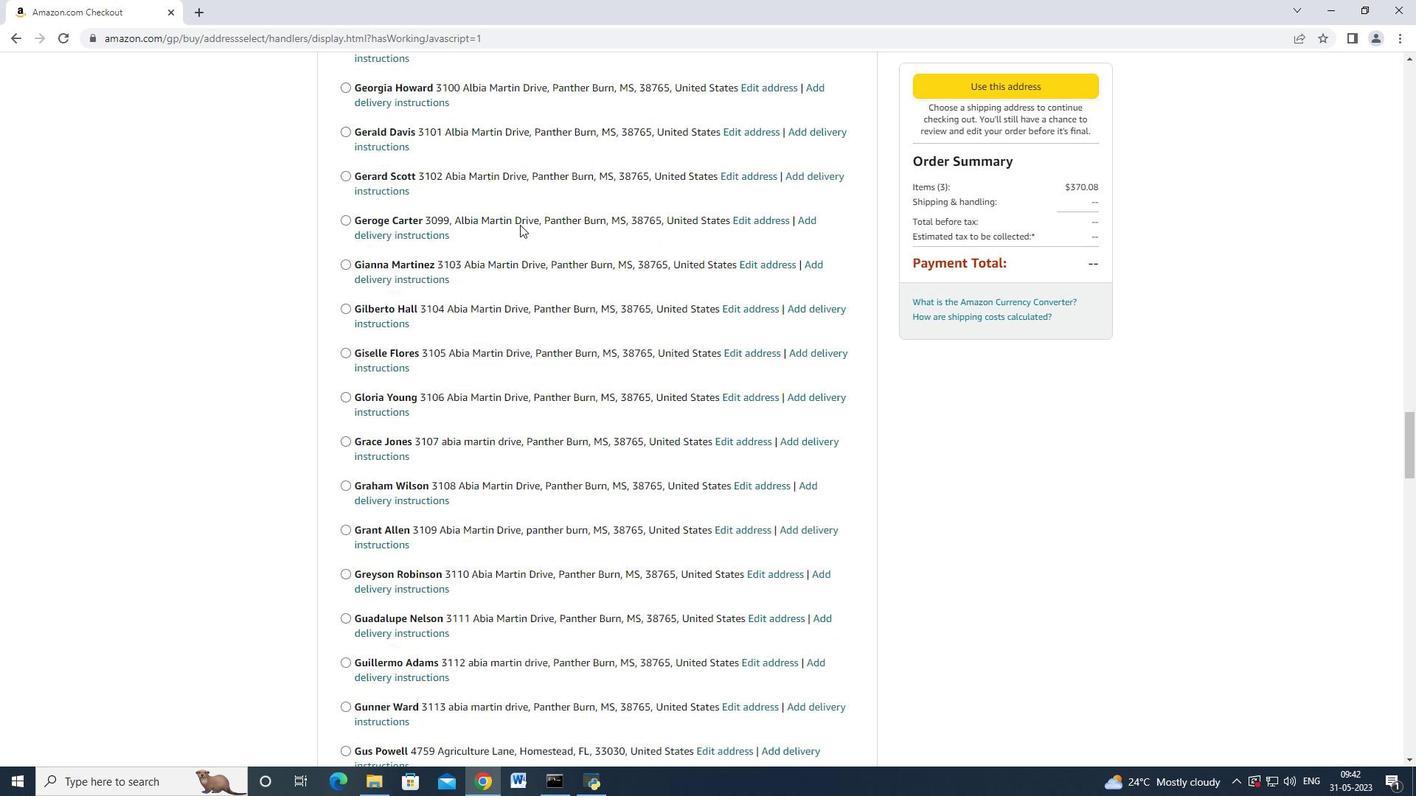 
Action: Mouse scrolled (518, 223) with delta (0, 0)
Screenshot: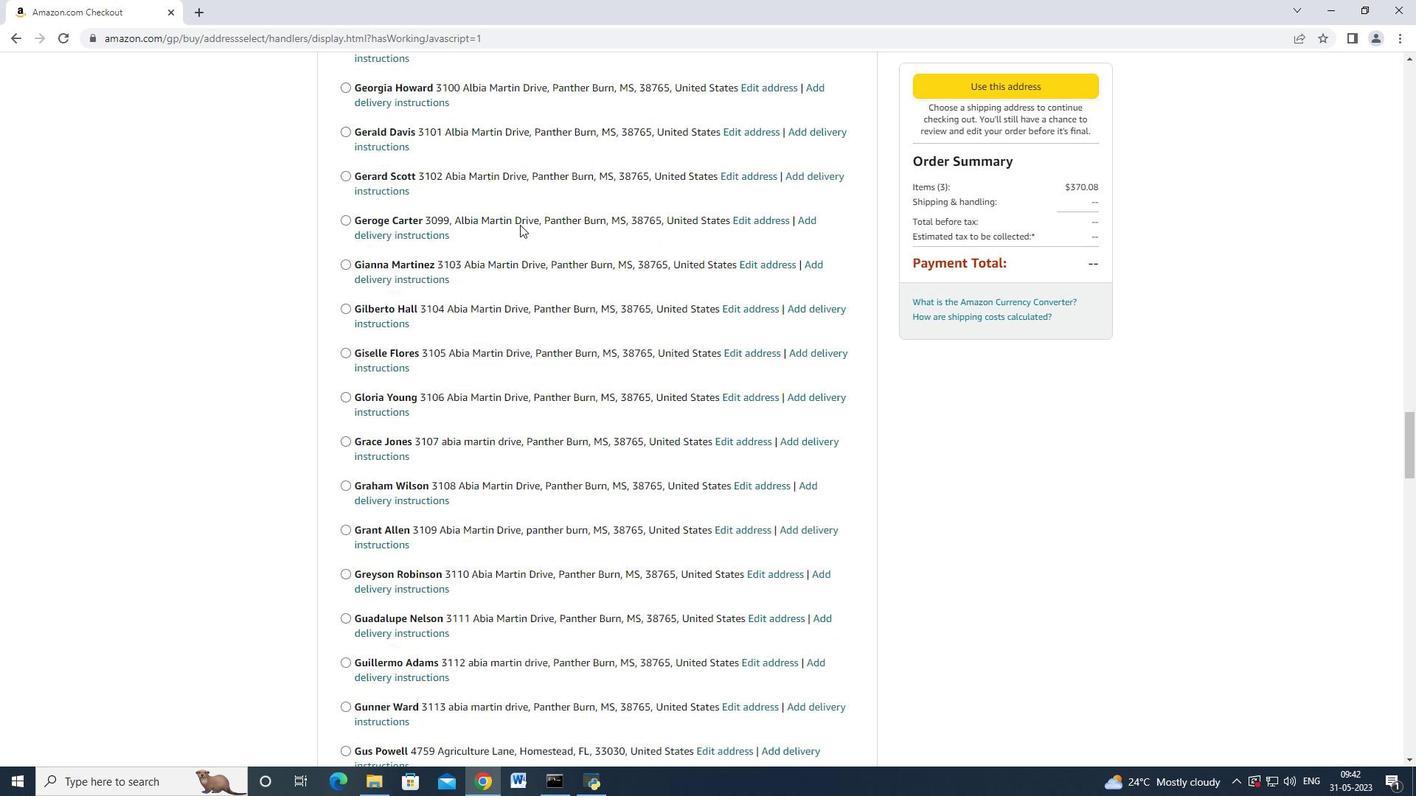 
Action: Mouse moved to (517, 225)
Screenshot: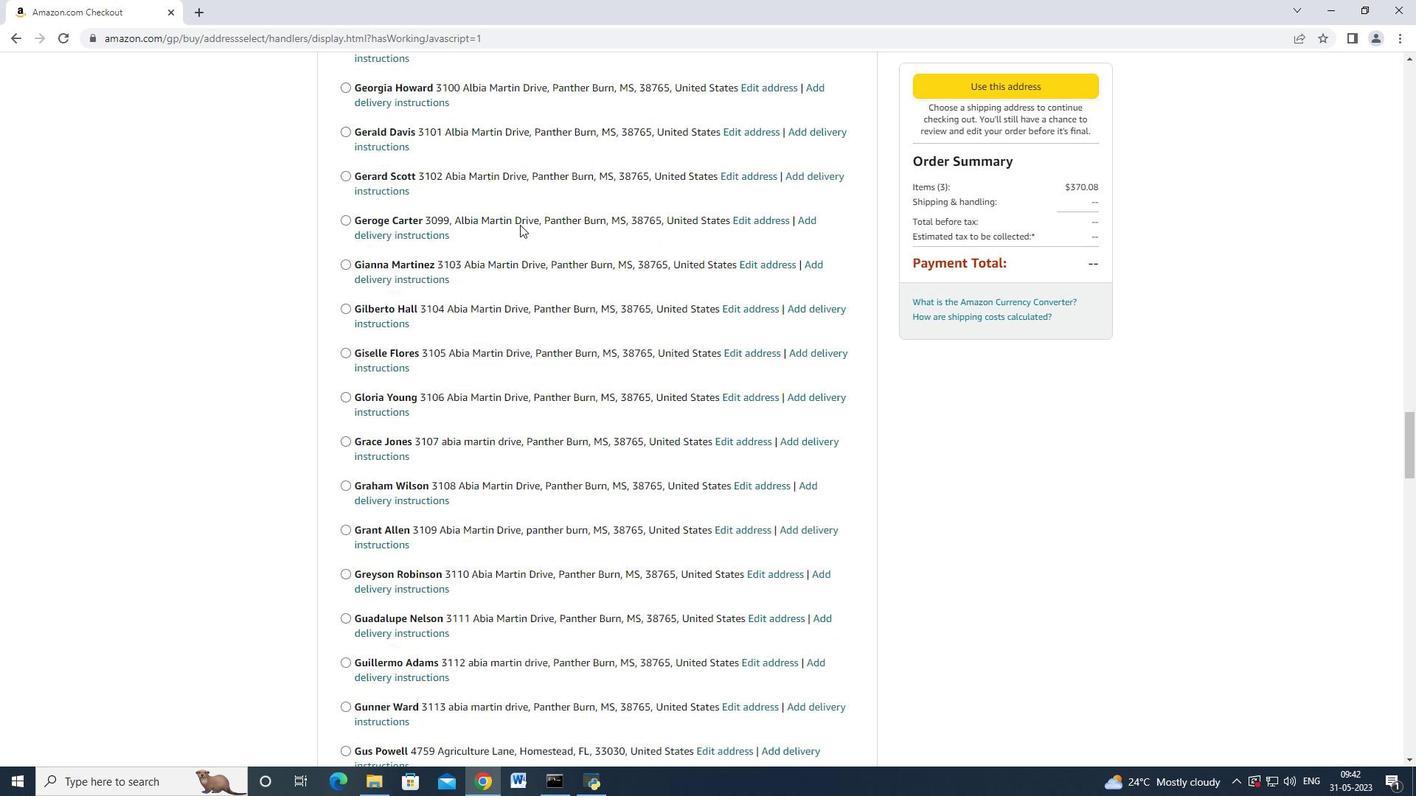 
Action: Mouse scrolled (517, 223) with delta (0, 0)
Screenshot: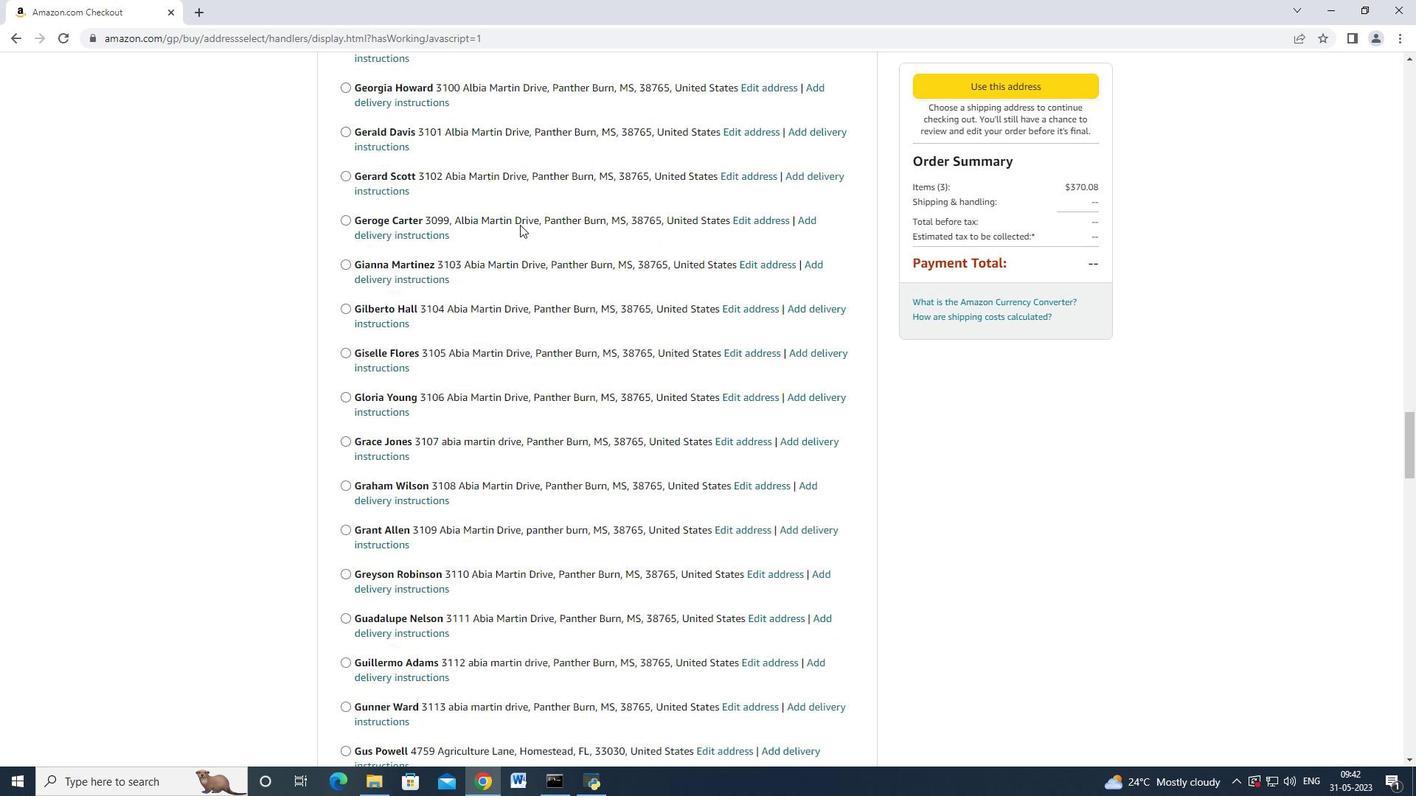 
Action: Mouse moved to (516, 225)
Screenshot: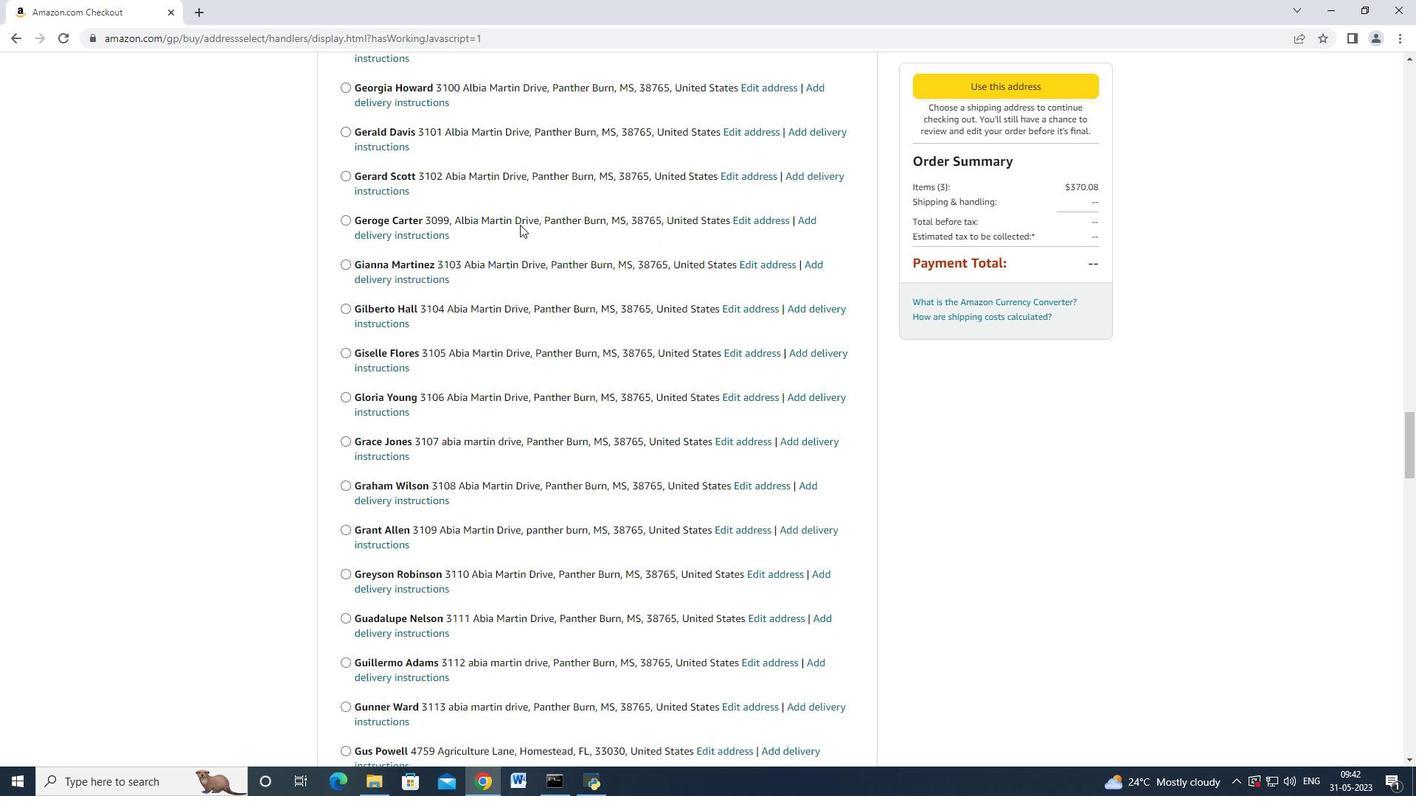 
Action: Mouse scrolled (517, 223) with delta (0, 0)
Screenshot: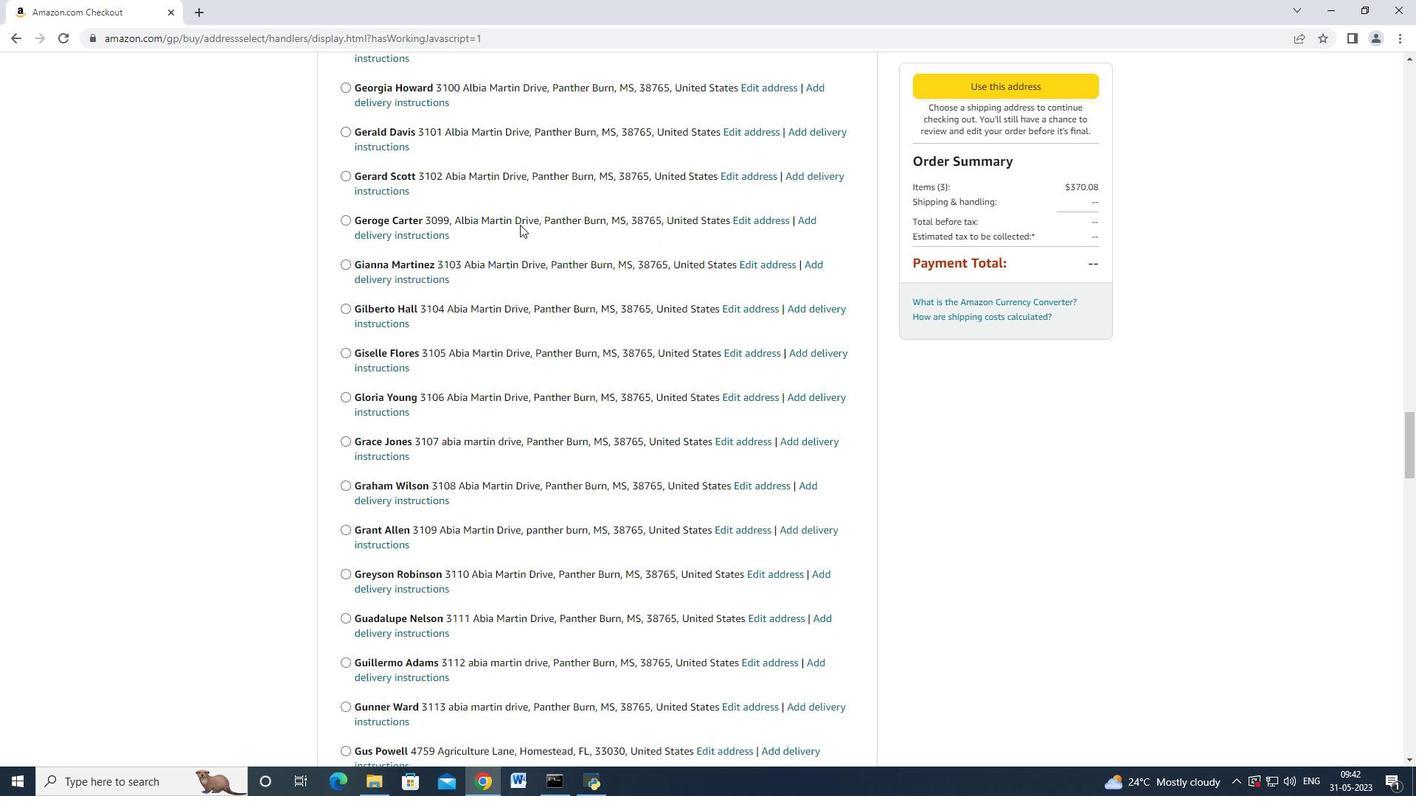 
Action: Mouse moved to (515, 225)
Screenshot: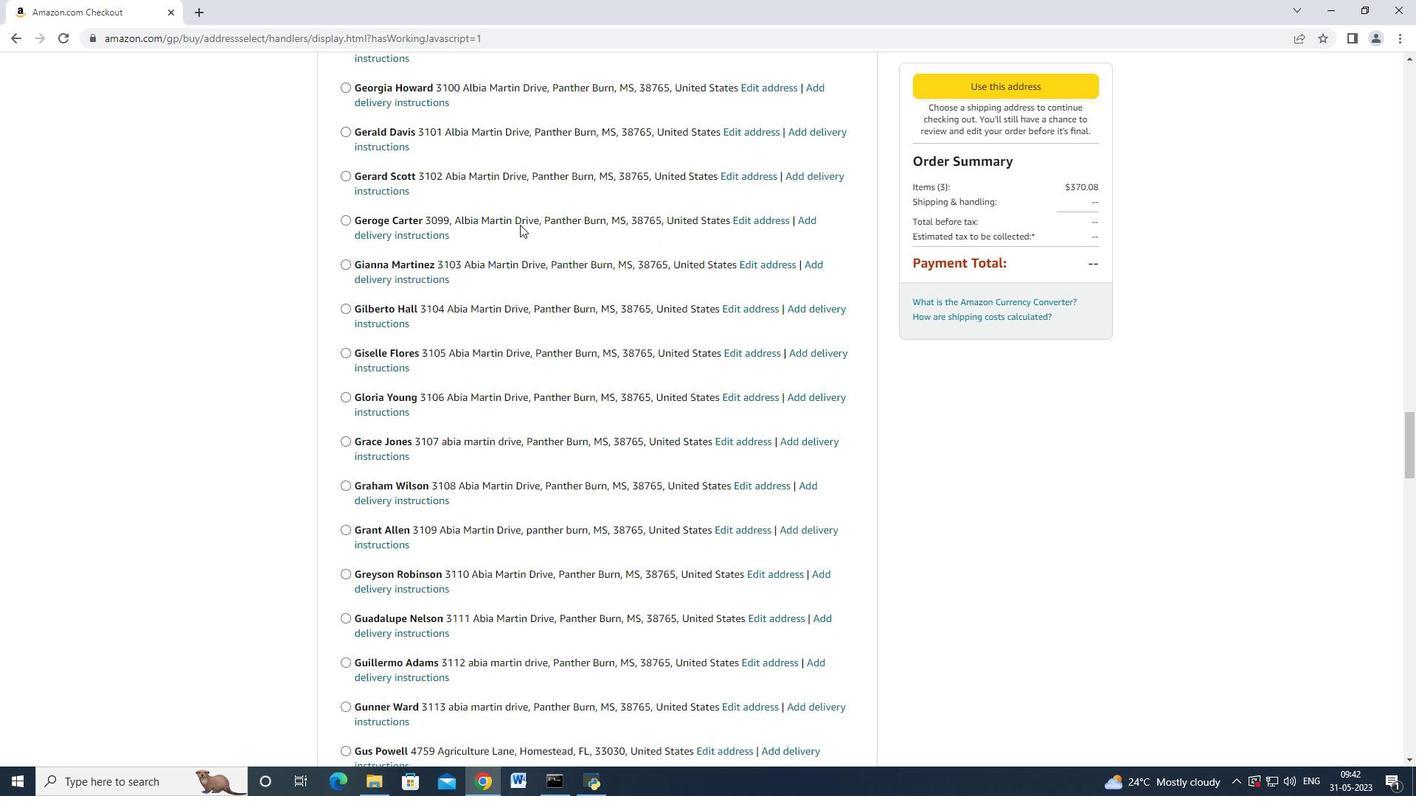 
Action: Mouse scrolled (517, 224) with delta (0, 0)
Screenshot: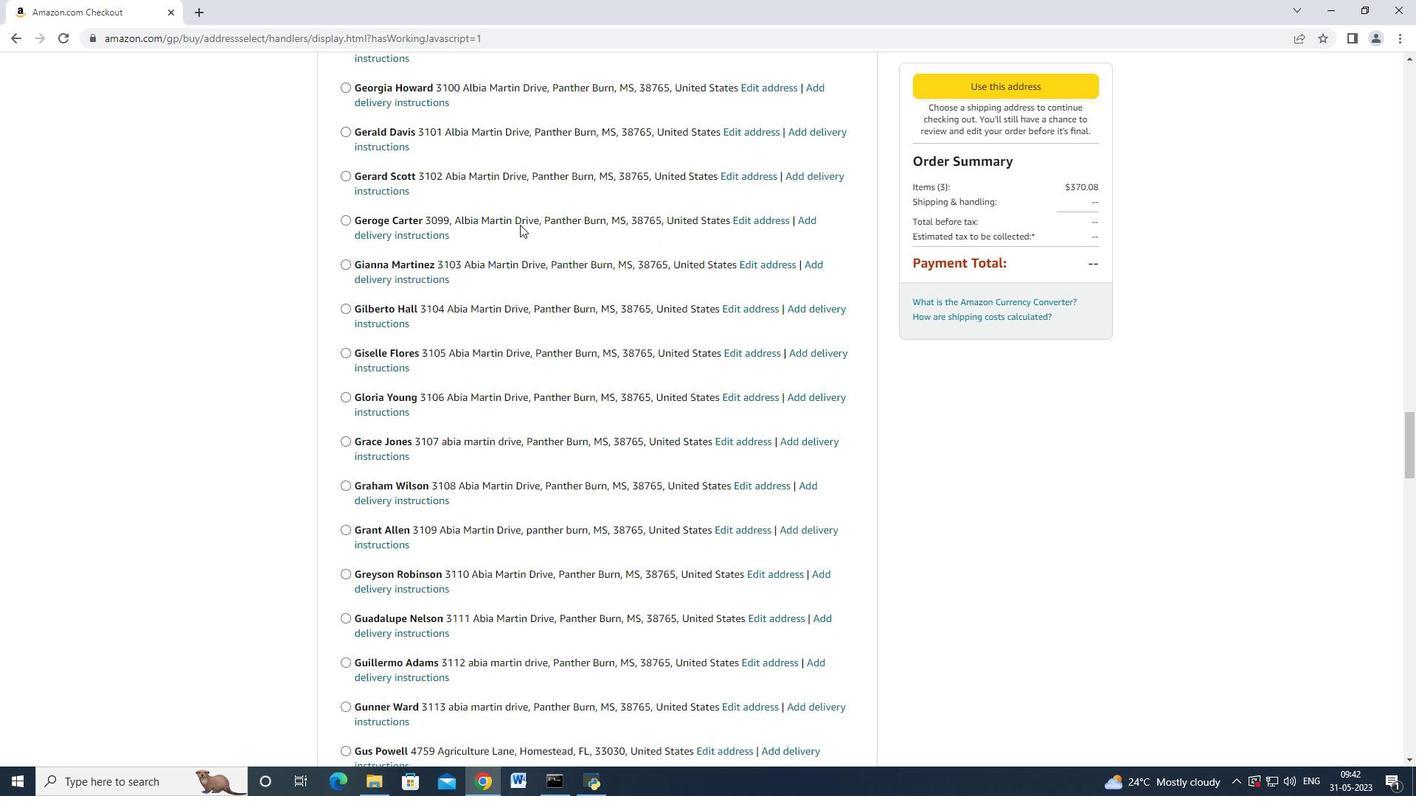 
Action: Mouse moved to (513, 225)
Screenshot: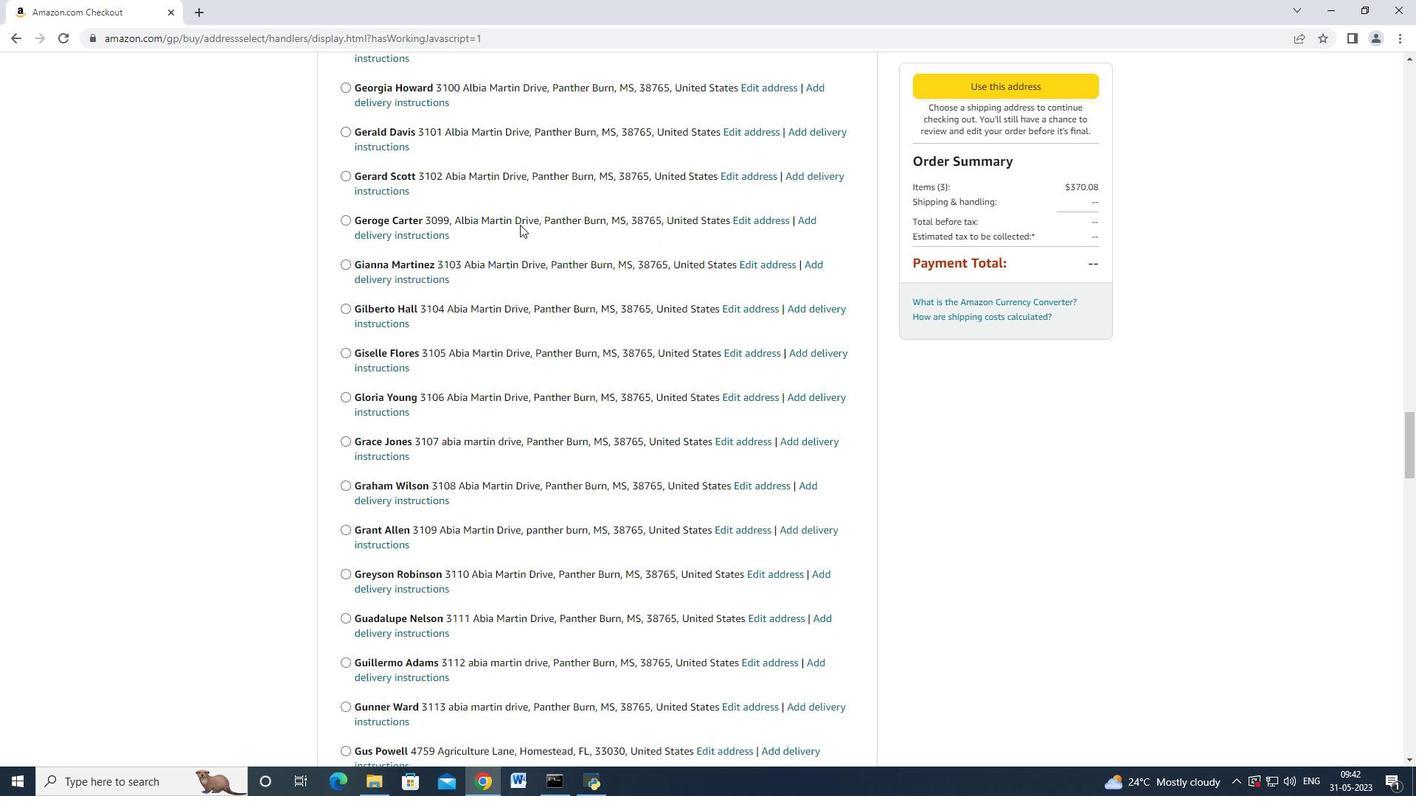 
Action: Mouse scrolled (516, 223) with delta (0, -1)
Screenshot: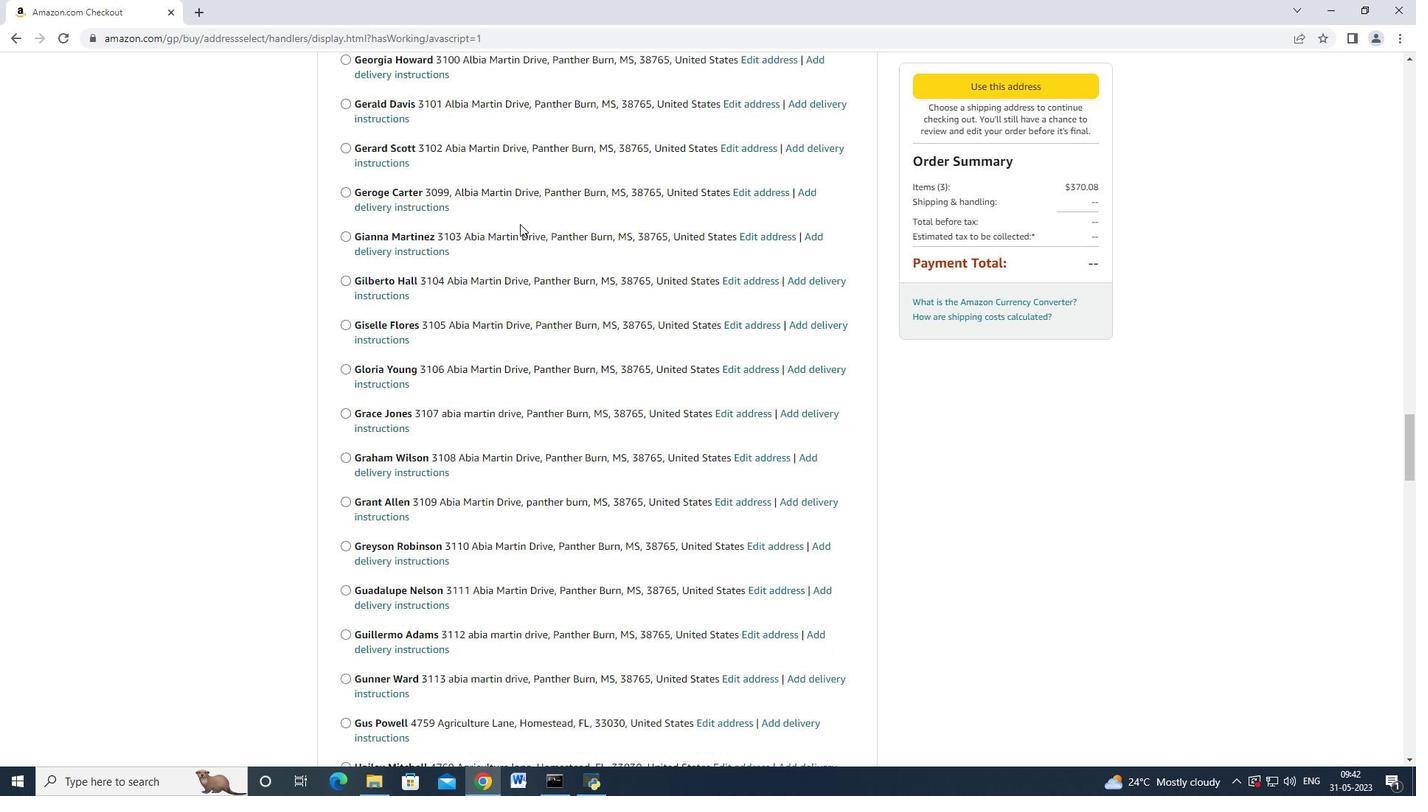 
Action: Mouse moved to (512, 225)
Screenshot: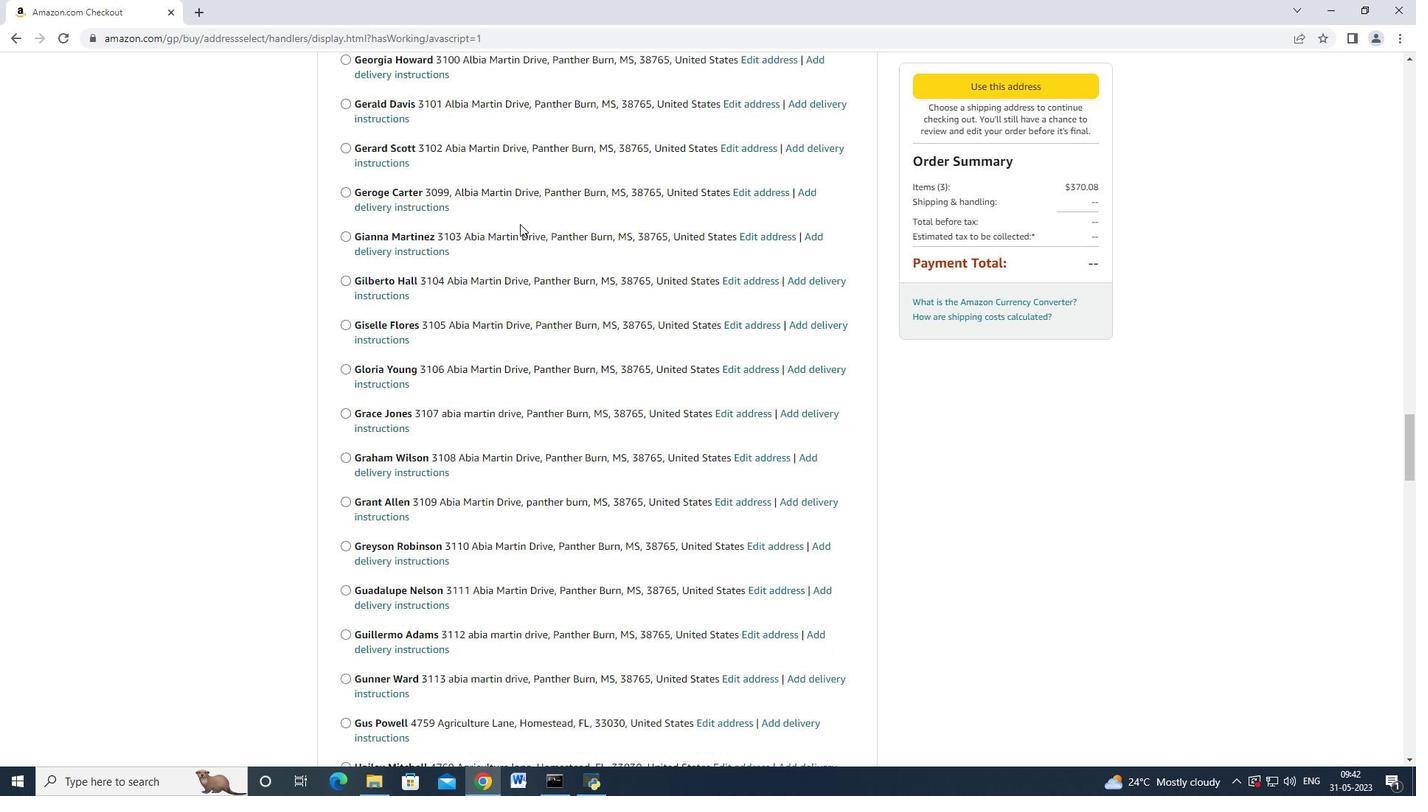 
Action: Mouse scrolled (515, 224) with delta (0, 0)
Screenshot: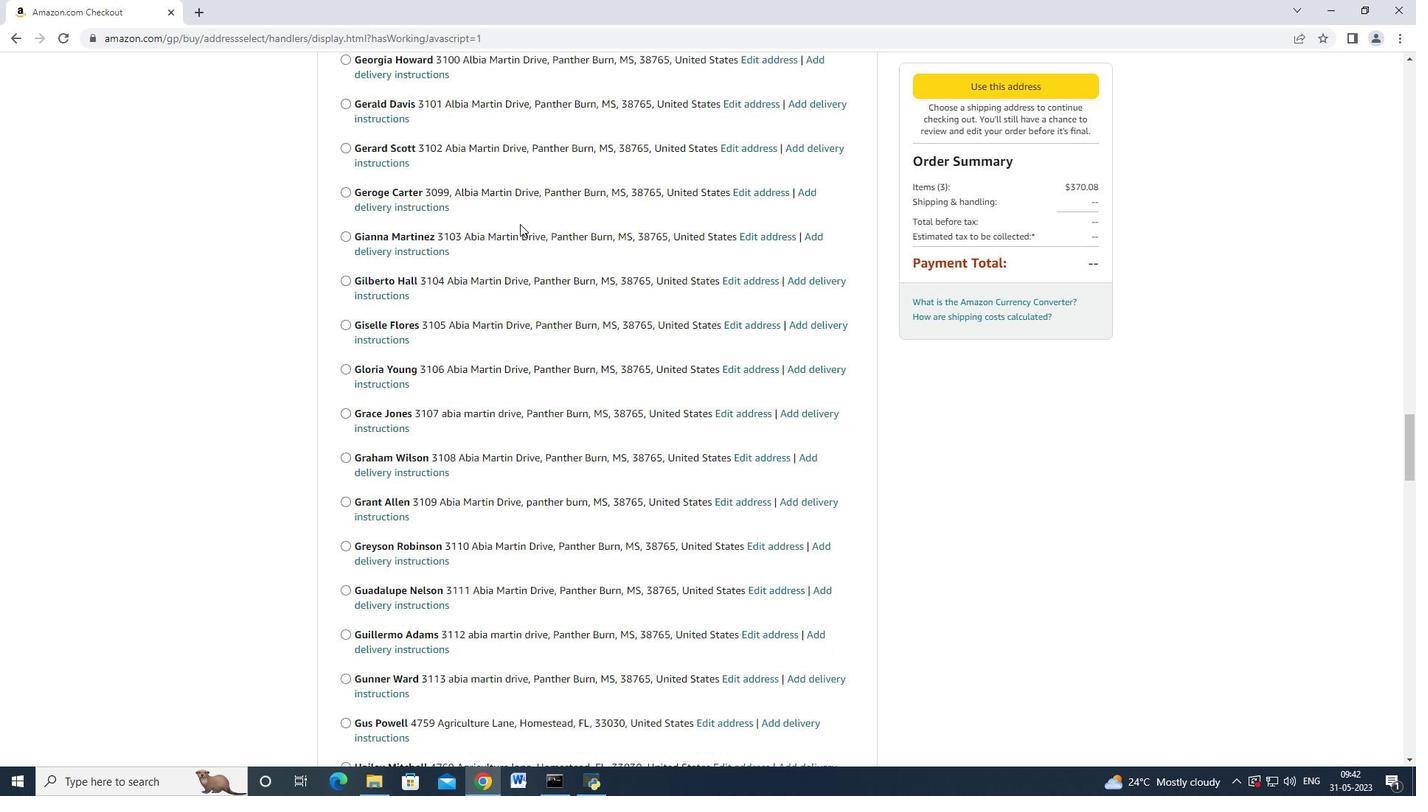
Action: Mouse moved to (505, 223)
Screenshot: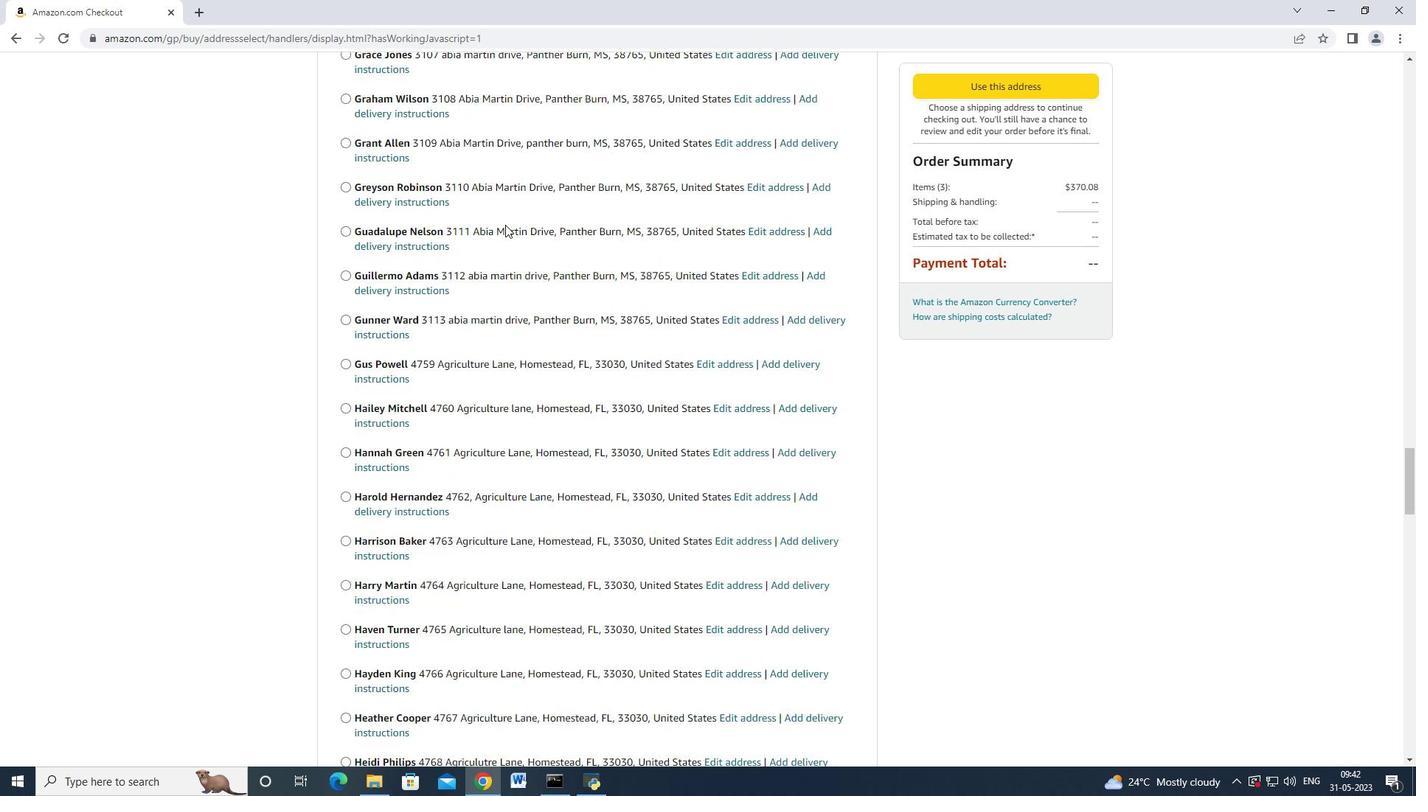 
Action: Mouse scrolled (505, 222) with delta (0, 0)
Screenshot: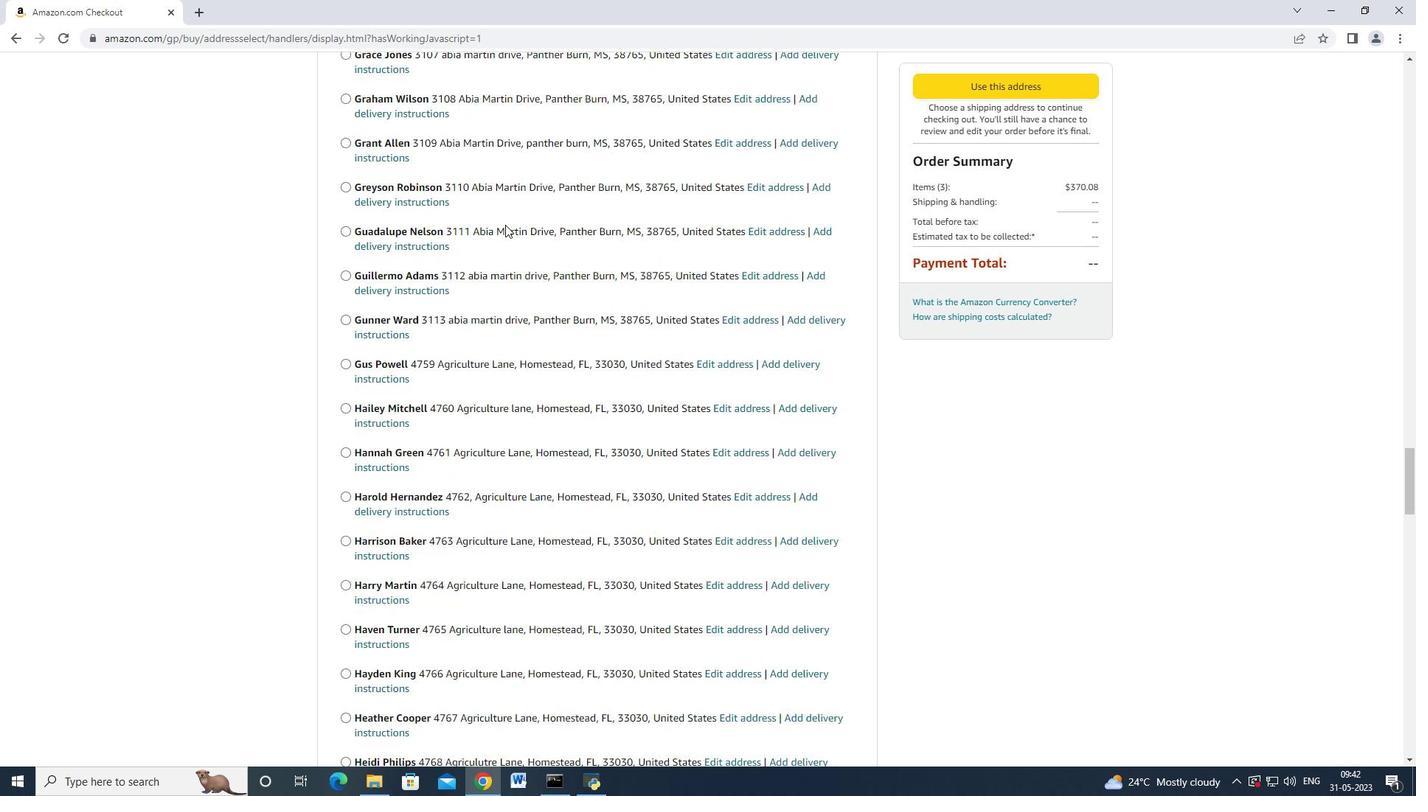
Action: Mouse moved to (503, 223)
Screenshot: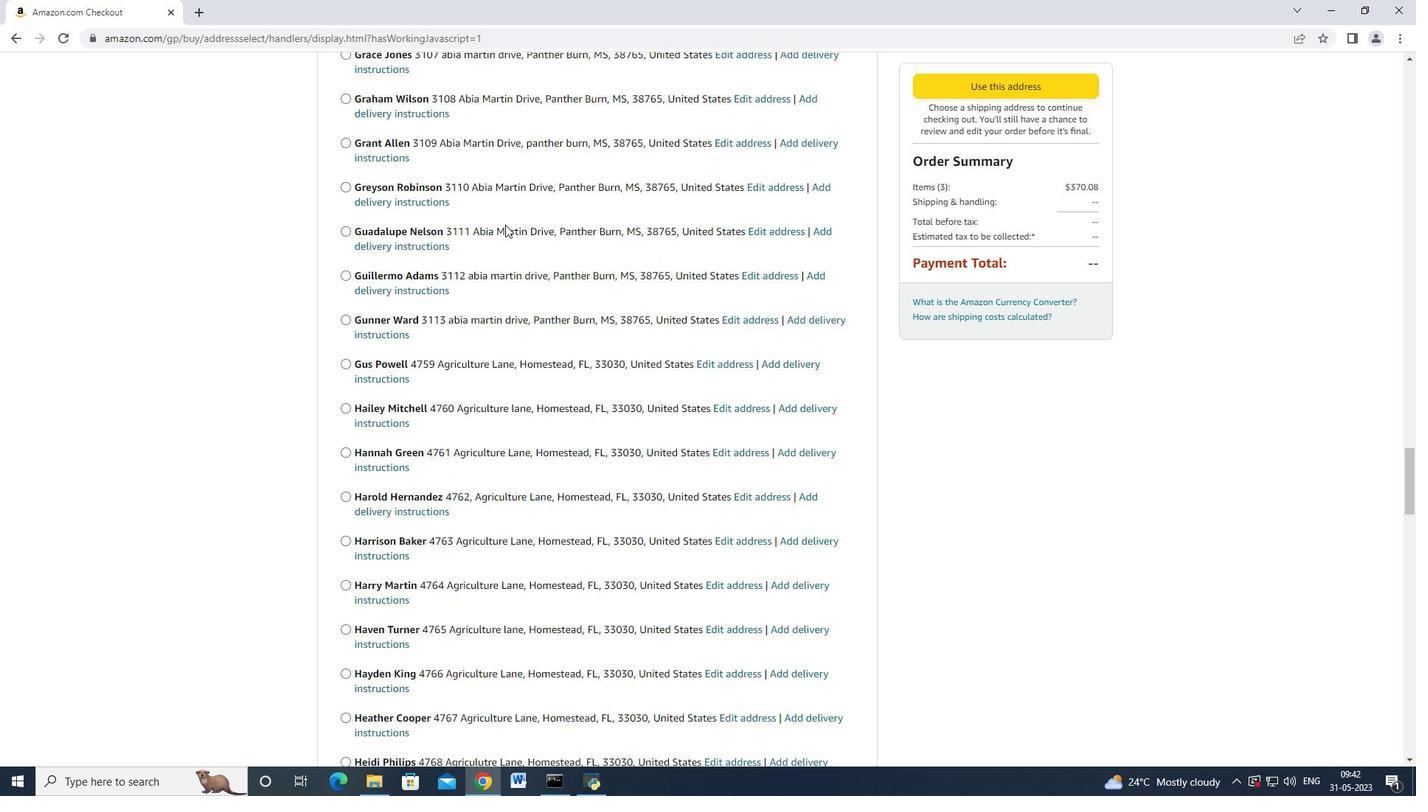 
Action: Mouse scrolled (503, 222) with delta (0, 0)
Screenshot: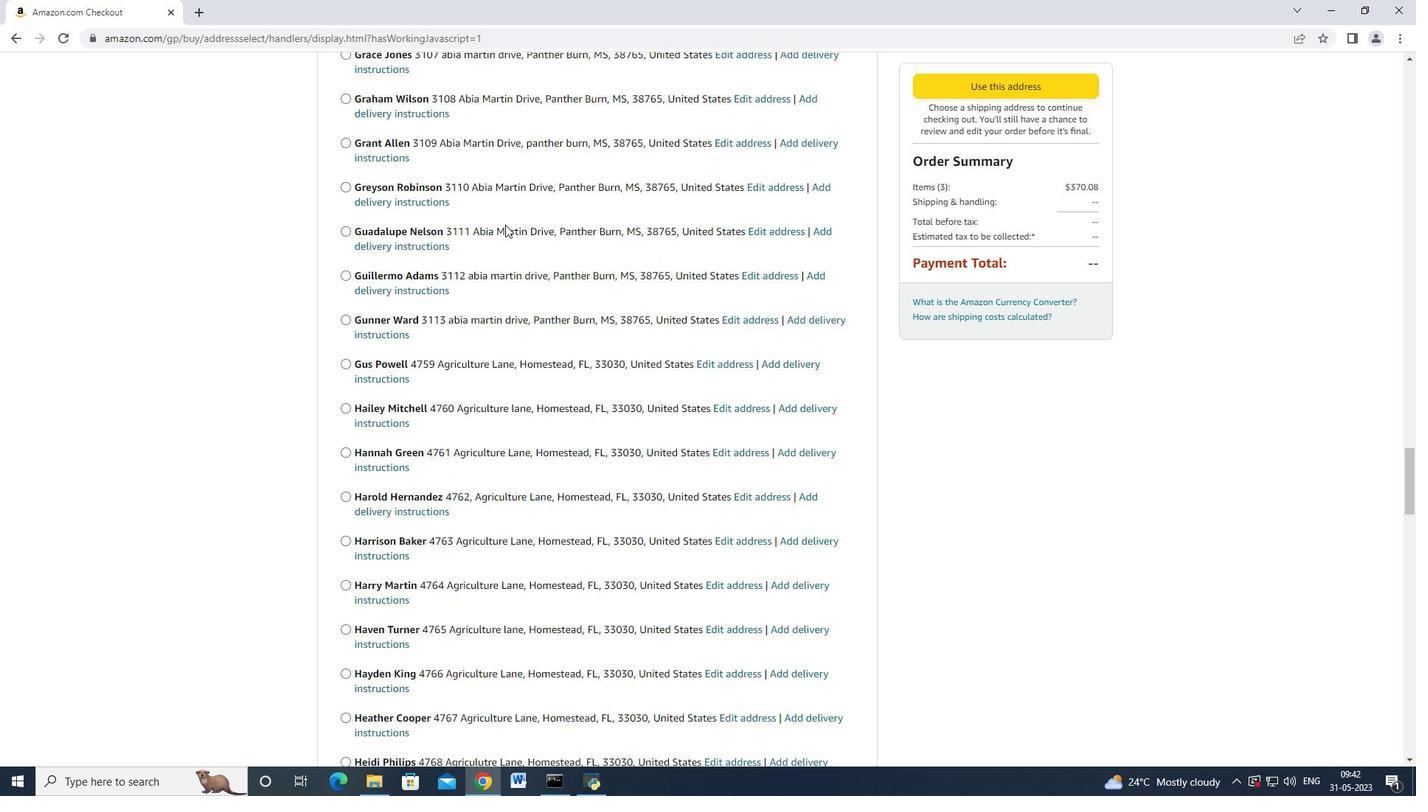 
Action: Mouse moved to (503, 223)
Screenshot: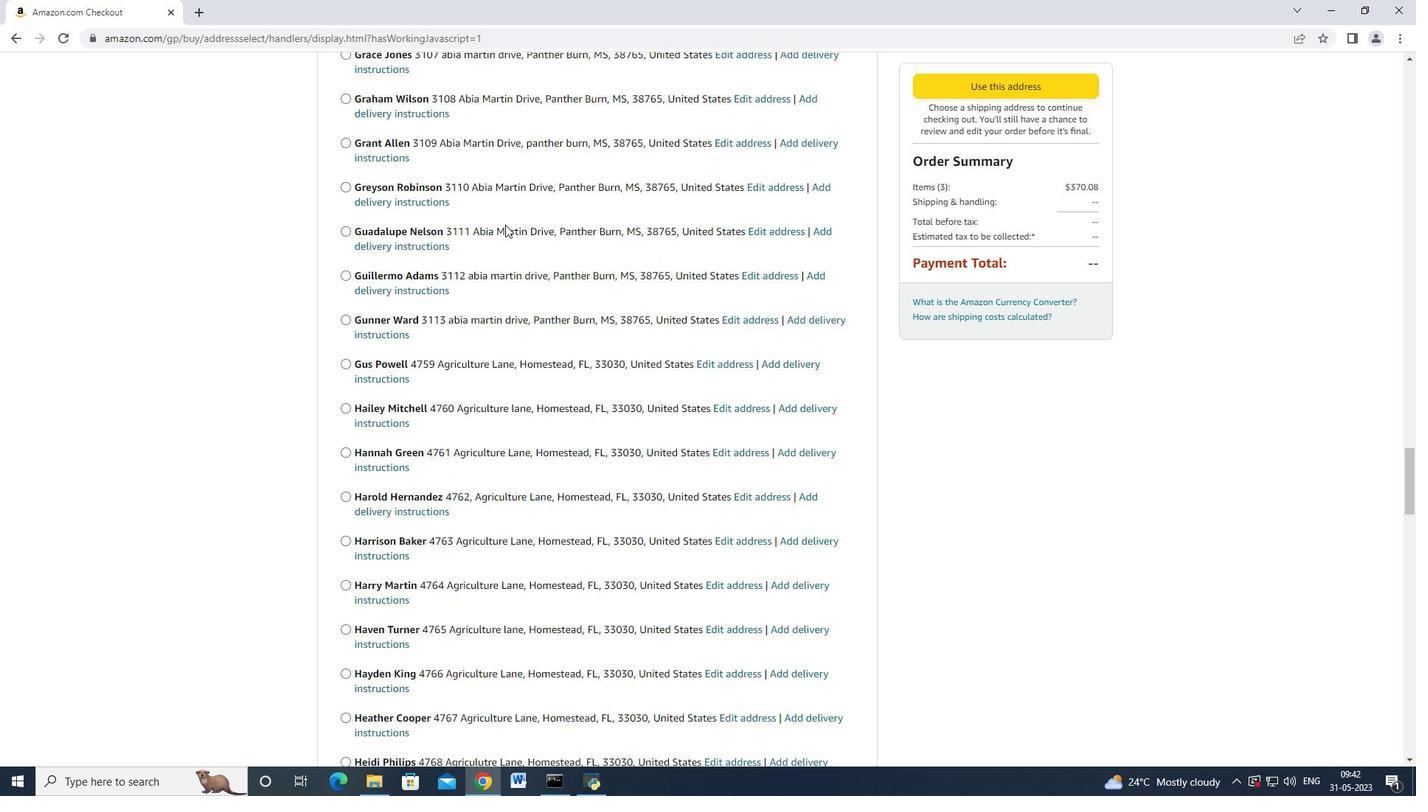 
Action: Mouse scrolled (503, 222) with delta (0, 0)
Screenshot: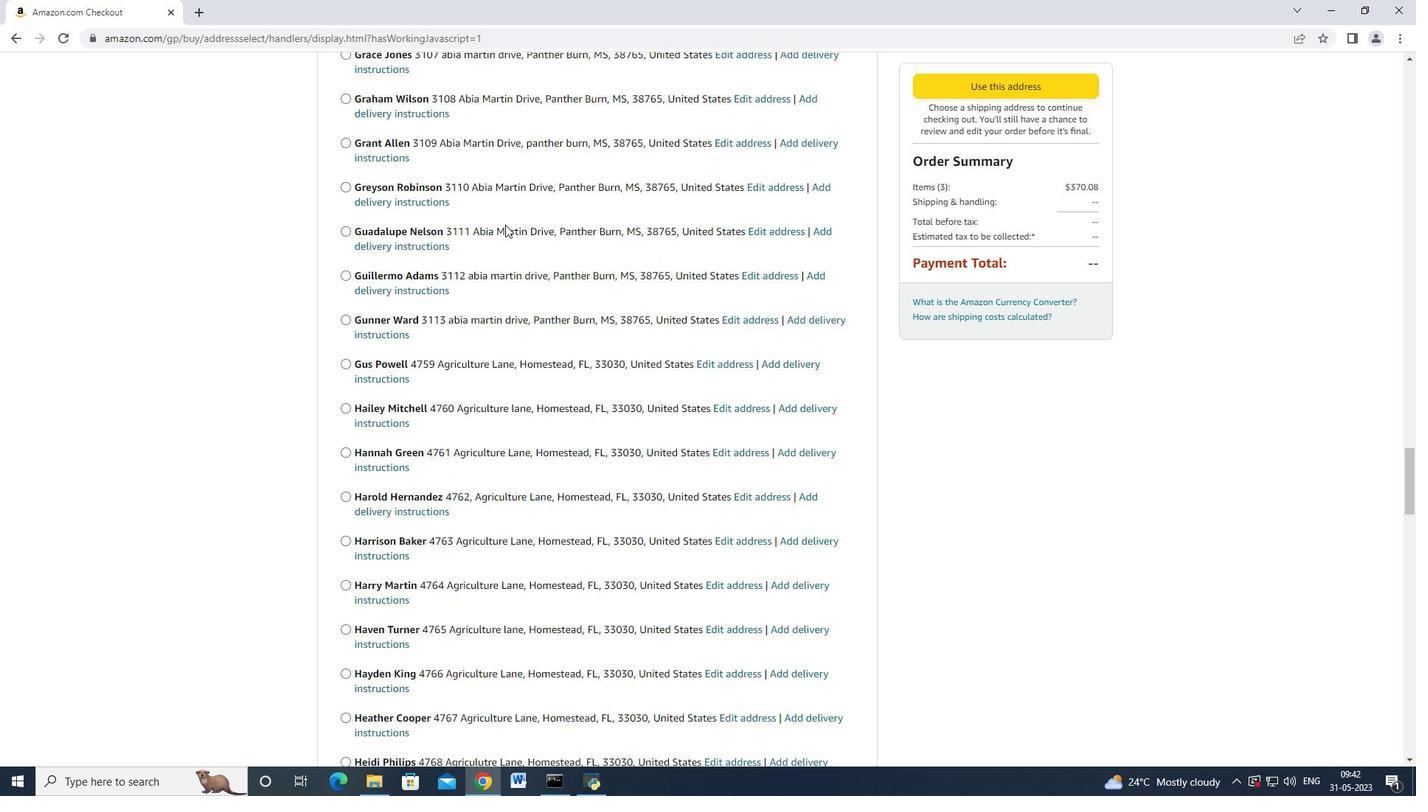 
Action: Mouse scrolled (503, 222) with delta (0, -1)
Screenshot: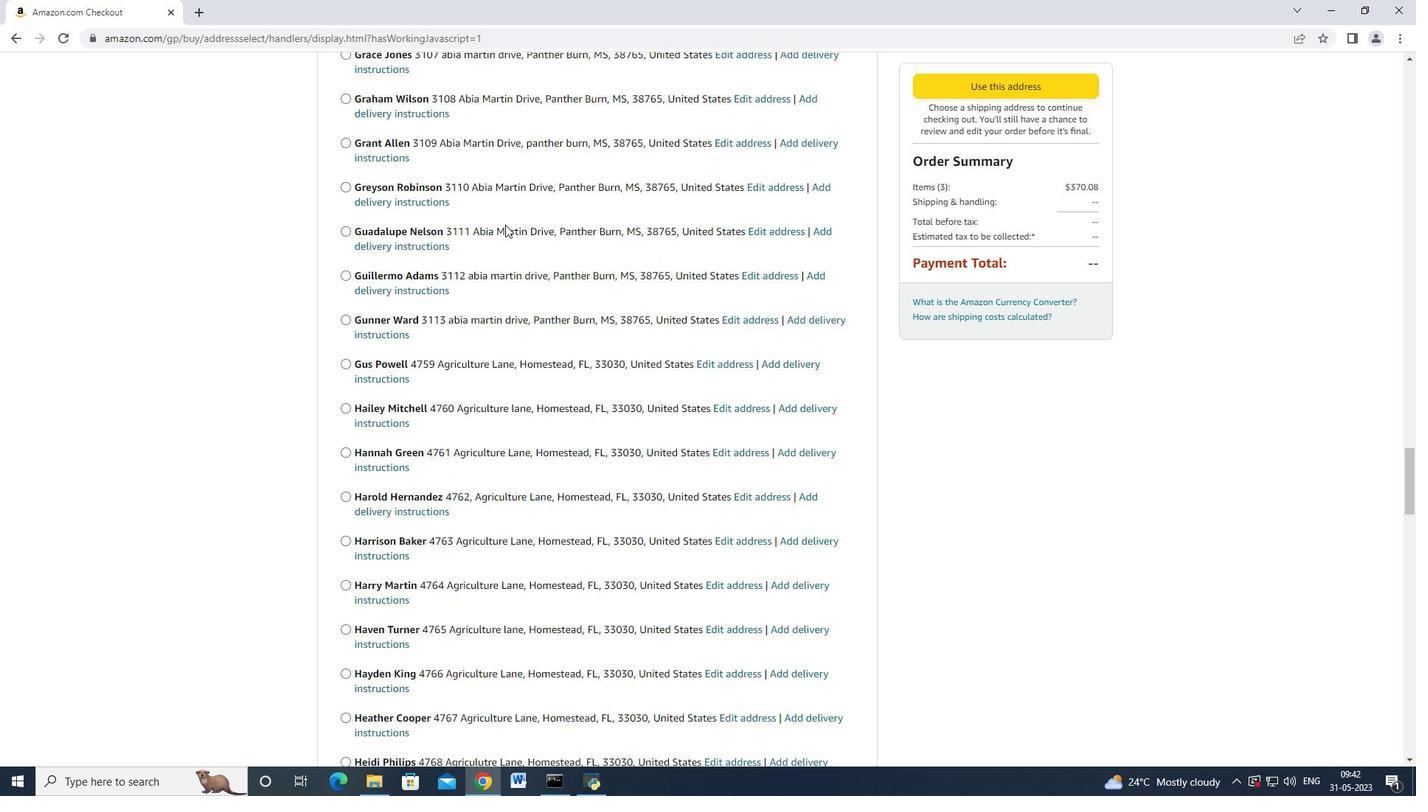 
Action: Mouse scrolled (503, 222) with delta (0, 0)
Screenshot: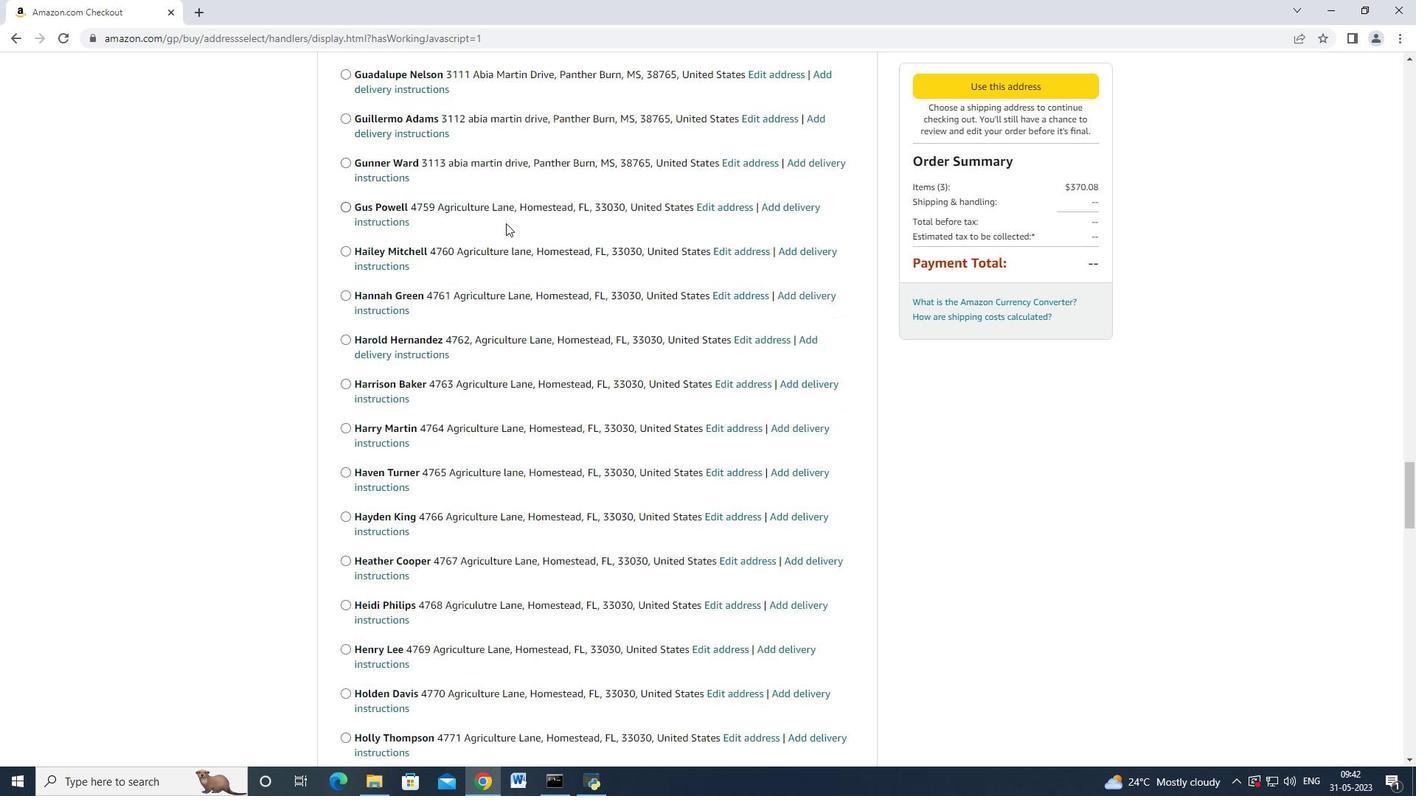 
Action: Mouse moved to (502, 224)
Screenshot: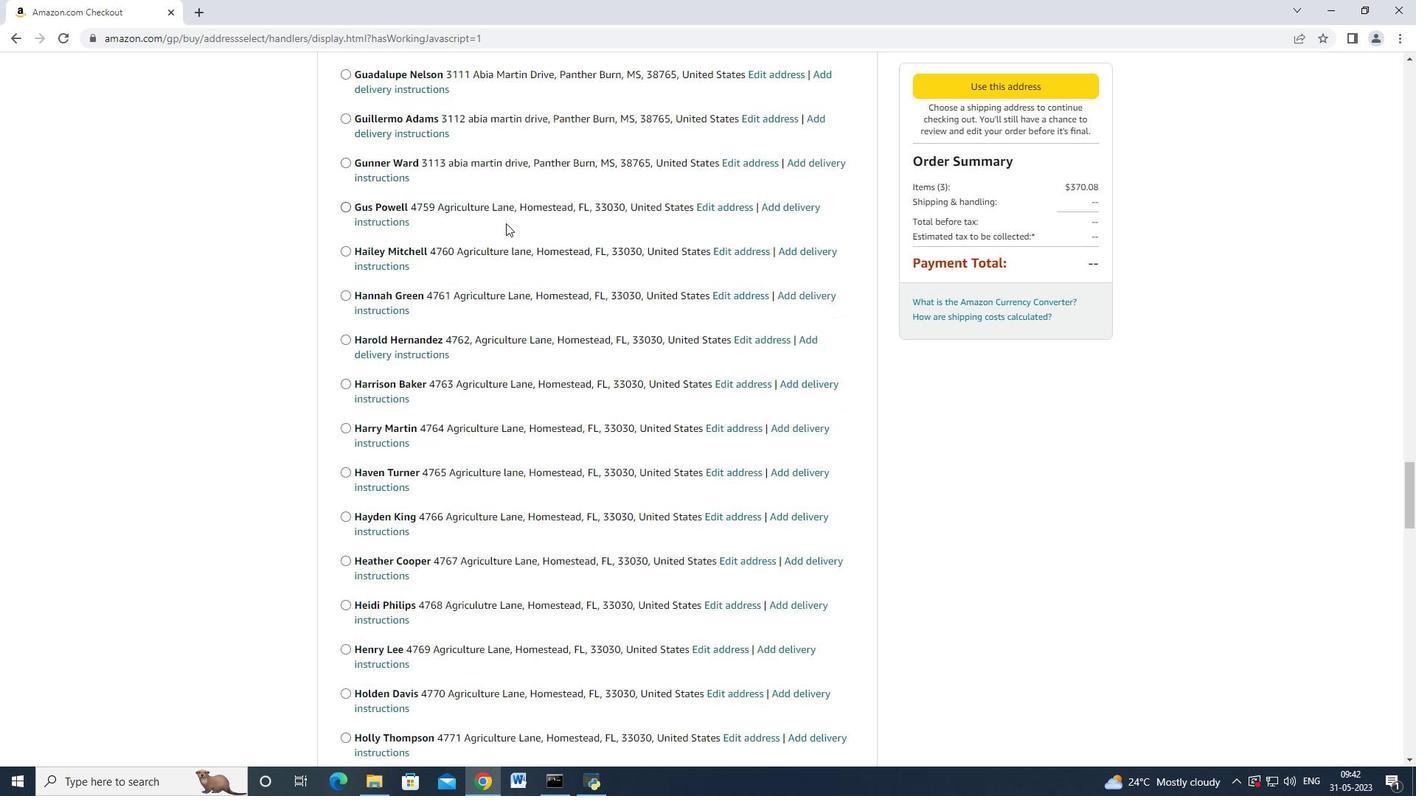 
Action: Mouse scrolled (503, 223) with delta (0, 0)
Screenshot: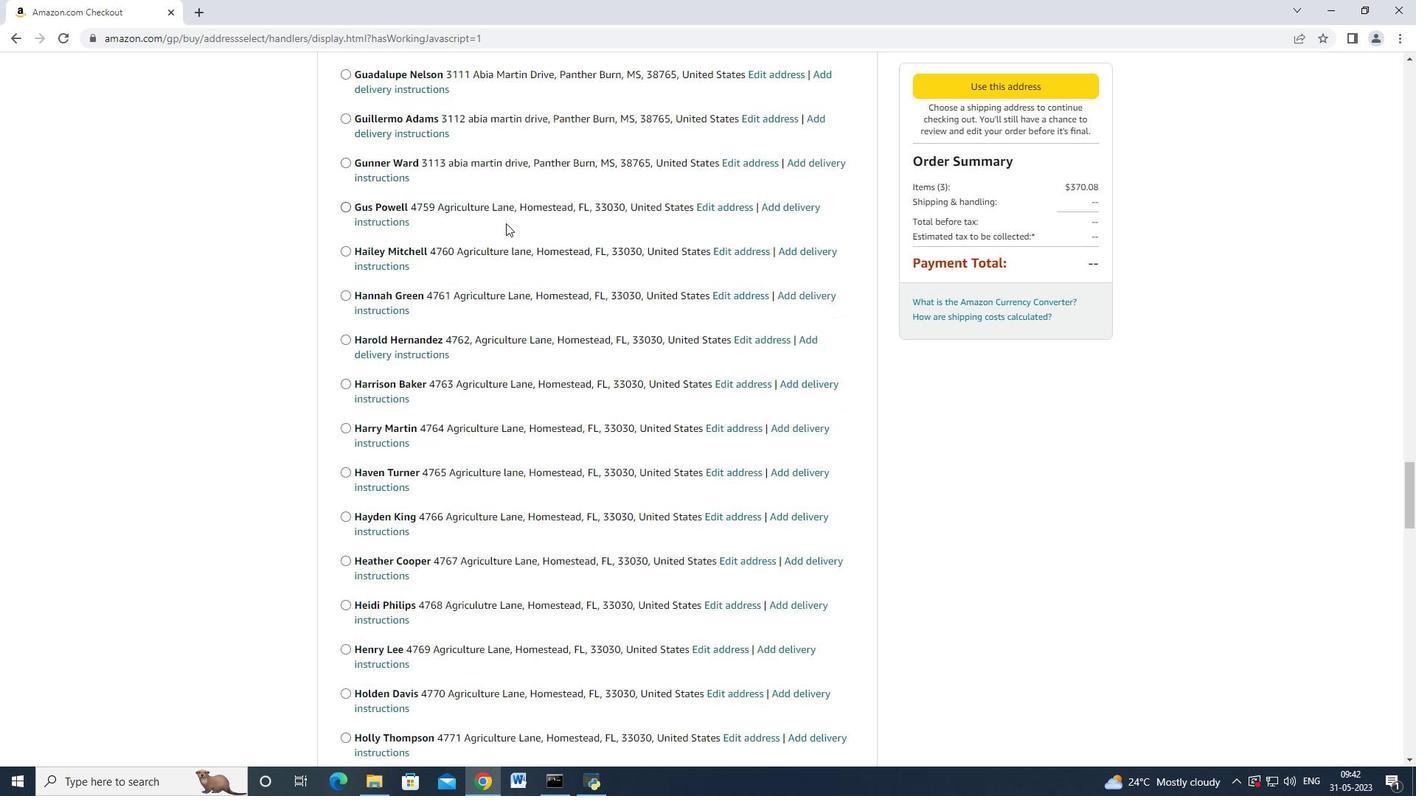 
Action: Mouse moved to (501, 224)
Screenshot: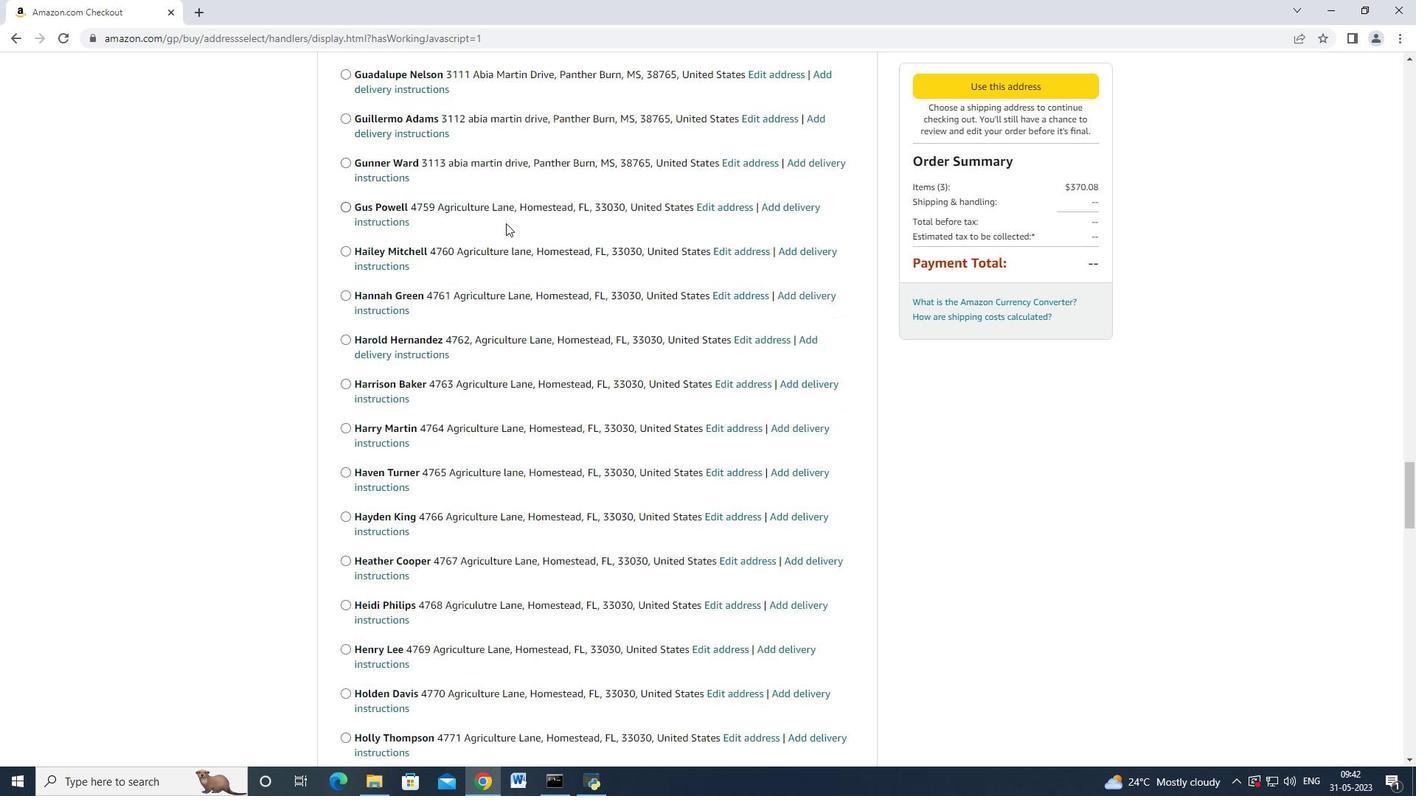 
Action: Mouse scrolled (502, 223) with delta (0, 0)
Screenshot: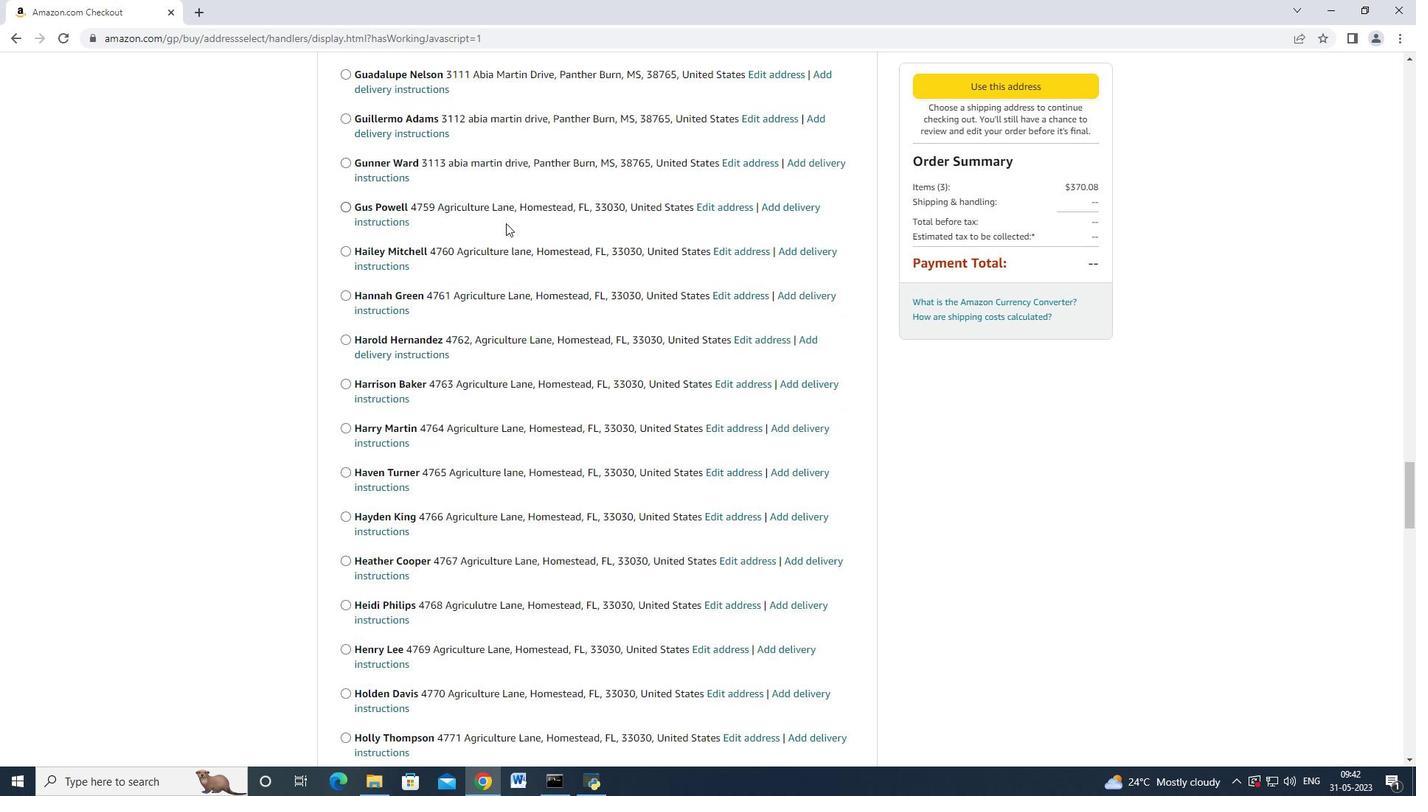 
Action: Mouse moved to (506, 220)
Screenshot: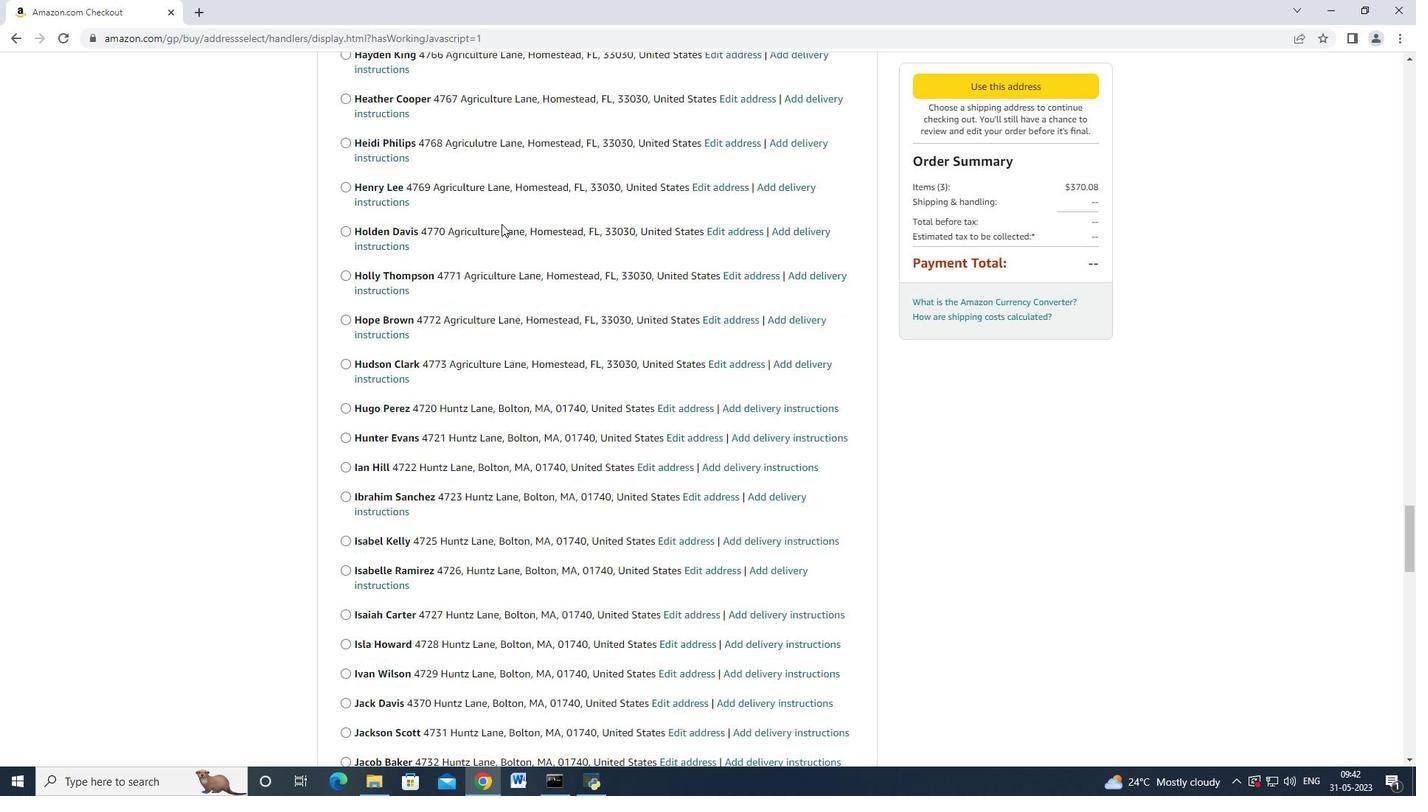 
Action: Mouse scrolled (506, 219) with delta (0, 0)
Screenshot: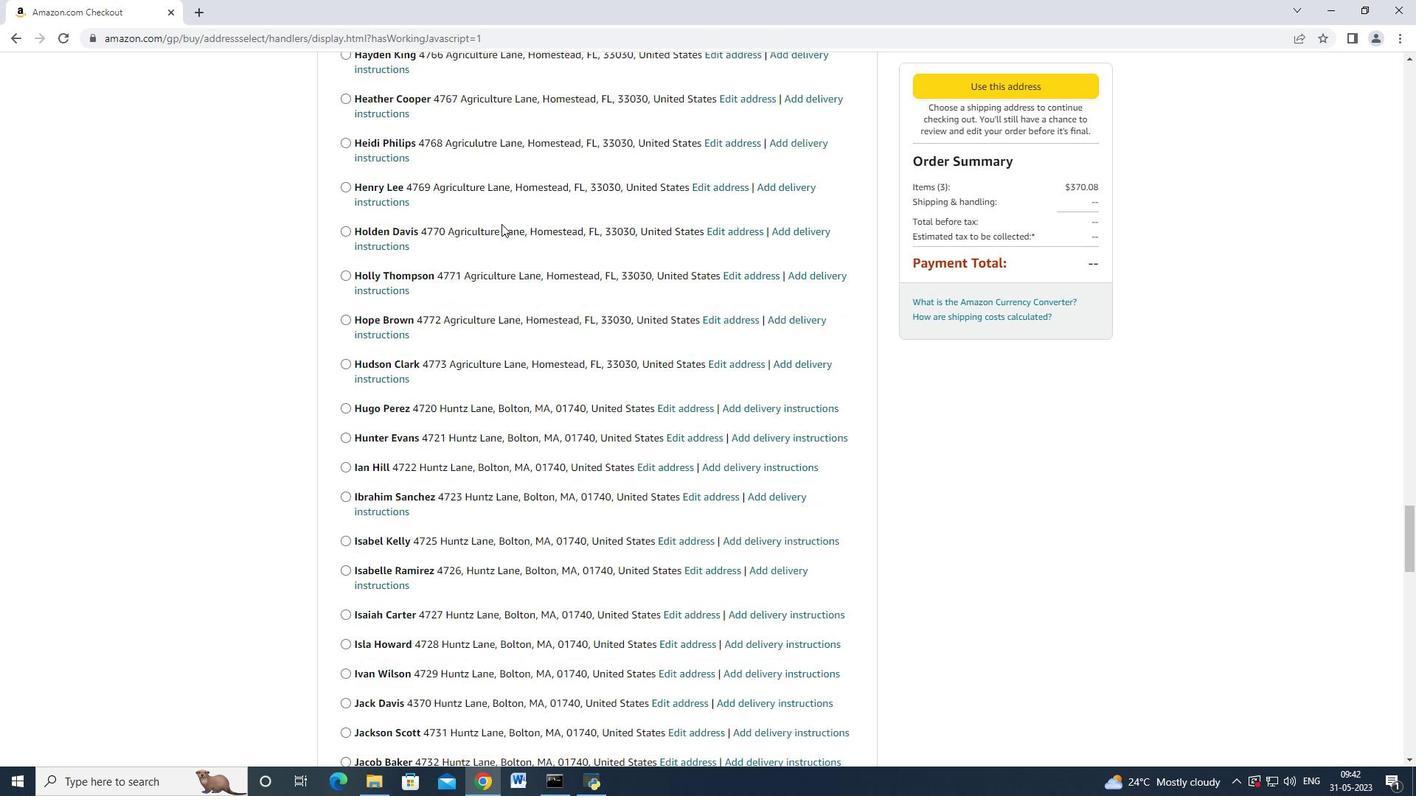 
Action: Mouse scrolled (506, 219) with delta (0, 0)
Screenshot: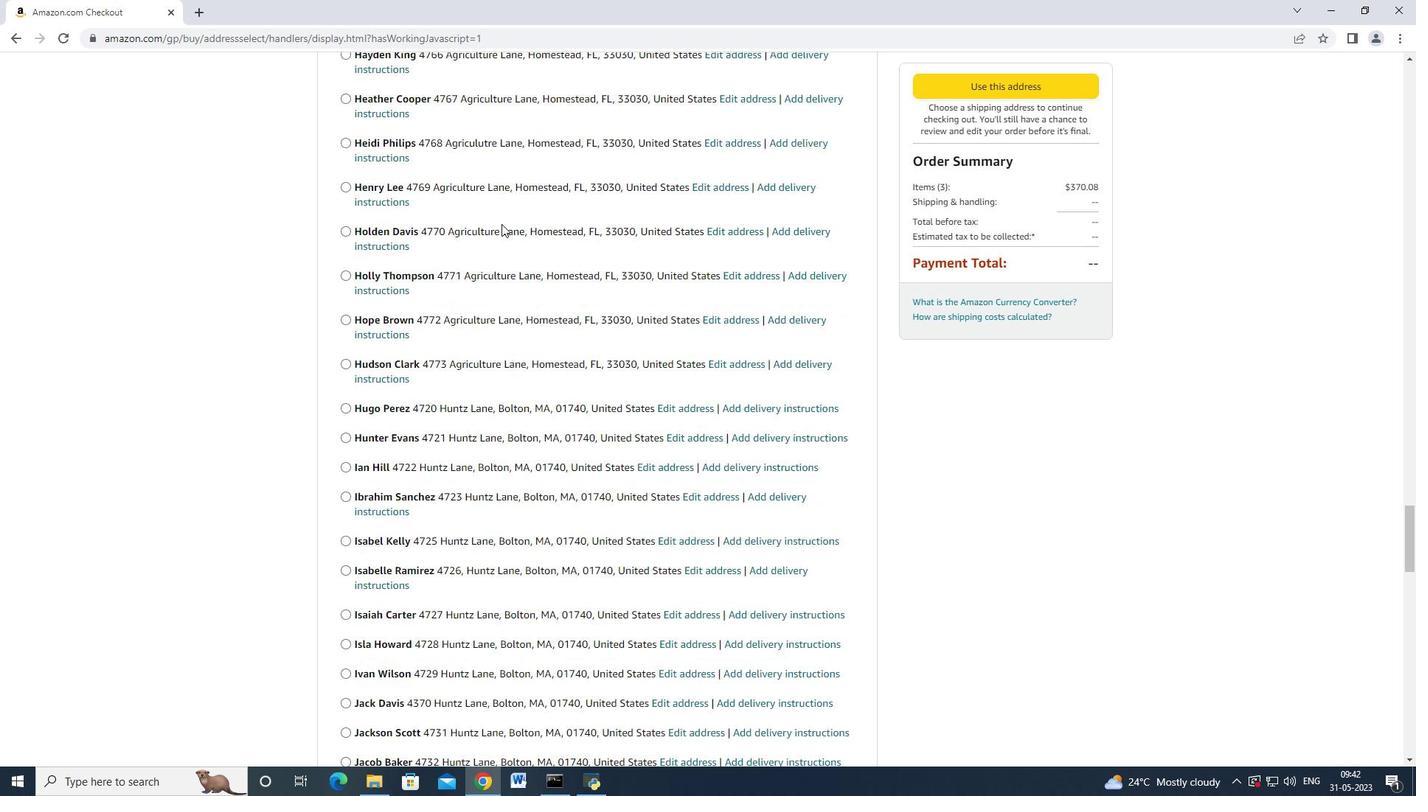
Action: Mouse scrolled (506, 219) with delta (0, 0)
Screenshot: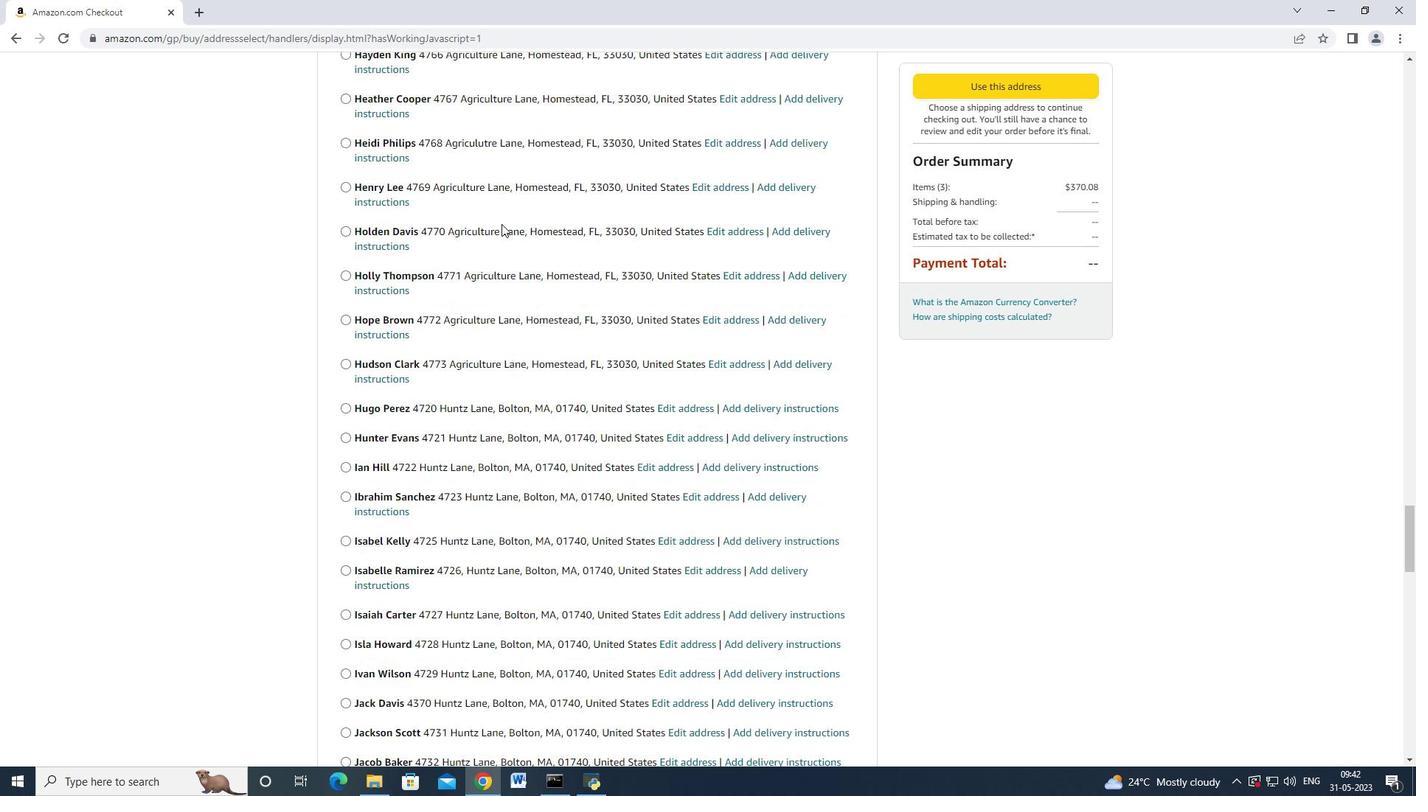 
Action: Mouse scrolled (506, 219) with delta (0, 0)
Screenshot: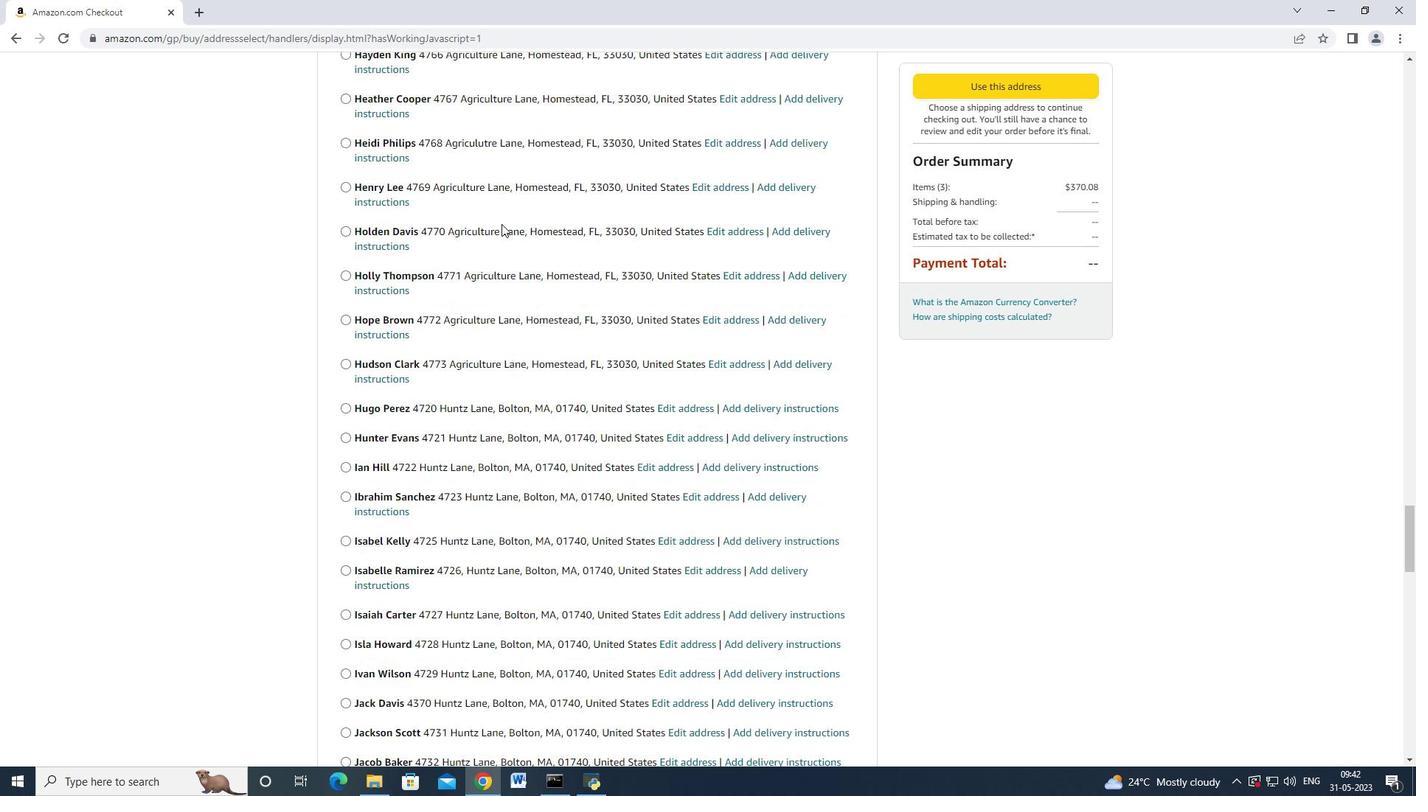 
Action: Mouse scrolled (506, 219) with delta (0, 0)
Screenshot: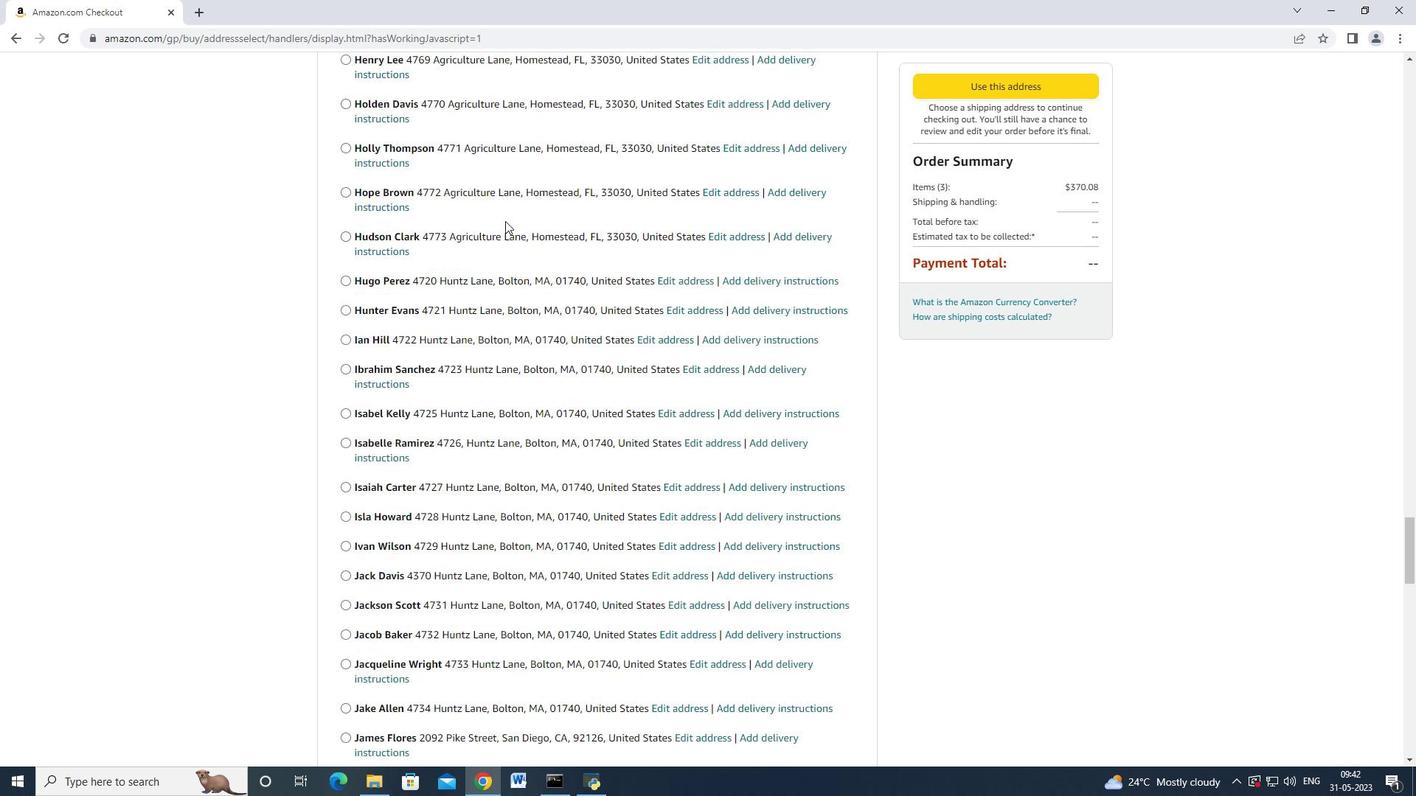
Action: Mouse moved to (506, 220)
Screenshot: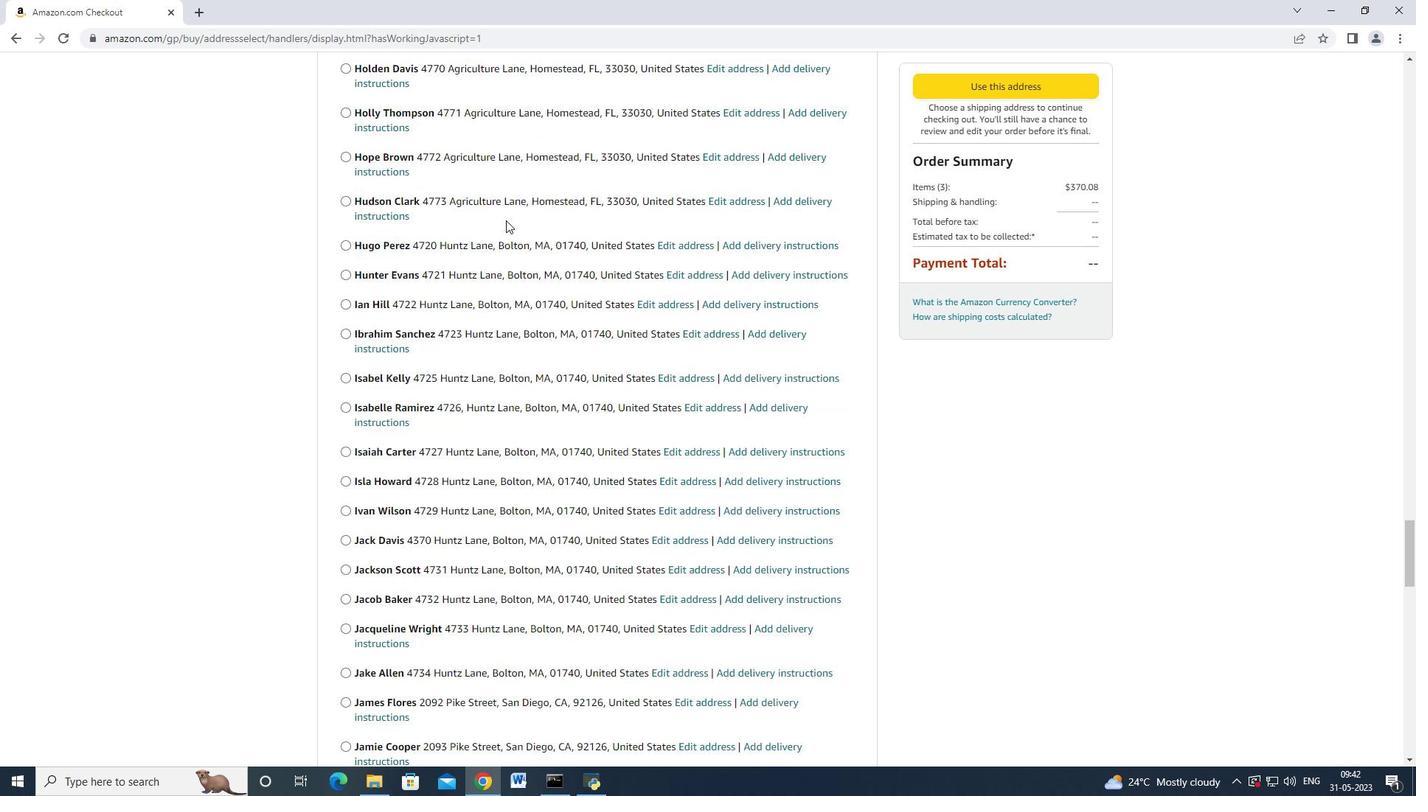 
Action: Mouse scrolled (506, 219) with delta (0, 0)
Screenshot: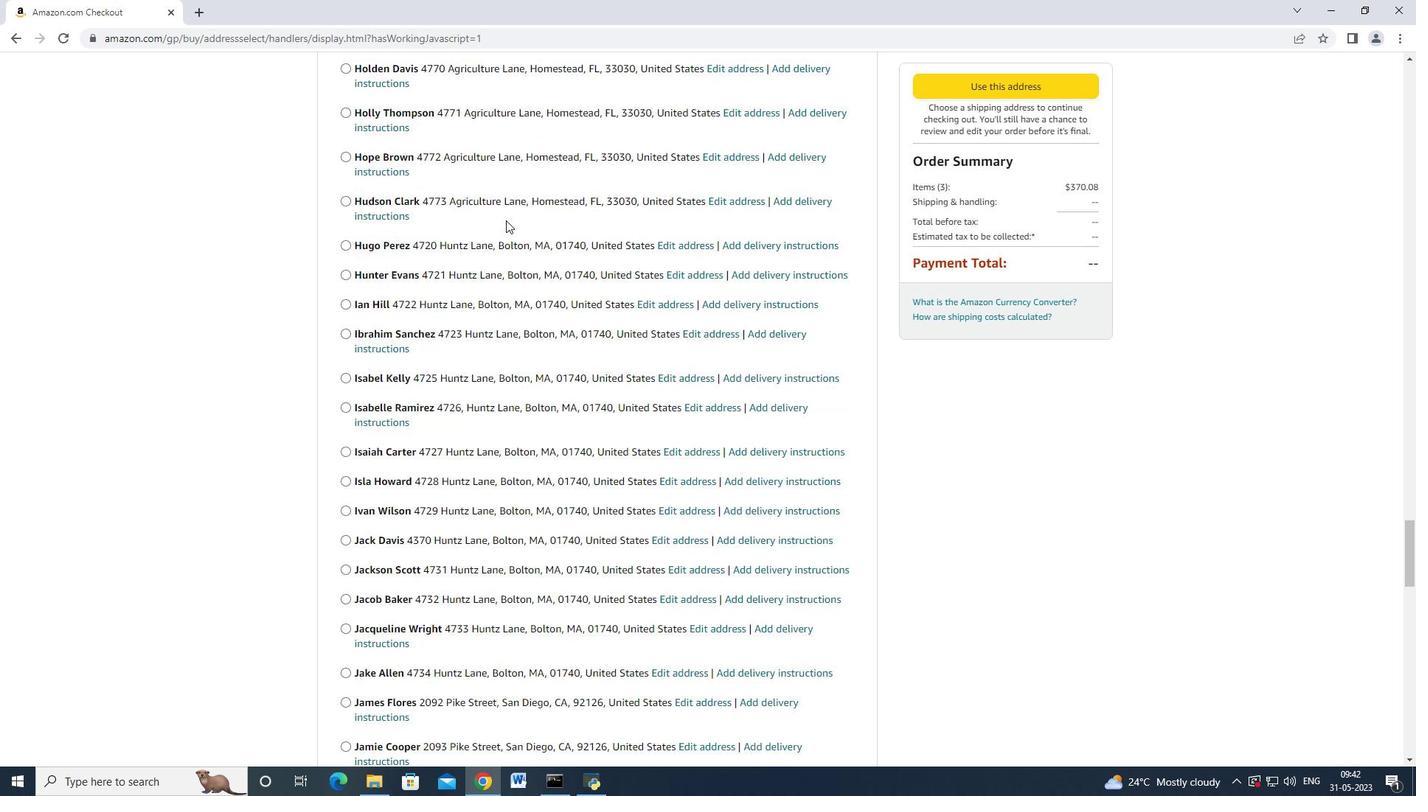 
Action: Mouse moved to (505, 220)
Screenshot: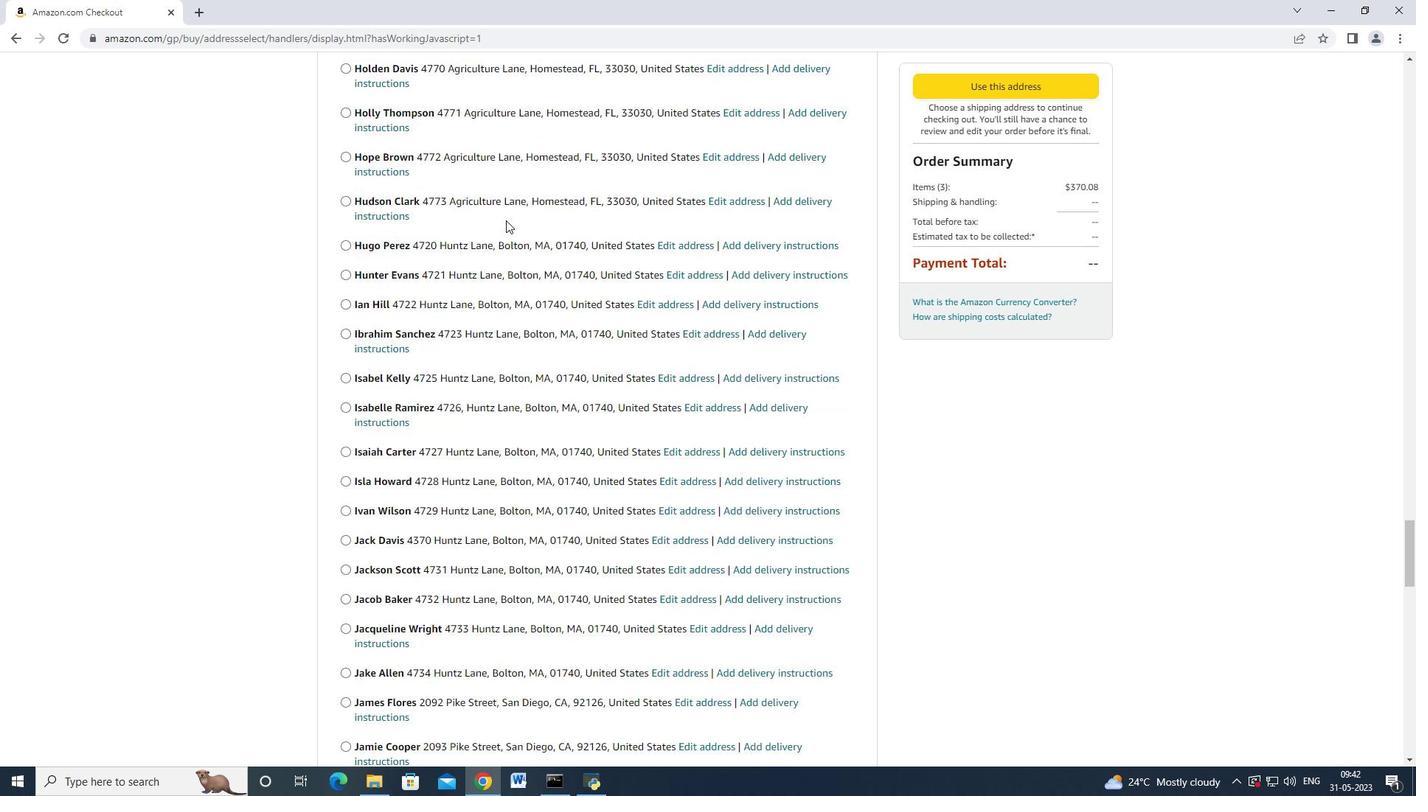 
Action: Mouse scrolled (506, 219) with delta (0, 0)
Screenshot: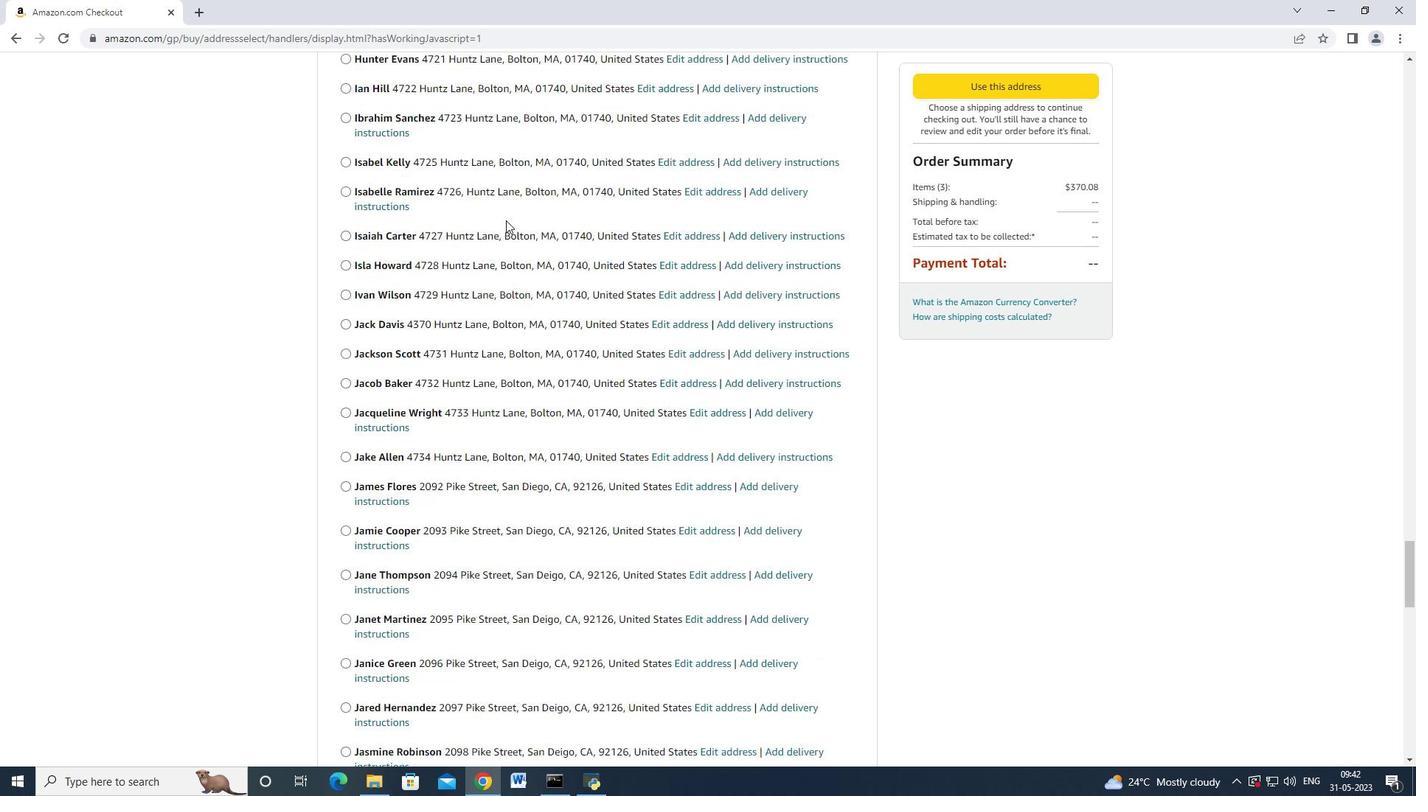 
Action: Mouse scrolled (506, 219) with delta (0, 0)
Screenshot: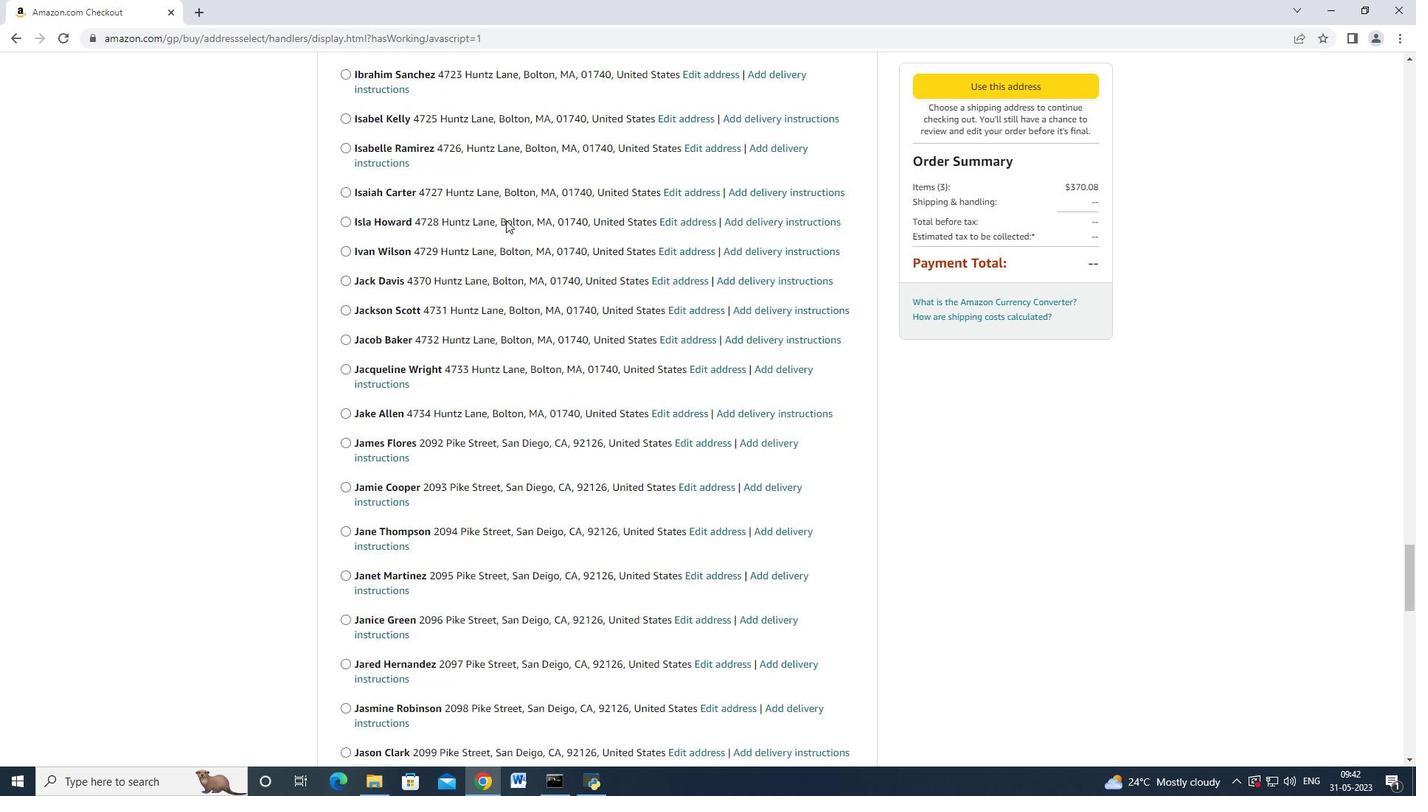 
Action: Mouse scrolled (505, 219) with delta (0, 0)
Screenshot: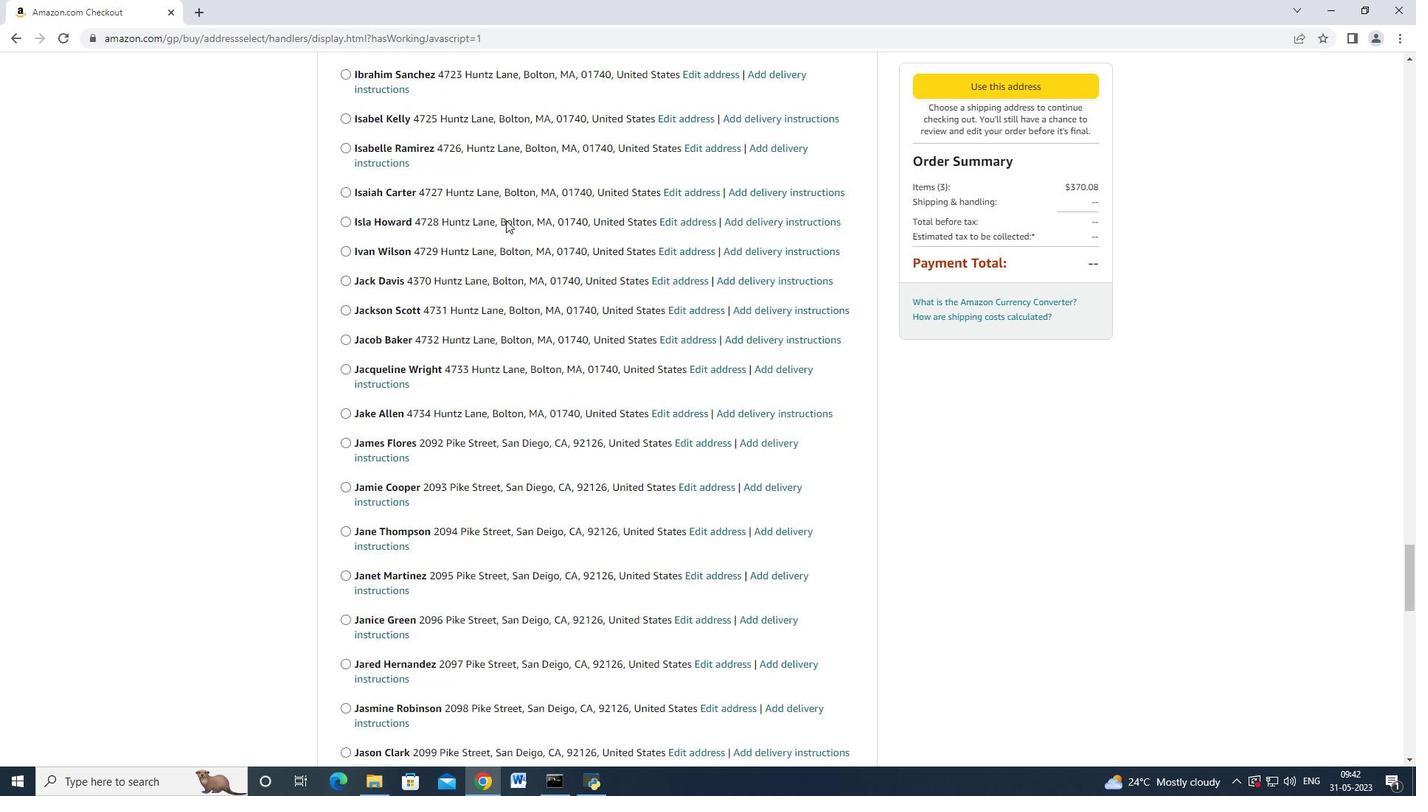 
Action: Mouse scrolled (505, 219) with delta (0, 0)
Screenshot: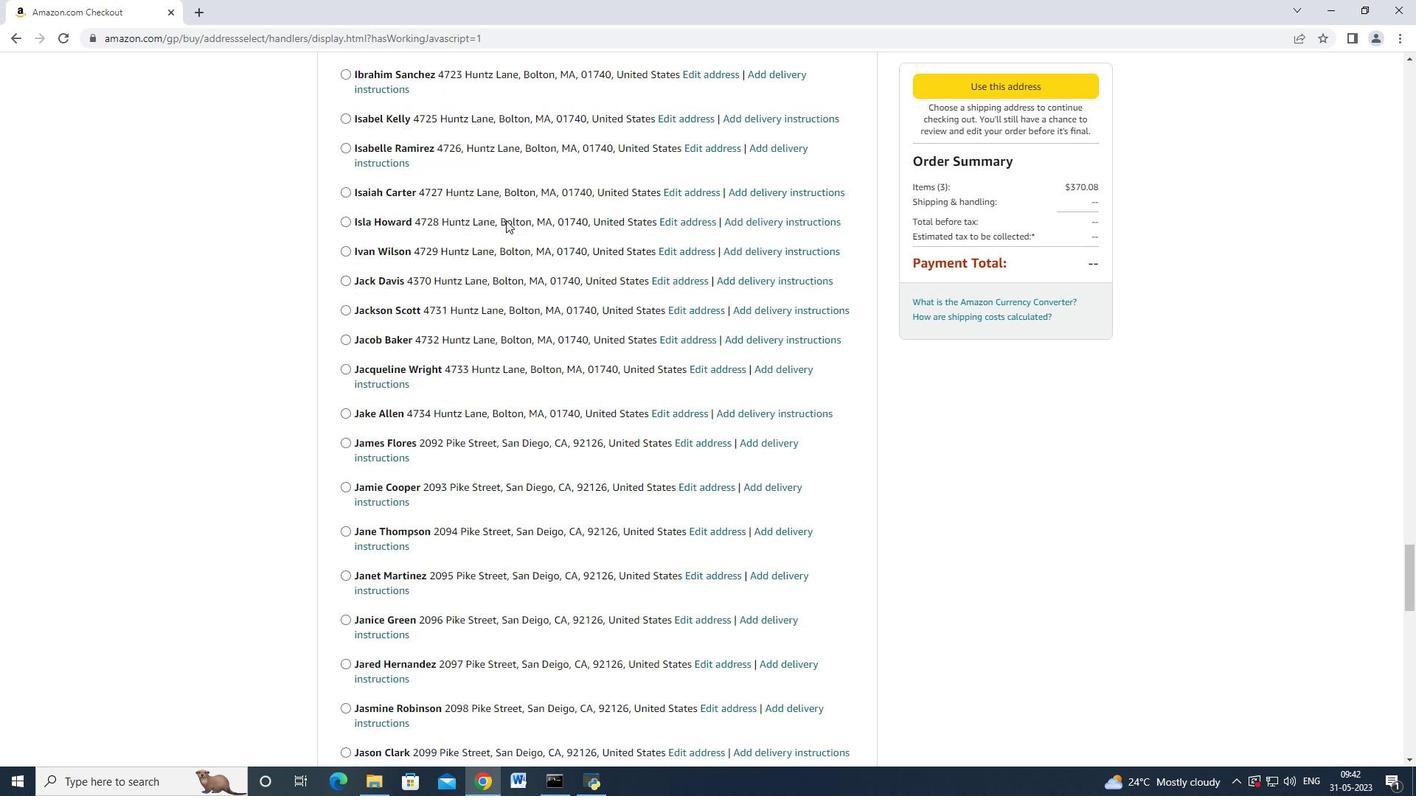 
Action: Mouse scrolled (505, 219) with delta (0, 0)
Screenshot: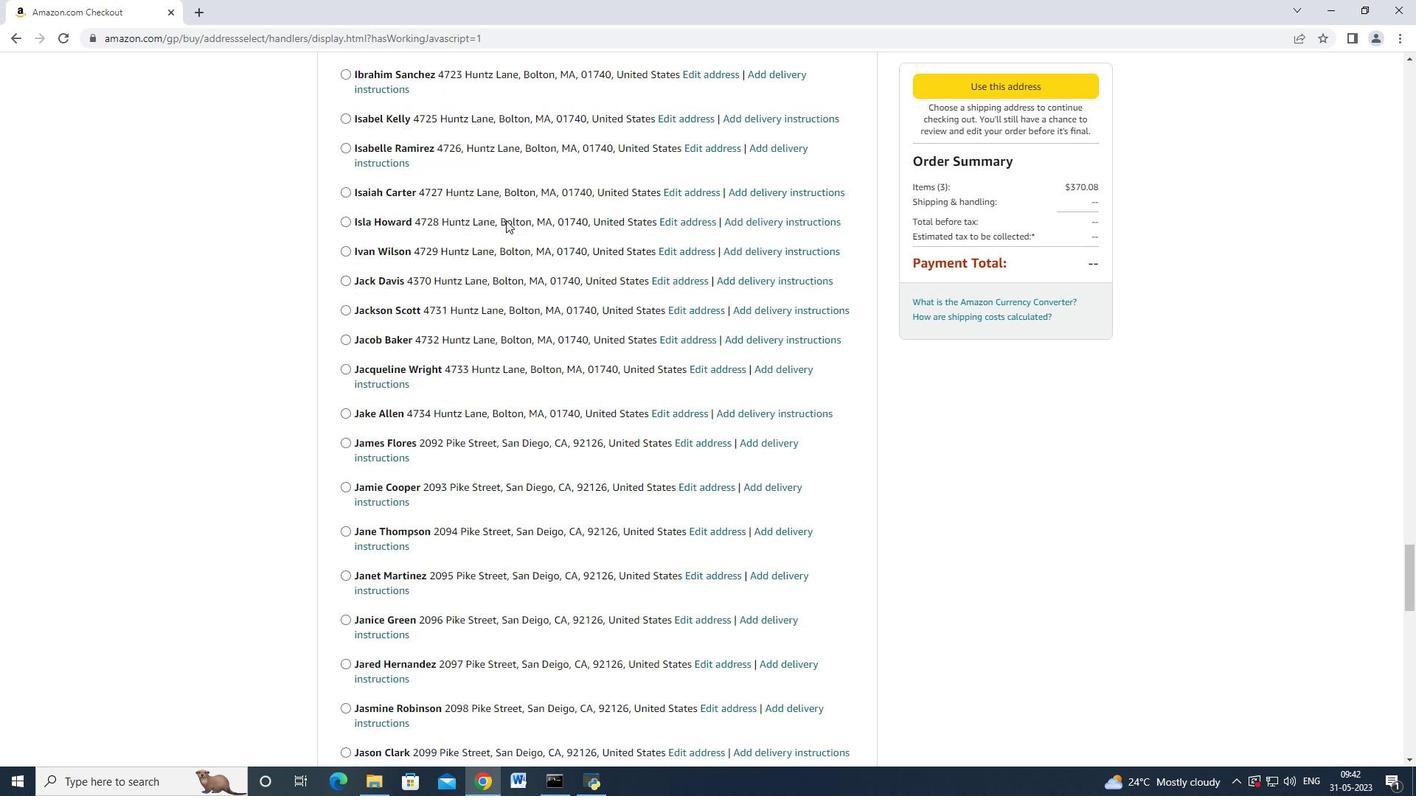 
Action: Mouse scrolled (505, 219) with delta (0, 0)
Screenshot: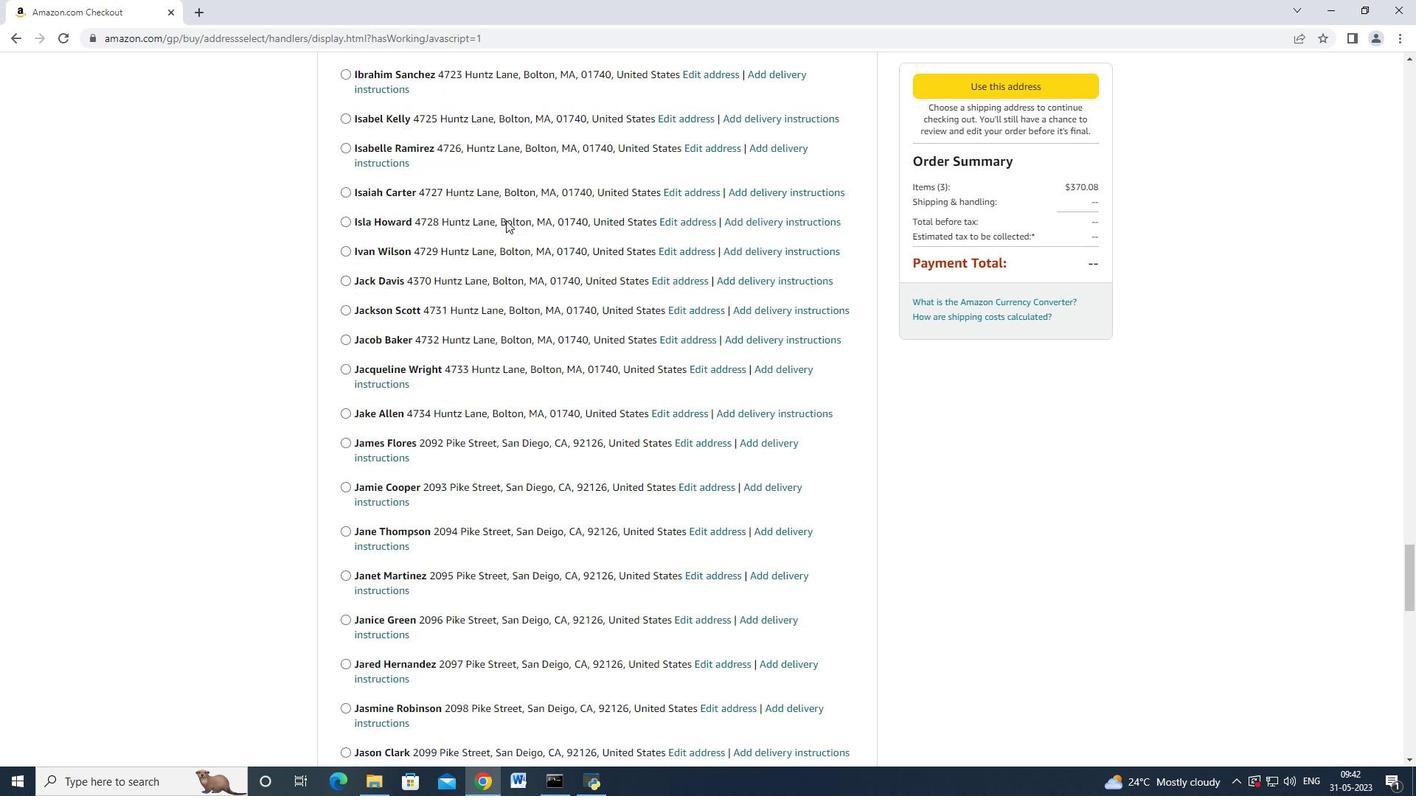 
Action: Mouse scrolled (505, 219) with delta (0, 0)
Screenshot: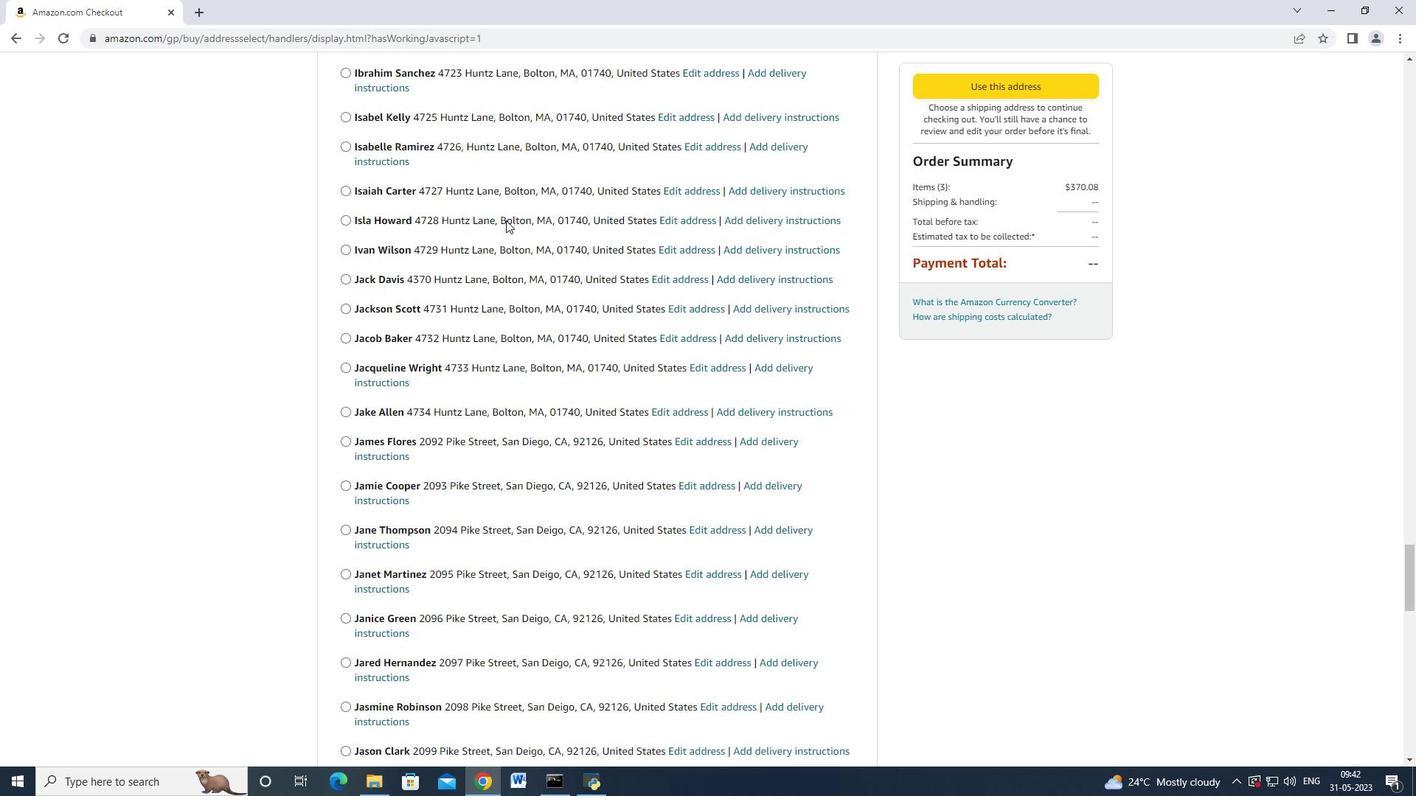 
Action: Mouse scrolled (505, 219) with delta (0, 0)
Screenshot: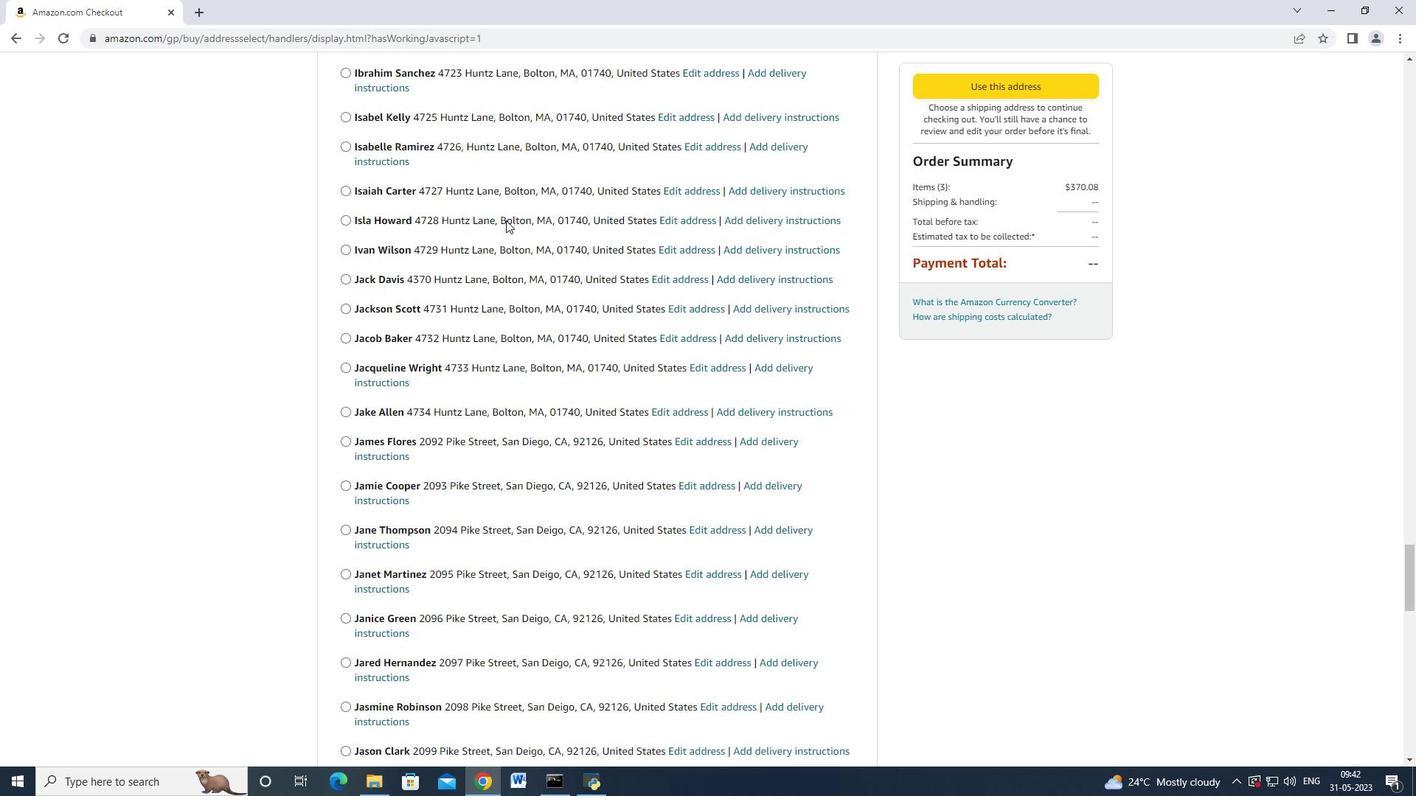 
Action: Mouse scrolled (505, 219) with delta (0, 0)
Screenshot: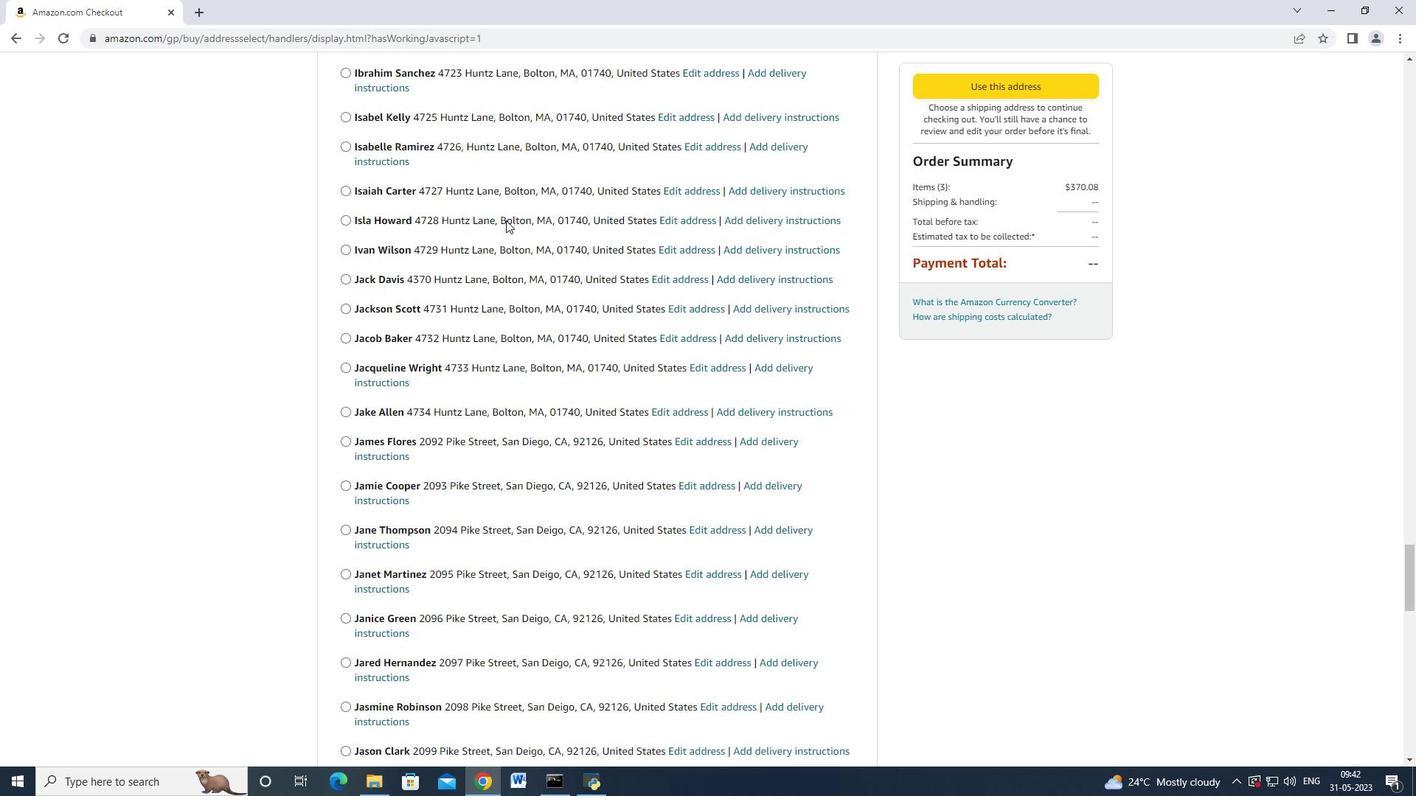 
Action: Mouse moved to (508, 220)
Screenshot: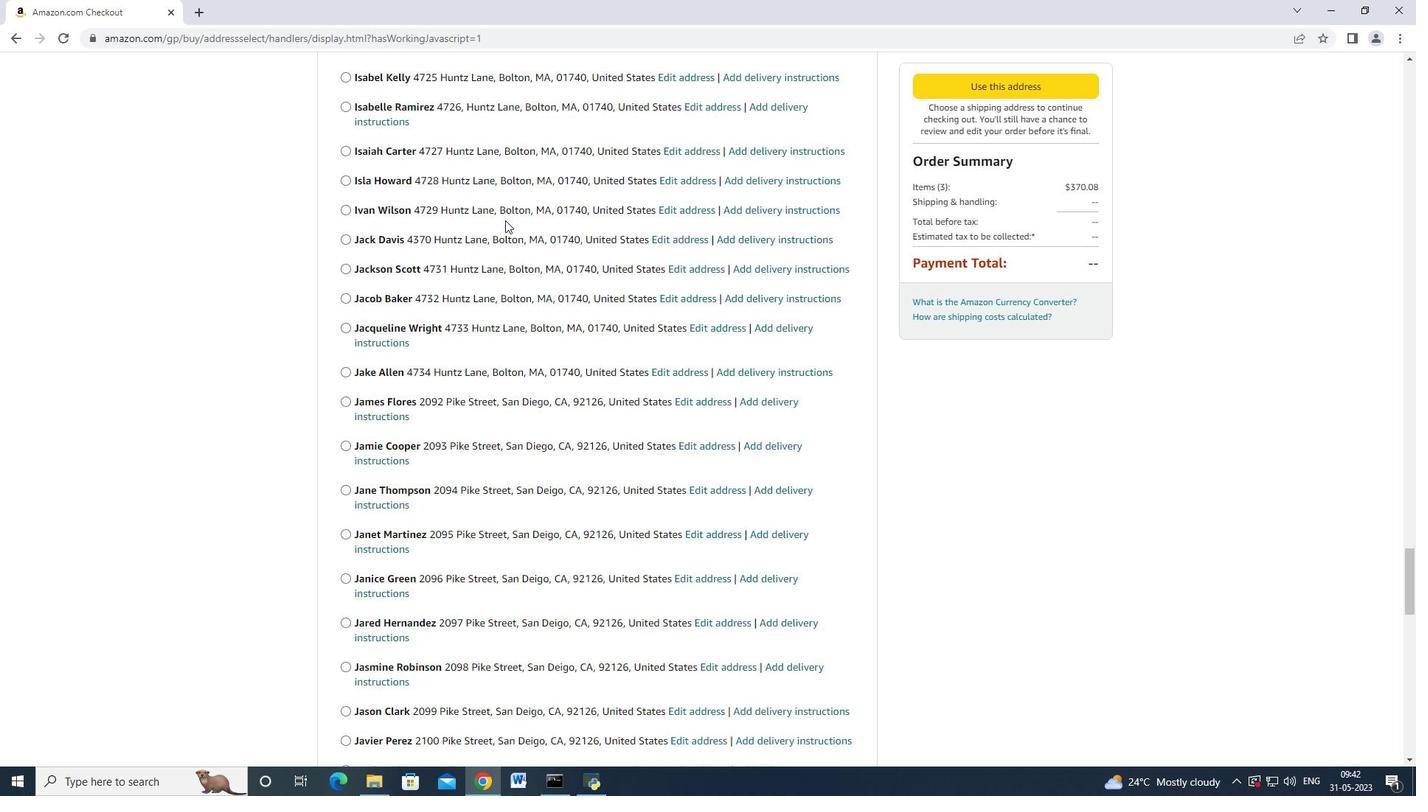 
Action: Mouse scrolled (508, 219) with delta (0, 0)
Screenshot: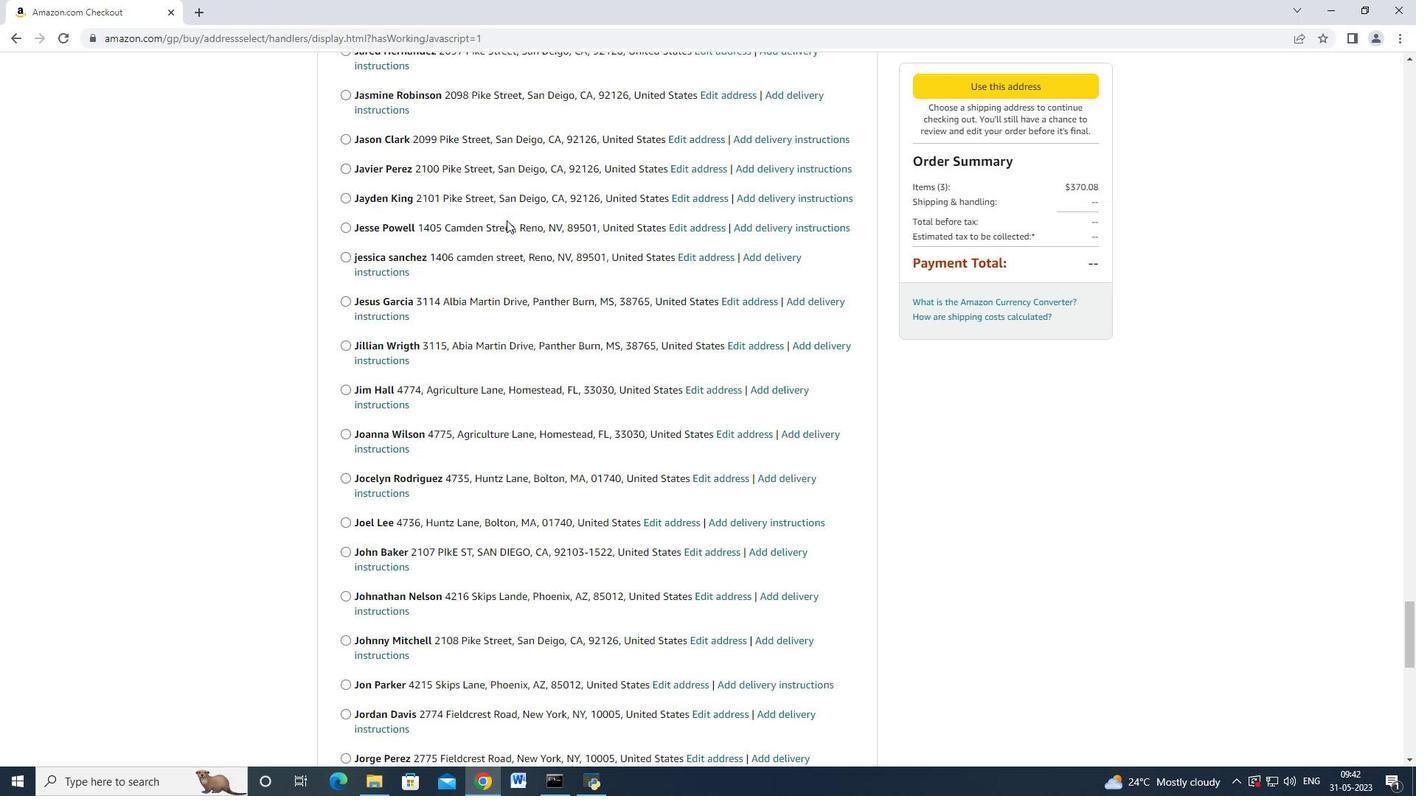
Action: Mouse scrolled (508, 219) with delta (0, 0)
Screenshot: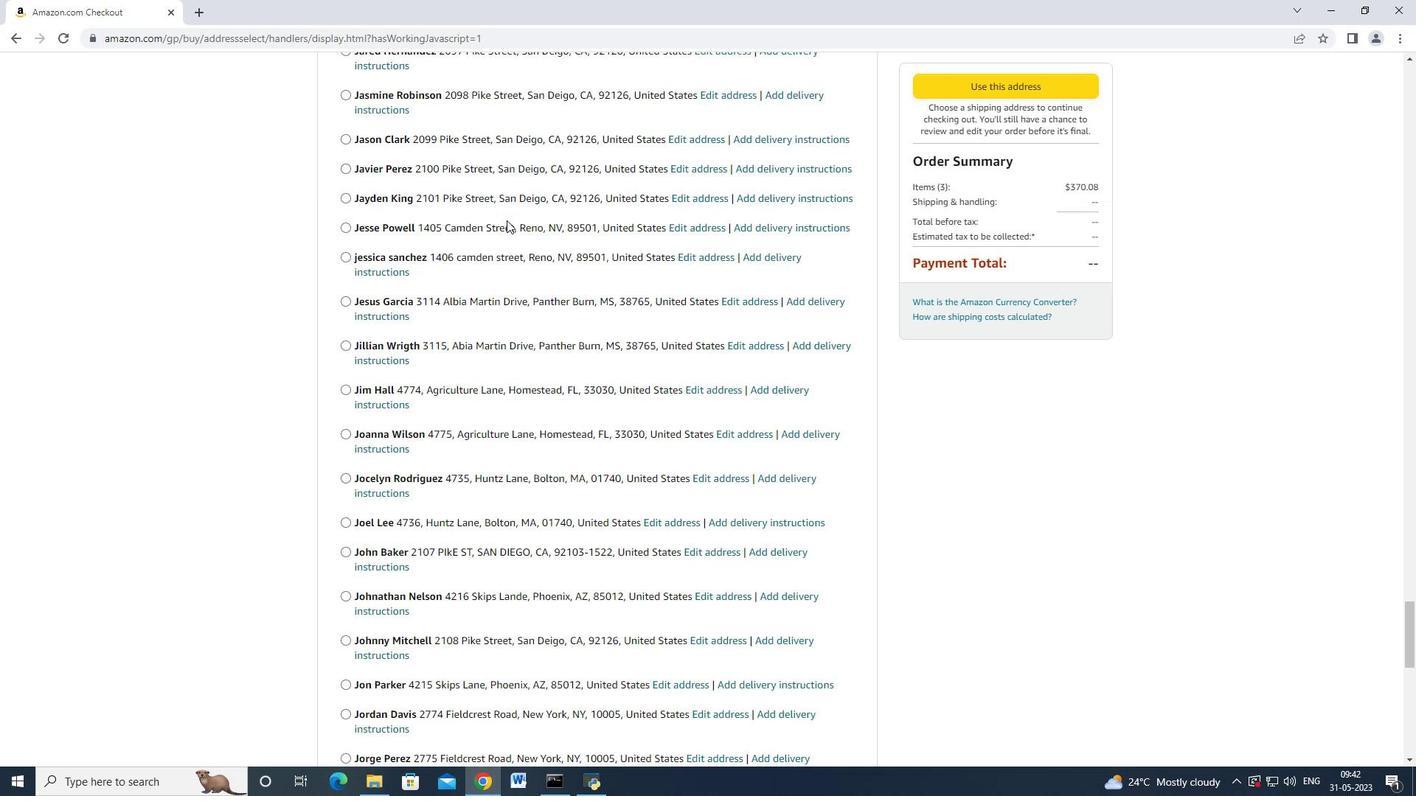 
Action: Mouse moved to (508, 220)
Screenshot: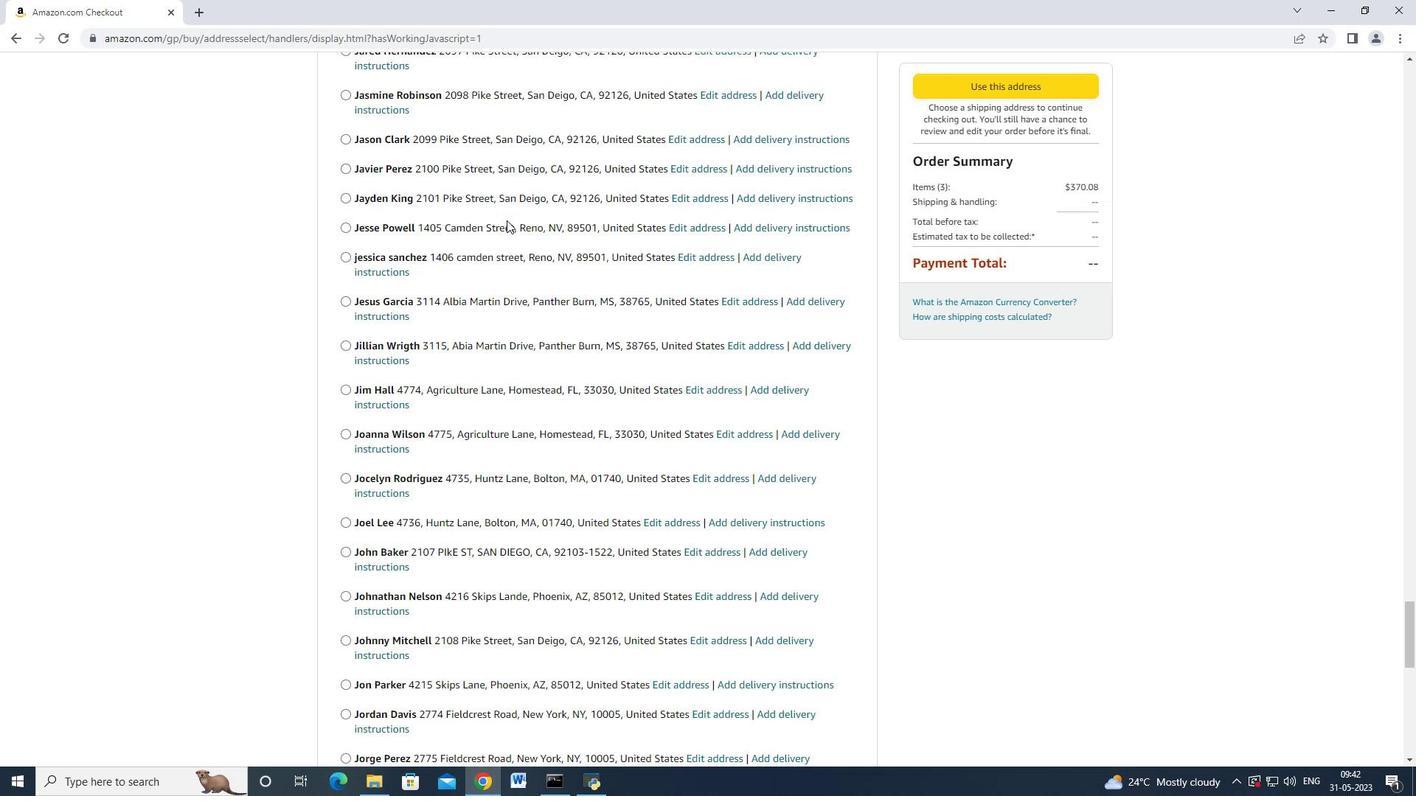 
Action: Mouse scrolled (508, 219) with delta (0, 0)
Screenshot: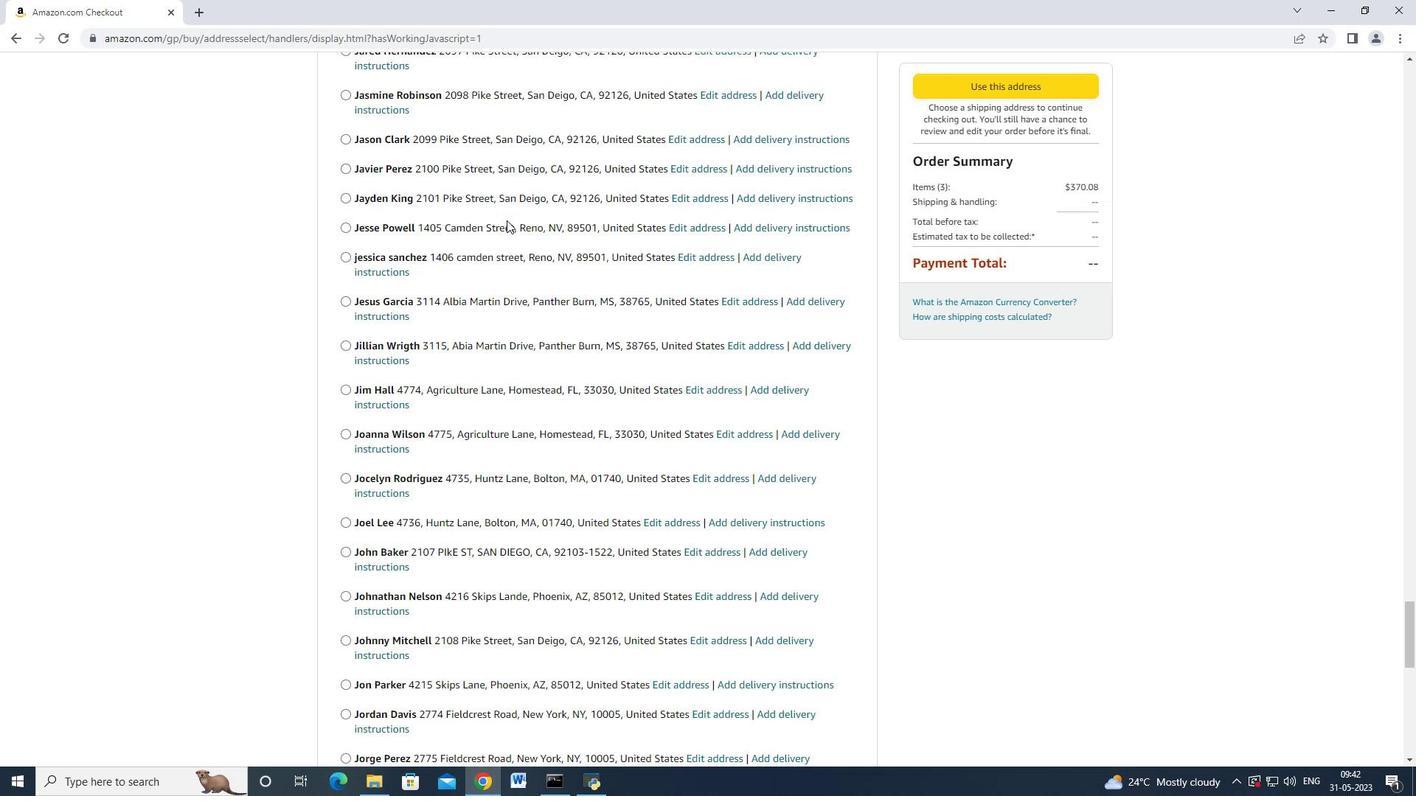 
Action: Mouse moved to (508, 220)
Screenshot: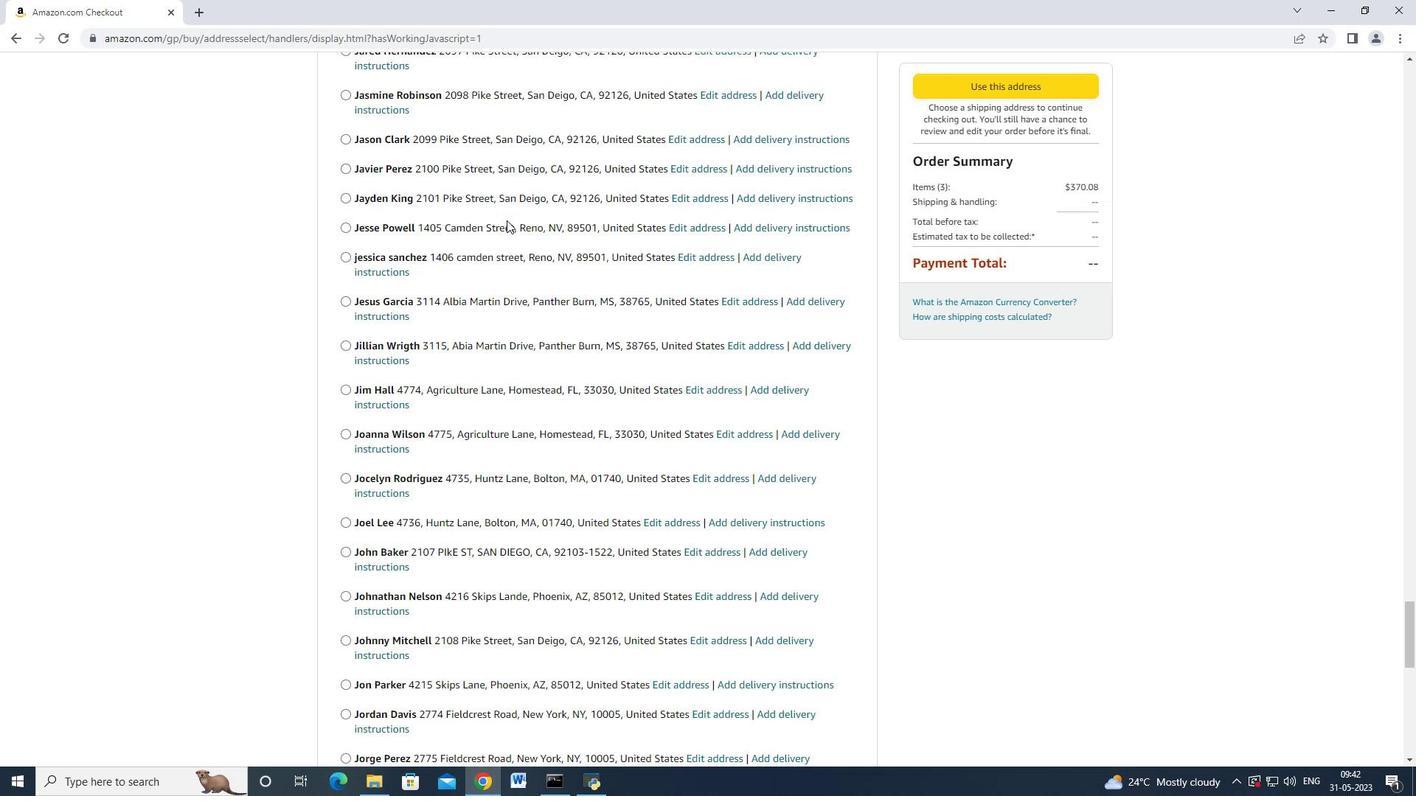
Action: Mouse scrolled (508, 219) with delta (0, 0)
Screenshot: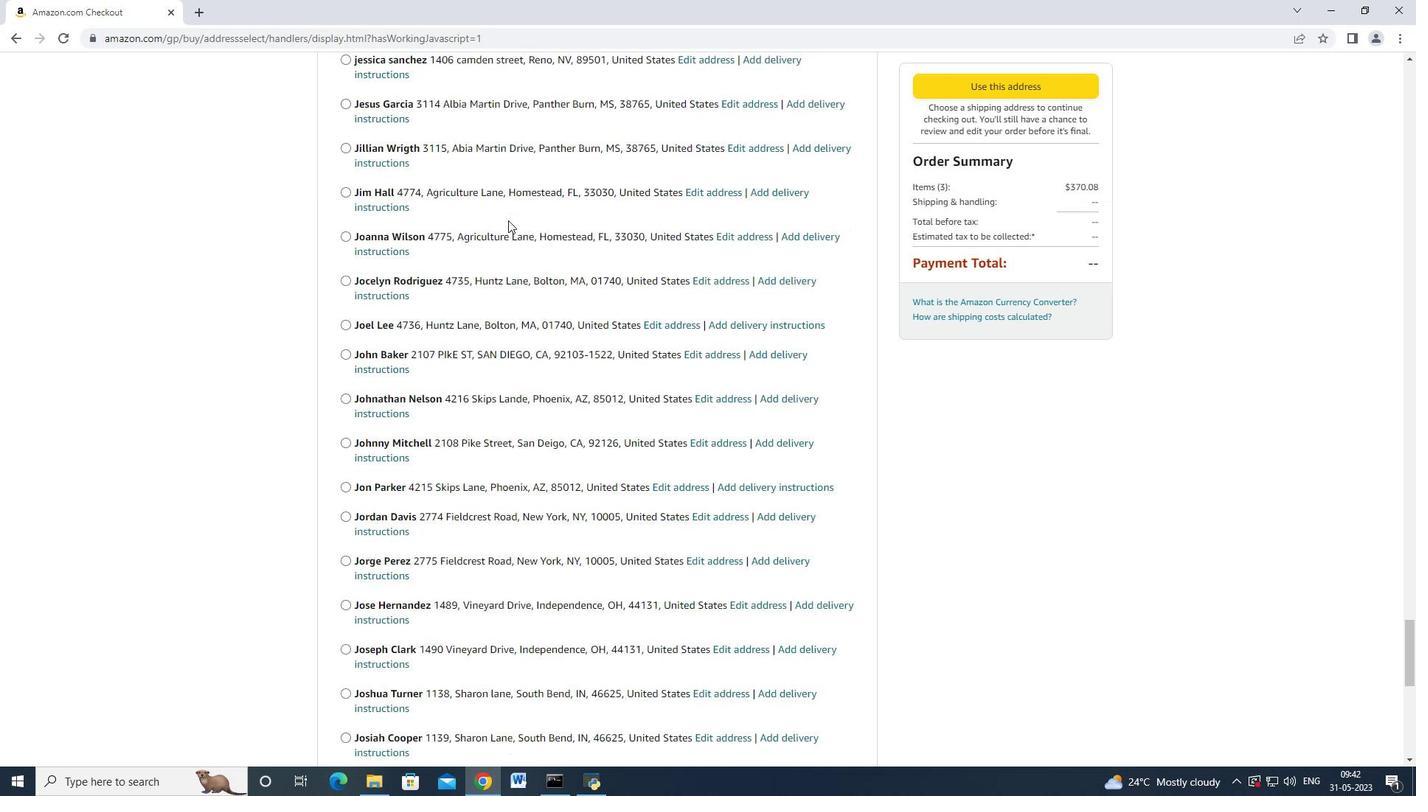 
Action: Mouse scrolled (508, 219) with delta (0, 0)
Screenshot: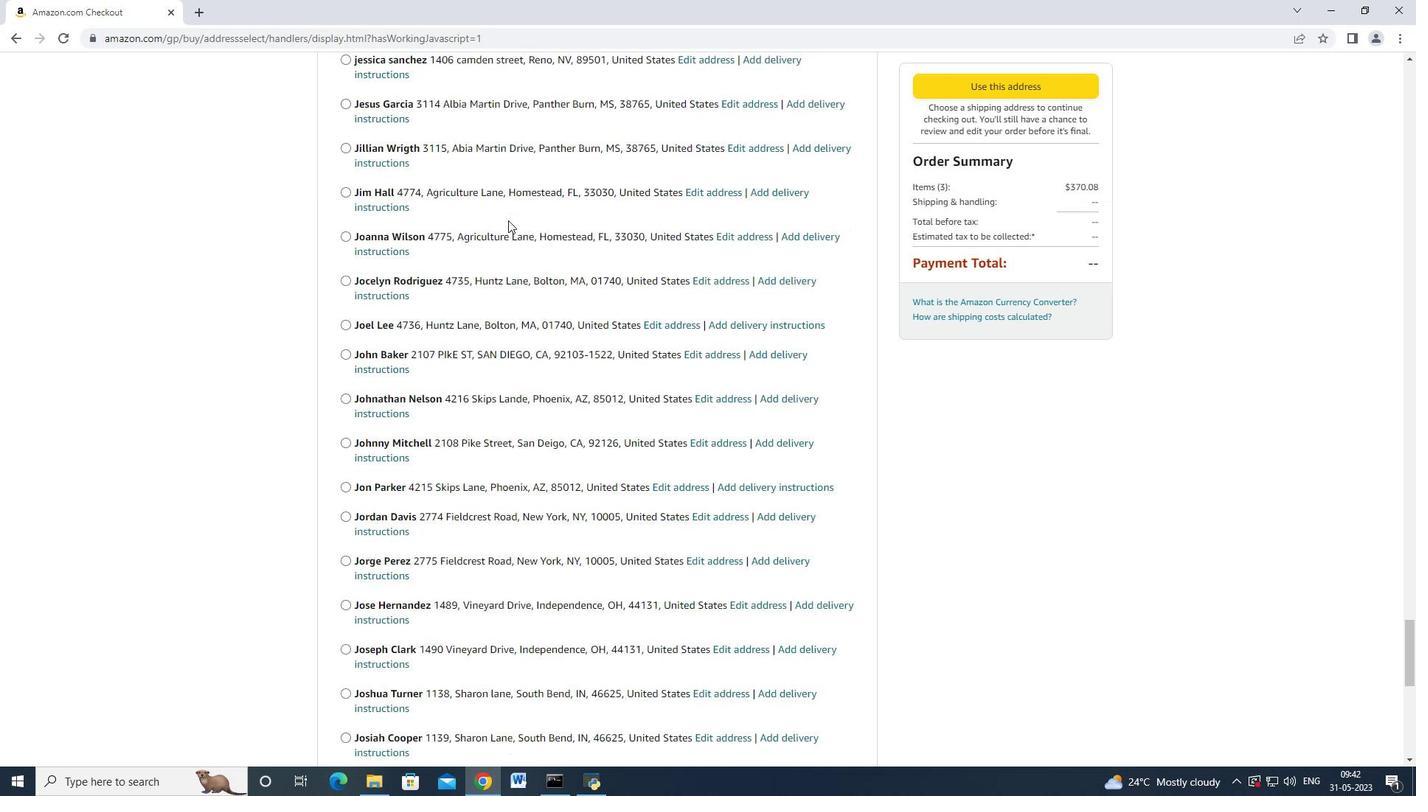
Action: Mouse moved to (508, 220)
Screenshot: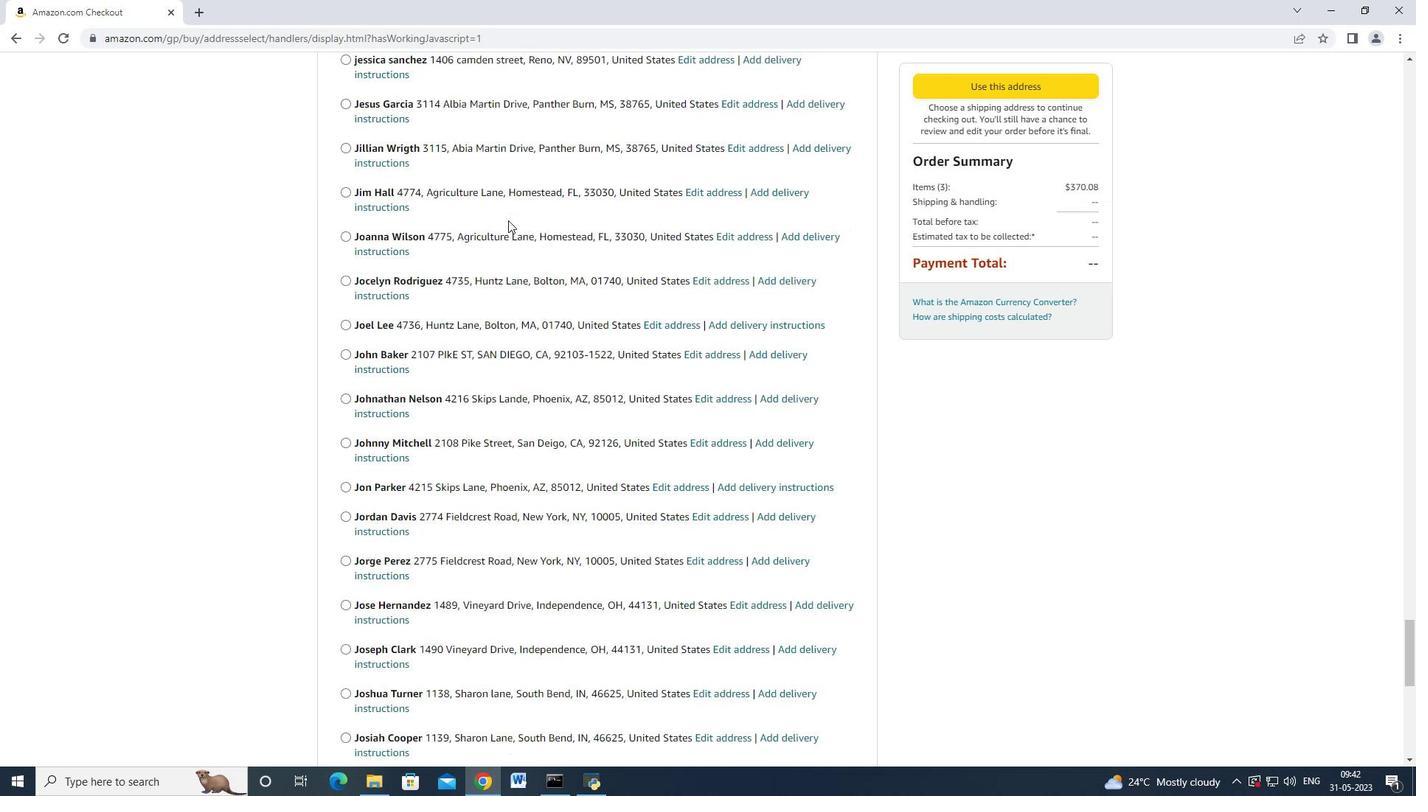 
Action: Mouse scrolled (508, 219) with delta (0, 0)
Screenshot: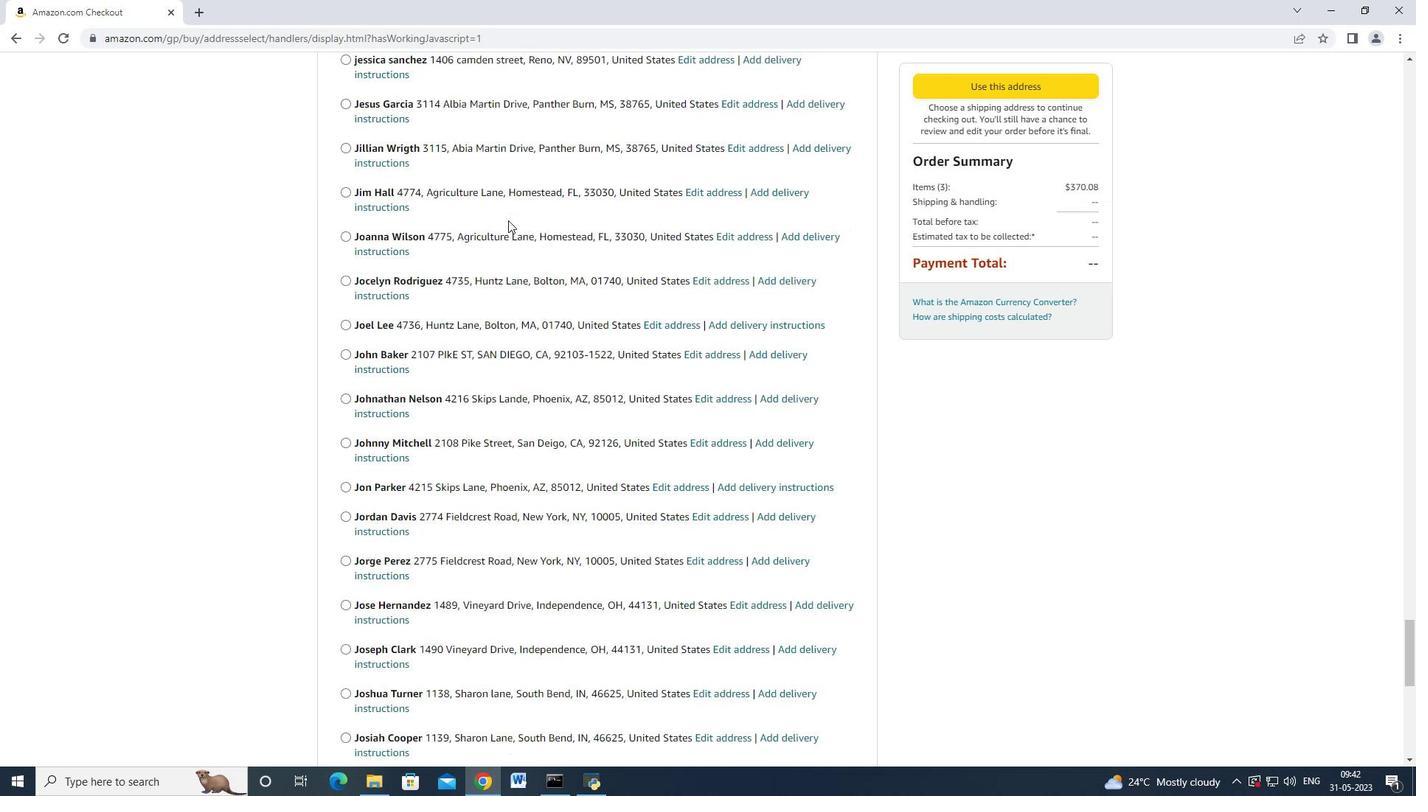 
Action: Mouse scrolled (508, 219) with delta (0, 0)
Screenshot: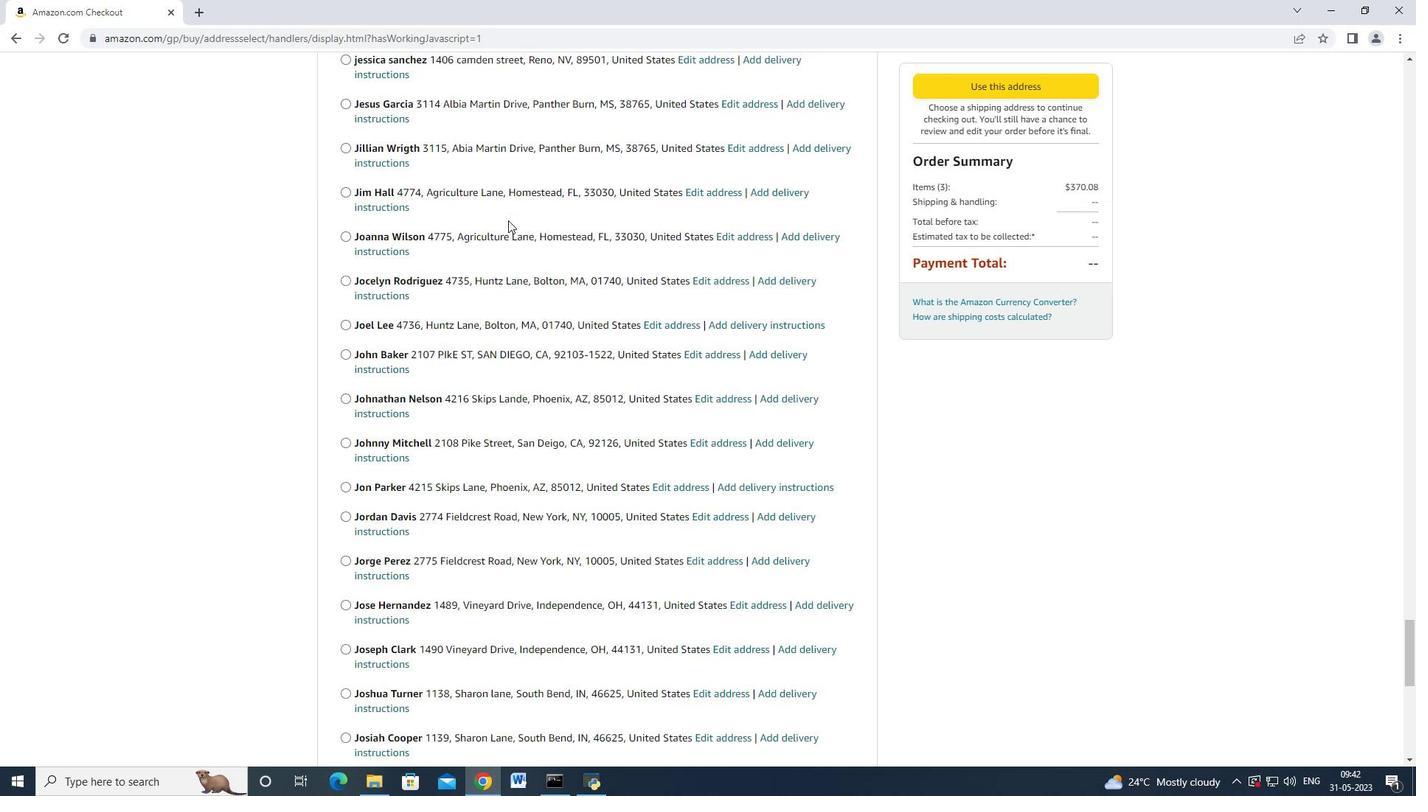 
Action: Mouse scrolled (508, 219) with delta (0, 0)
Screenshot: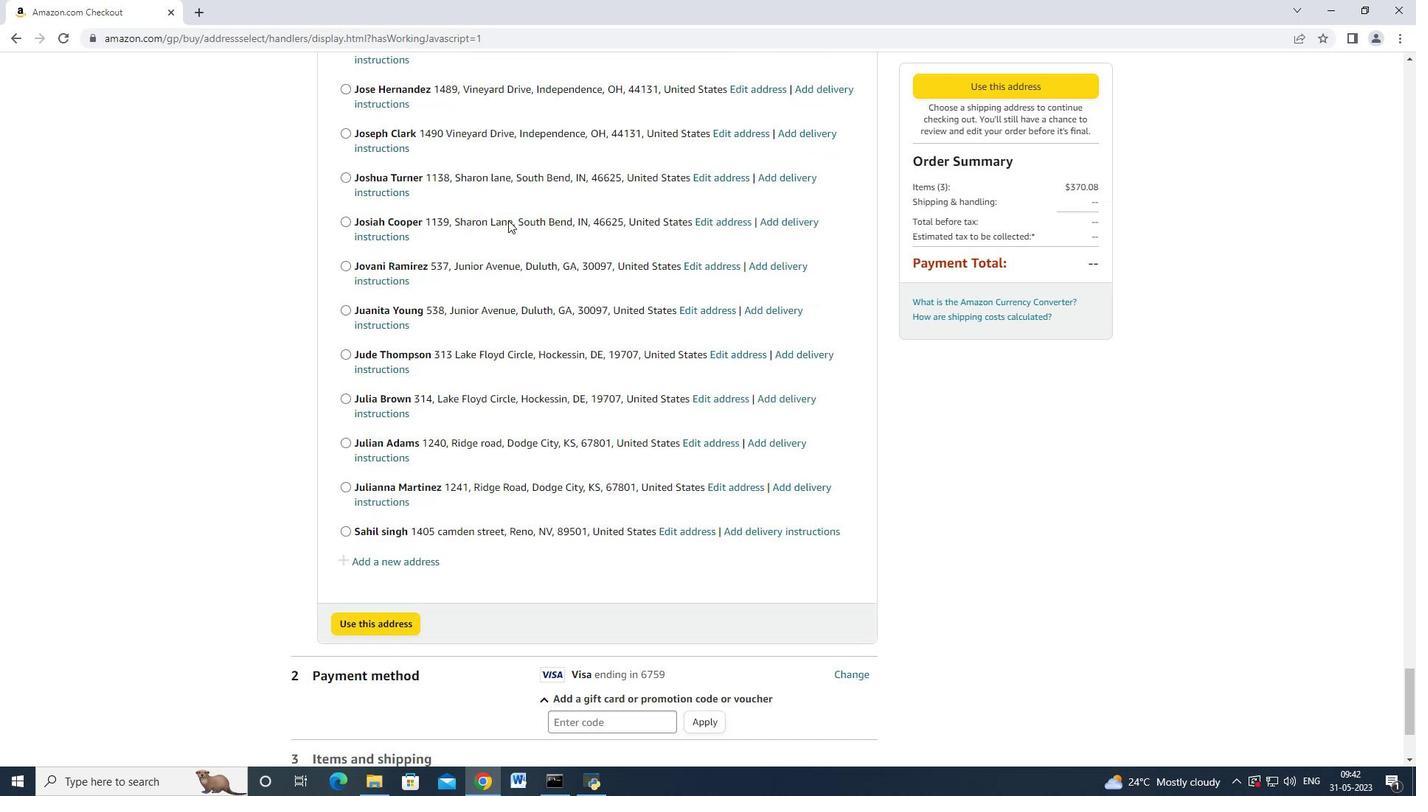 
Action: Mouse moved to (508, 220)
Screenshot: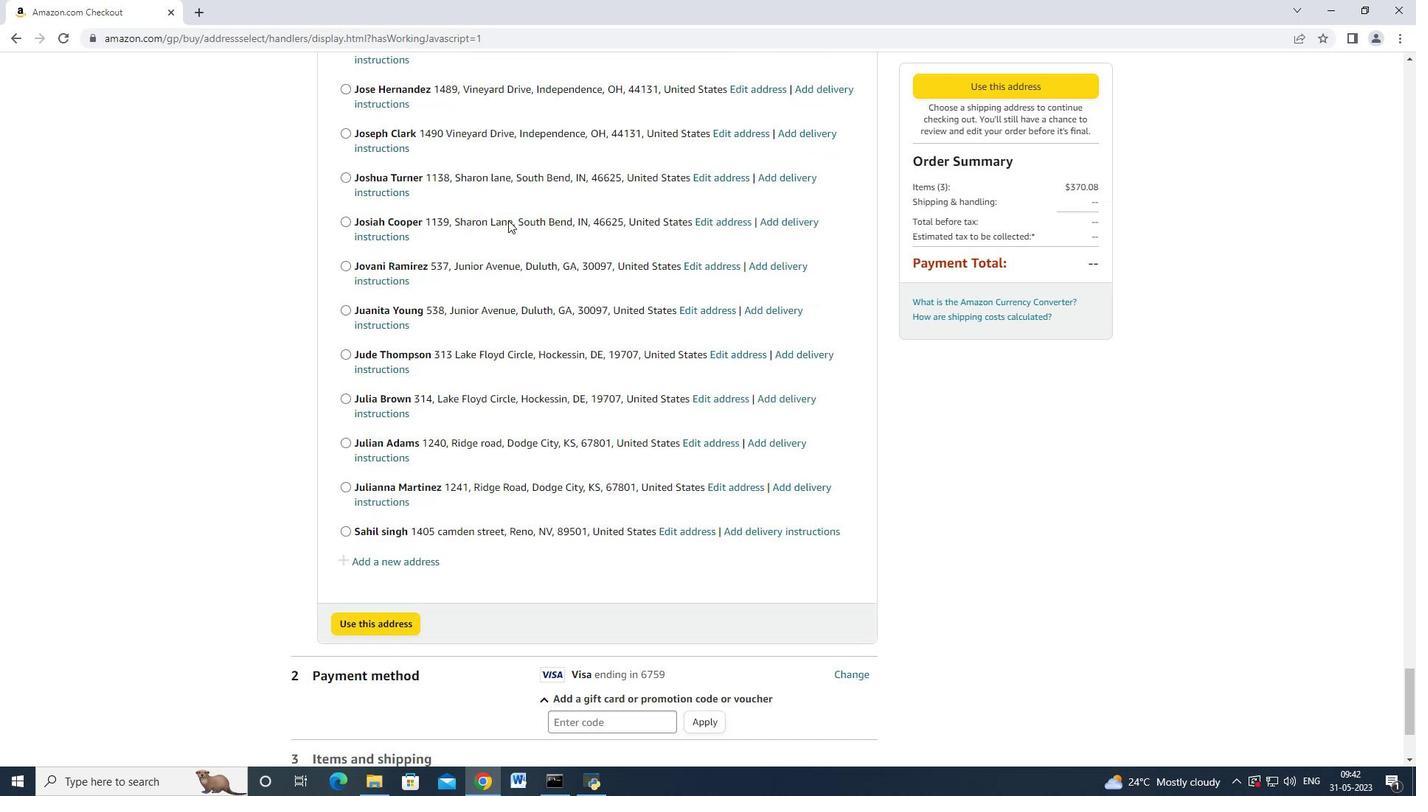 
Action: Mouse scrolled (508, 219) with delta (0, 0)
Screenshot: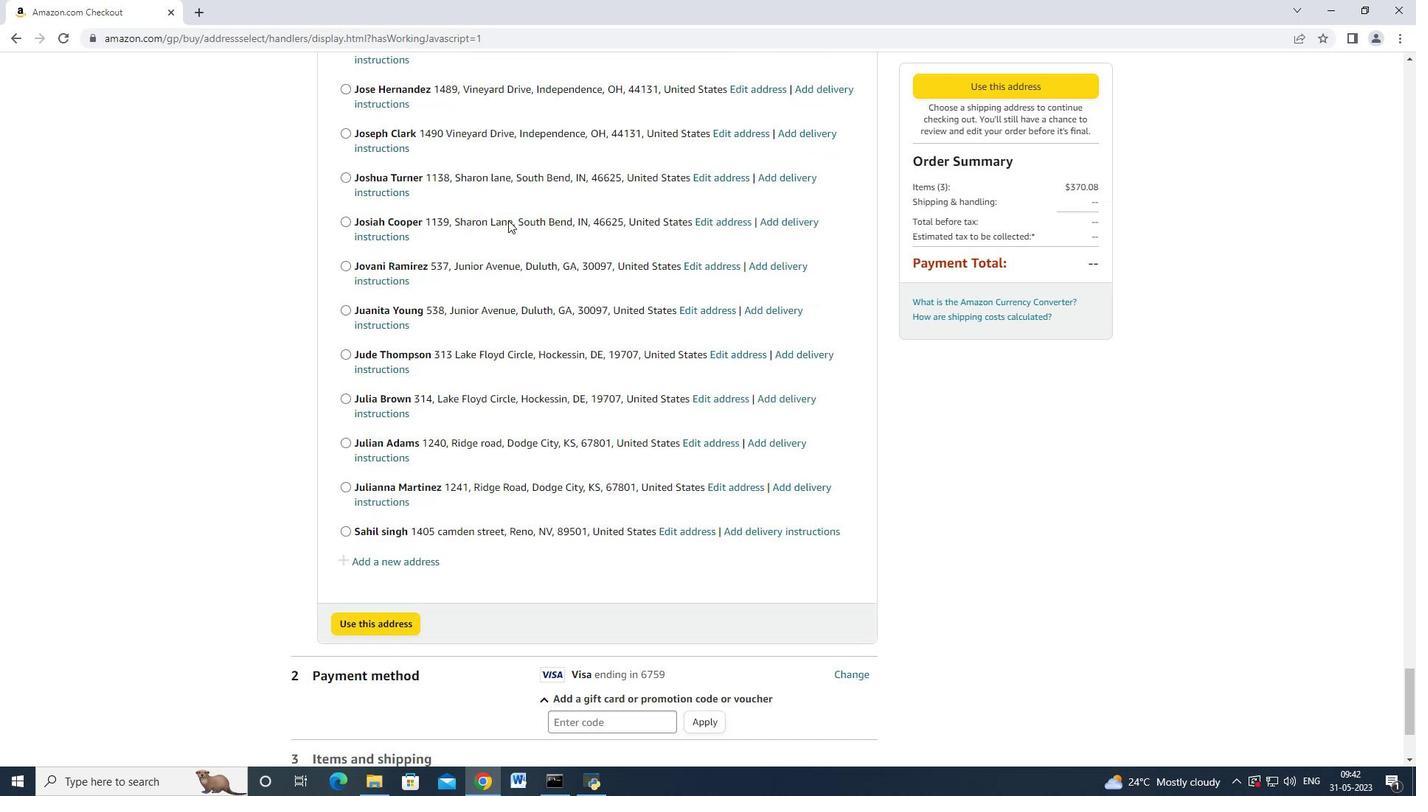 
Action: Mouse moved to (507, 220)
Screenshot: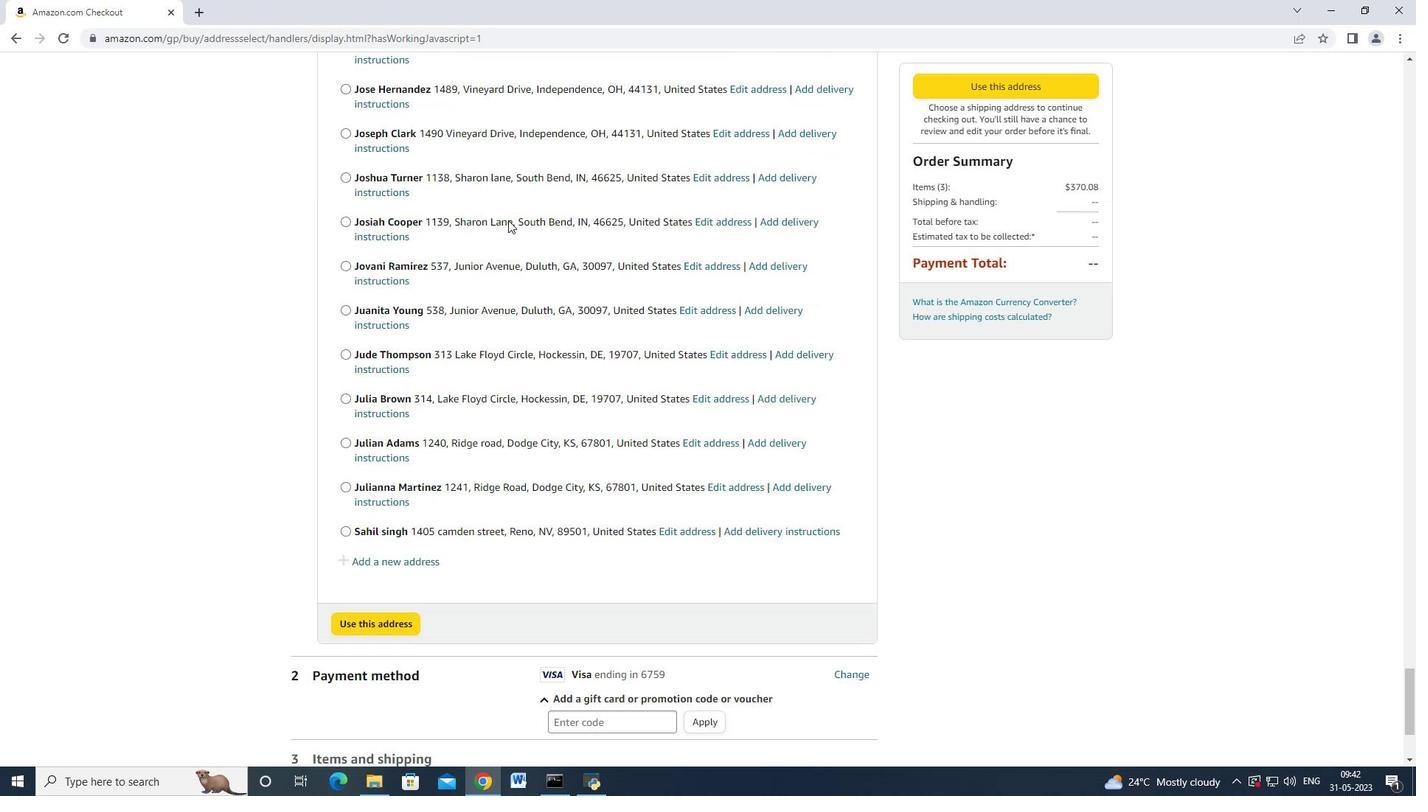 
Action: Mouse scrolled (507, 219) with delta (0, 0)
Screenshot: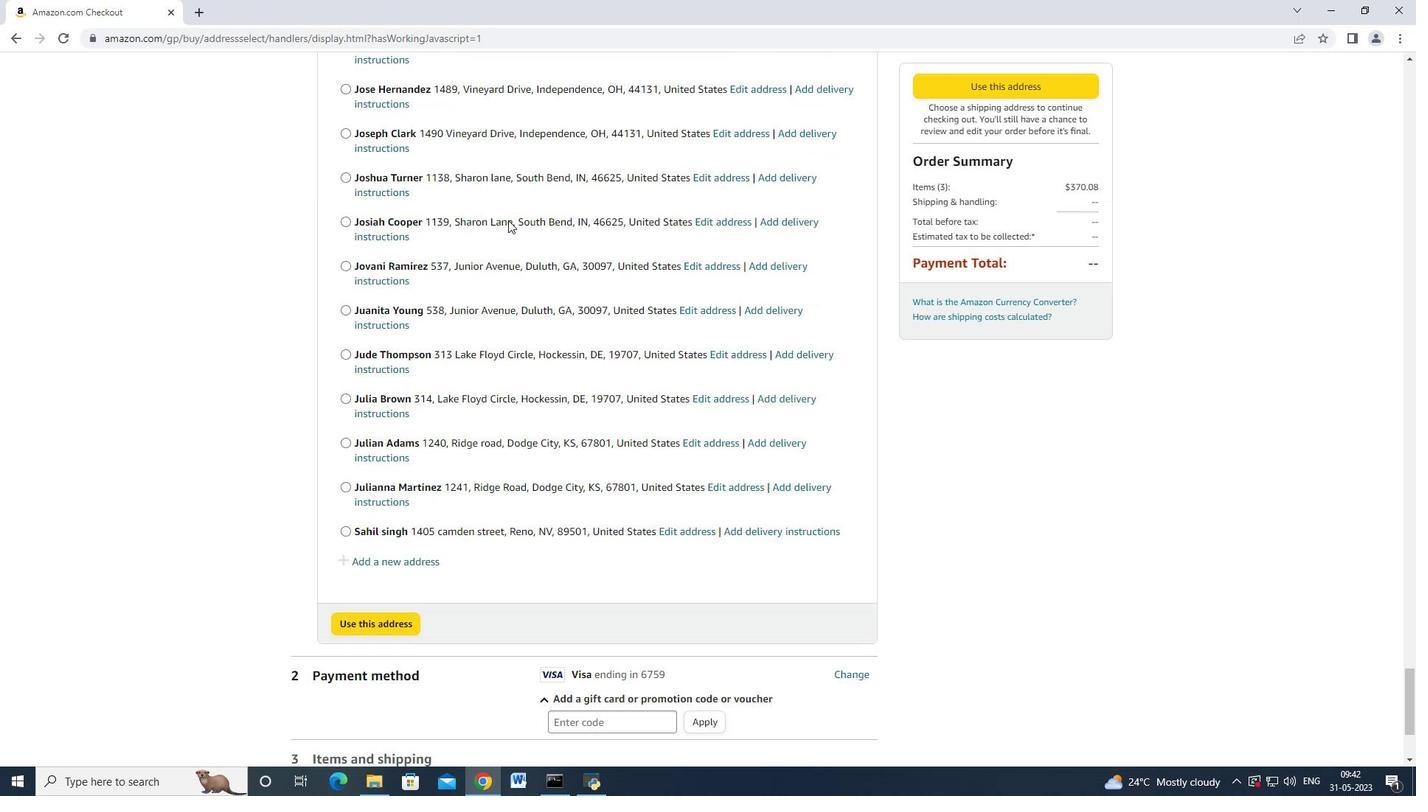 
Action: Mouse moved to (507, 221)
Screenshot: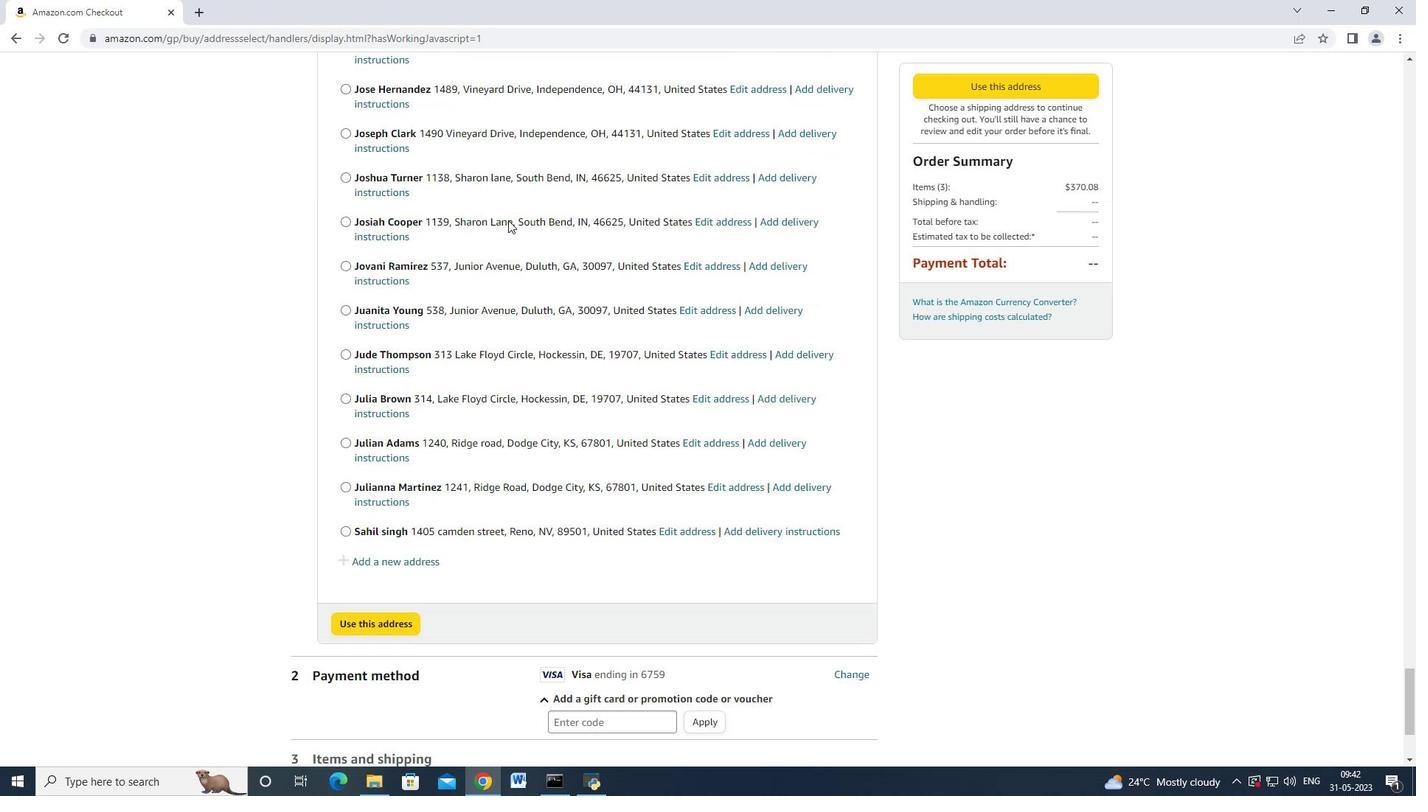 
Action: Mouse scrolled (507, 220) with delta (0, 0)
Screenshot: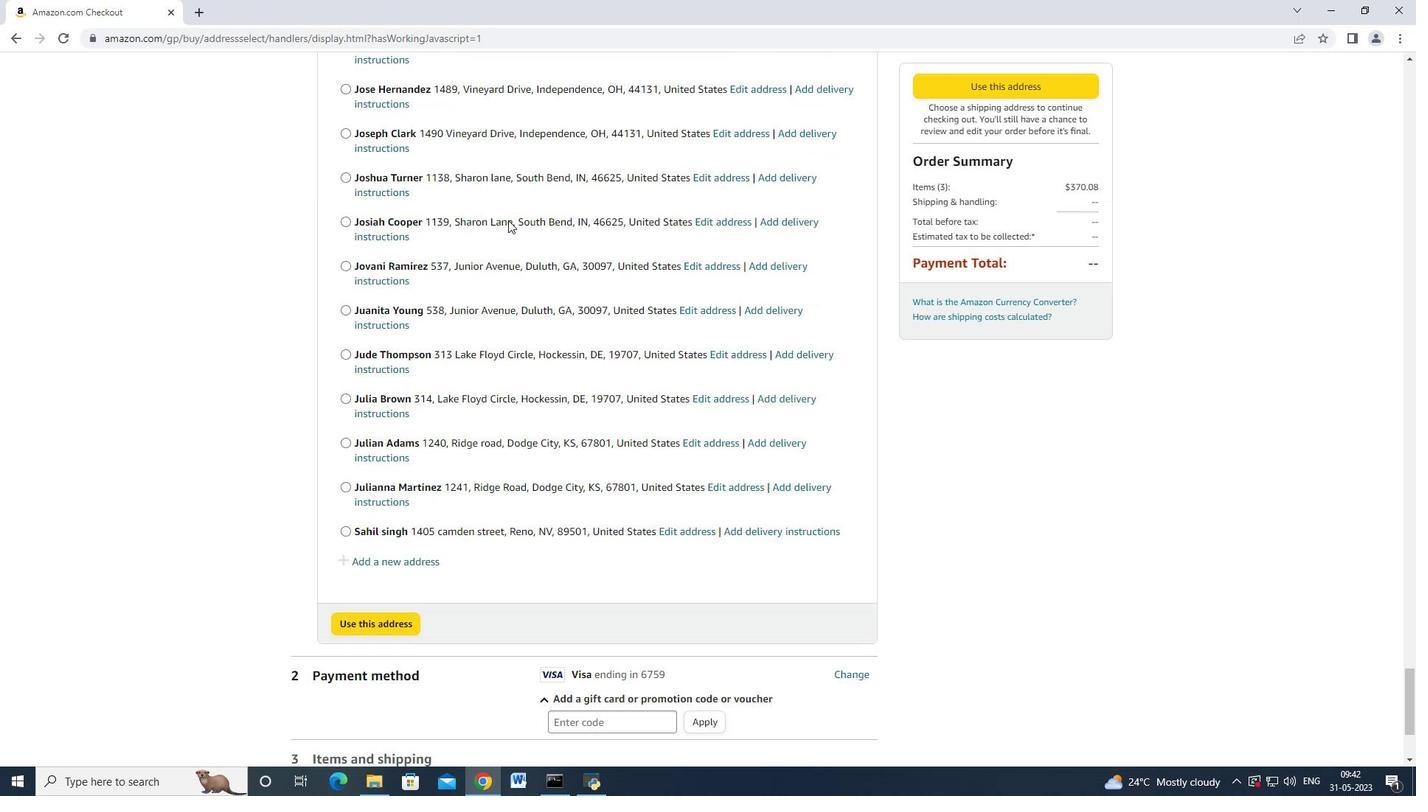 
Action: Mouse moved to (507, 221)
Screenshot: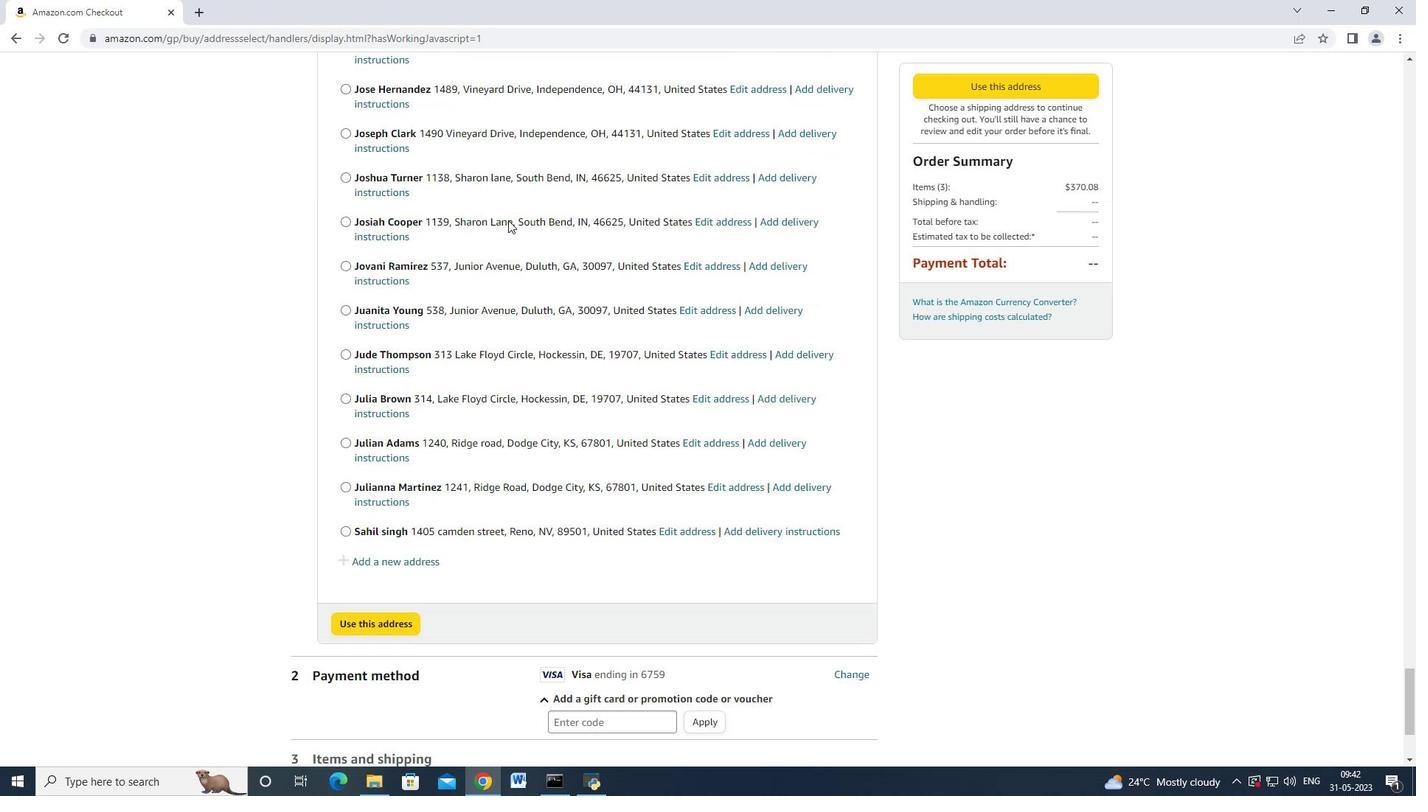 
Action: Mouse scrolled (507, 220) with delta (0, 0)
Screenshot: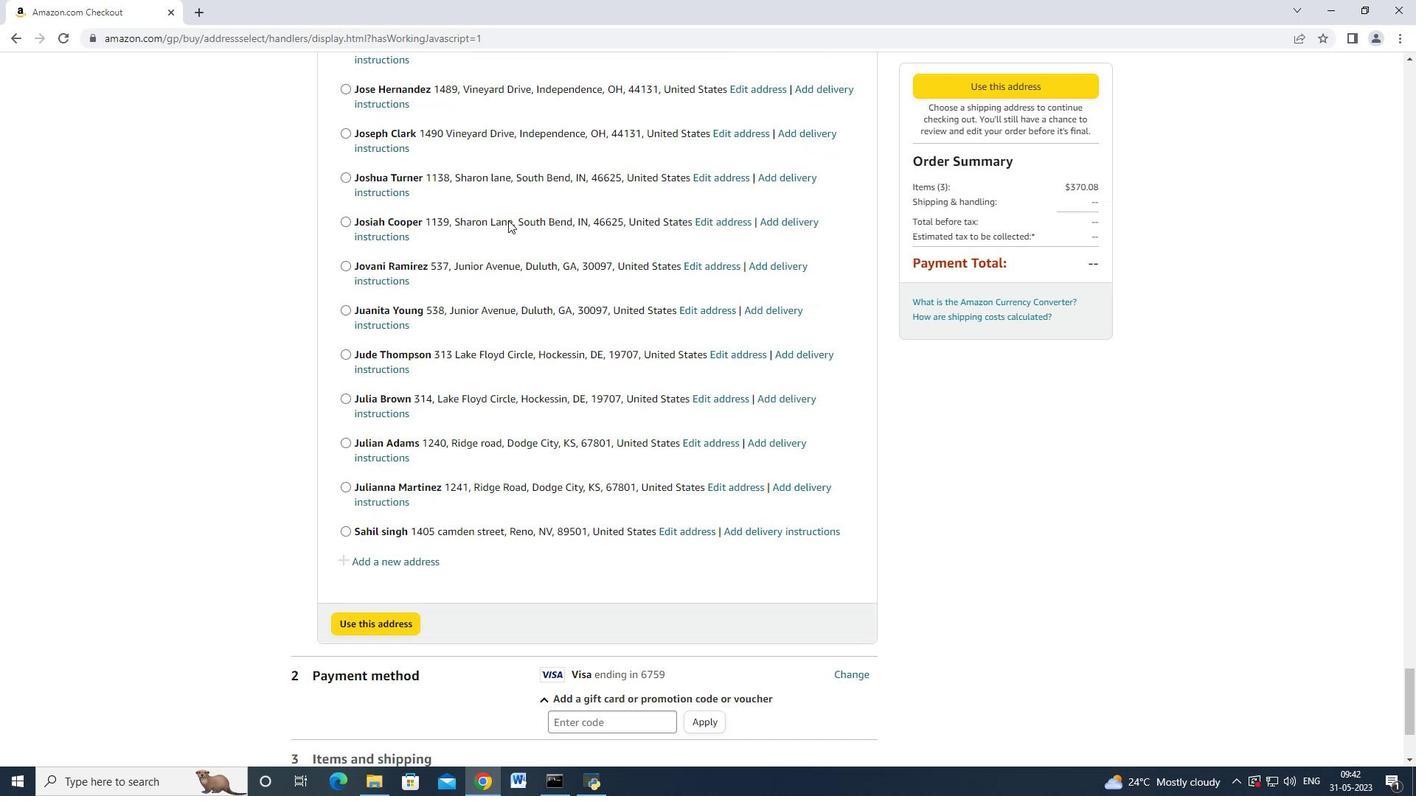 
Action: Mouse scrolled (507, 220) with delta (0, 0)
Screenshot: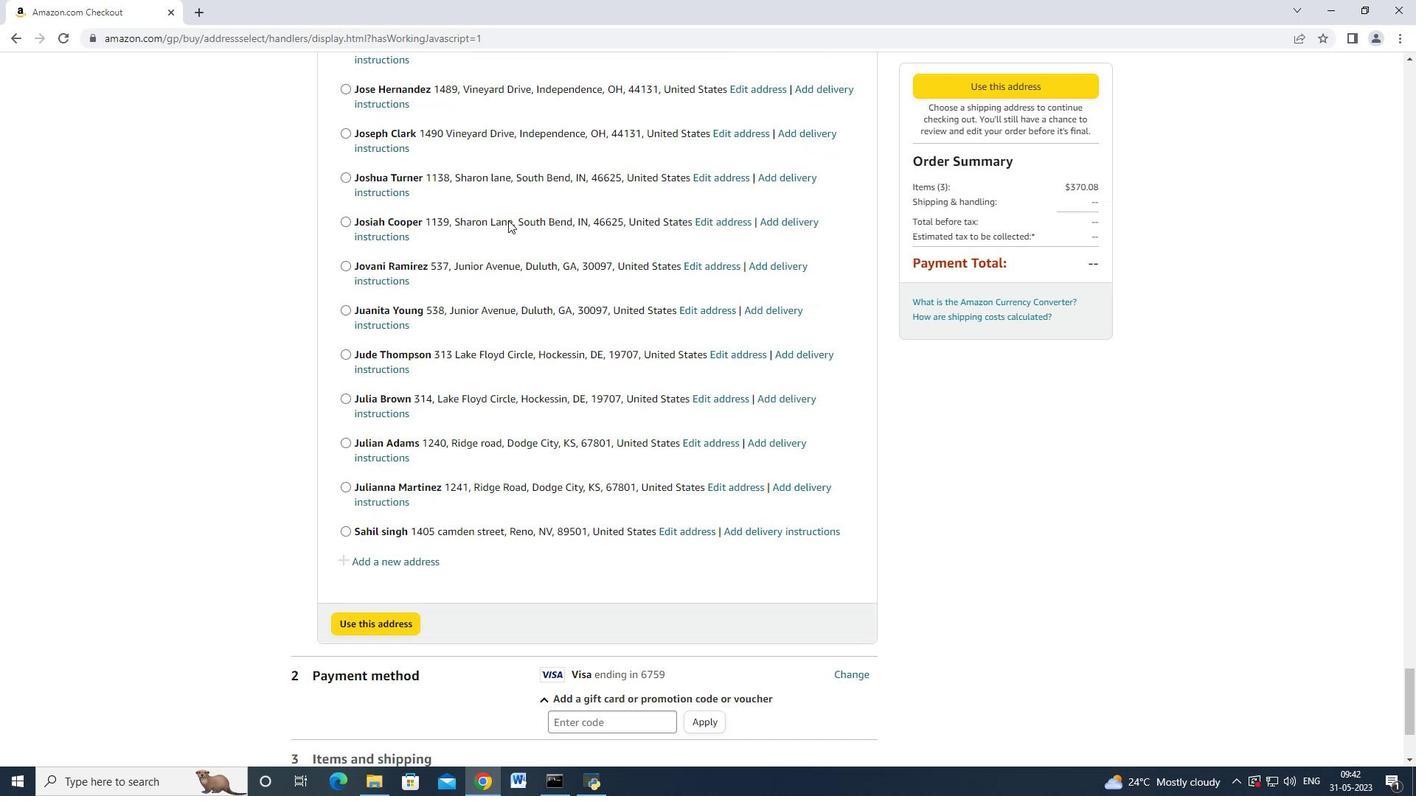 
Action: Mouse scrolled (507, 220) with delta (0, 0)
Screenshot: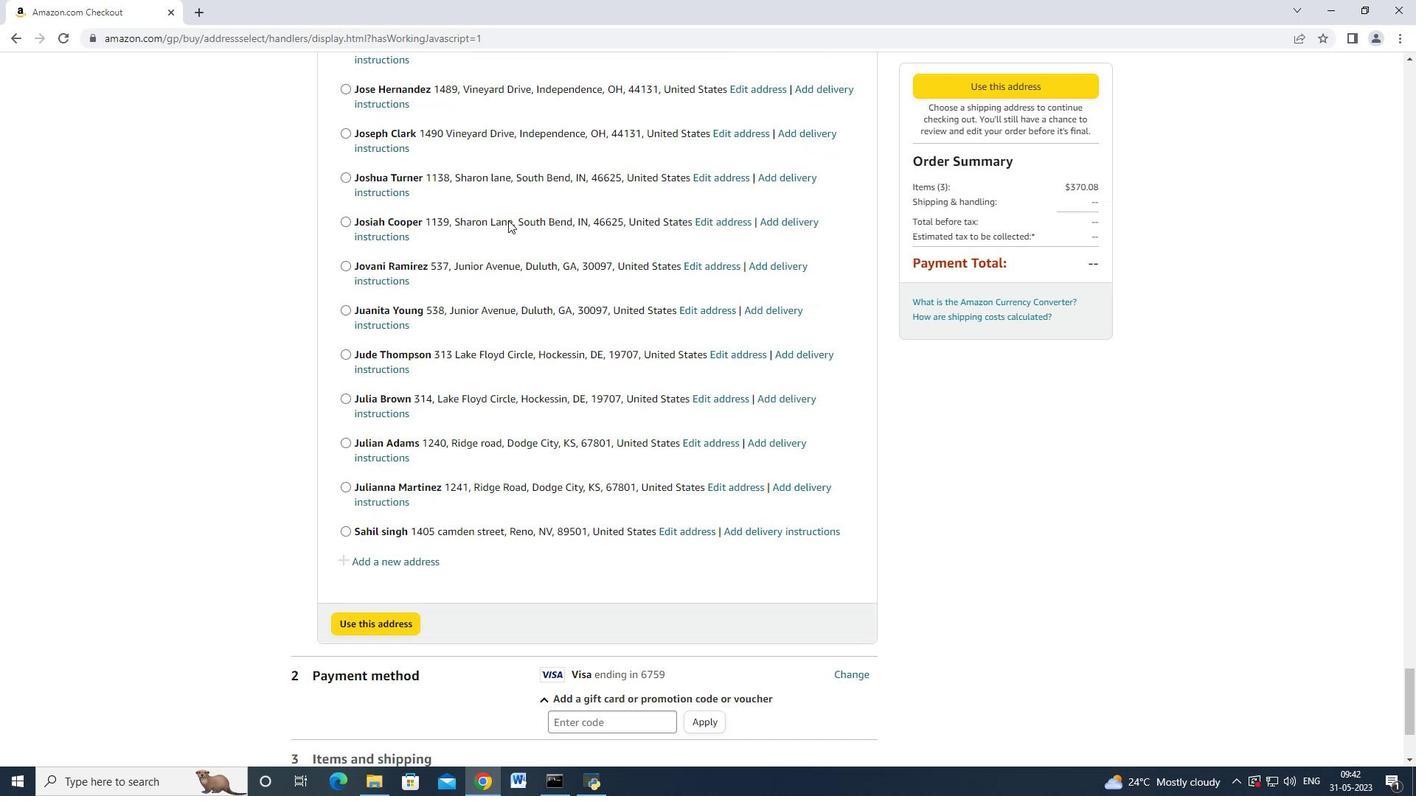 
Action: Mouse moved to (374, 351)
Screenshot: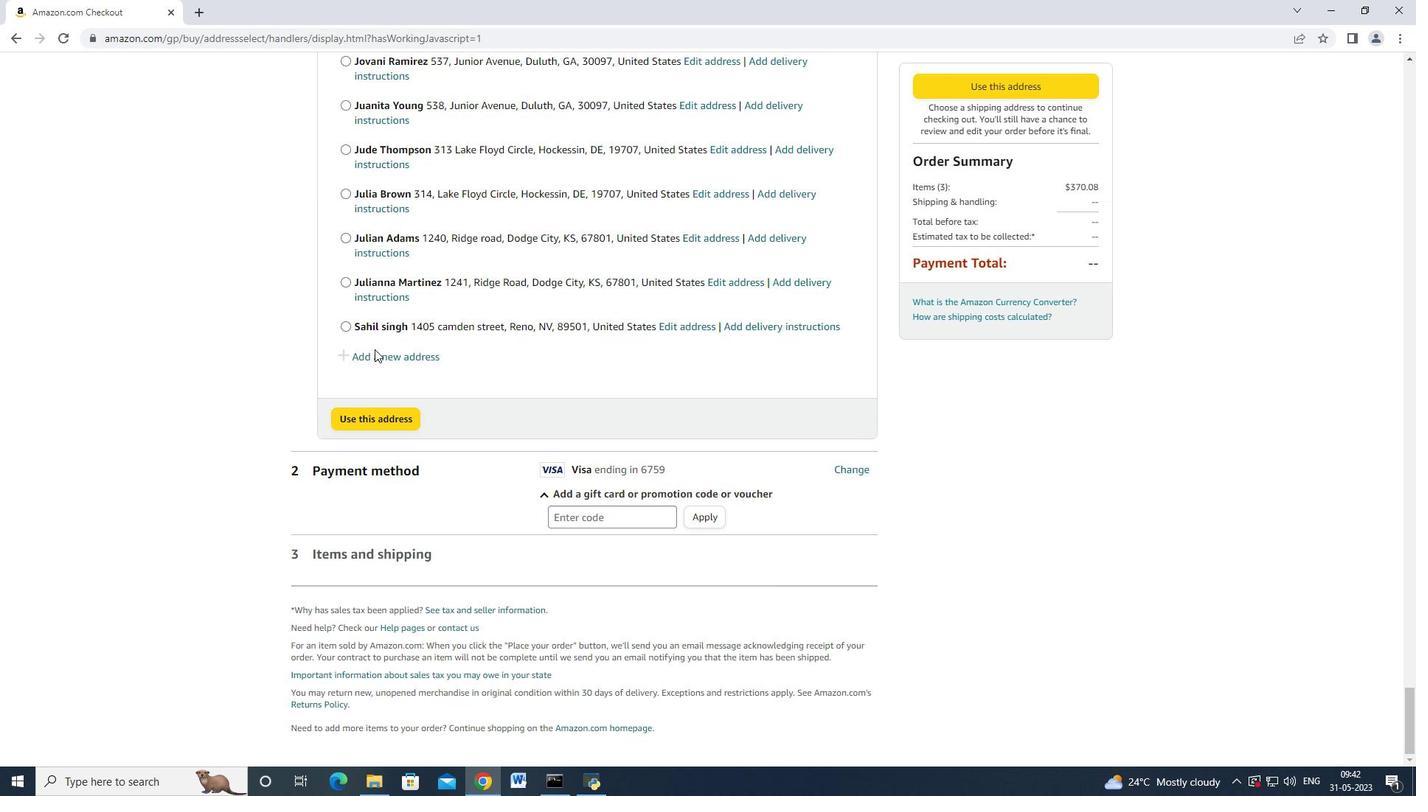 
Action: Mouse pressed left at (374, 351)
Screenshot: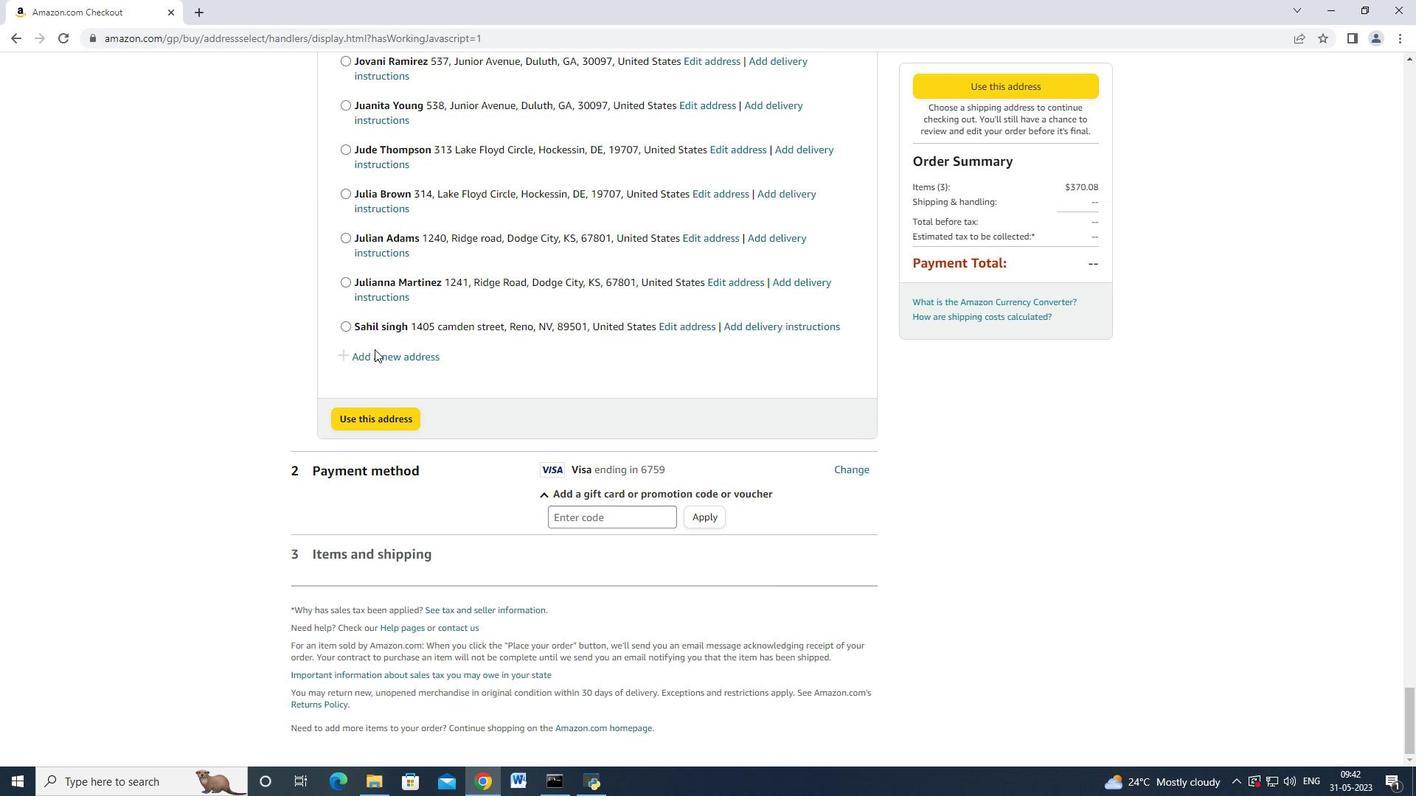 
Action: Mouse moved to (487, 356)
Screenshot: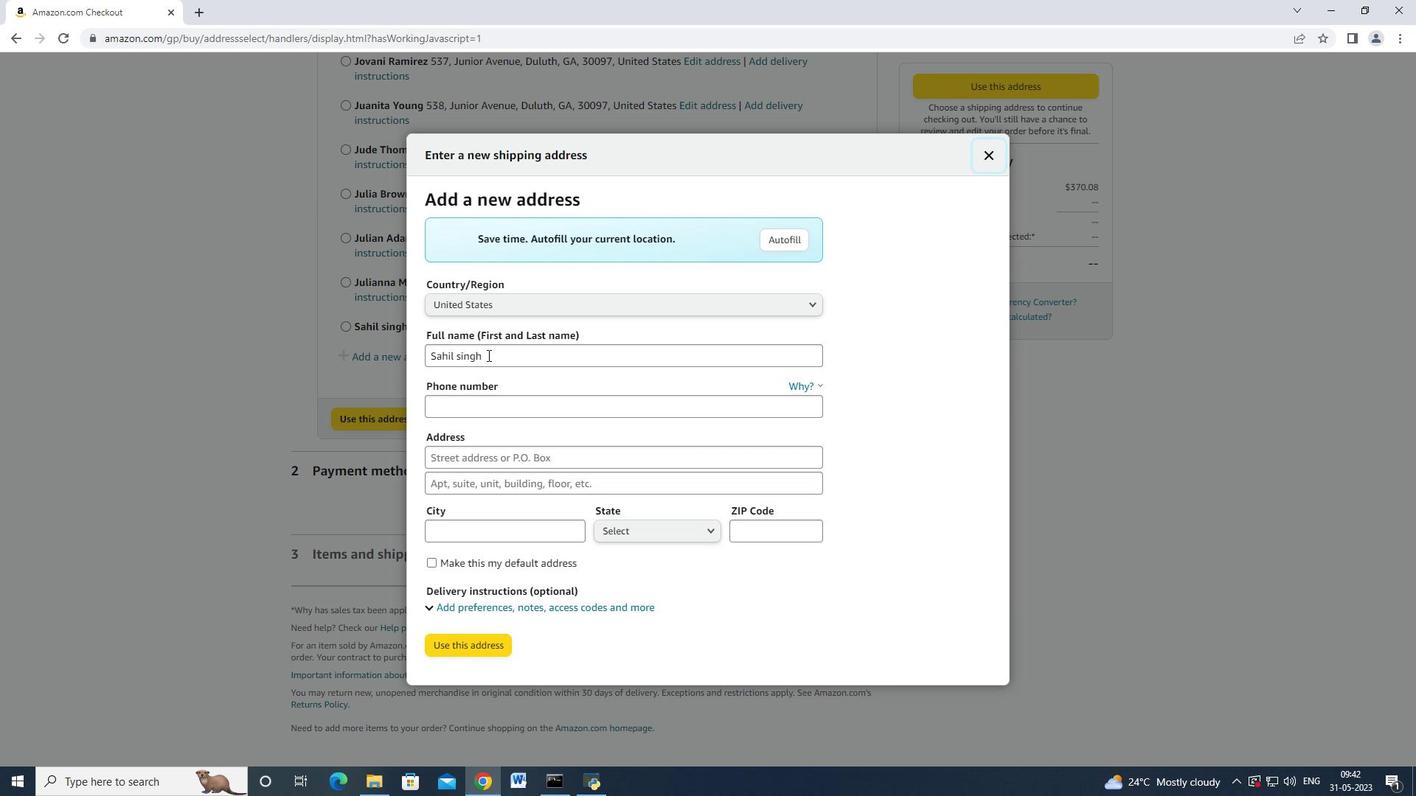
Action: Mouse pressed left at (487, 356)
Screenshot: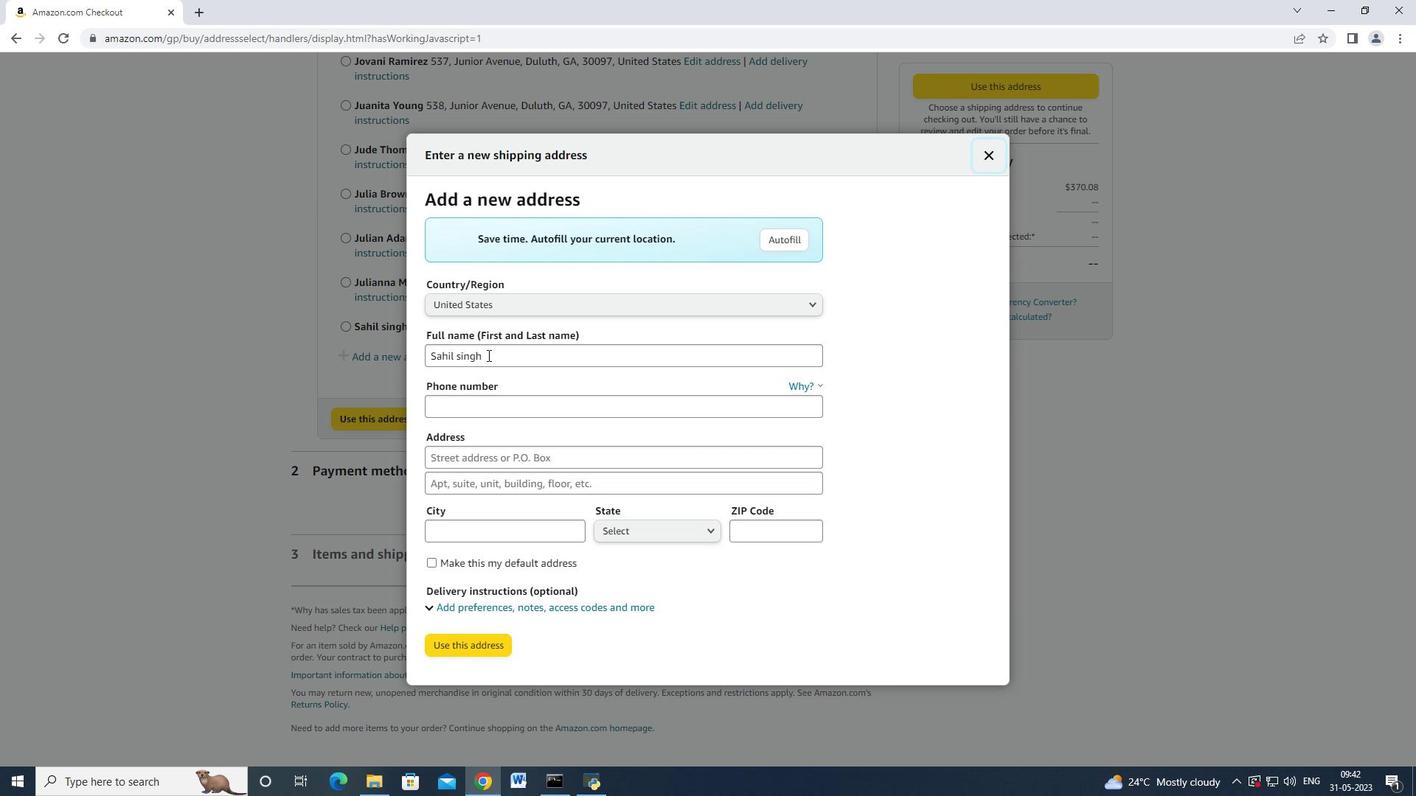 
Action: Mouse moved to (489, 359)
Screenshot: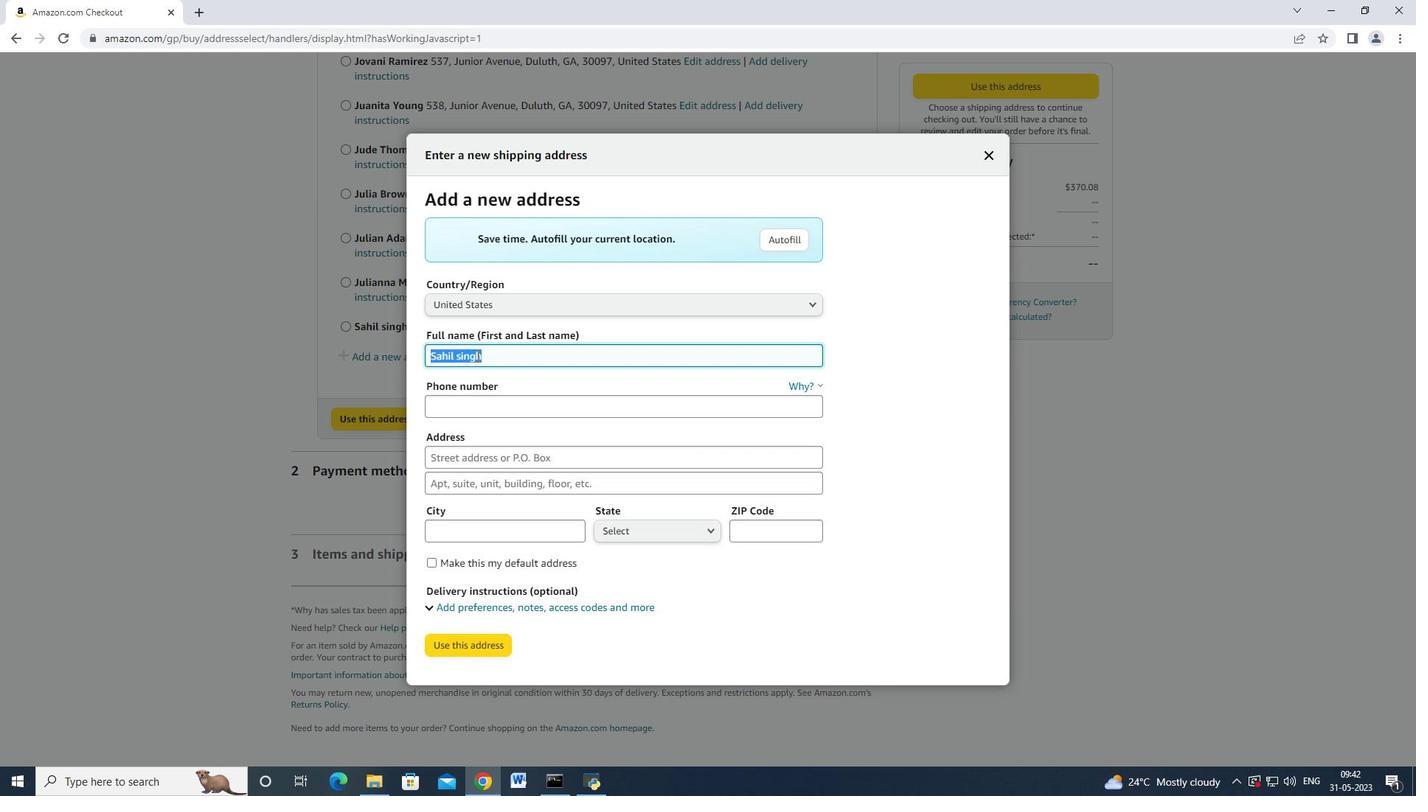 
Action: Key pressed <Key.backspace><Key.shift>Mark<Key.space><Key.shift_r>Ada<Key.backspace><Key.backspace><Key.backspace><Key.backspace><Key.backspace><Key.backspace><Key.backspace><Key.backspace><Key.backspace><Key.shift><Key.shift><Key.shift><Key.shift><Key.shift><Key.shift><Key.shift>Jazmin<Key.space><Key.shift_r>Davis<Key.space><Key.tab><Key.tab>
Screenshot: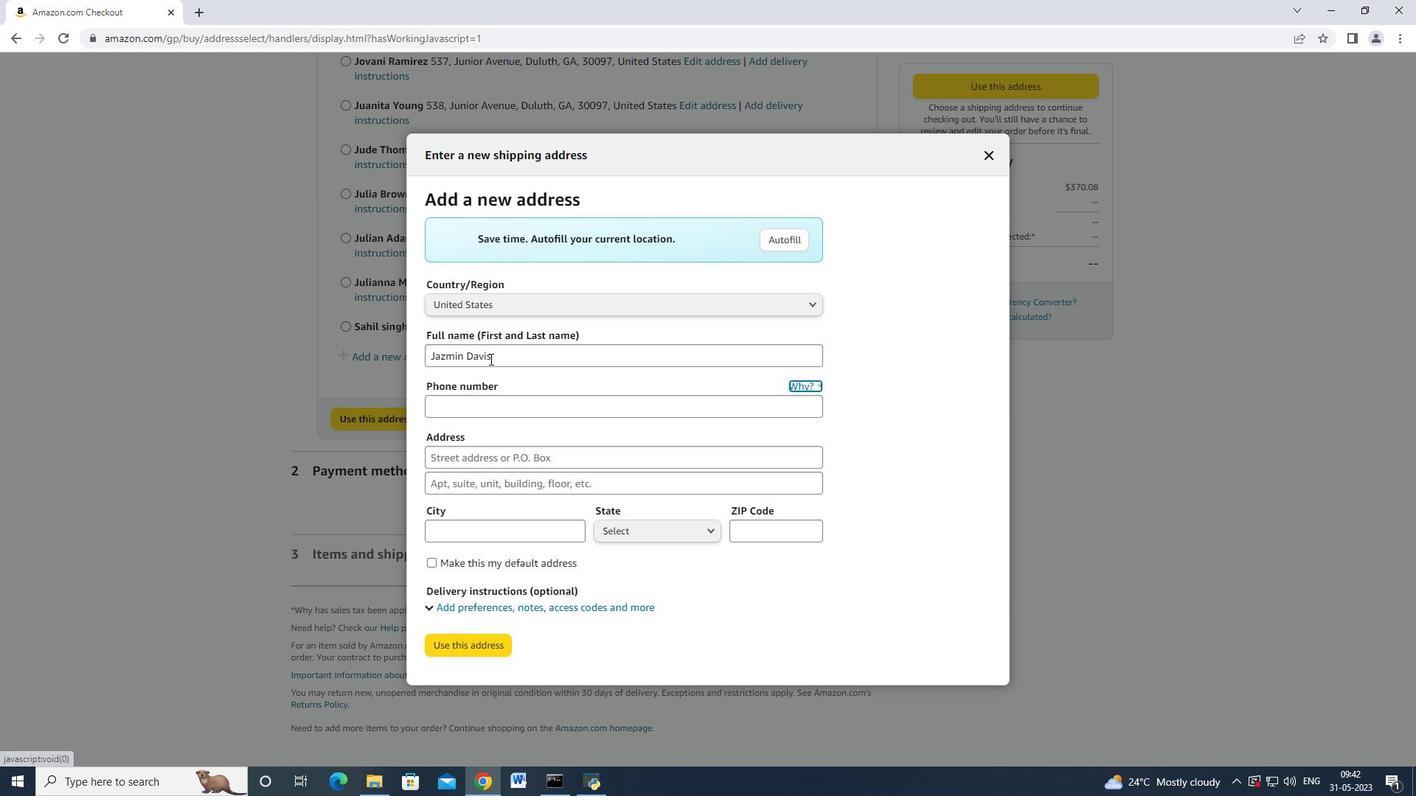 
Action: Mouse moved to (513, 357)
Screenshot: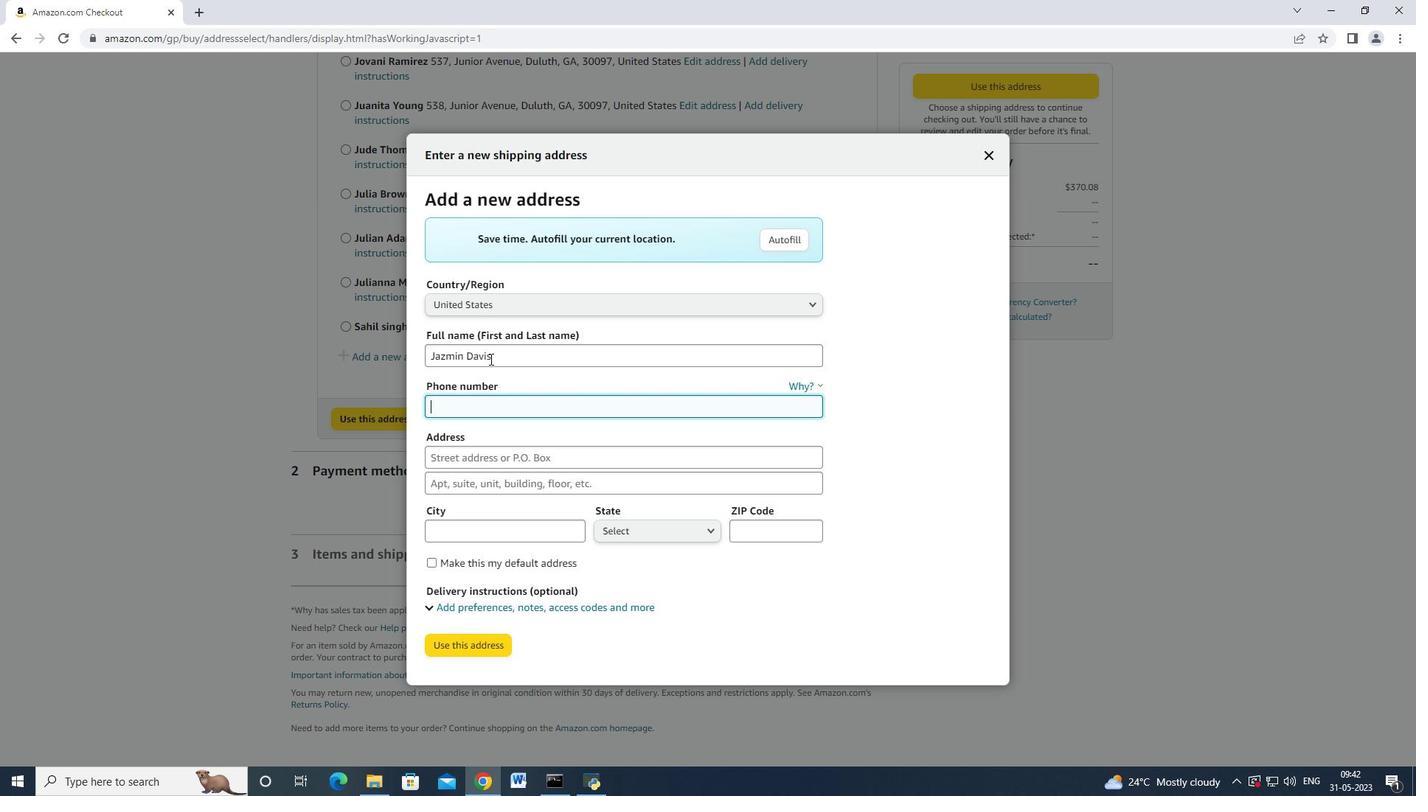 
Action: Key pressed 8585770212<Key.tab>2102<Key.space><Key.shift>Pike<Key.space><Key.shift_r>Street<Key.space><Key.tab><Key.tab><Key.shift_r>San<Key.space><Key.shift_r>Deigo
Screenshot: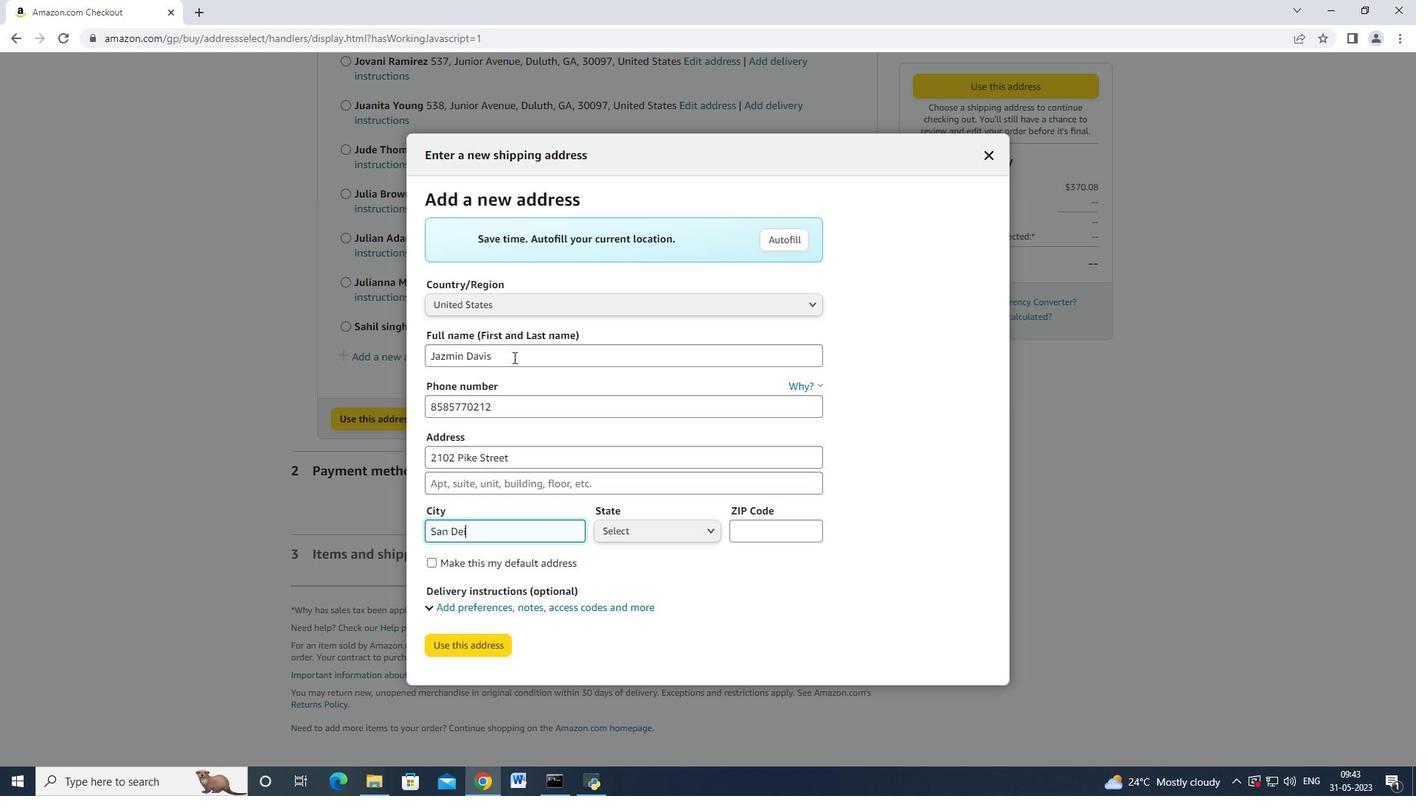 
Action: Mouse moved to (633, 533)
Screenshot: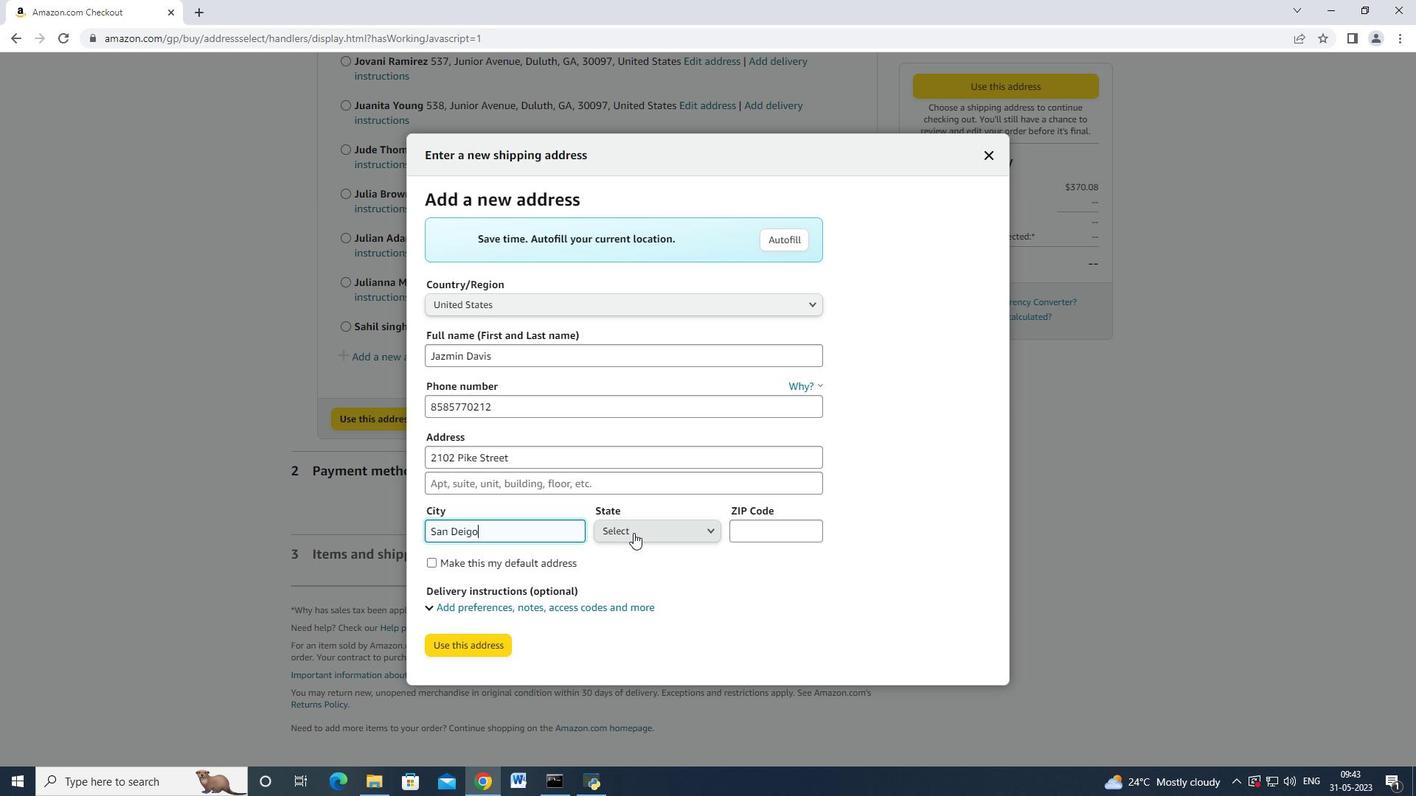 
Action: Mouse pressed left at (633, 533)
Screenshot: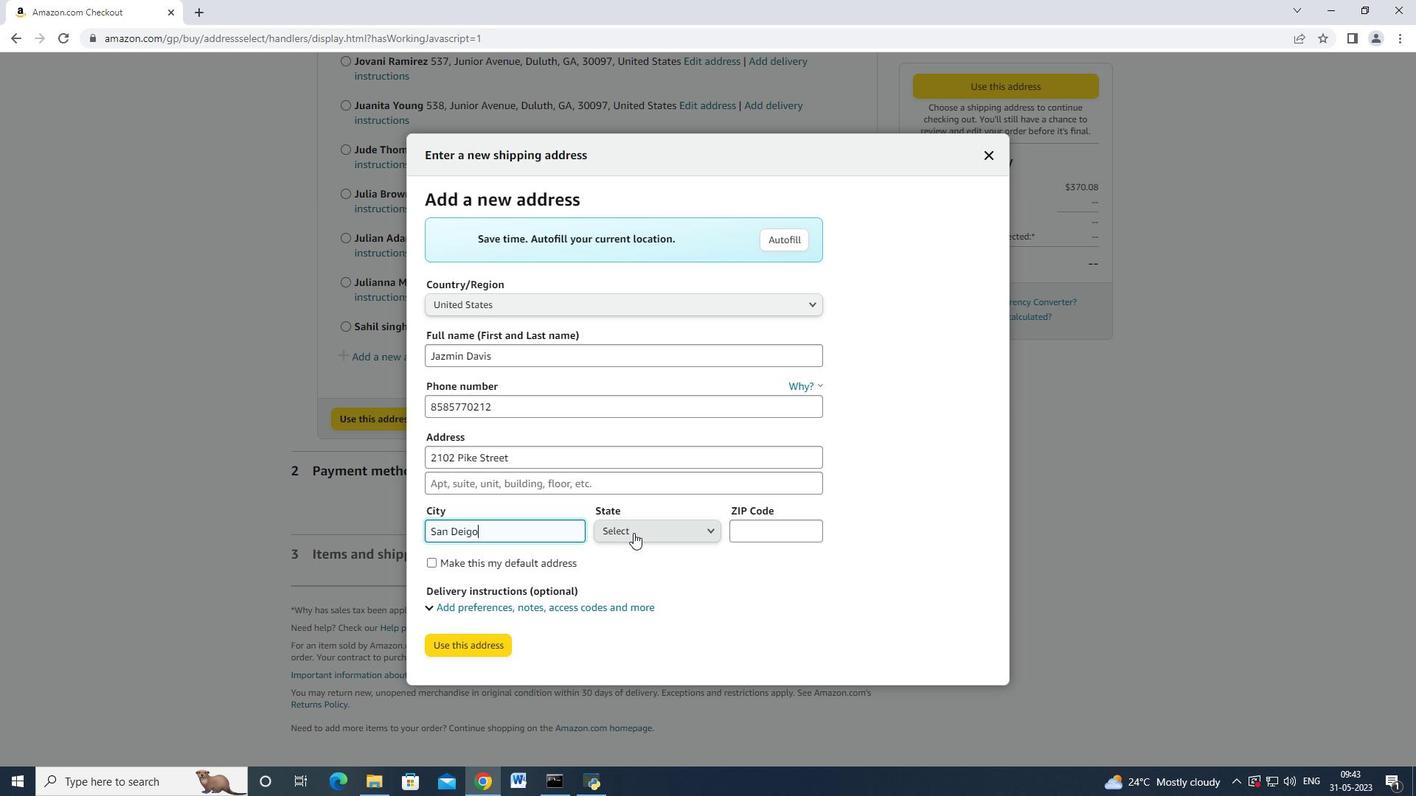 
Action: Mouse moved to (675, 242)
Screenshot: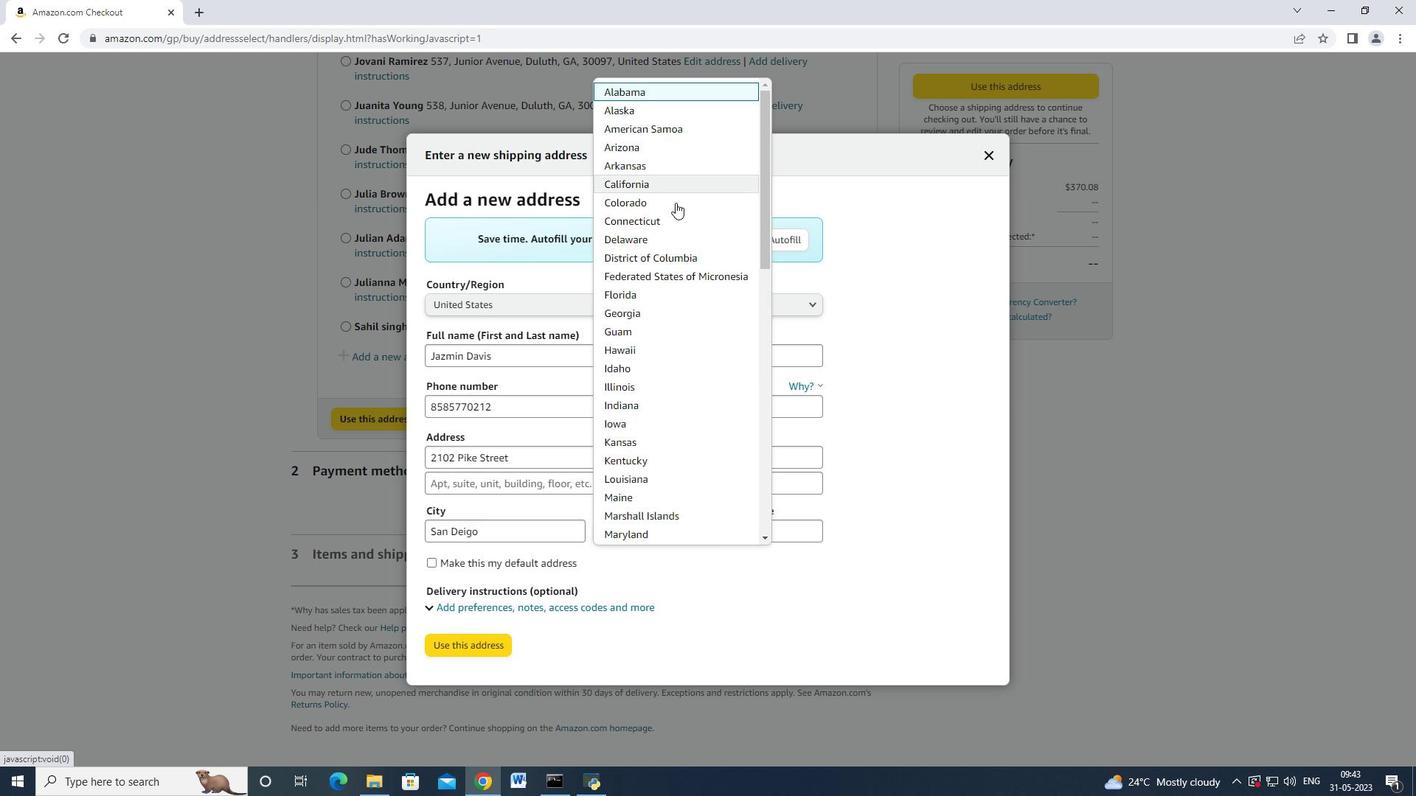 
Action: Mouse scrolled (675, 241) with delta (0, 0)
Screenshot: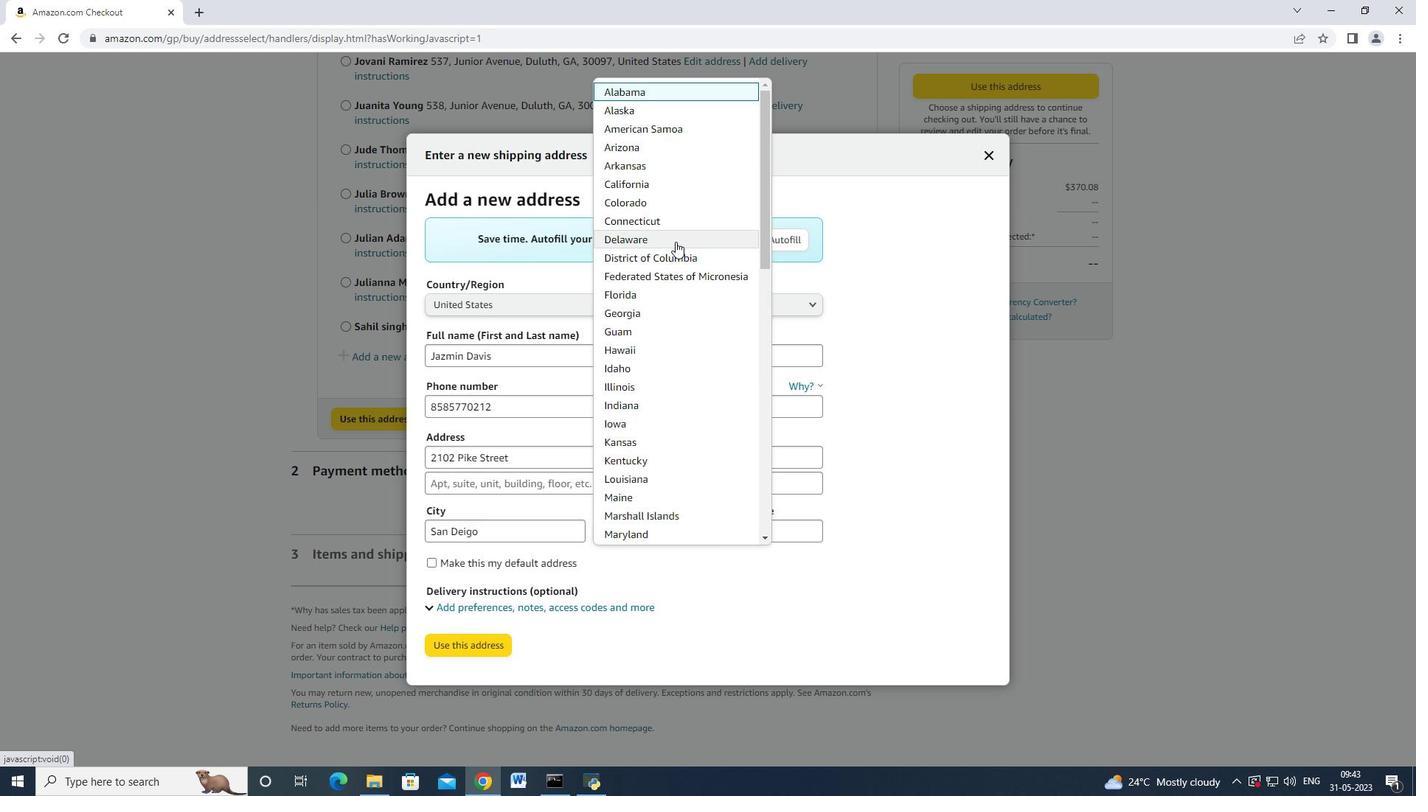 
Action: Mouse scrolled (675, 242) with delta (0, 0)
Screenshot: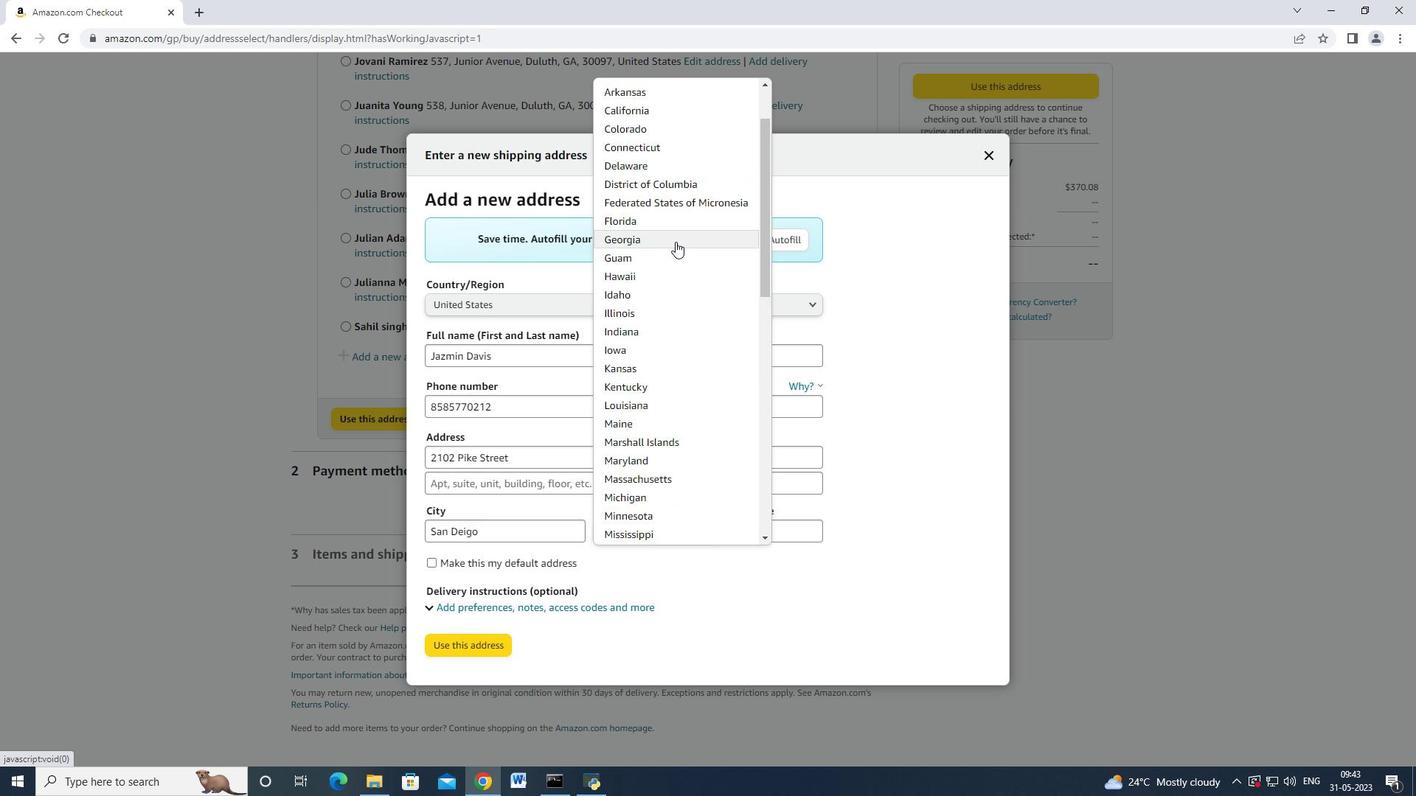 
Action: Mouse scrolled (675, 242) with delta (0, 0)
Screenshot: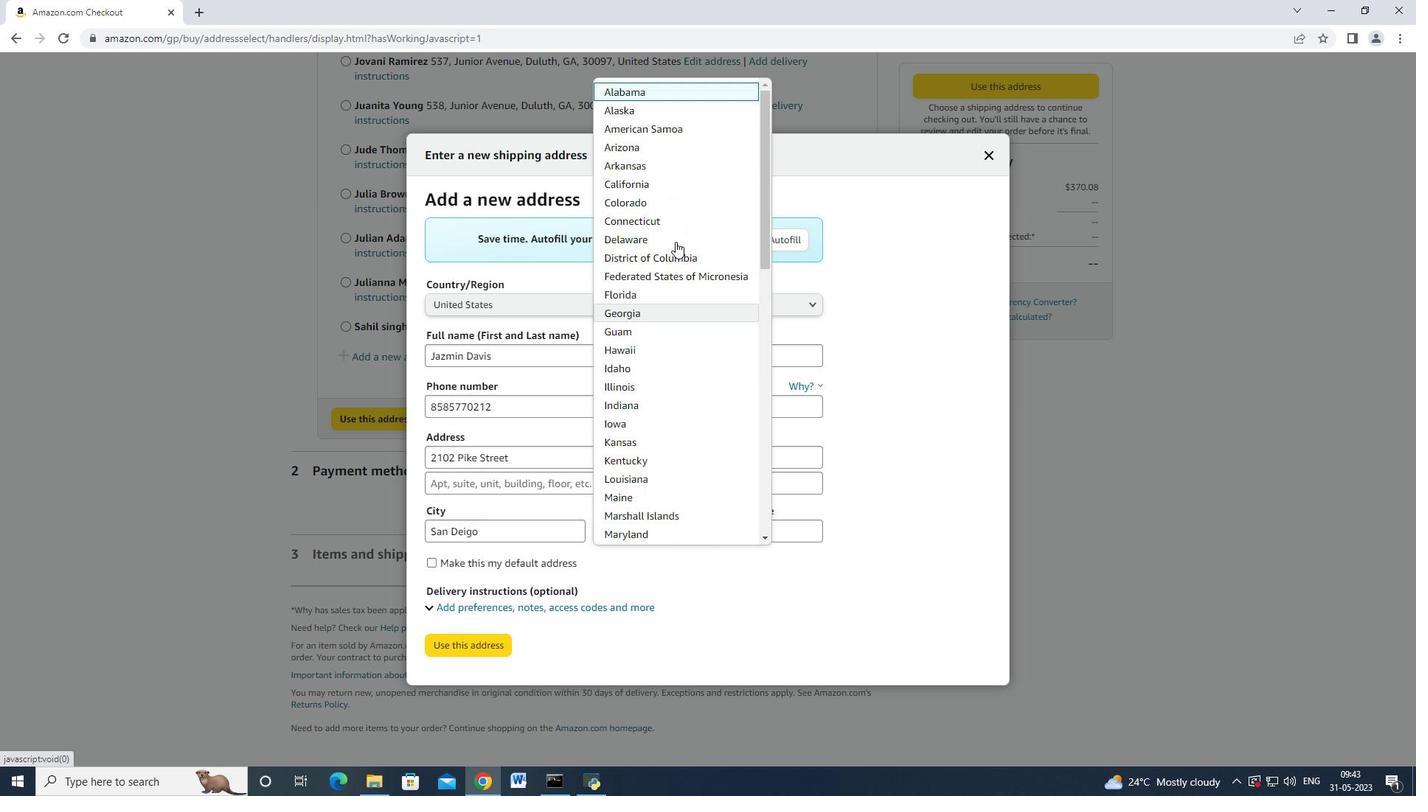 
Action: Mouse moved to (640, 186)
Screenshot: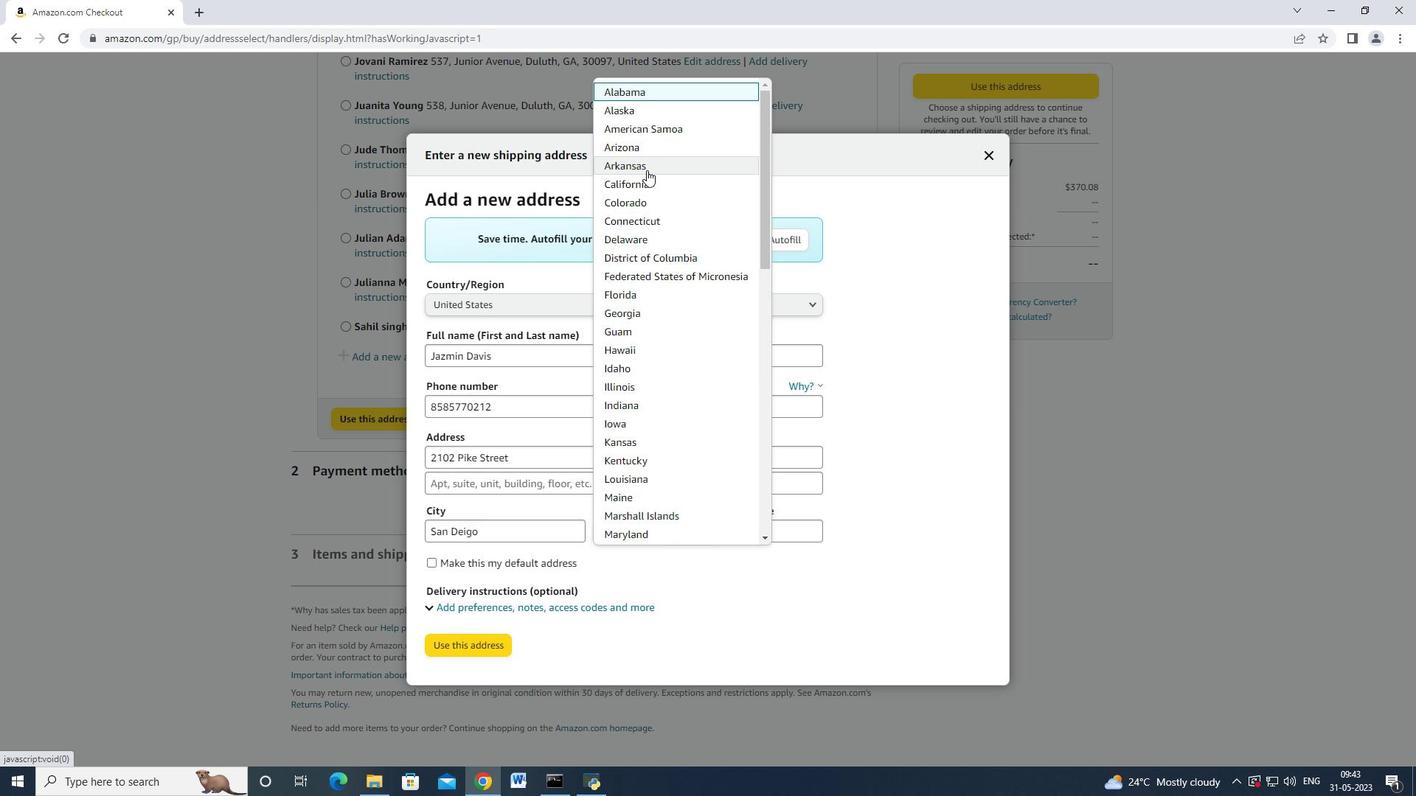 
Action: Mouse pressed left at (640, 186)
Screenshot: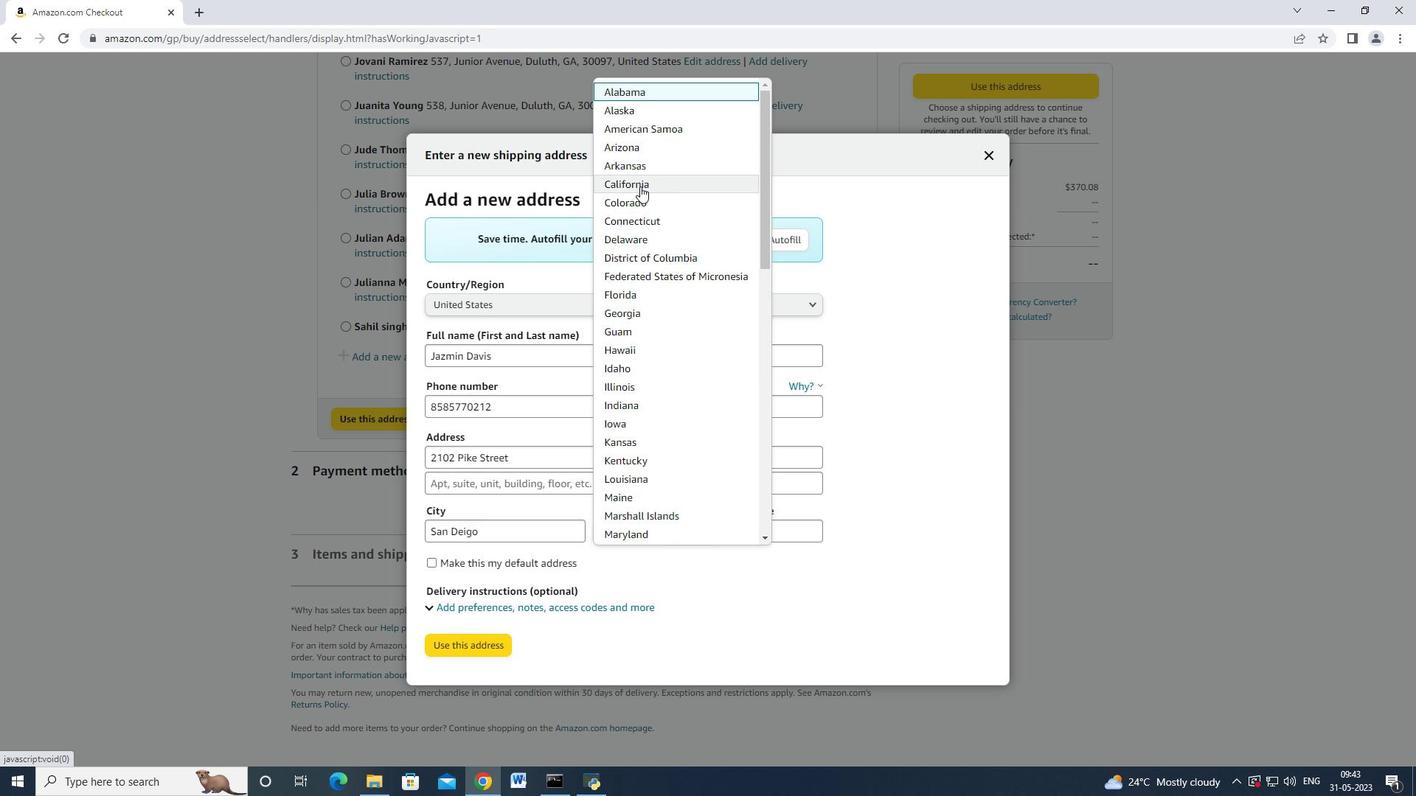 
Action: Mouse moved to (785, 532)
Screenshot: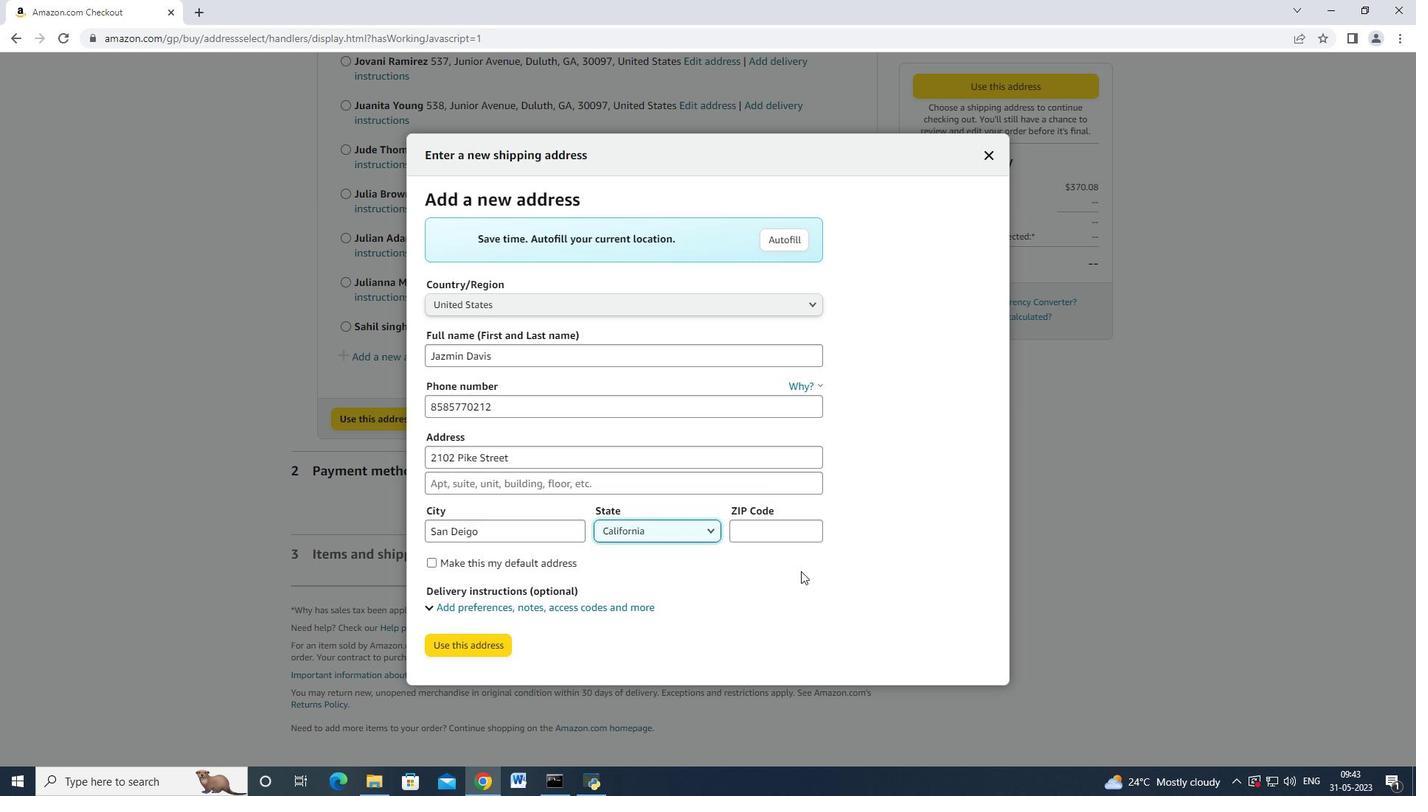 
Action: Mouse pressed left at (785, 532)
Screenshot: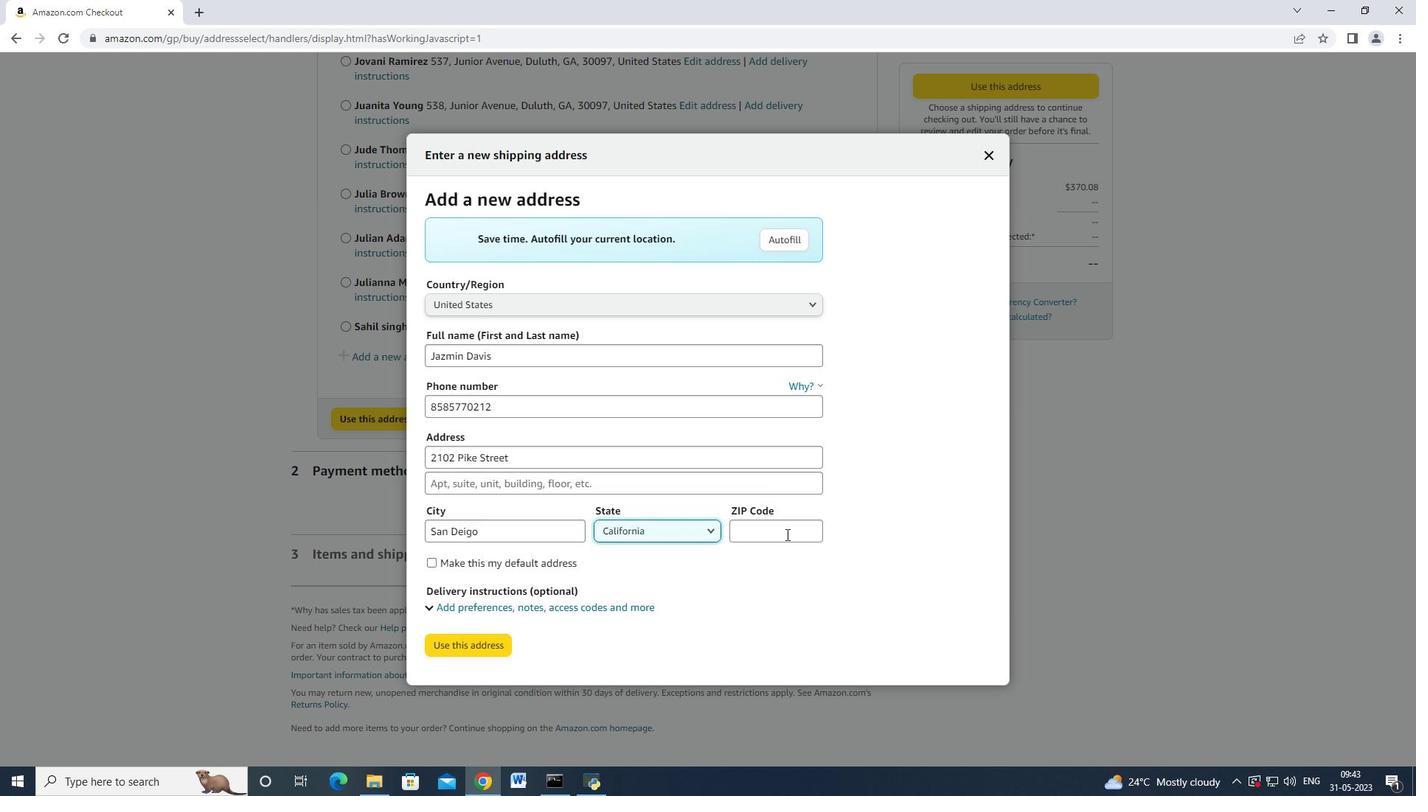 
Action: Mouse moved to (785, 532)
Screenshot: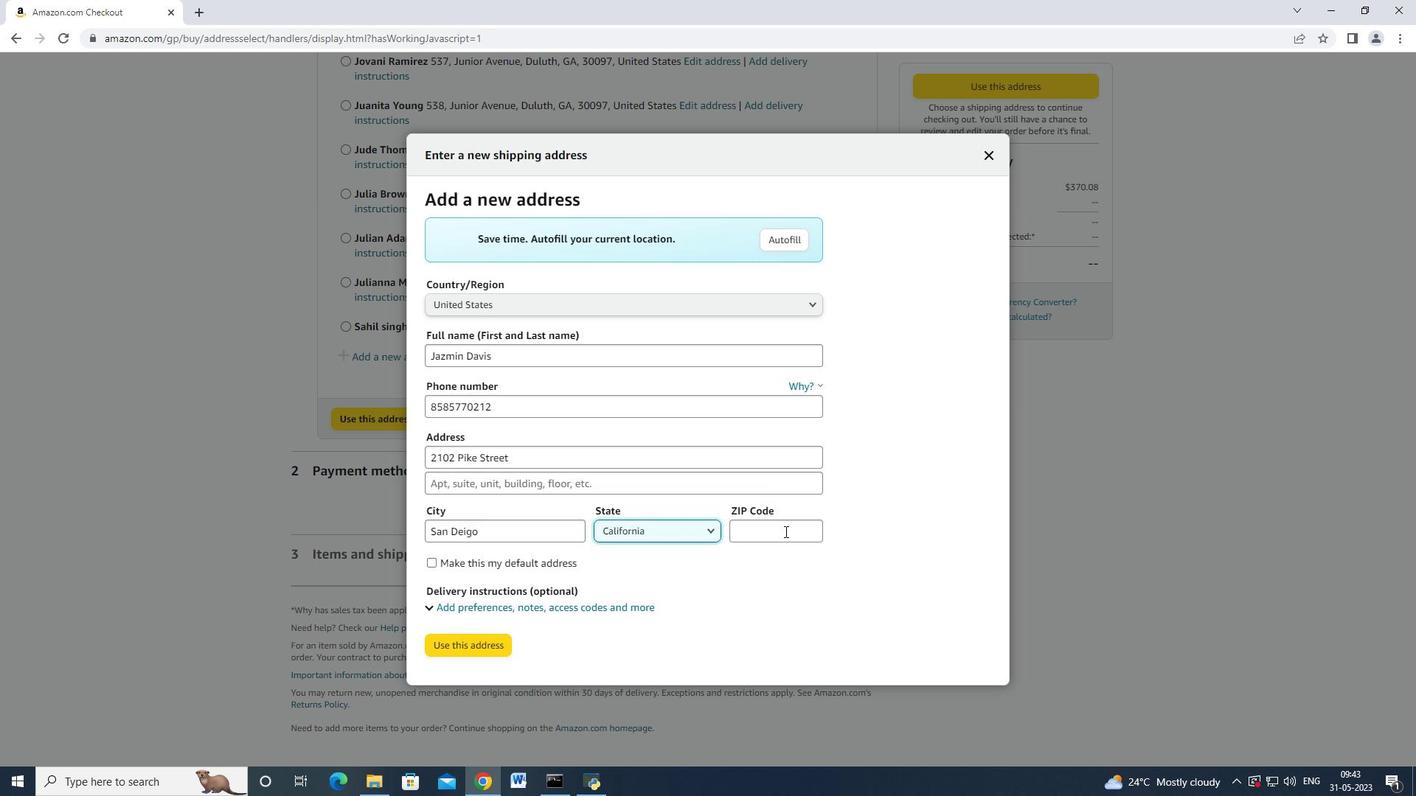 
Action: Key pressed 92126
Screenshot: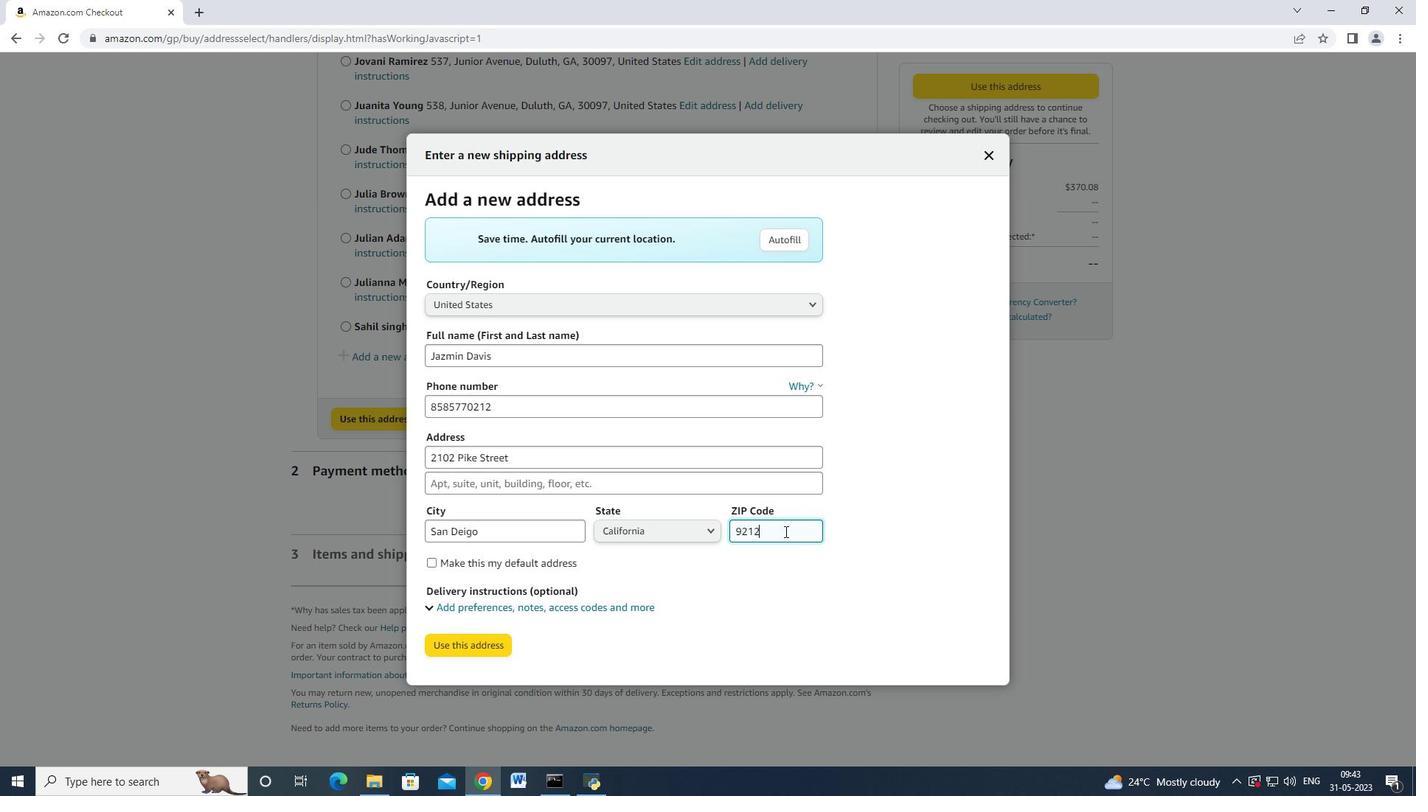 
Action: Mouse moved to (475, 647)
Screenshot: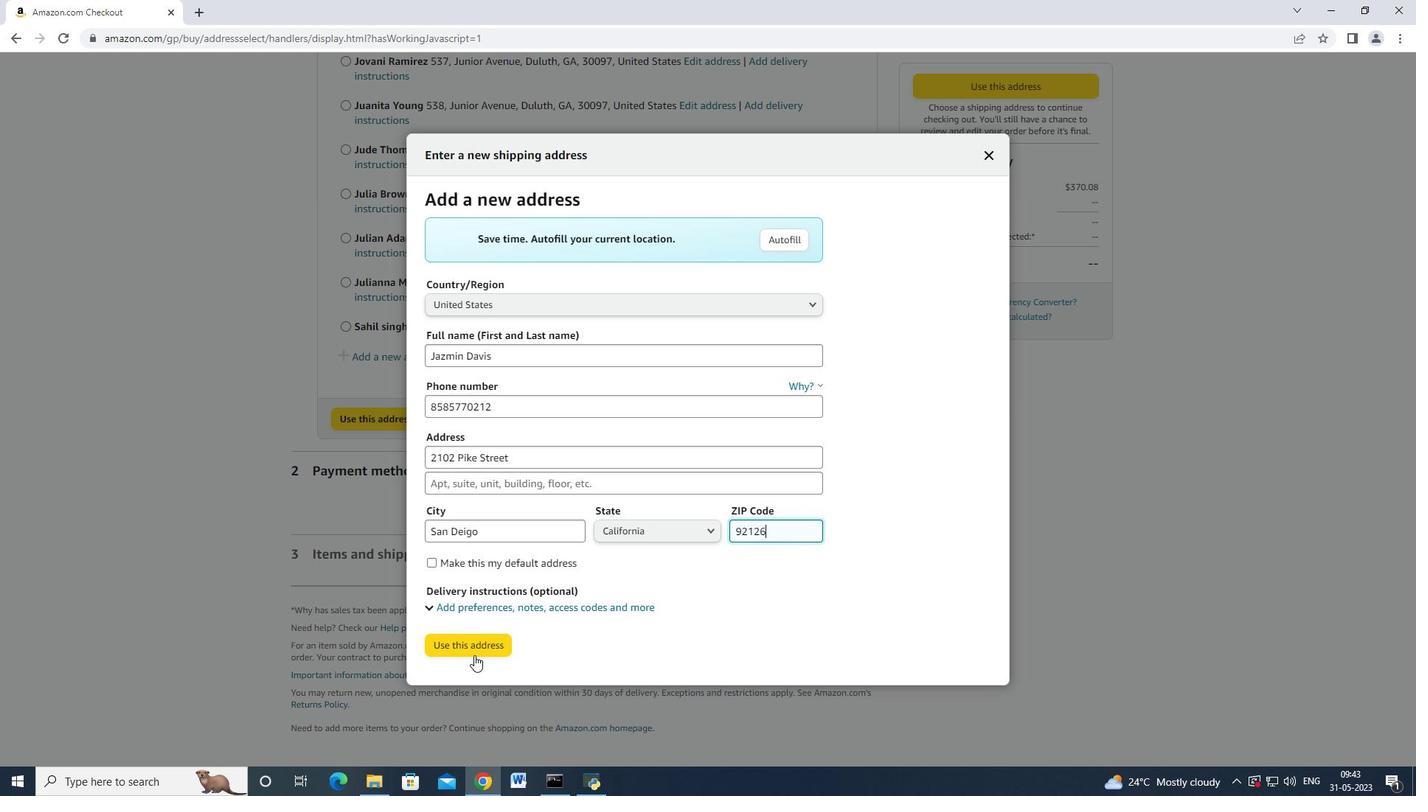 
Action: Mouse pressed left at (475, 647)
Screenshot: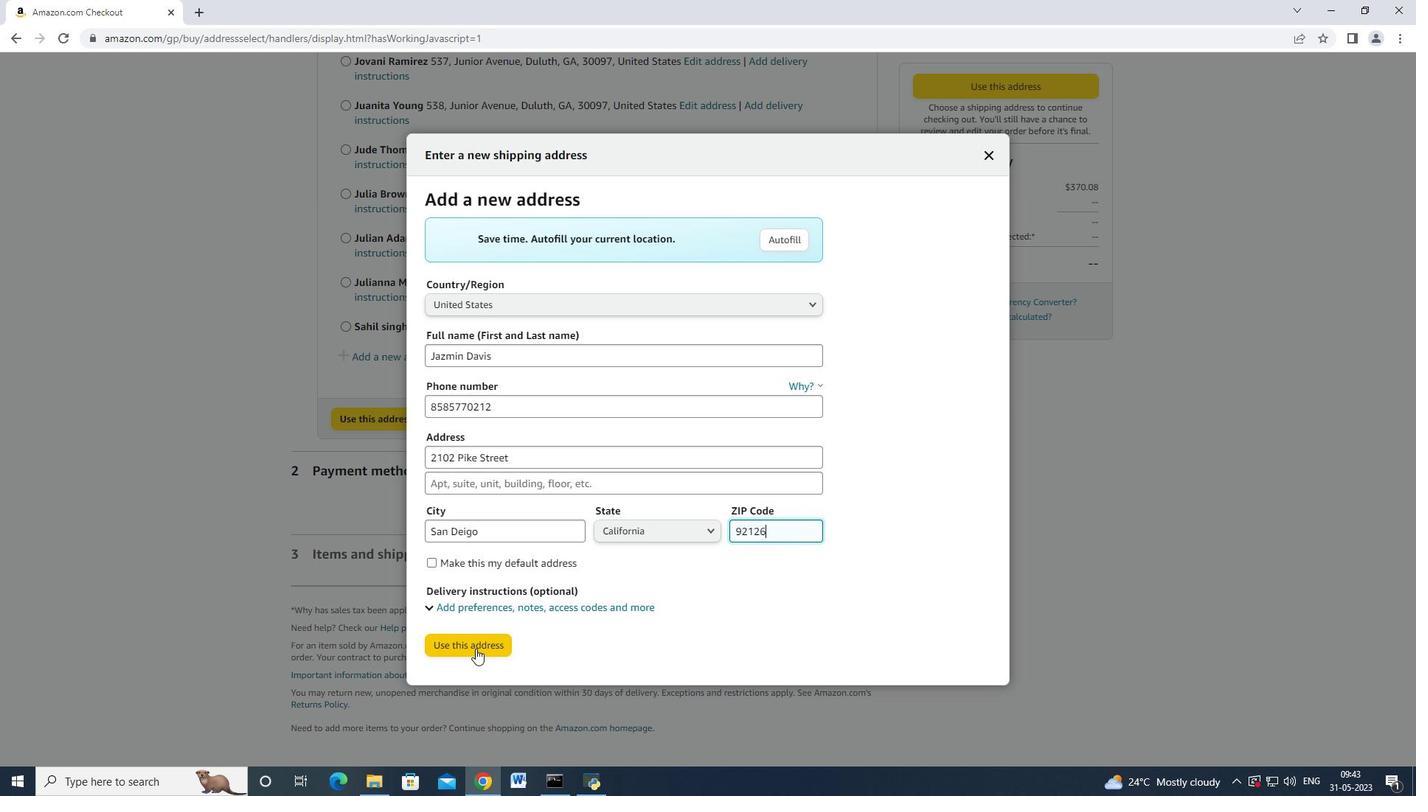 
Action: Mouse moved to (446, 277)
Screenshot: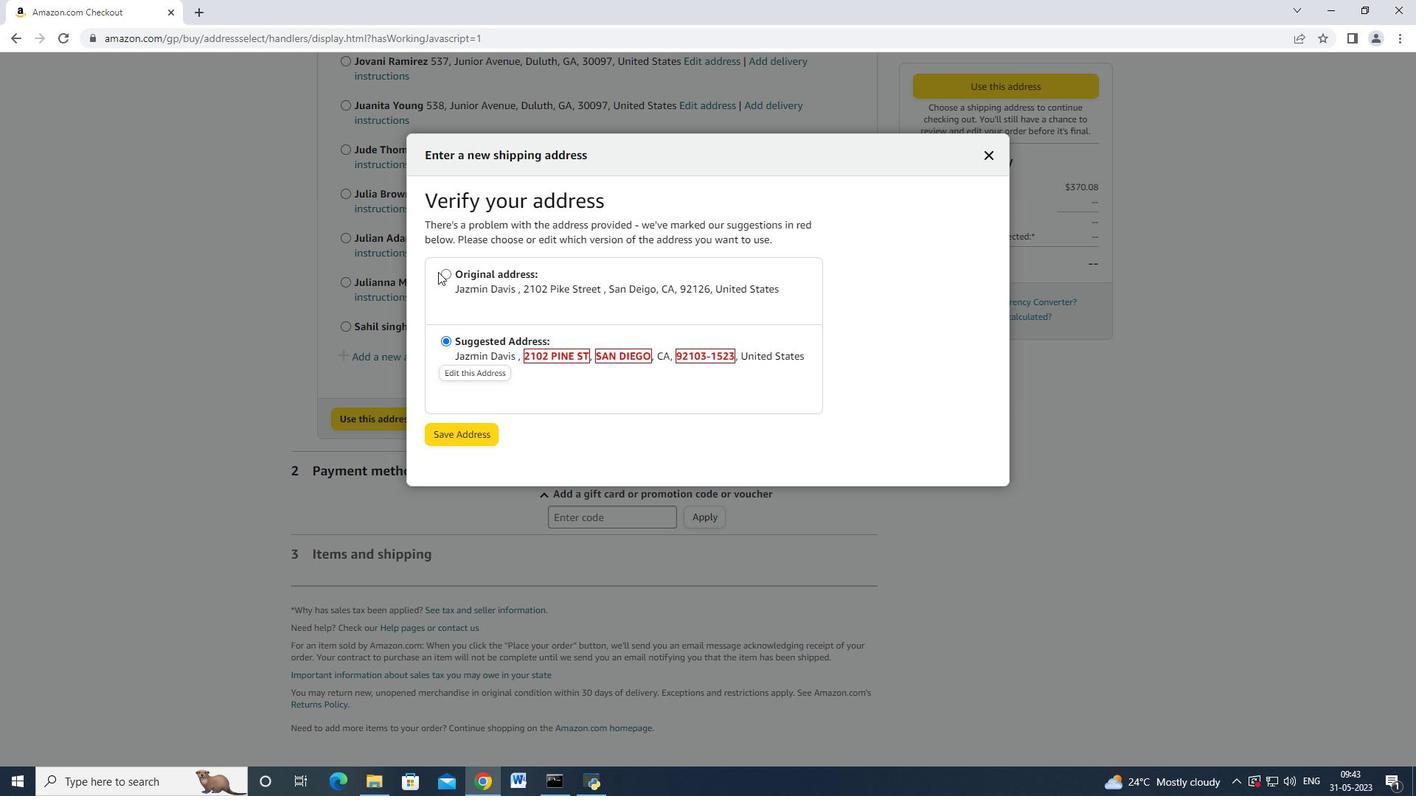 
Action: Mouse pressed left at (446, 277)
Screenshot: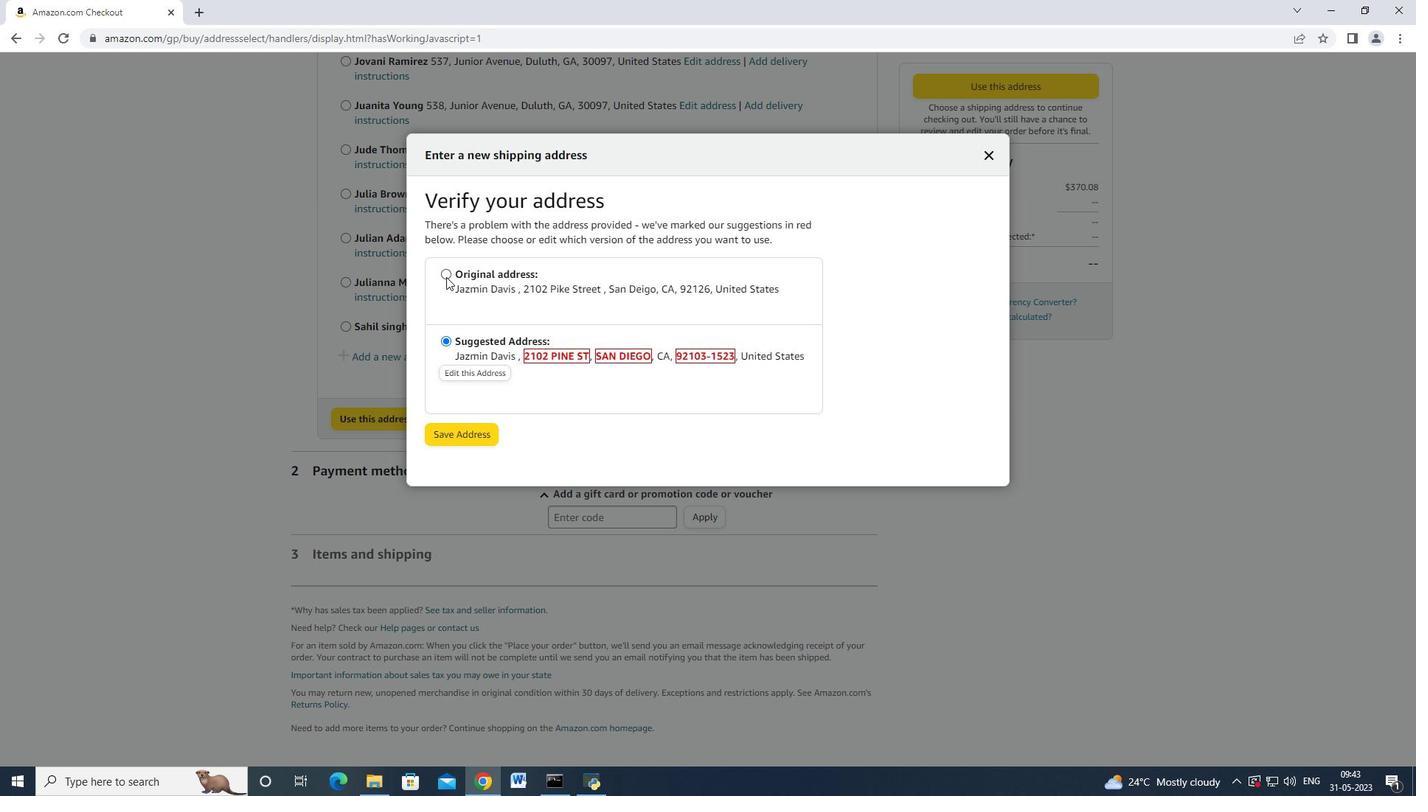 
Action: Mouse moved to (468, 428)
Screenshot: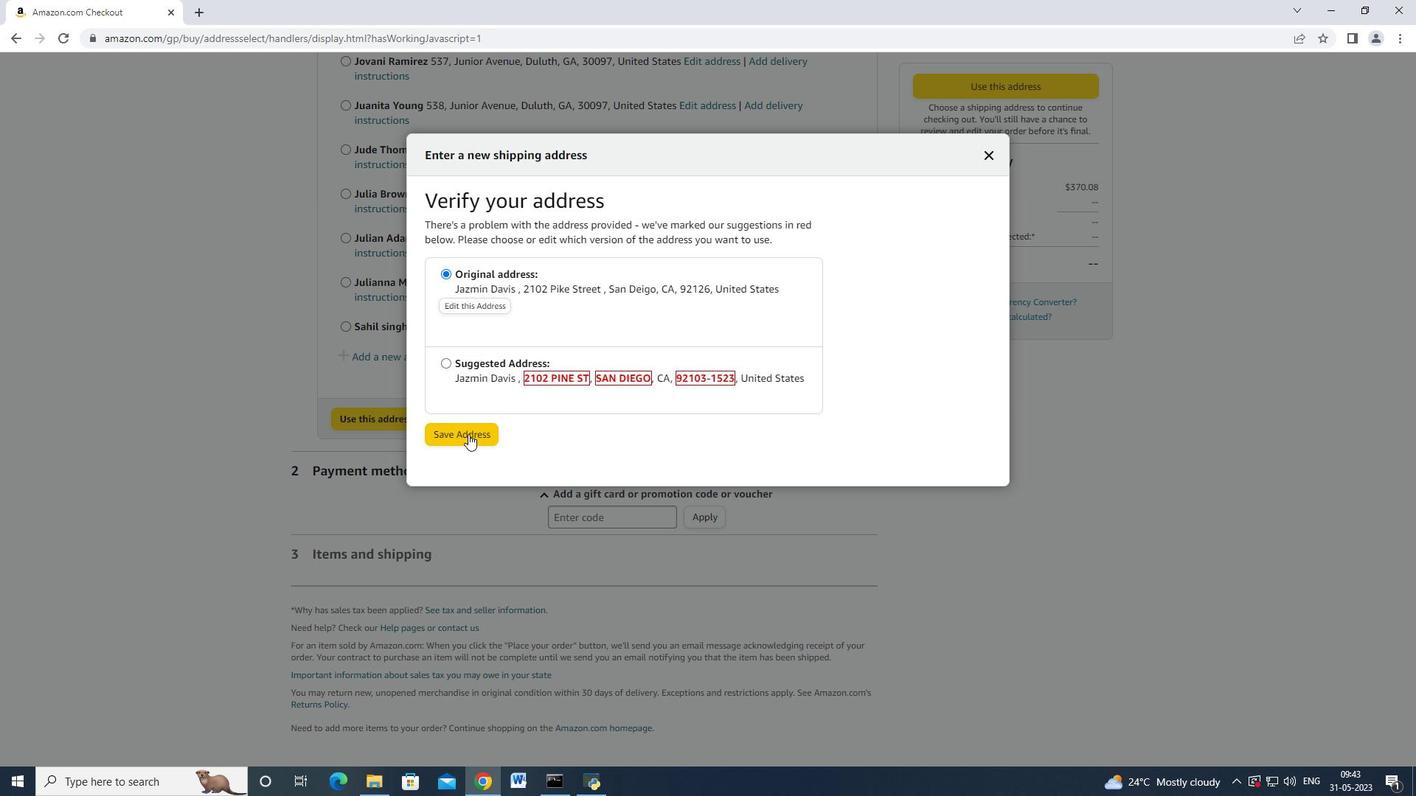 
Action: Mouse pressed left at (468, 428)
Screenshot: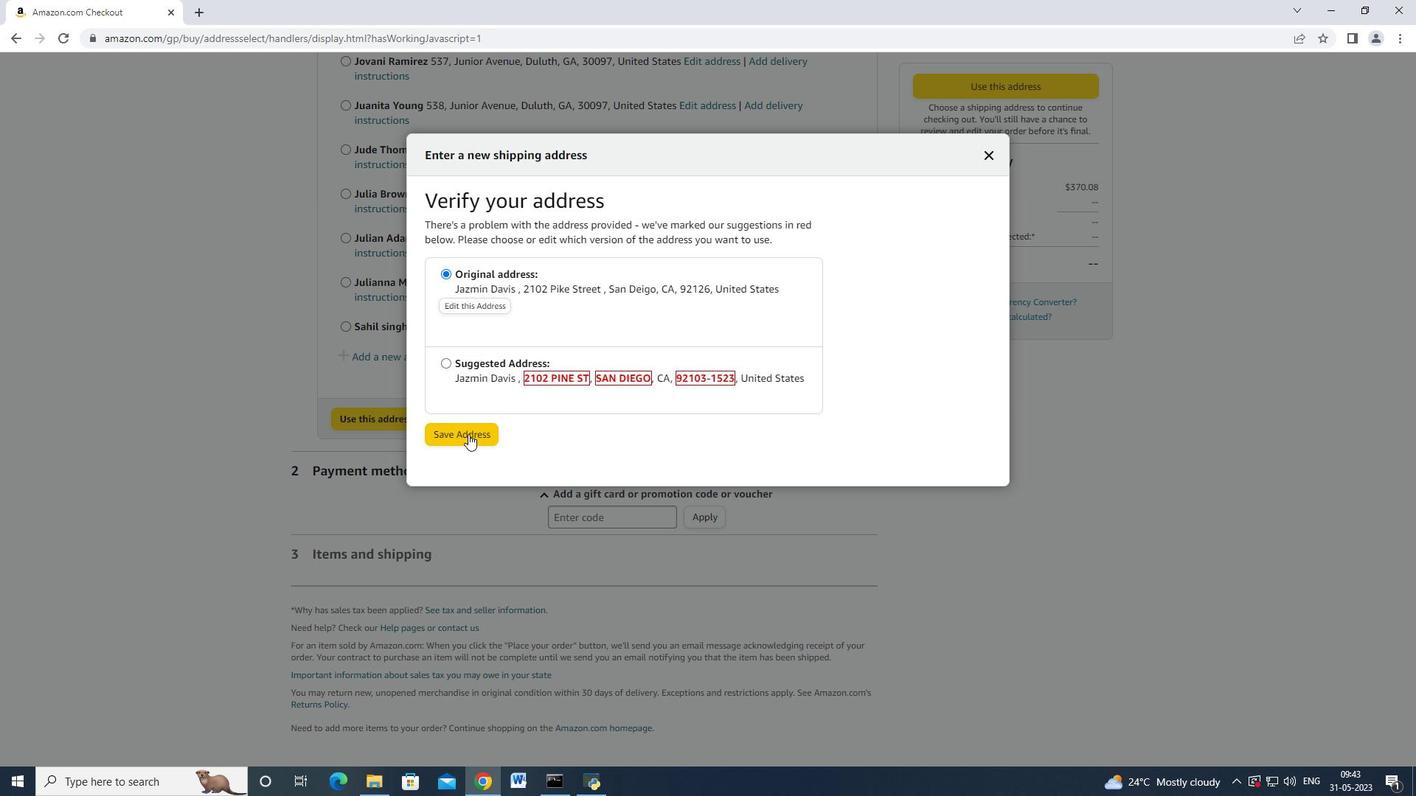 
Action: Mouse moved to (475, 318)
Screenshot: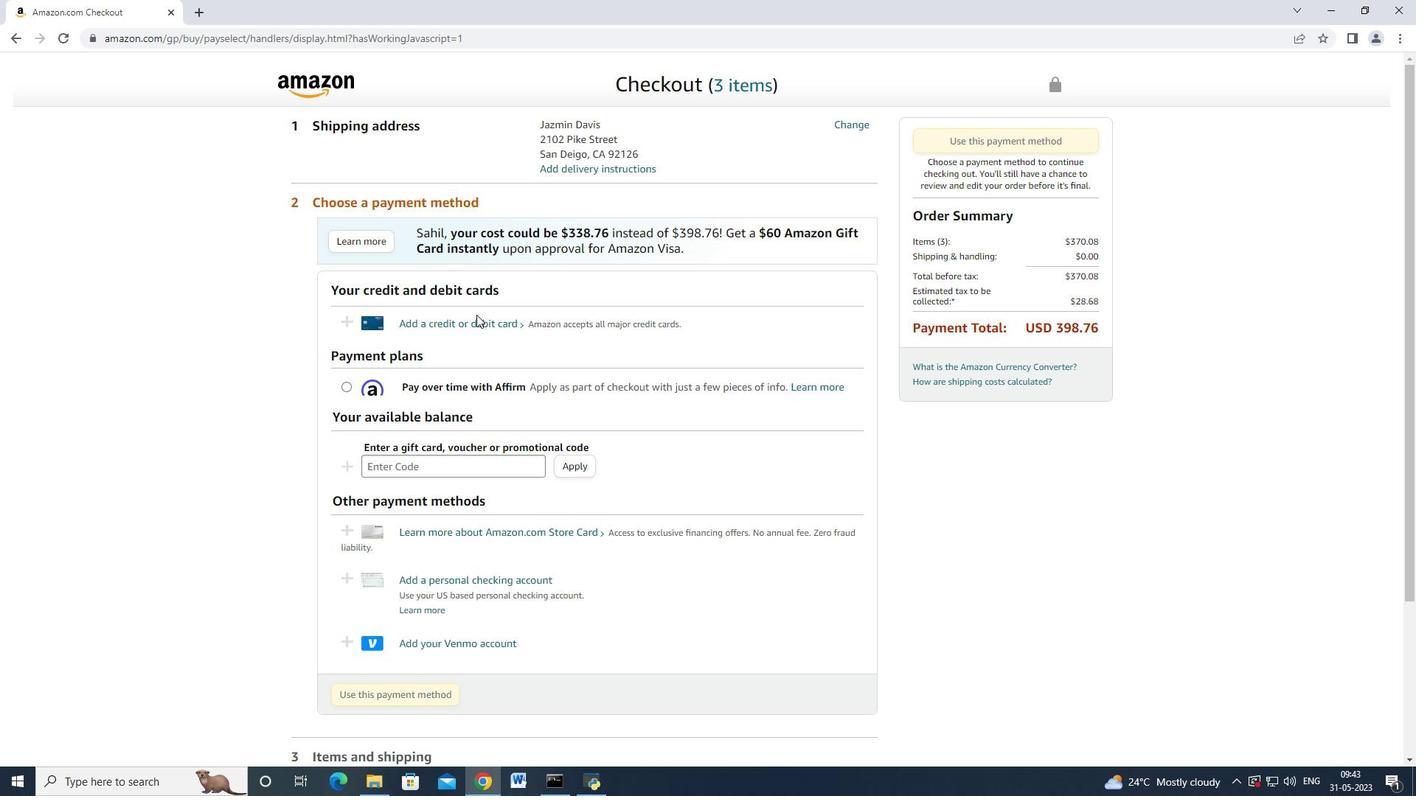 
Action: Mouse pressed left at (475, 318)
Screenshot: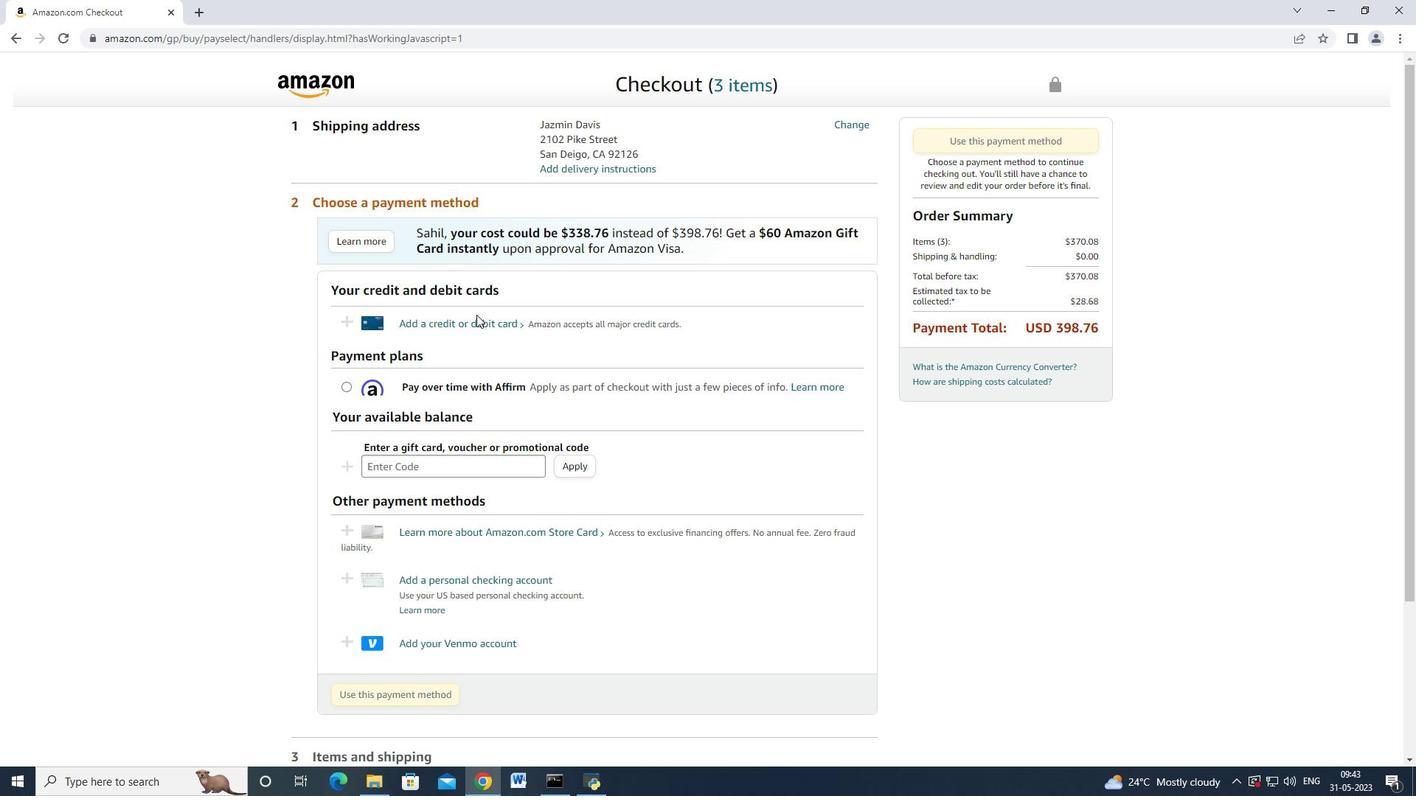 
Action: Mouse moved to (608, 334)
Screenshot: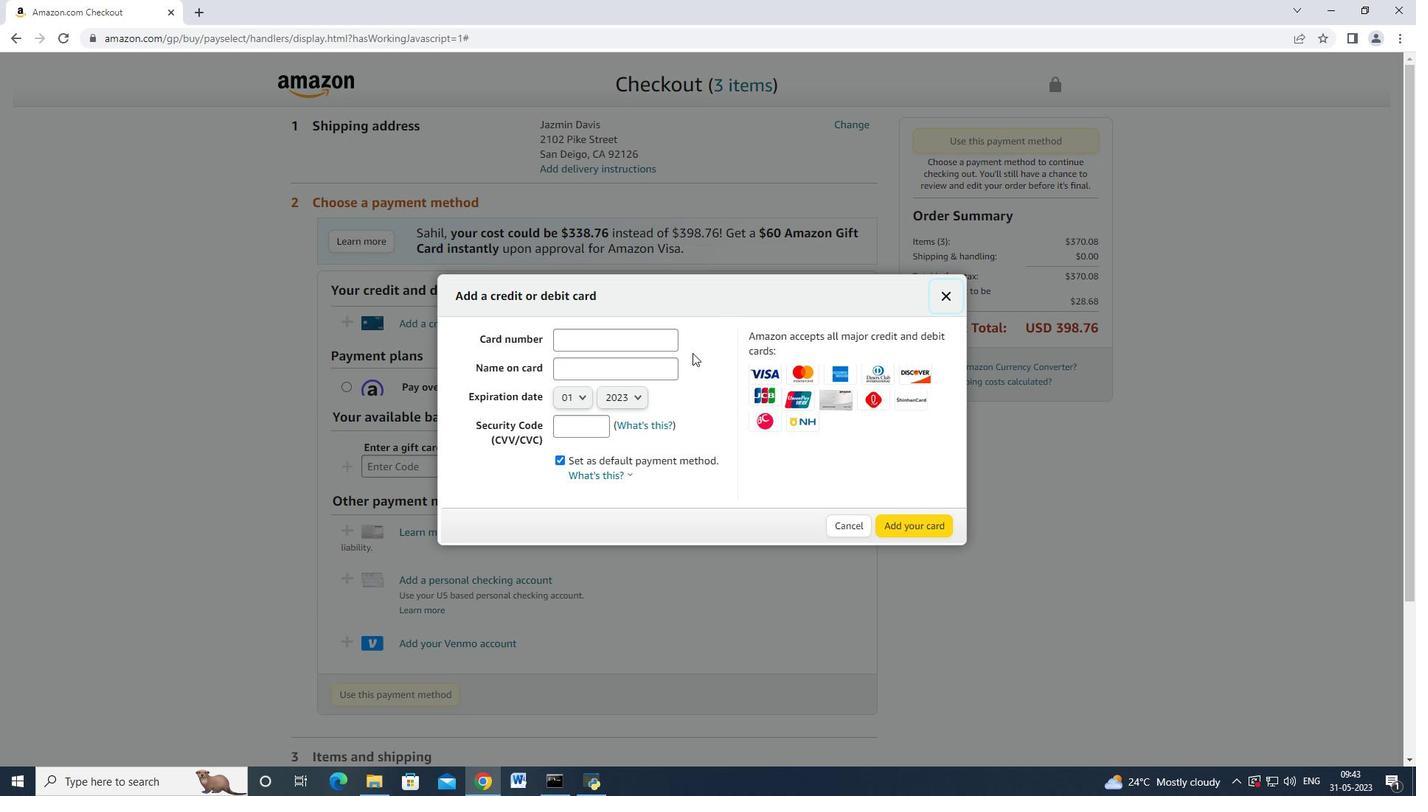 
Action: Mouse pressed left at (608, 334)
Screenshot: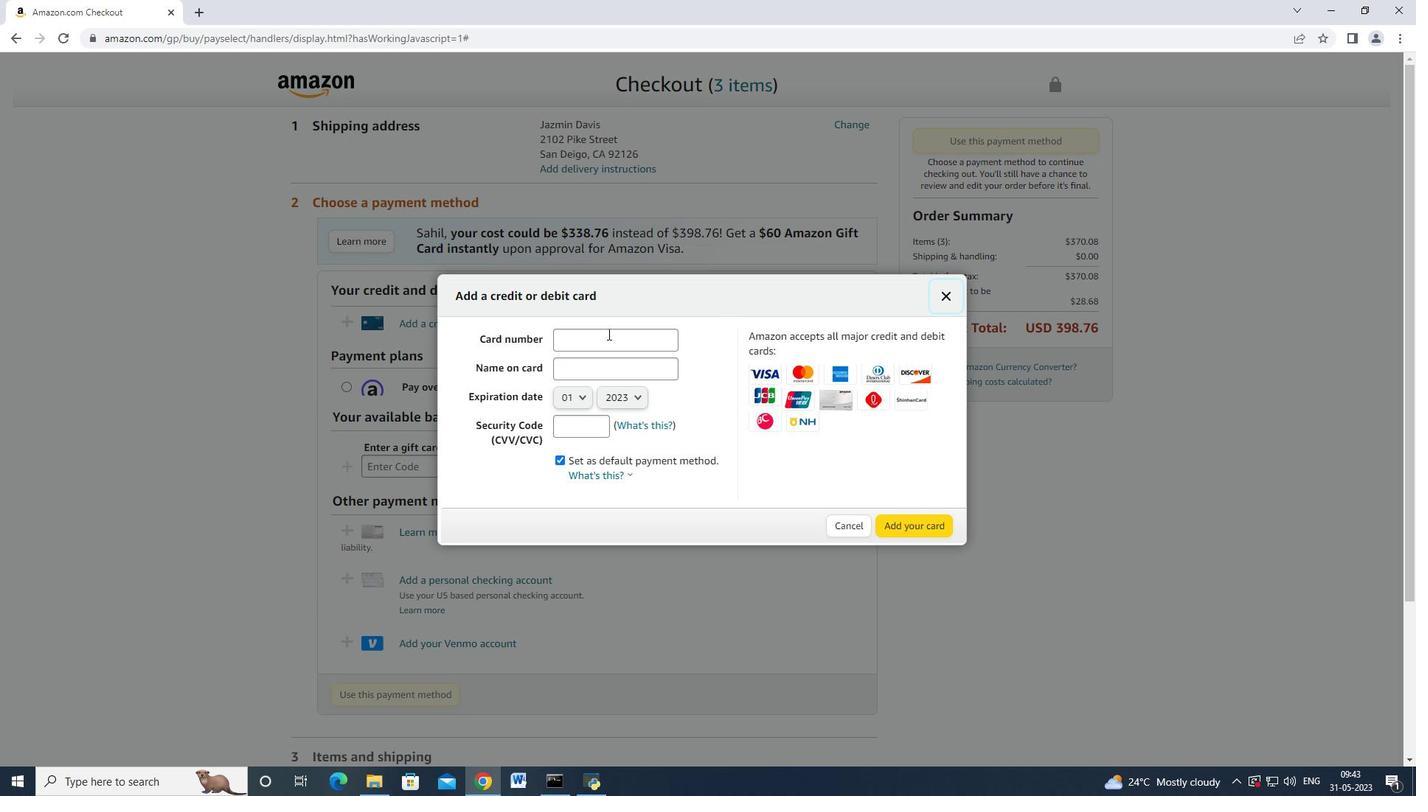 
Action: Mouse moved to (608, 332)
Screenshot: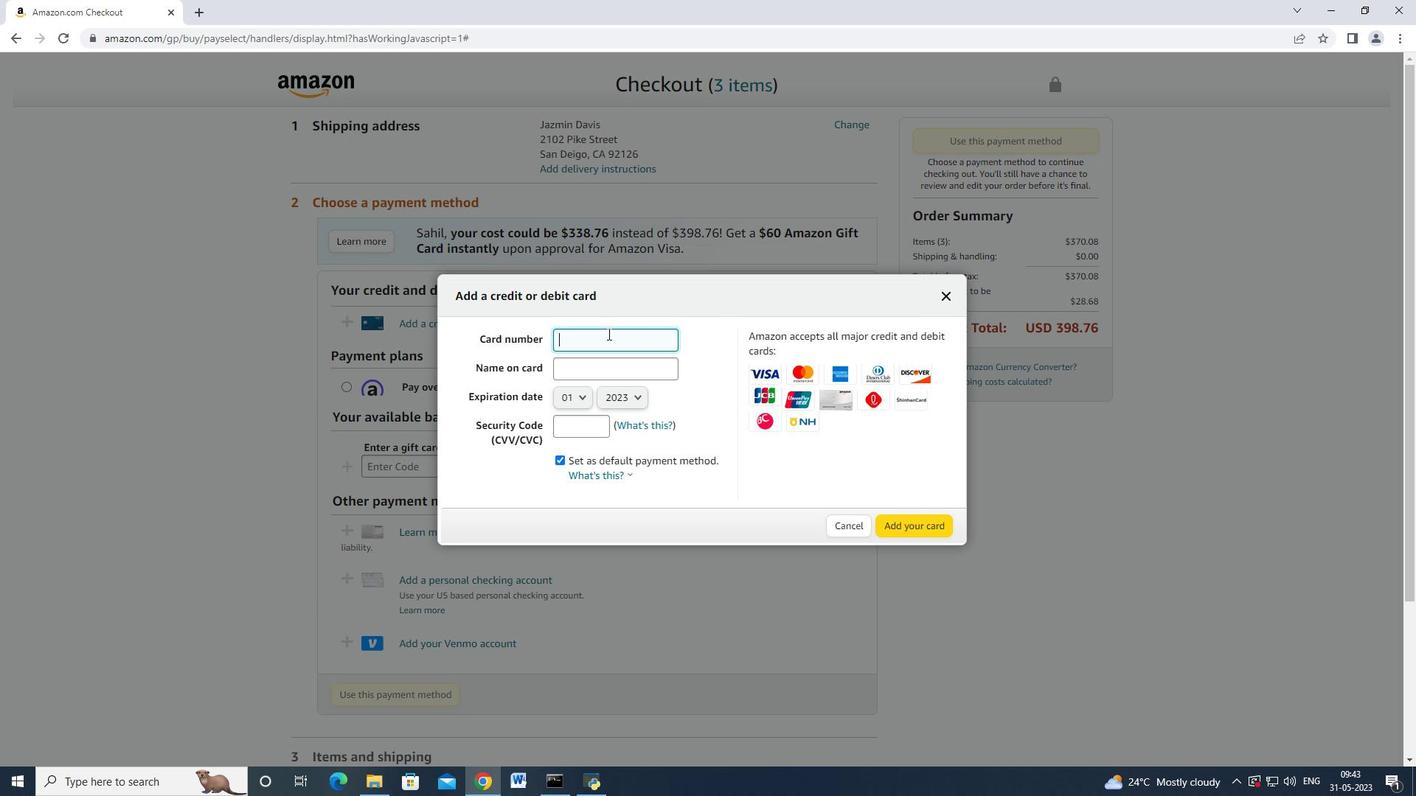 
Action: Key pressed 4672664477552005<Key.tab><Key.shift>Mark<Key.space><Key.shift_r>Adams<Key.space>
Screenshot: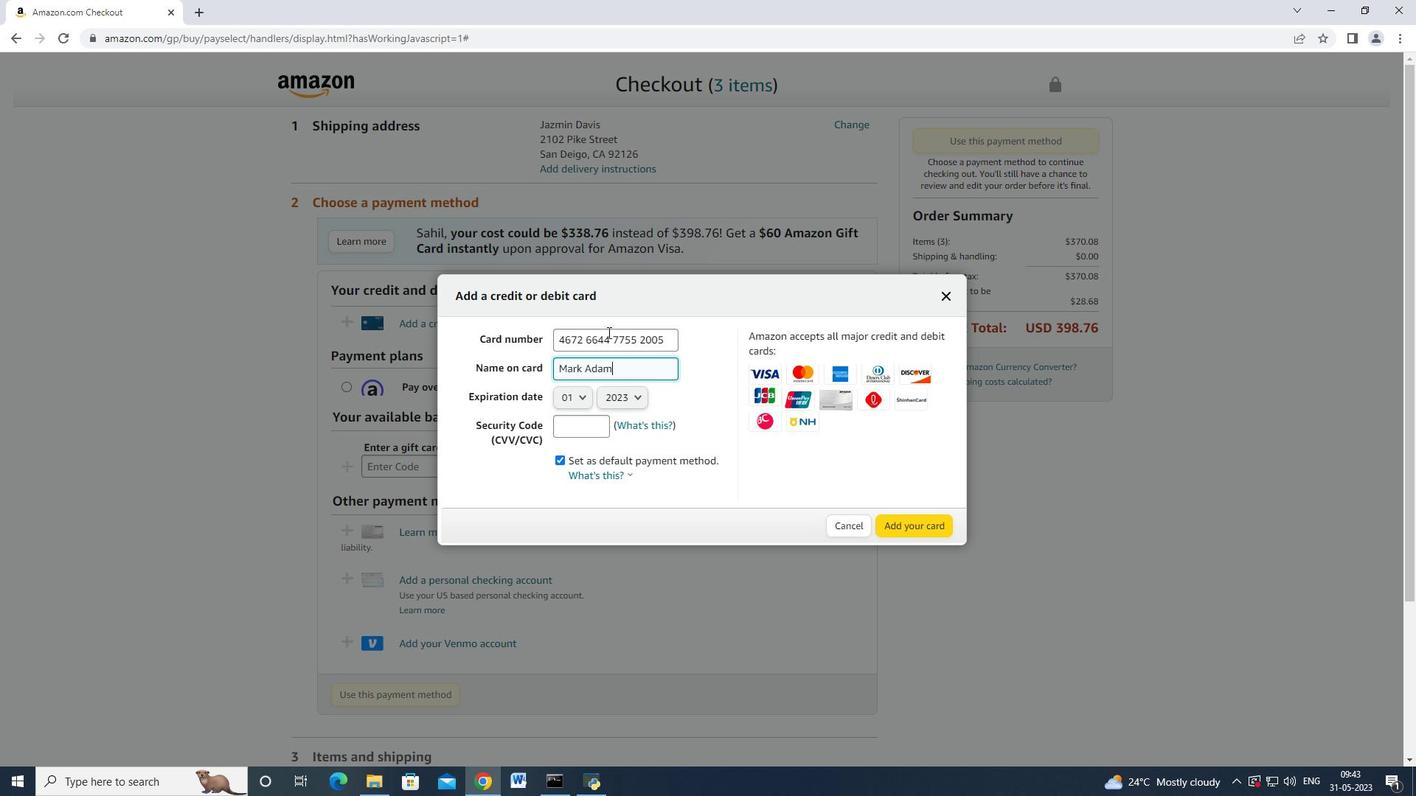 
Action: Mouse moved to (569, 399)
Screenshot: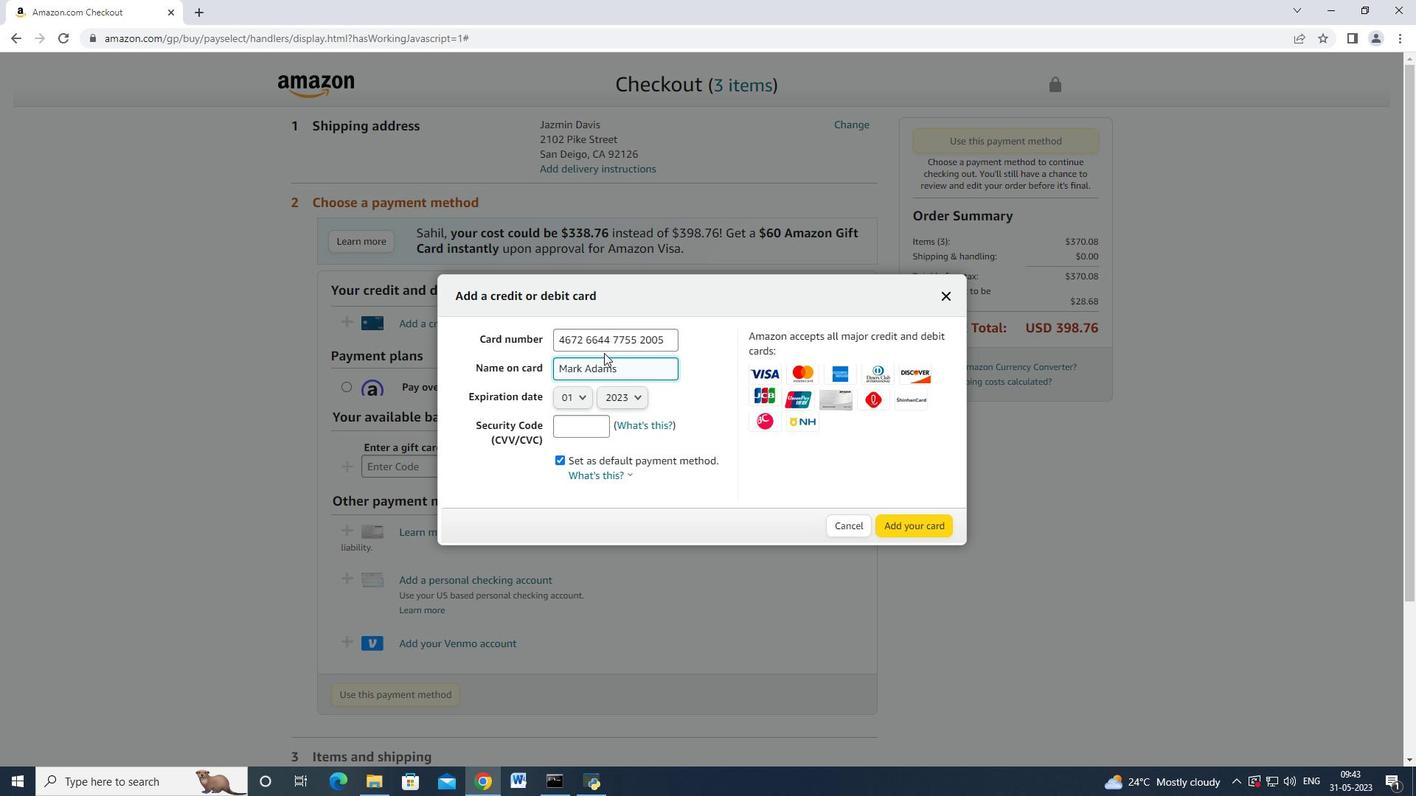
Action: Mouse pressed left at (569, 399)
Screenshot: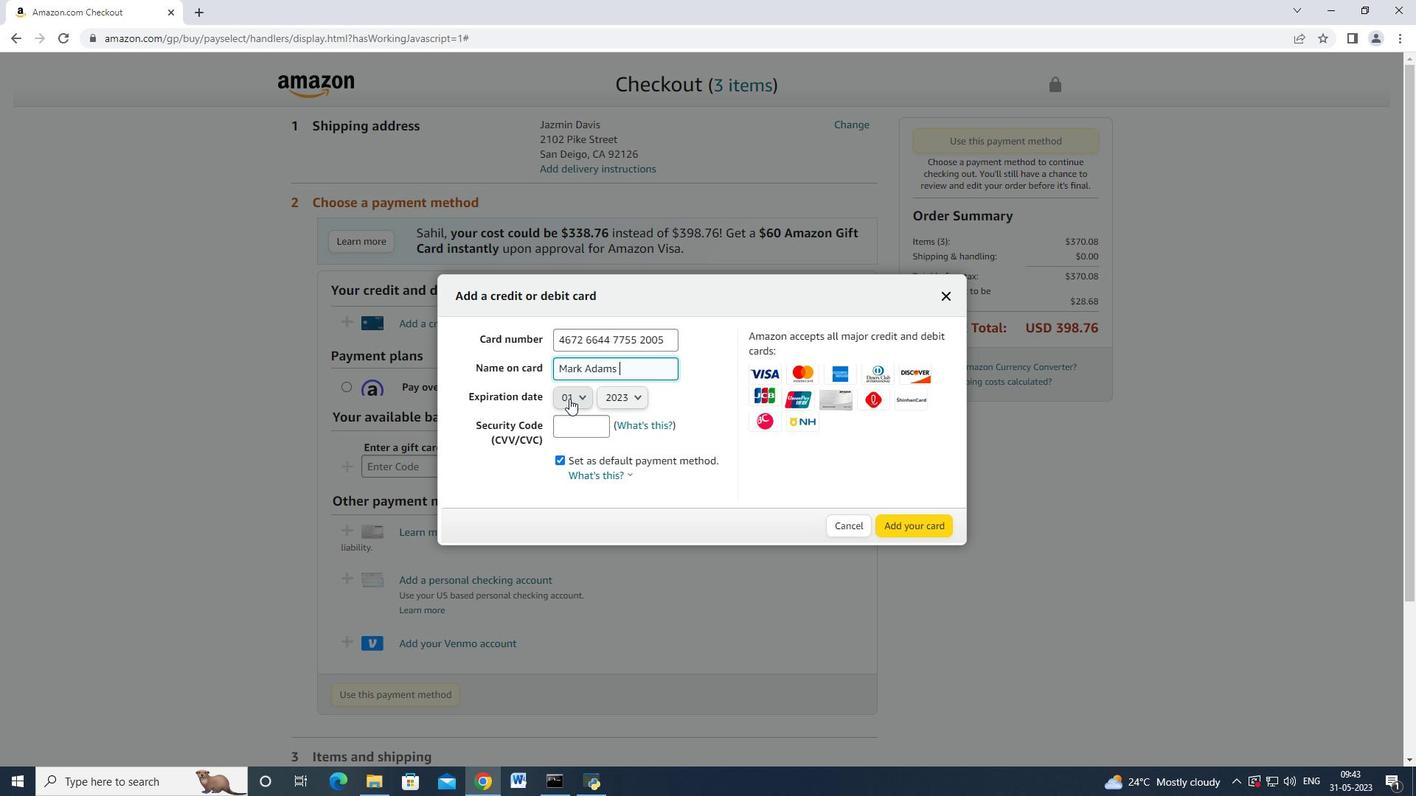 
Action: Mouse moved to (569, 451)
Screenshot: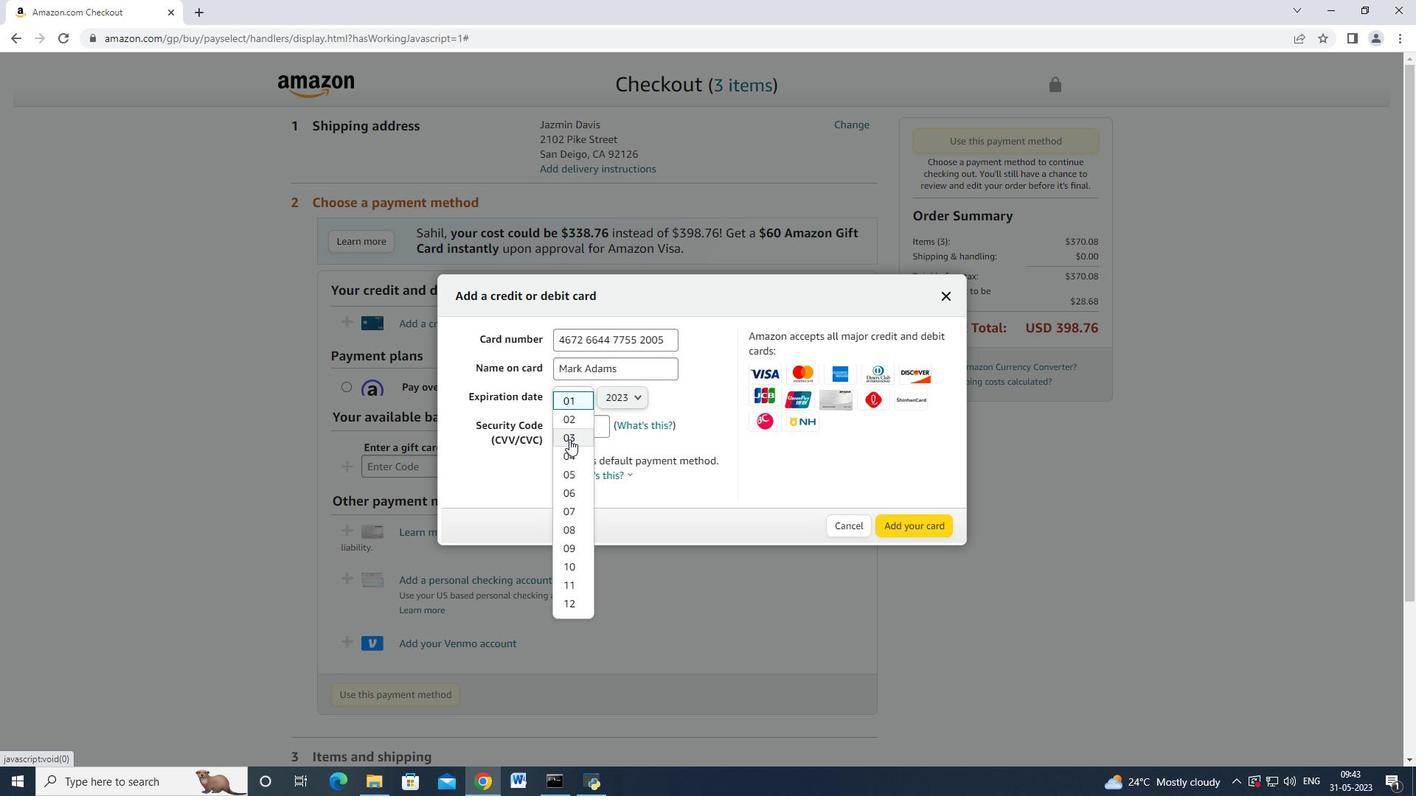 
Action: Mouse pressed left at (569, 451)
Screenshot: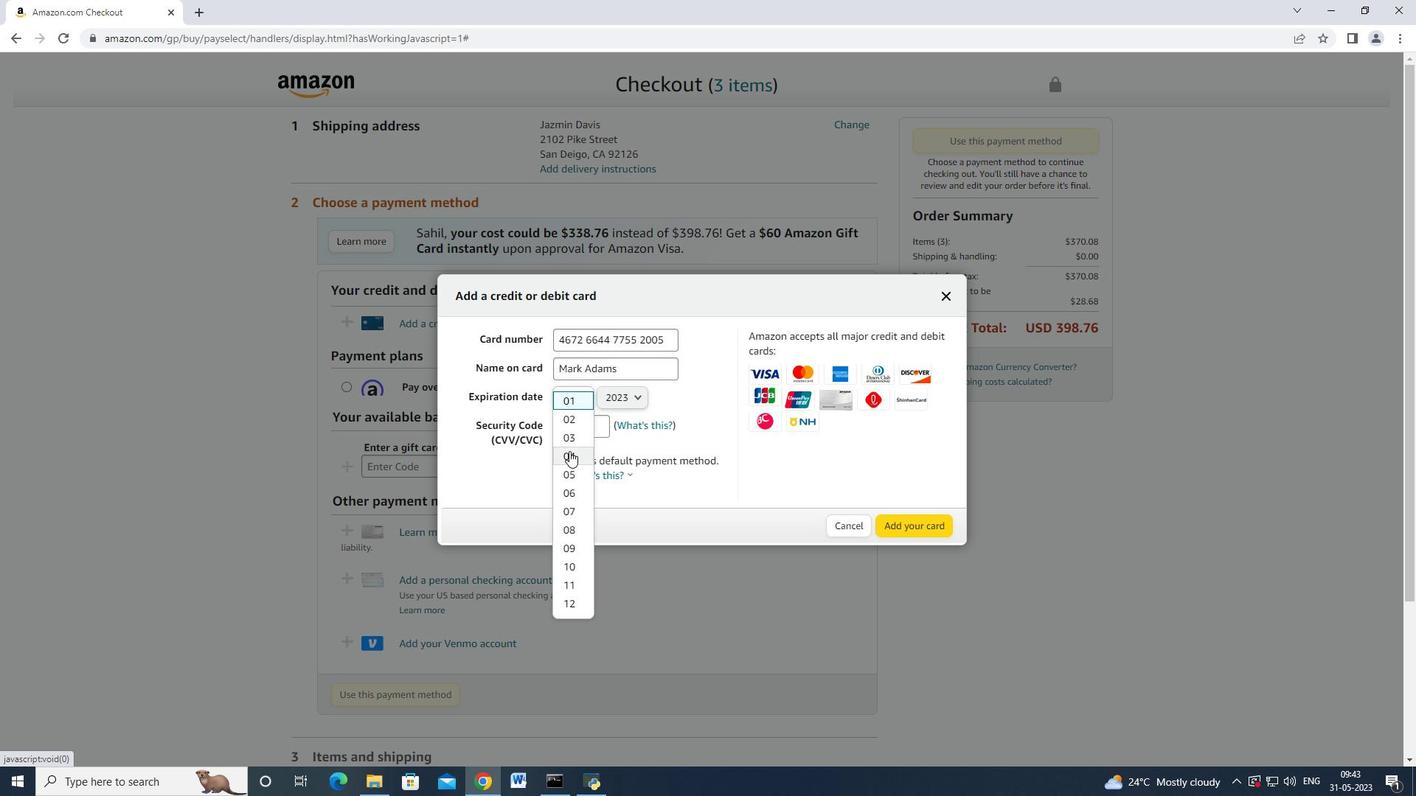
Action: Mouse moved to (613, 403)
Screenshot: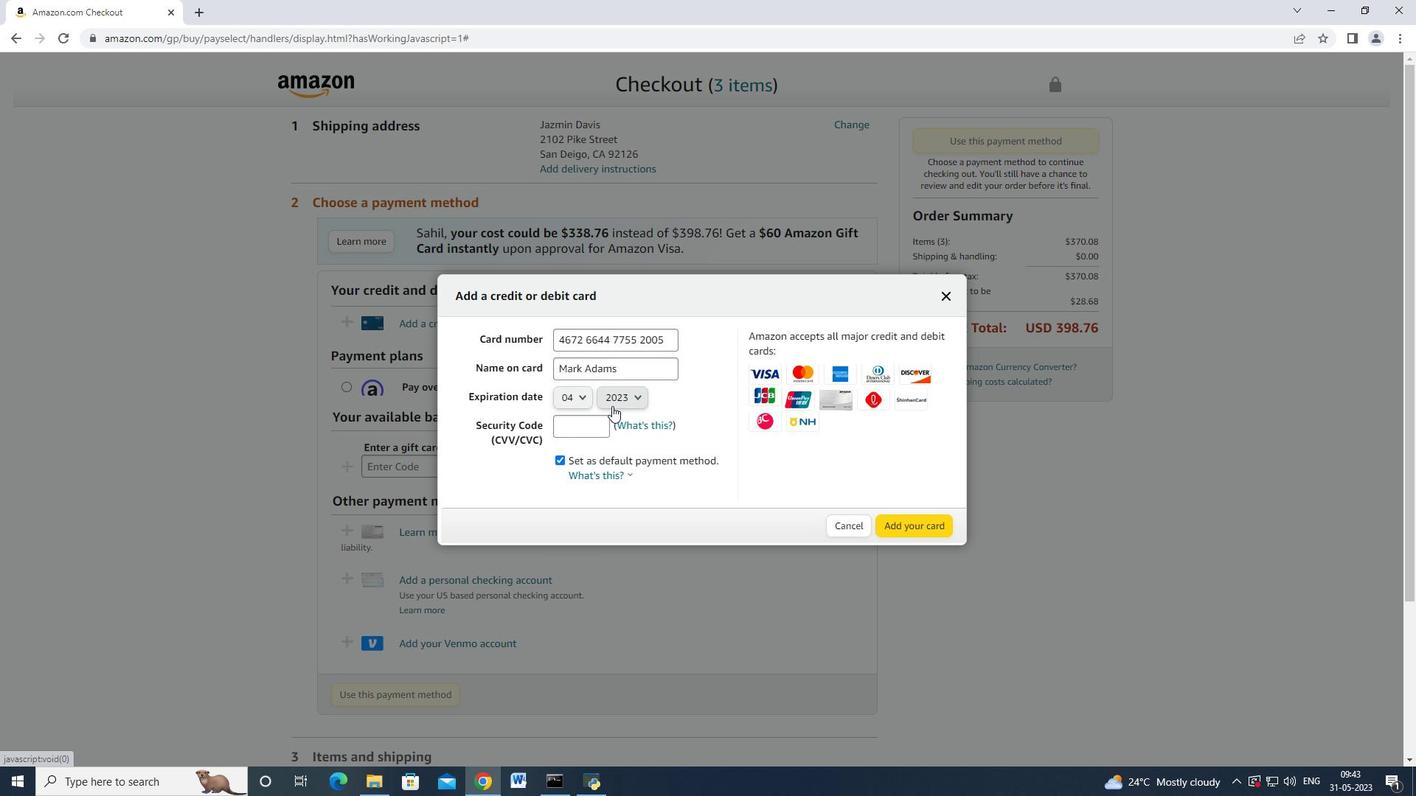 
Action: Mouse pressed left at (613, 403)
Screenshot: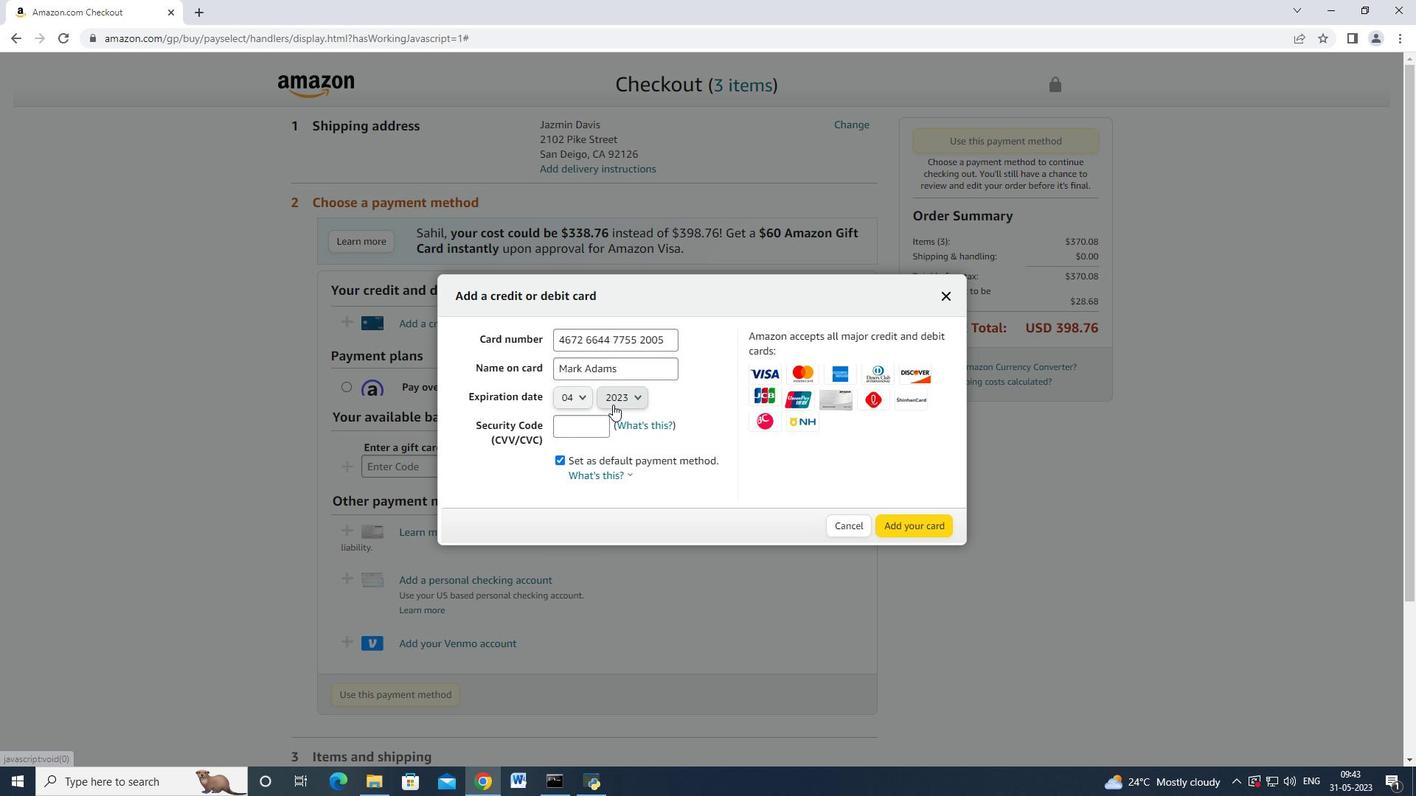 
Action: Mouse moved to (617, 438)
Screenshot: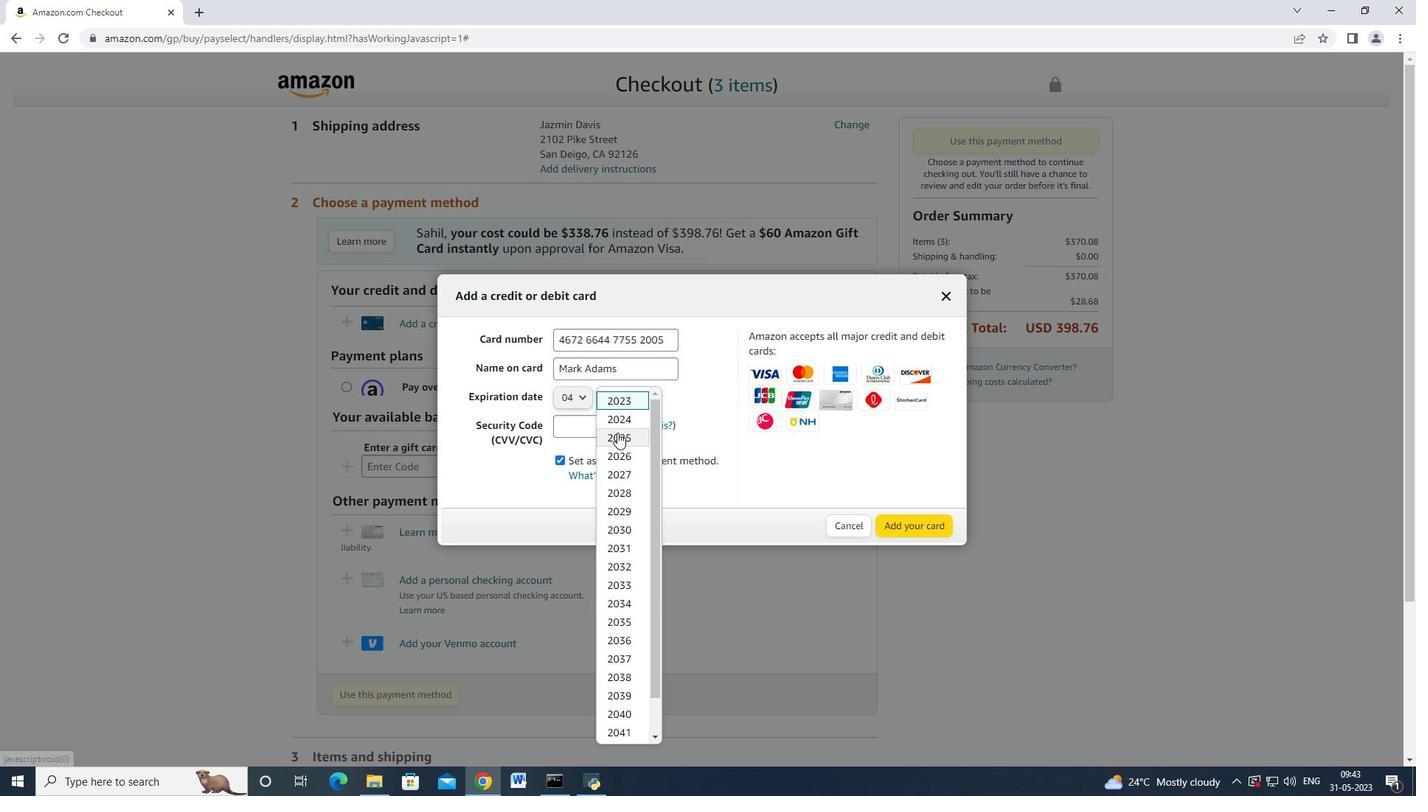 
Action: Mouse pressed left at (617, 438)
Screenshot: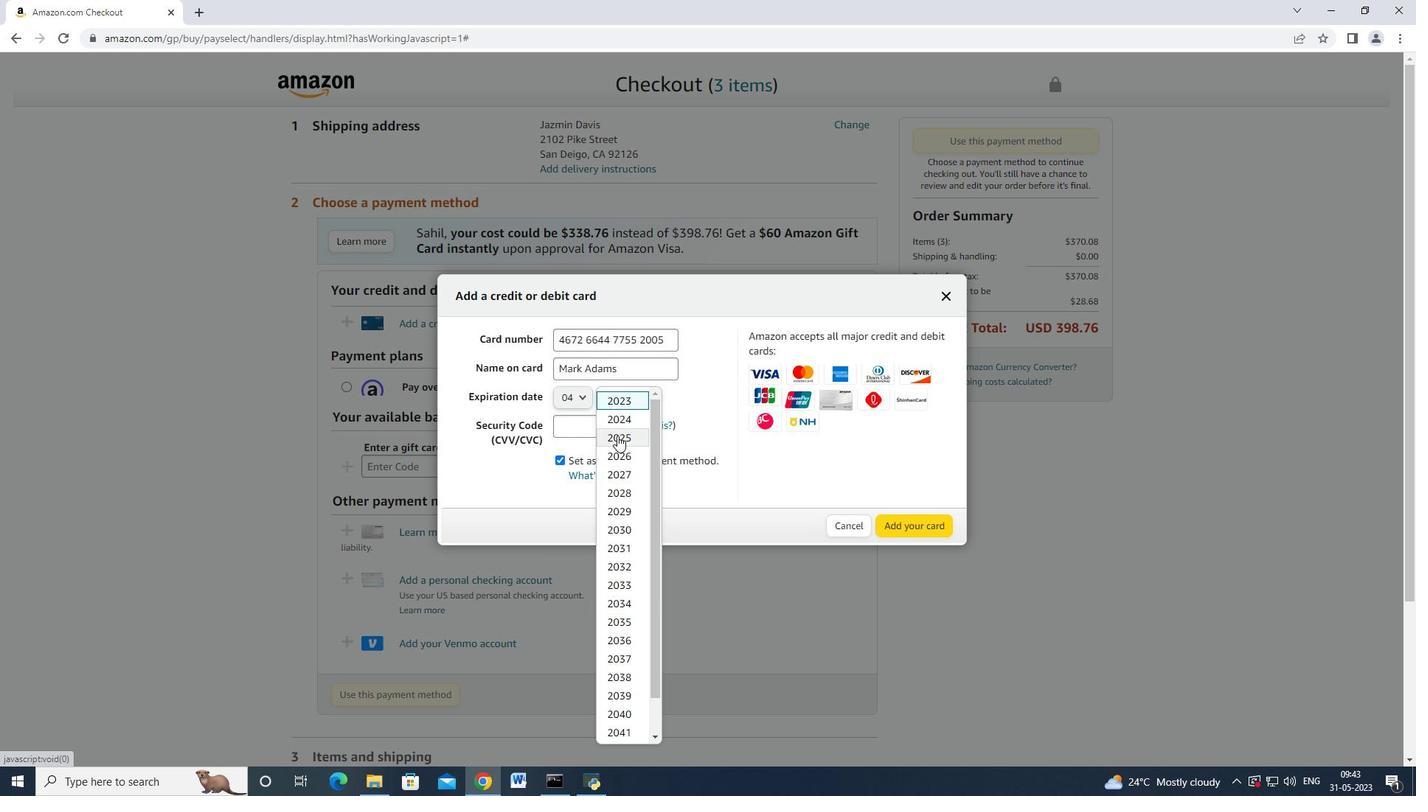 
Action: Mouse moved to (586, 421)
Screenshot: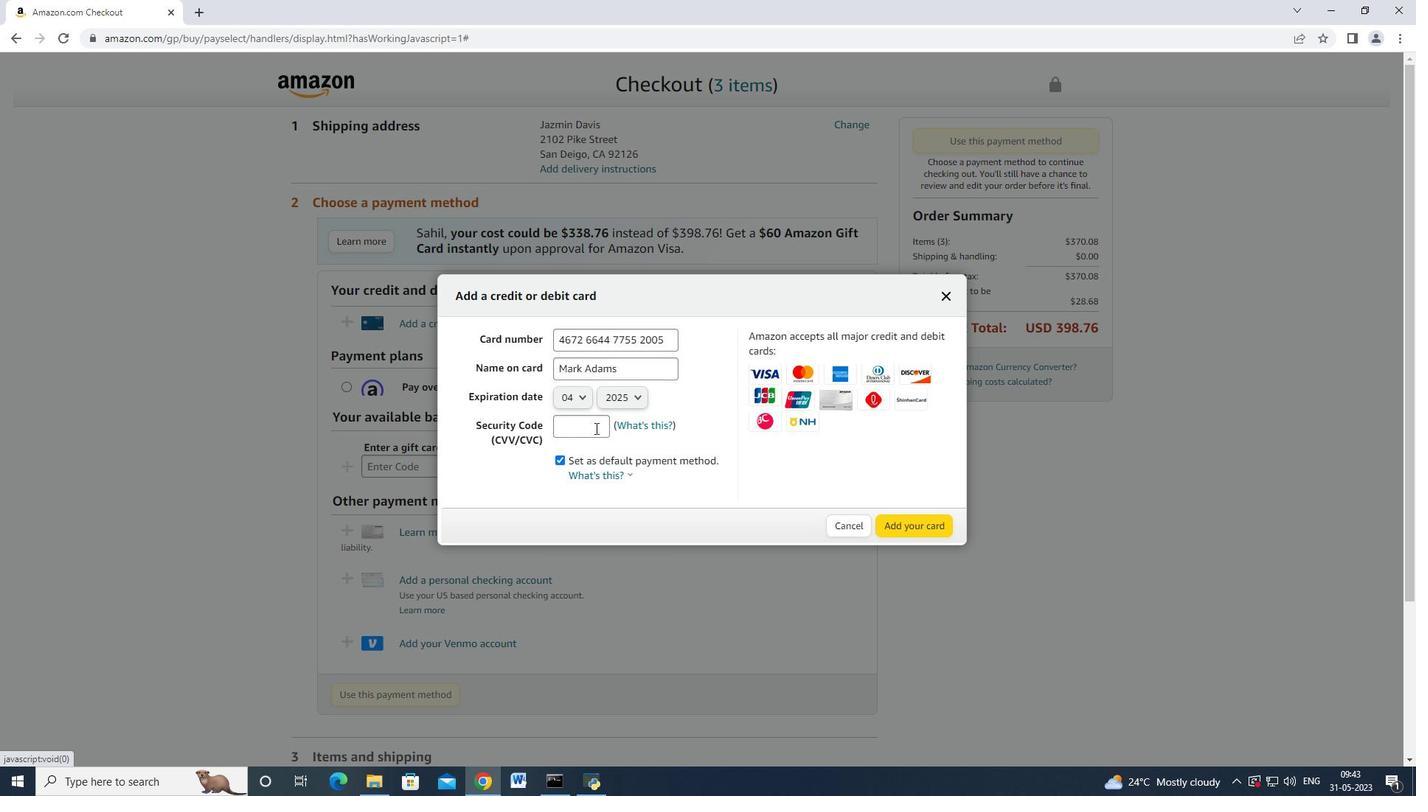 
Action: Mouse pressed left at (586, 421)
Screenshot: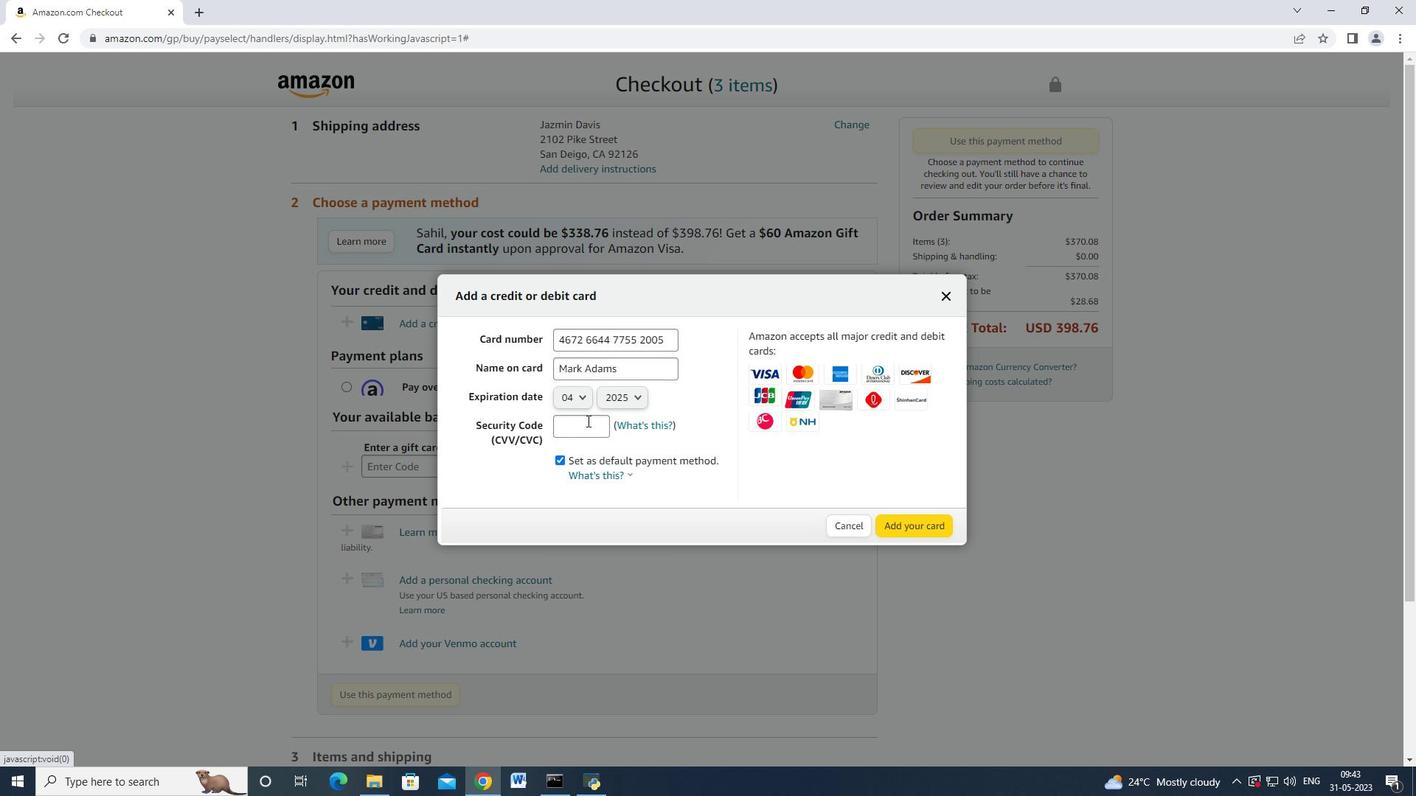 
Action: Mouse moved to (586, 419)
Screenshot: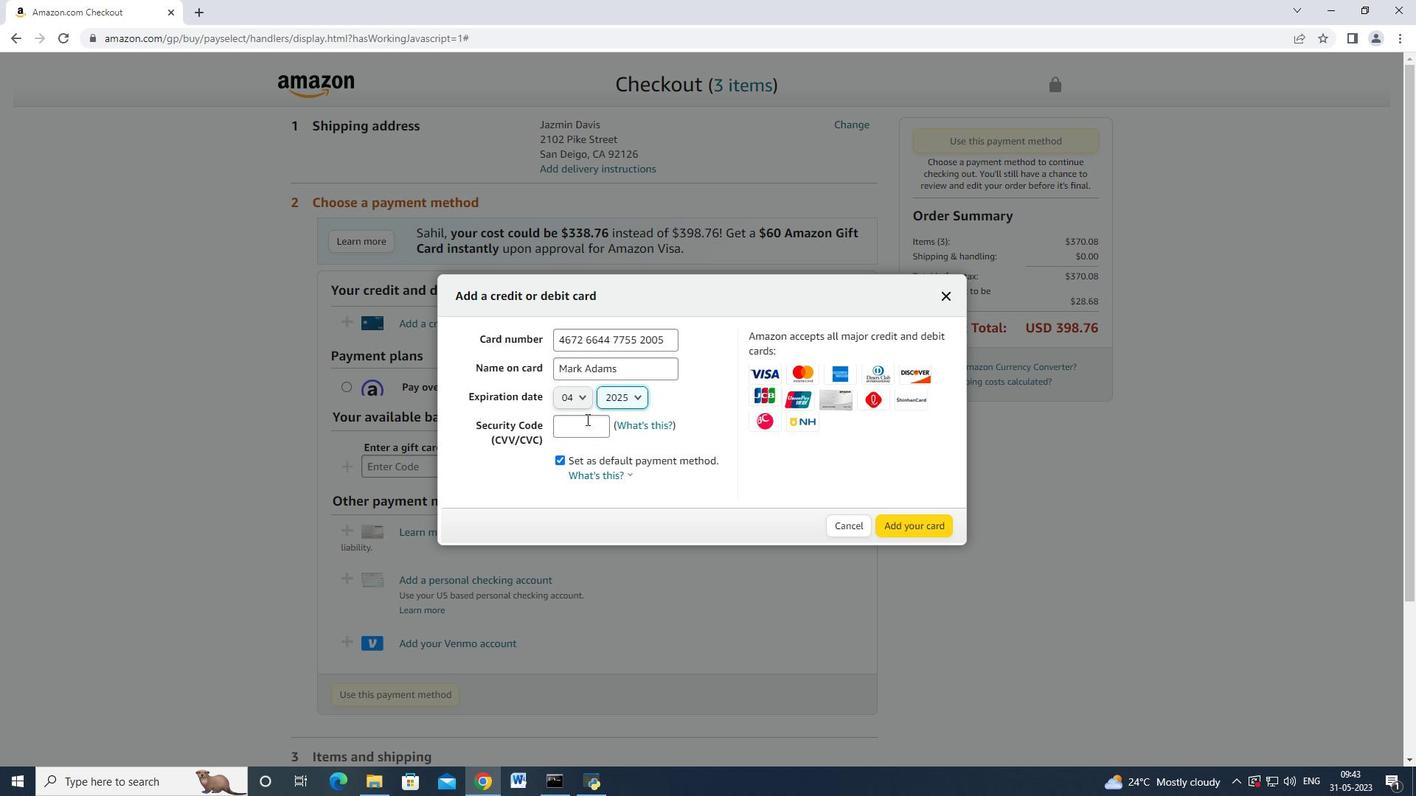 
Action: Mouse pressed left at (586, 419)
Screenshot: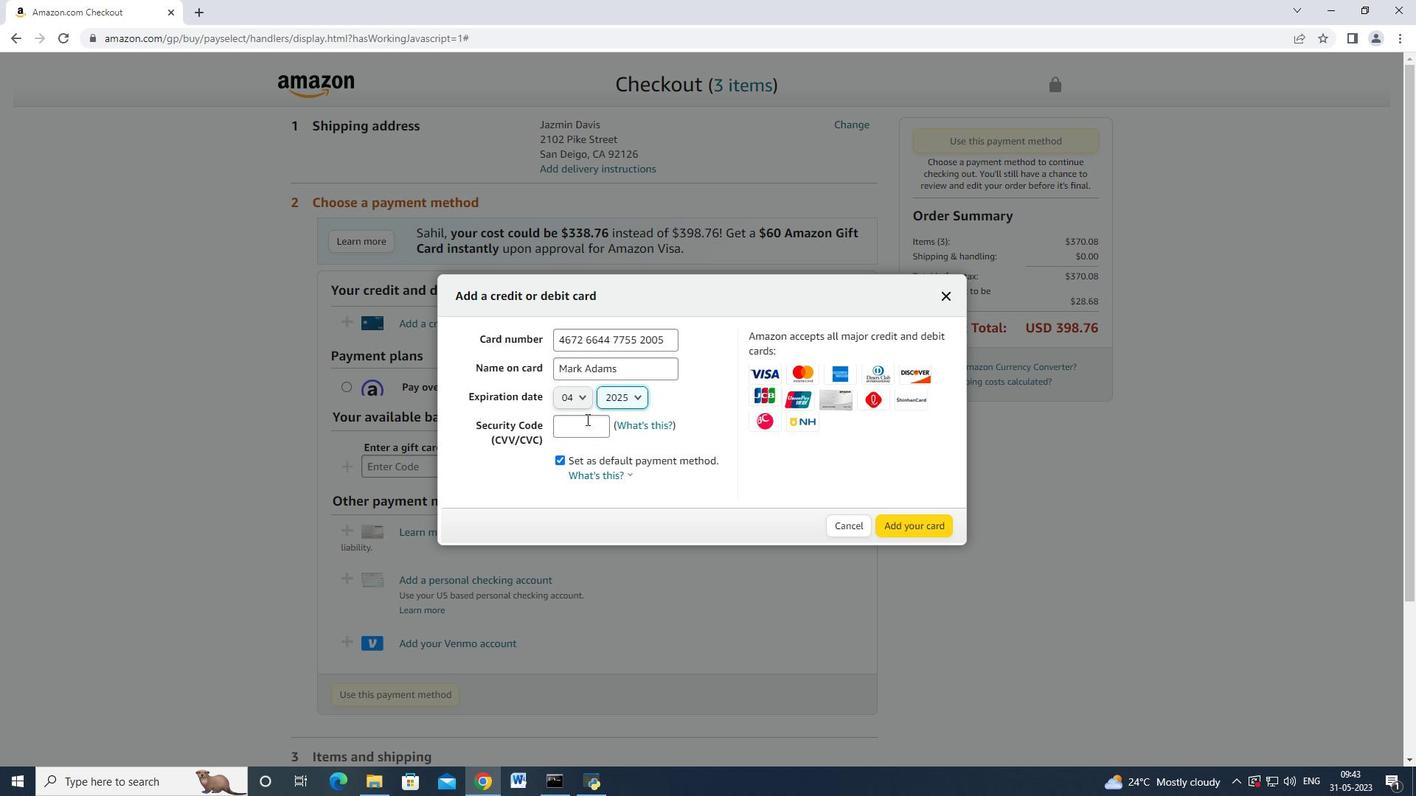
Action: Mouse moved to (591, 418)
Screenshot: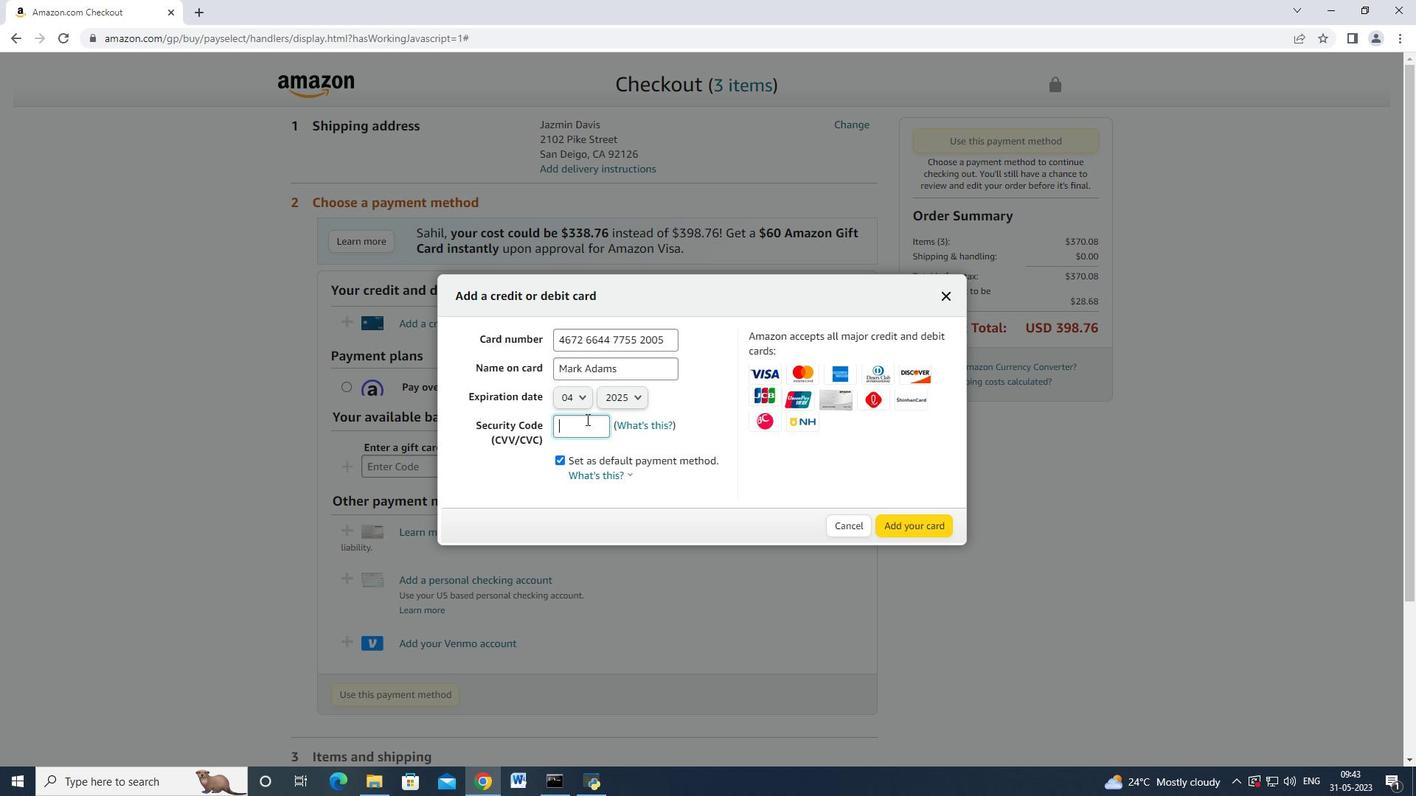
Action: Key pressed 3321
Screenshot: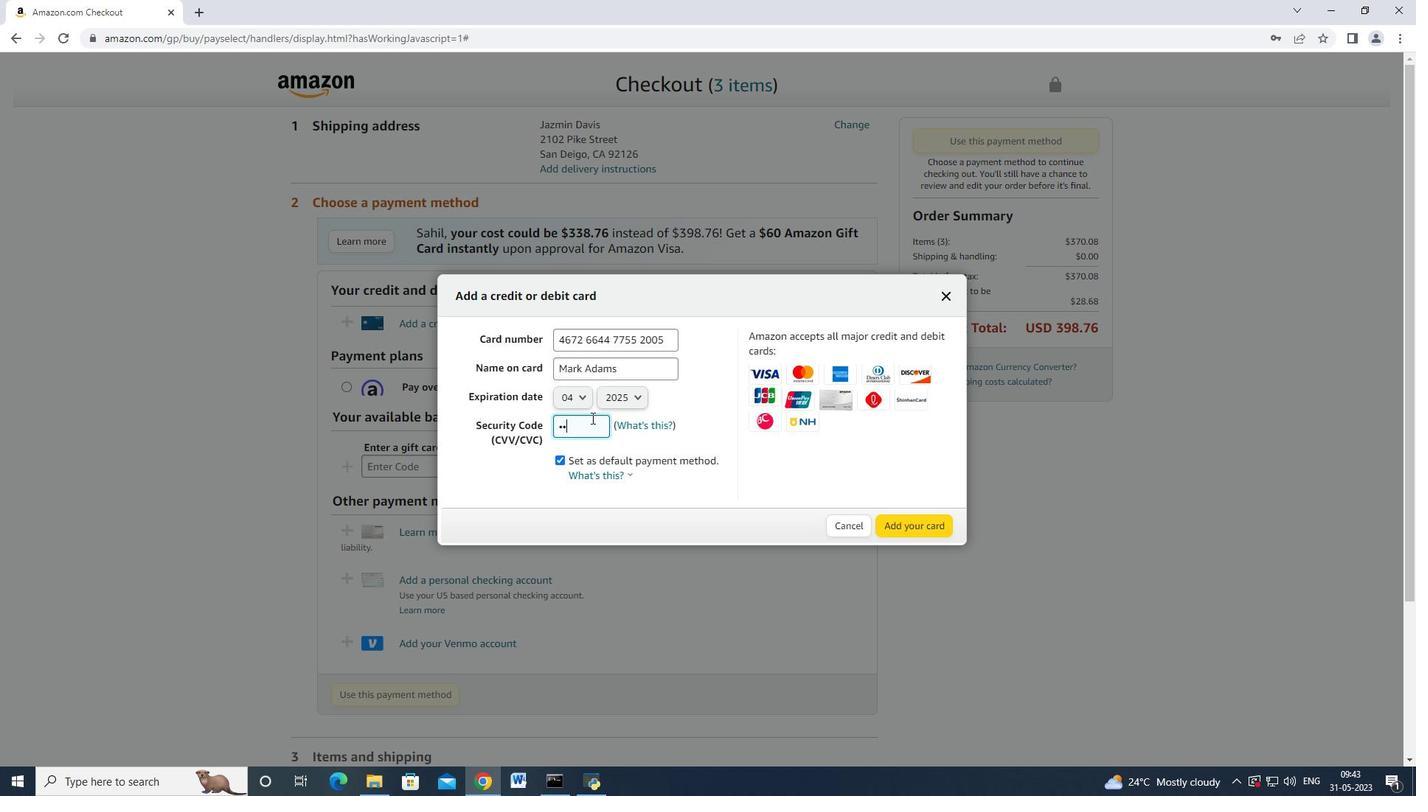 
Action: Mouse moved to (936, 524)
Screenshot: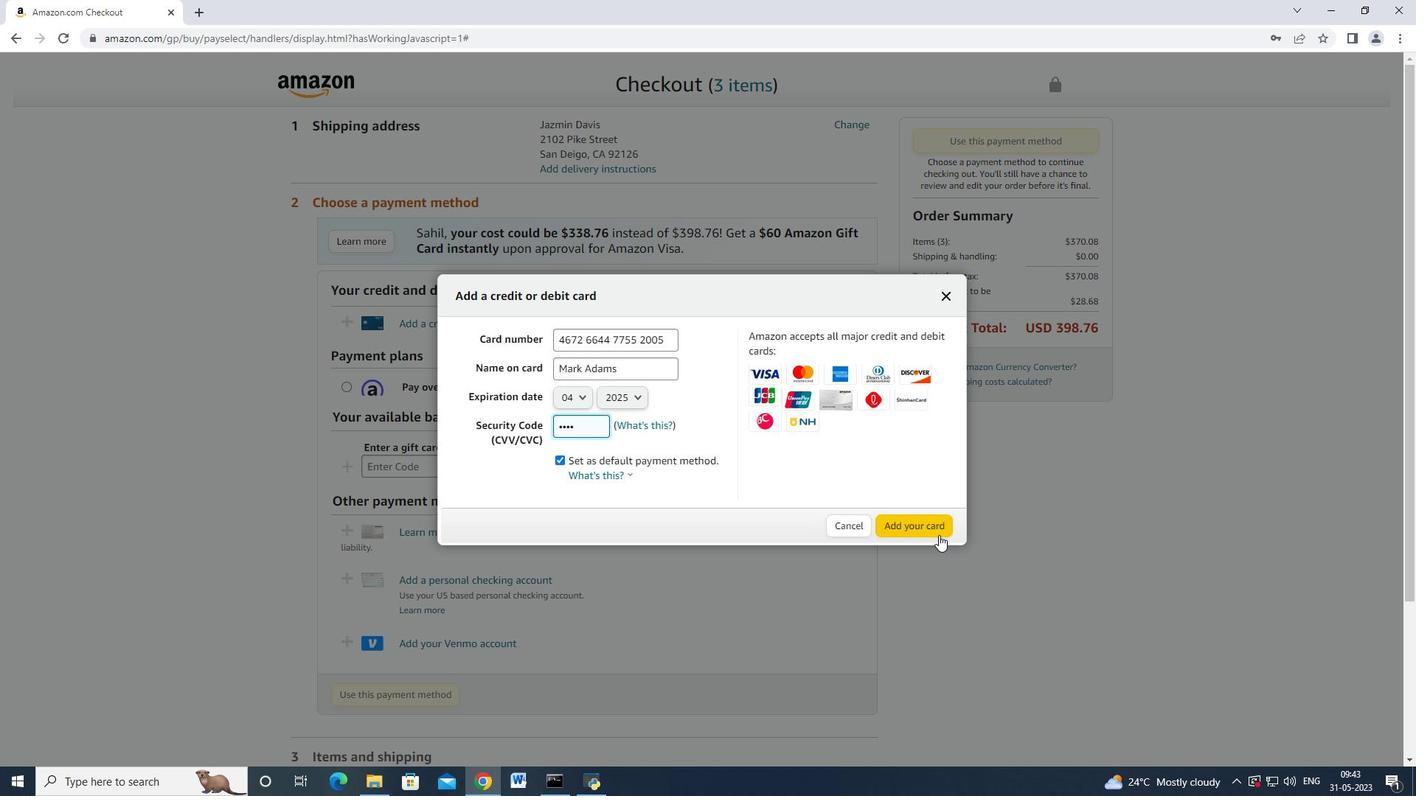 
